 Task: Page Layout_MP4 22 Oct 2023 (3)
Action: Mouse moved to (168, 98)
Screenshot: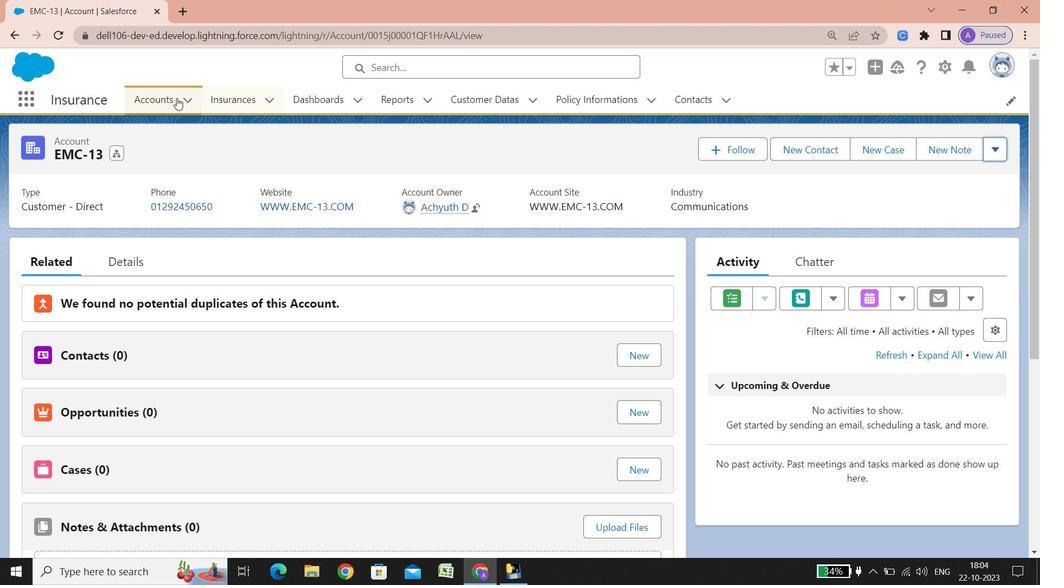 
Action: Mouse pressed left at (168, 98)
Screenshot: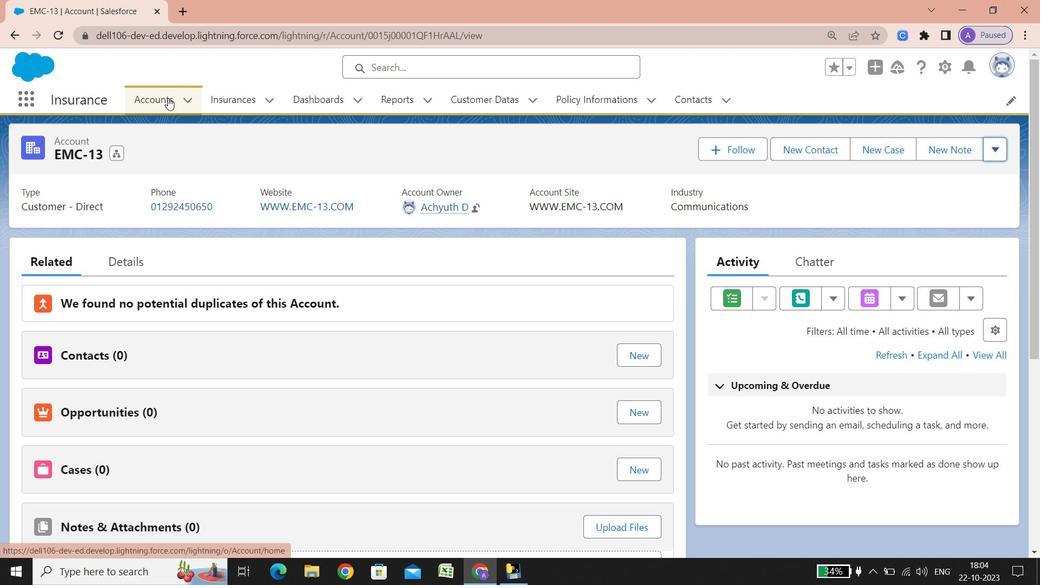 
Action: Mouse moved to (932, 150)
Screenshot: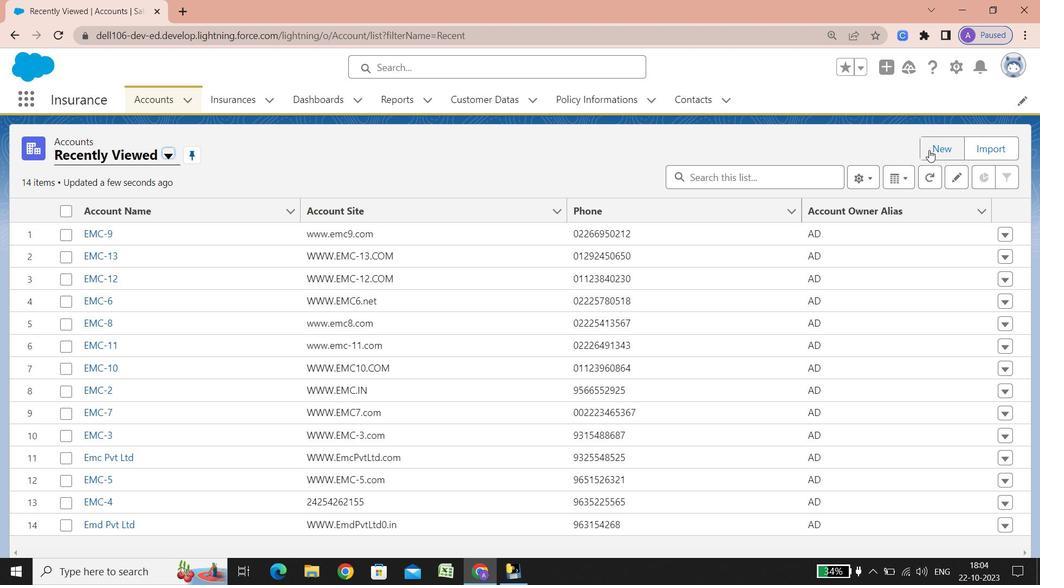 
Action: Mouse pressed left at (932, 150)
Screenshot: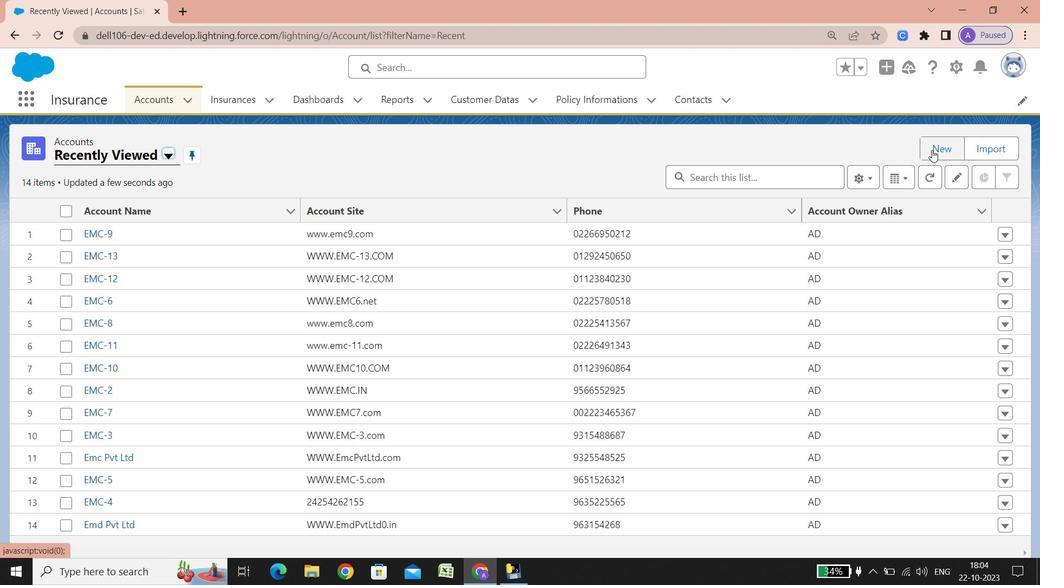 
Action: Mouse moved to (572, 219)
Screenshot: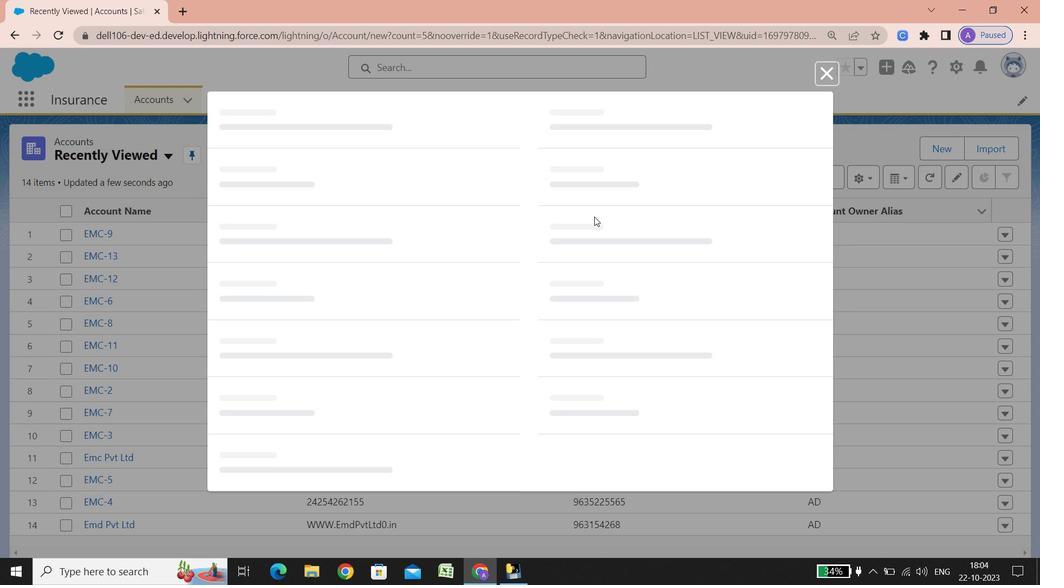 
Action: Key pressed <Key.shift><Key.caps_lock>
Screenshot: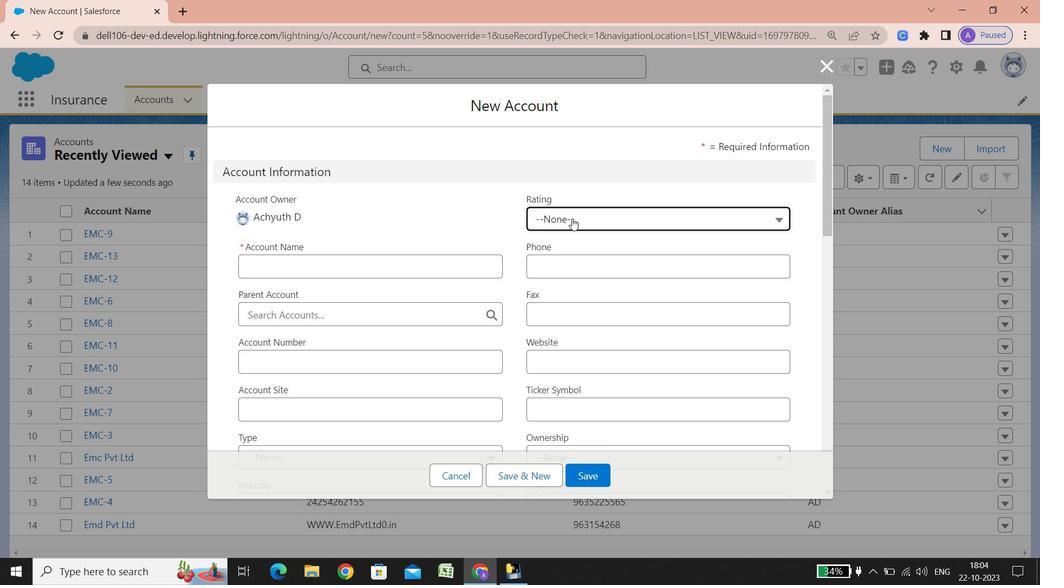 
Action: Mouse moved to (279, 259)
Screenshot: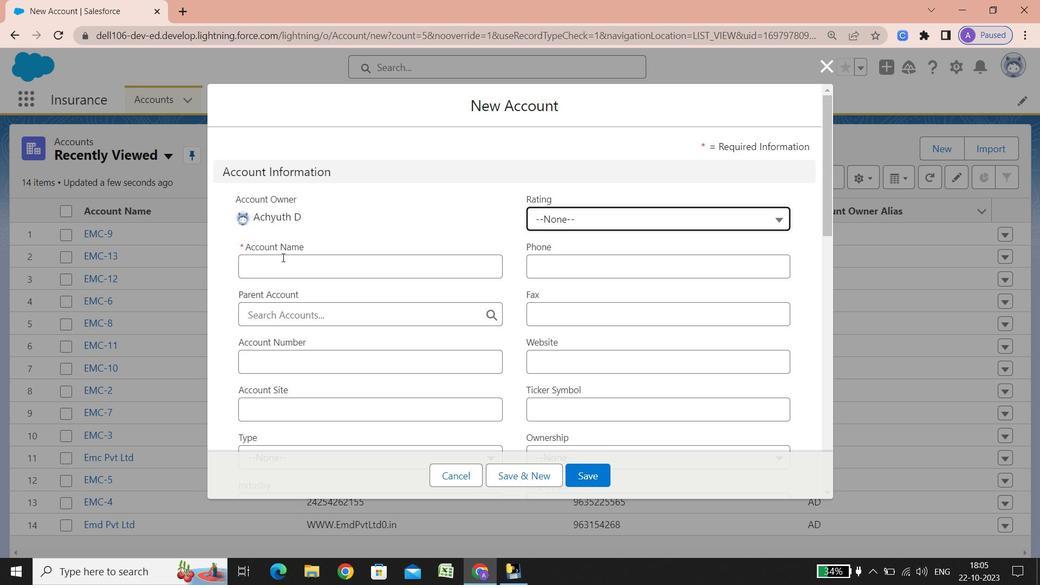 
Action: Mouse pressed left at (279, 259)
Screenshot: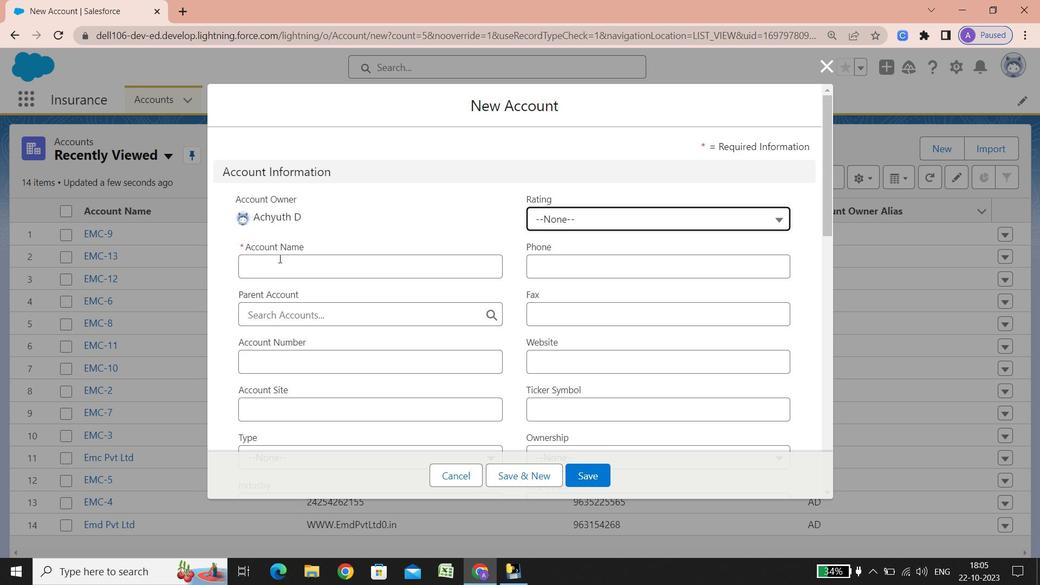 
Action: Key pressed EMC-14
Screenshot: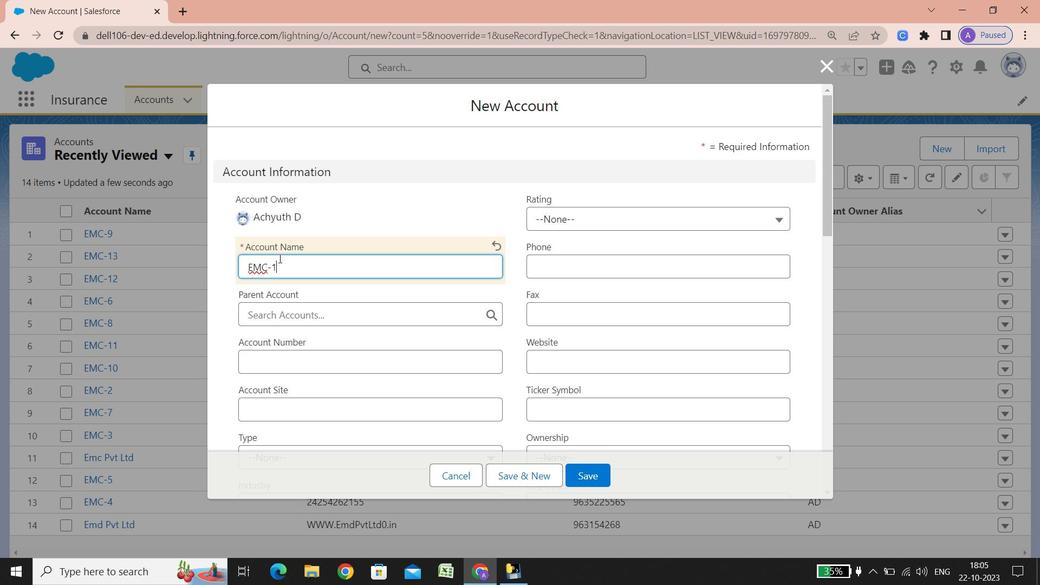 
Action: Mouse moved to (268, 359)
Screenshot: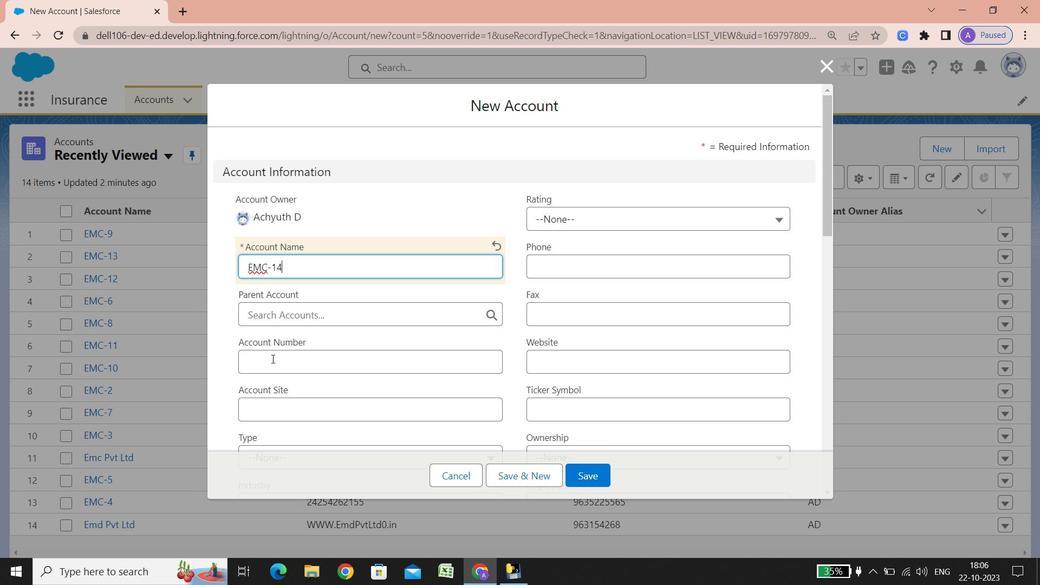 
Action: Mouse pressed left at (268, 359)
Screenshot: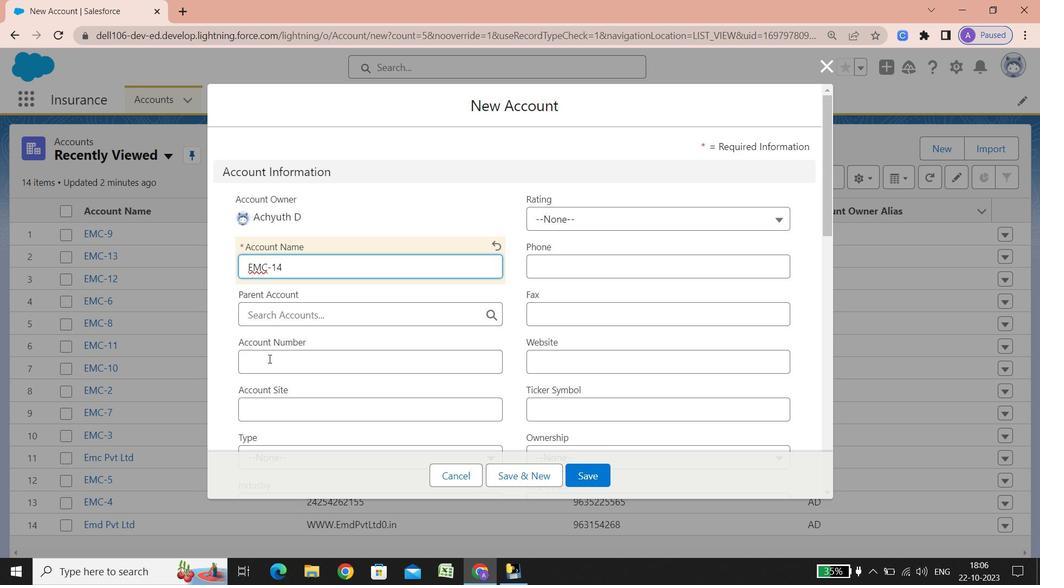 
Action: Key pressed 55895959598995
Screenshot: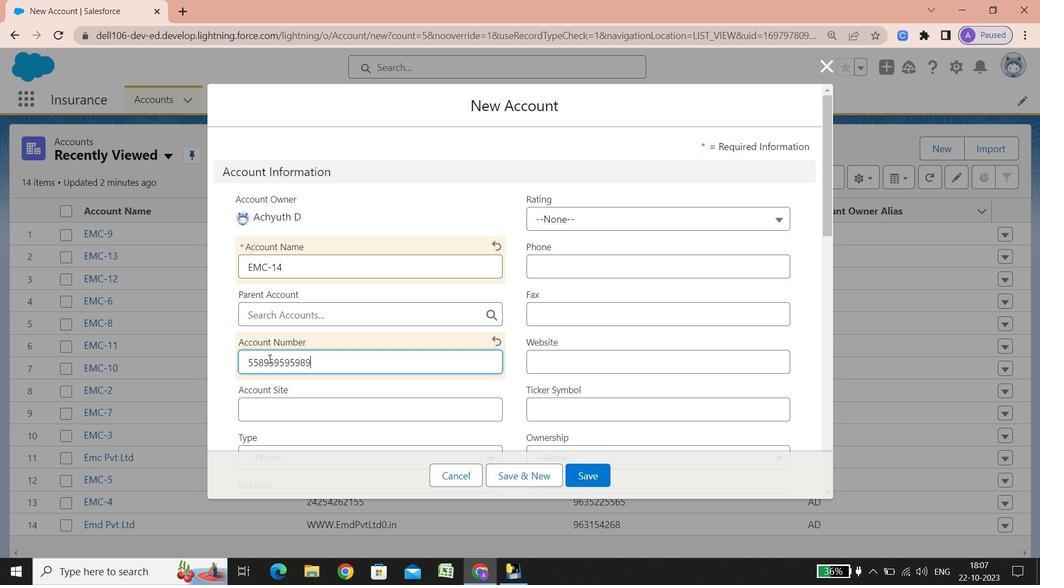 
Action: Mouse moved to (268, 363)
Screenshot: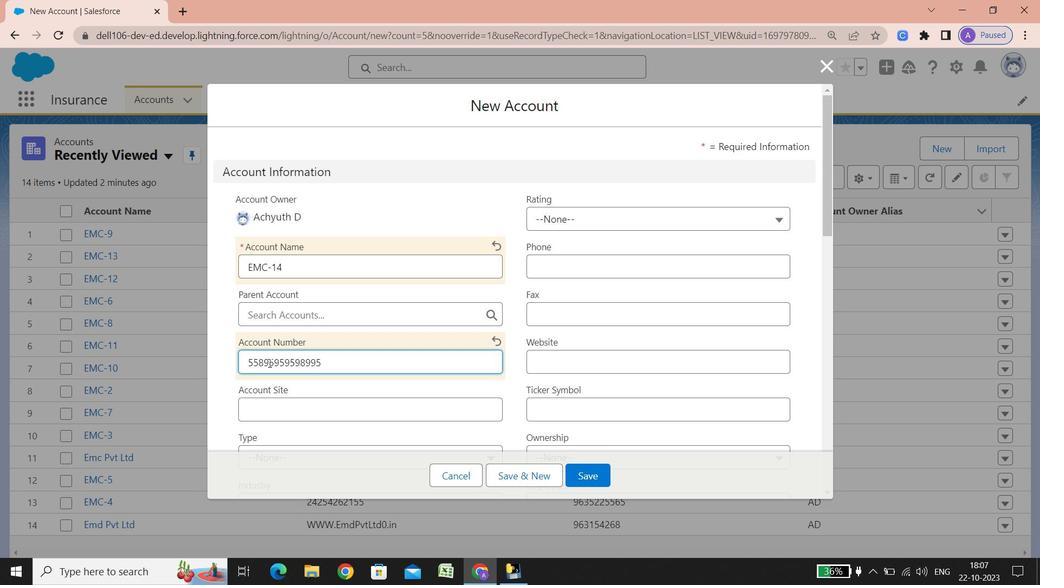 
Action: Key pressed <Key.backspace><Key.backspace><Key.backspace>
Screenshot: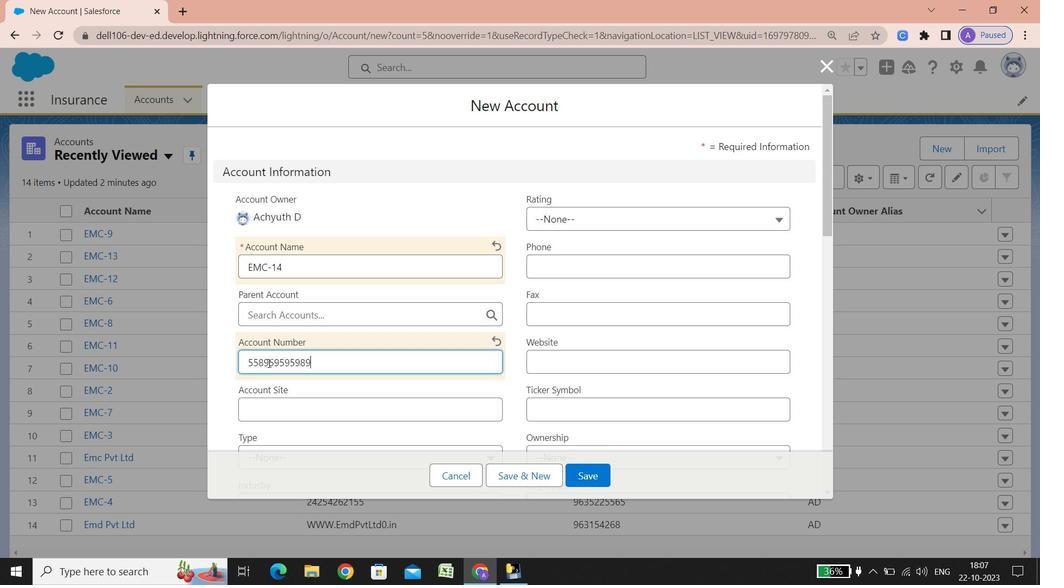 
Action: Mouse moved to (261, 410)
Screenshot: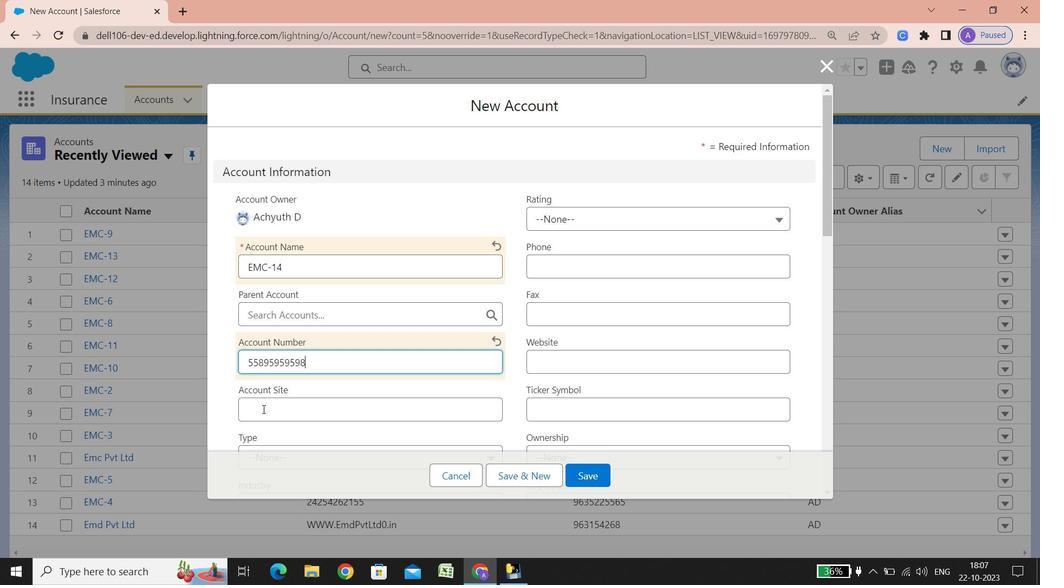 
Action: Mouse pressed left at (261, 410)
Screenshot: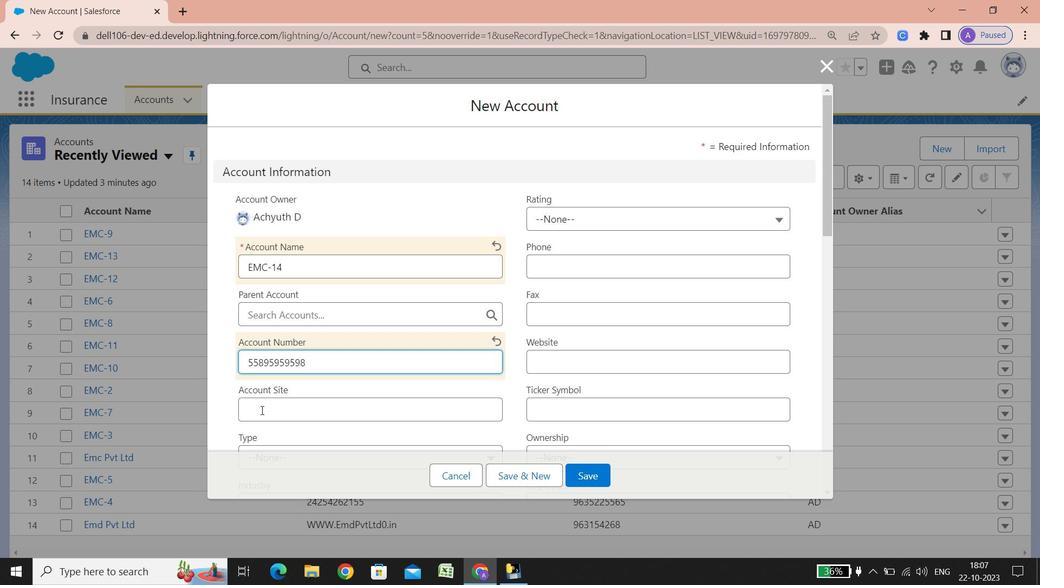 
Action: Key pressed WWW.EMC-14.COM
Screenshot: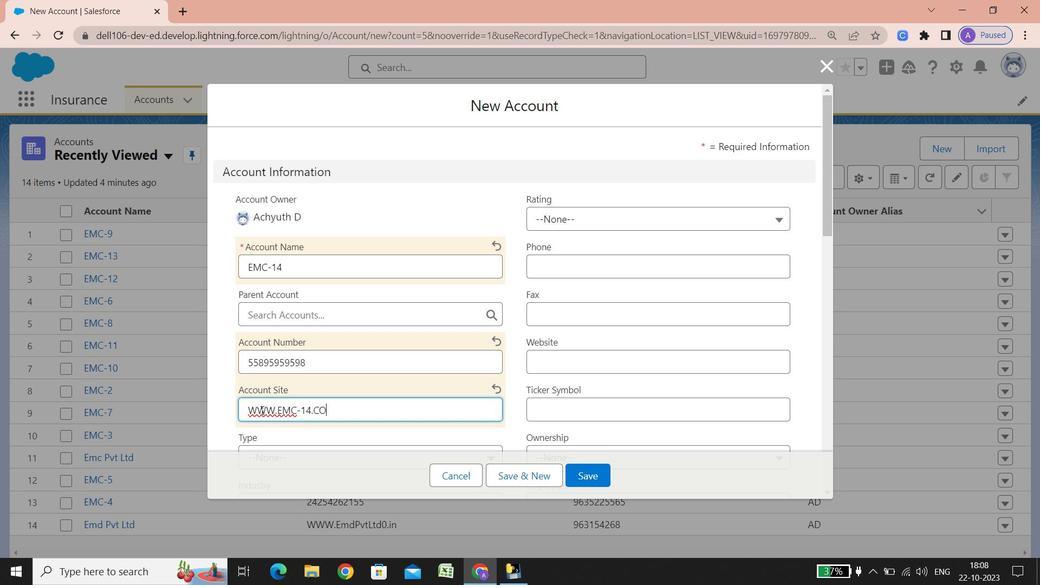 
Action: Mouse scrolled (261, 410) with delta (0, 0)
Screenshot: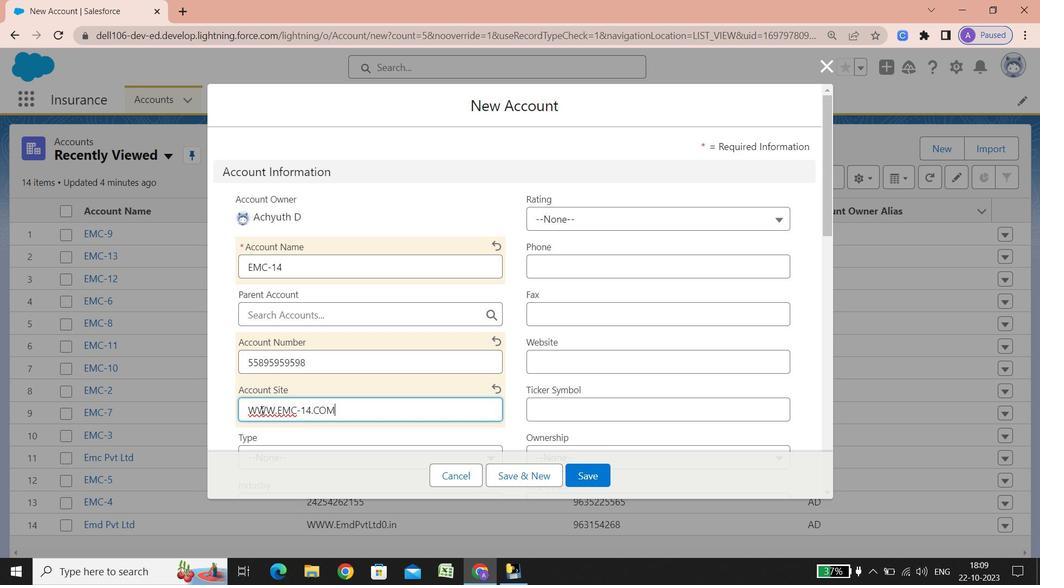 
Action: Mouse scrolled (261, 410) with delta (0, 0)
Screenshot: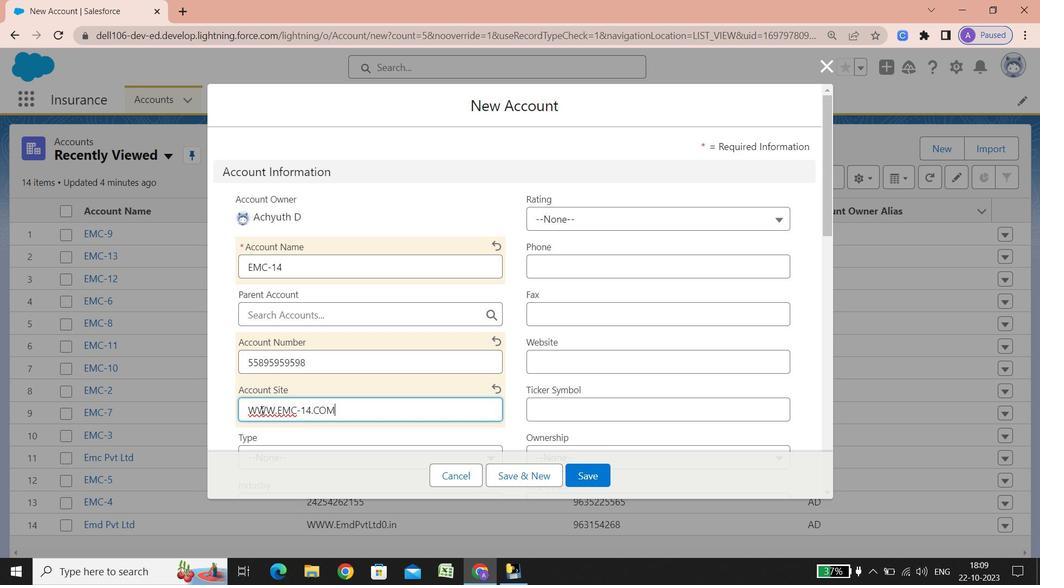 
Action: Mouse scrolled (261, 410) with delta (0, 0)
Screenshot: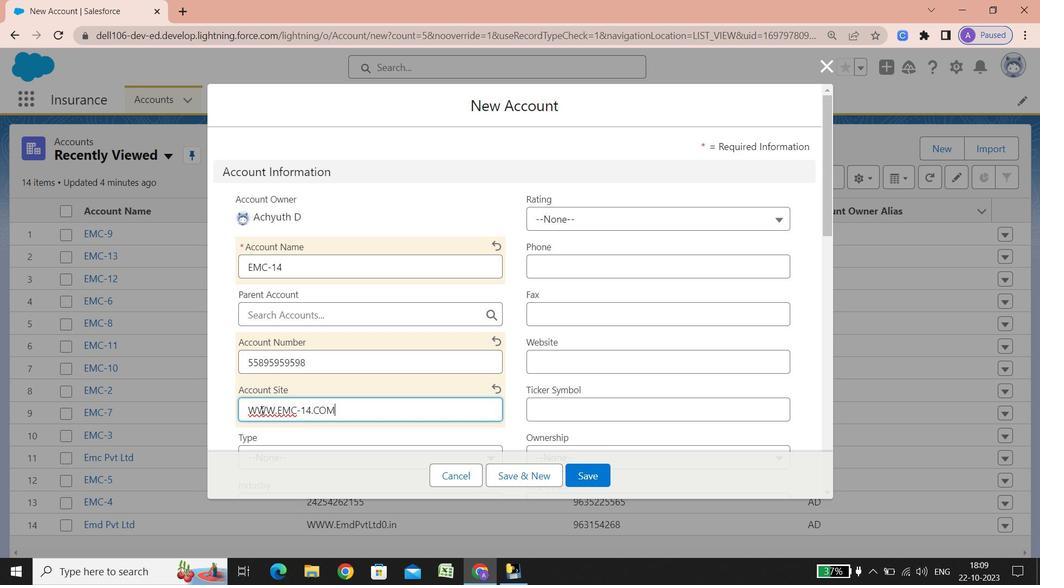 
Action: Mouse scrolled (261, 410) with delta (0, 0)
Screenshot: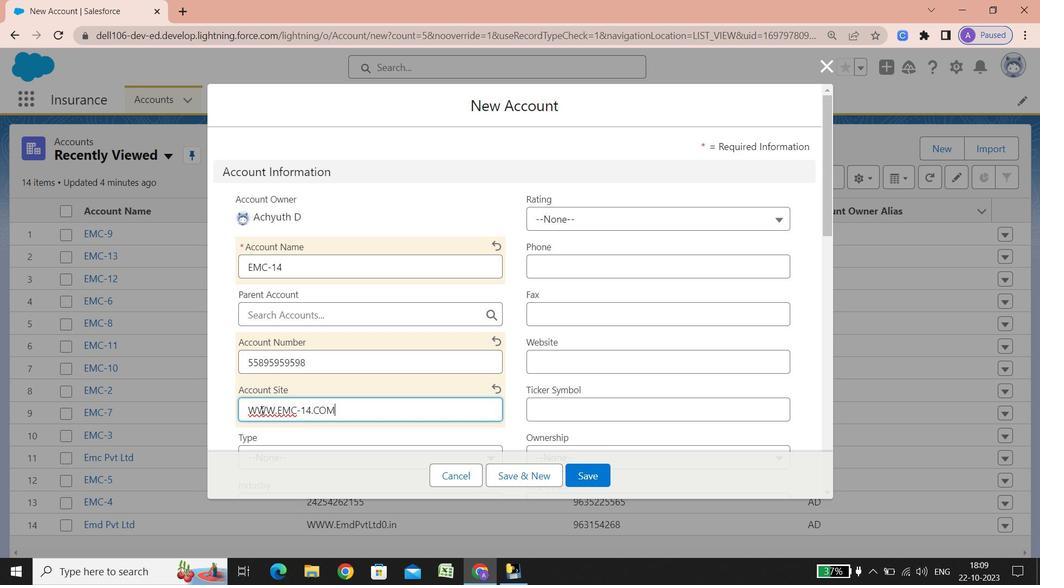 
Action: Mouse scrolled (261, 410) with delta (0, 0)
Screenshot: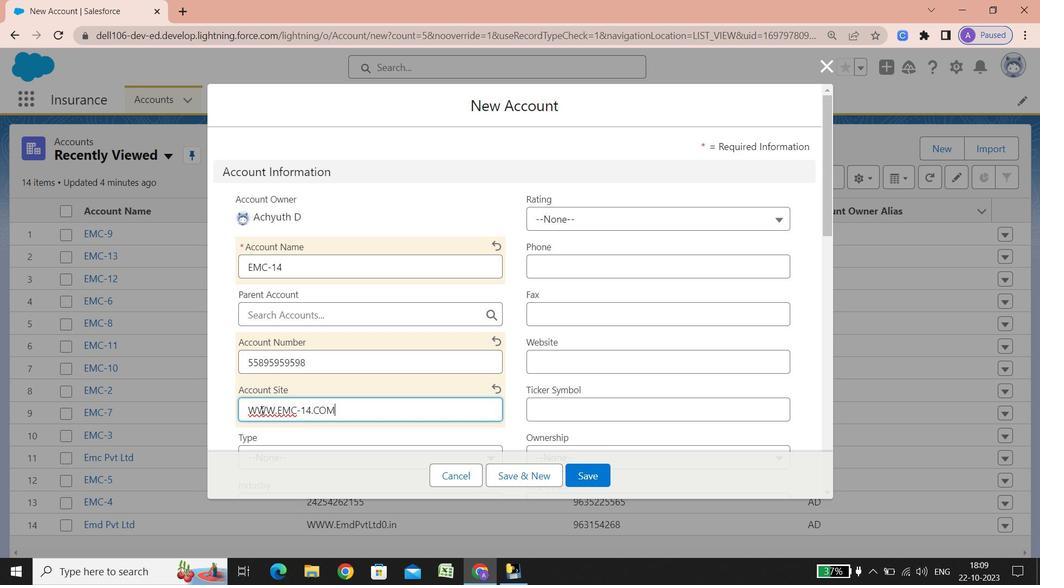 
Action: Mouse scrolled (261, 410) with delta (0, 0)
Screenshot: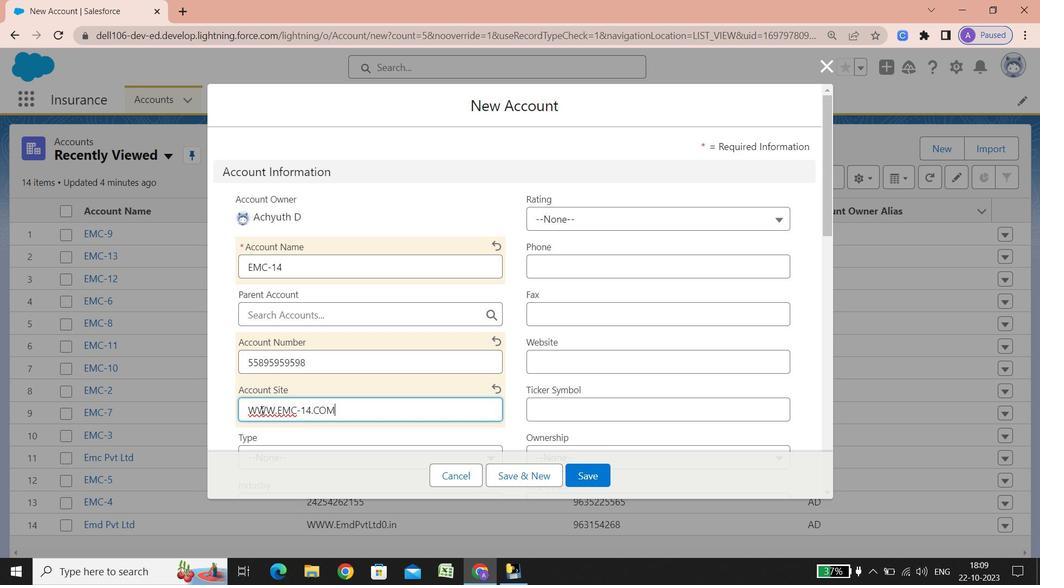
Action: Mouse scrolled (261, 410) with delta (0, 0)
Screenshot: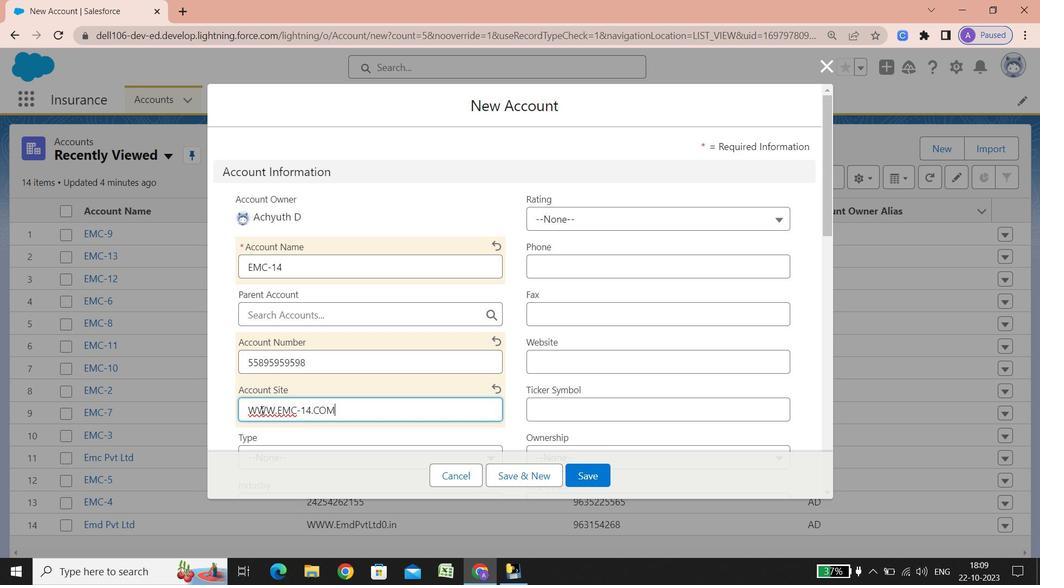 
Action: Mouse scrolled (261, 410) with delta (0, 0)
Screenshot: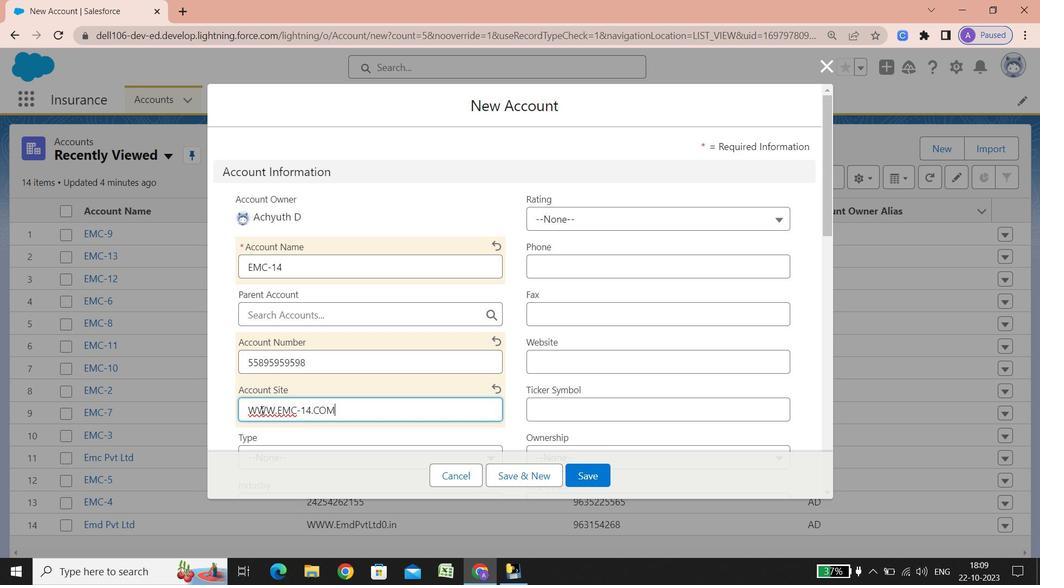
Action: Mouse scrolled (261, 410) with delta (0, 0)
Screenshot: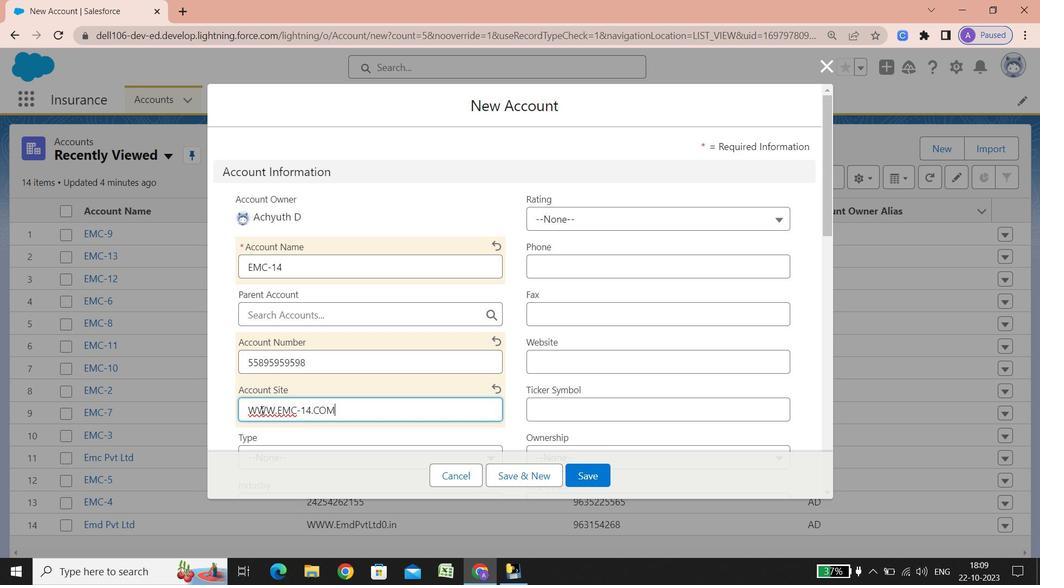 
Action: Mouse scrolled (261, 410) with delta (0, 0)
Screenshot: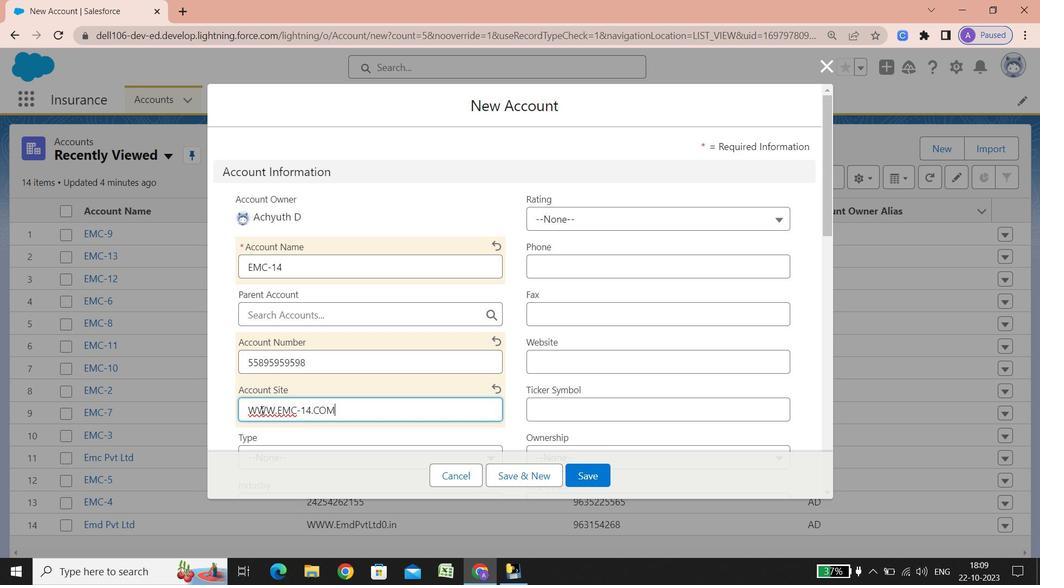 
Action: Mouse scrolled (261, 410) with delta (0, 0)
Screenshot: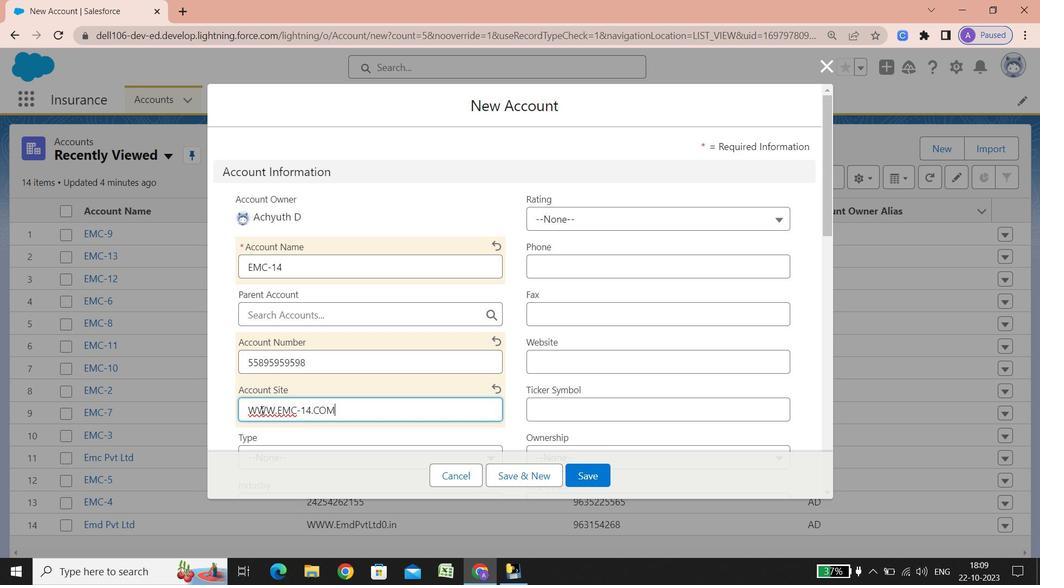 
Action: Mouse scrolled (261, 410) with delta (0, 0)
Screenshot: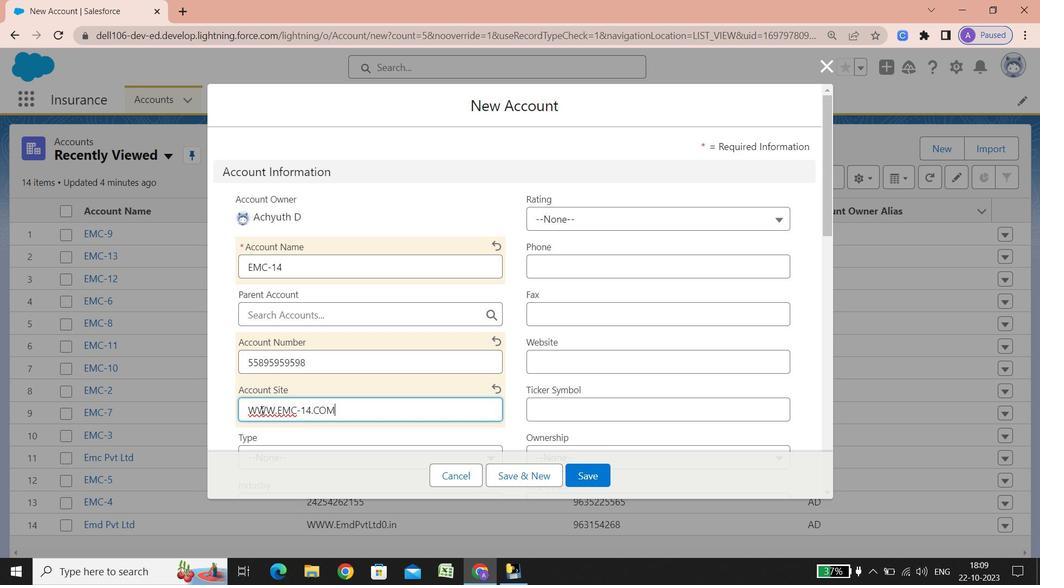 
Action: Mouse scrolled (261, 410) with delta (0, 0)
Screenshot: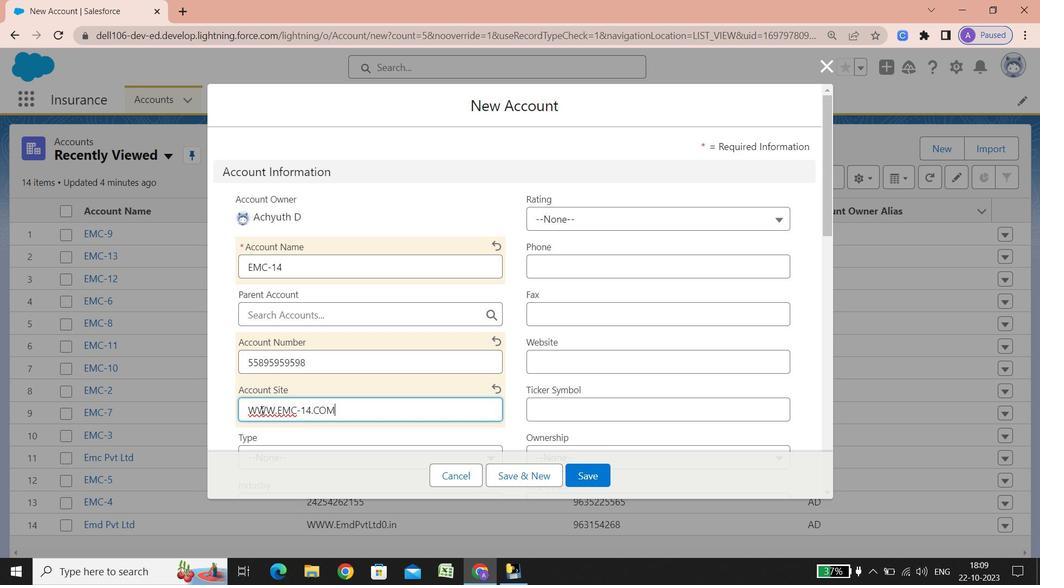 
Action: Mouse scrolled (261, 410) with delta (0, 0)
Screenshot: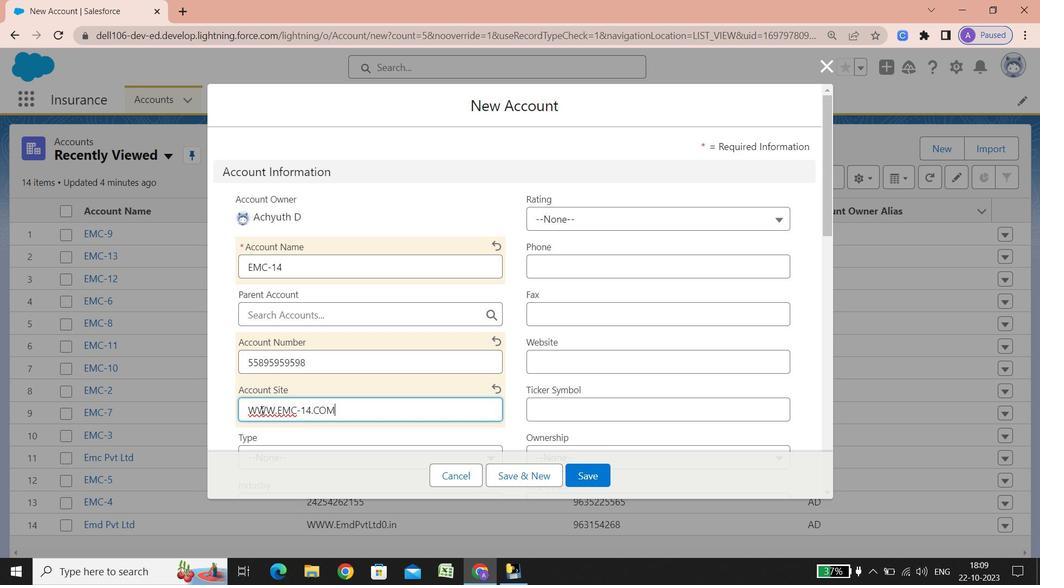 
Action: Mouse scrolled (261, 410) with delta (0, 0)
Screenshot: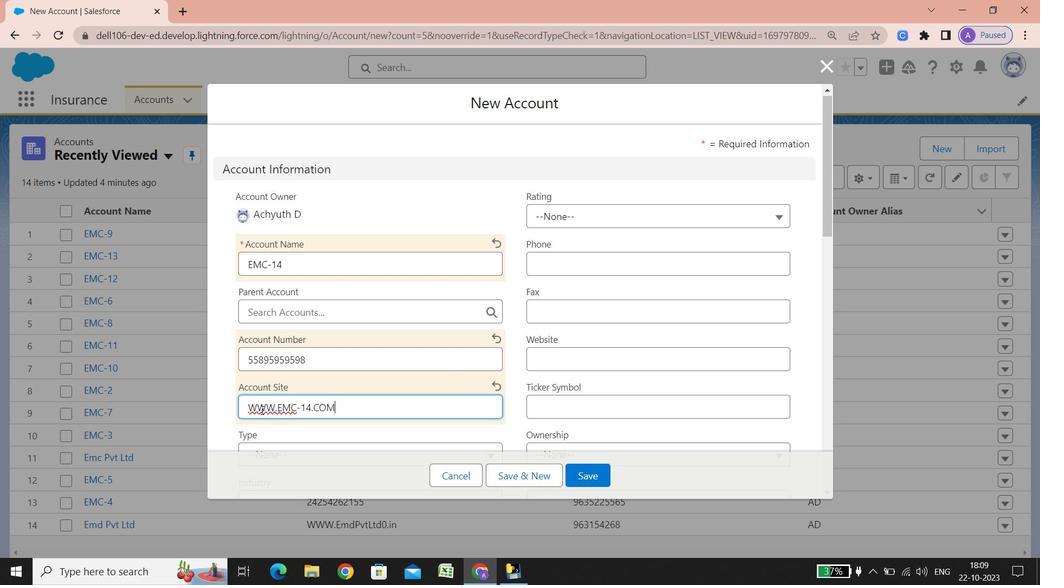 
Action: Mouse scrolled (261, 410) with delta (0, 0)
Screenshot: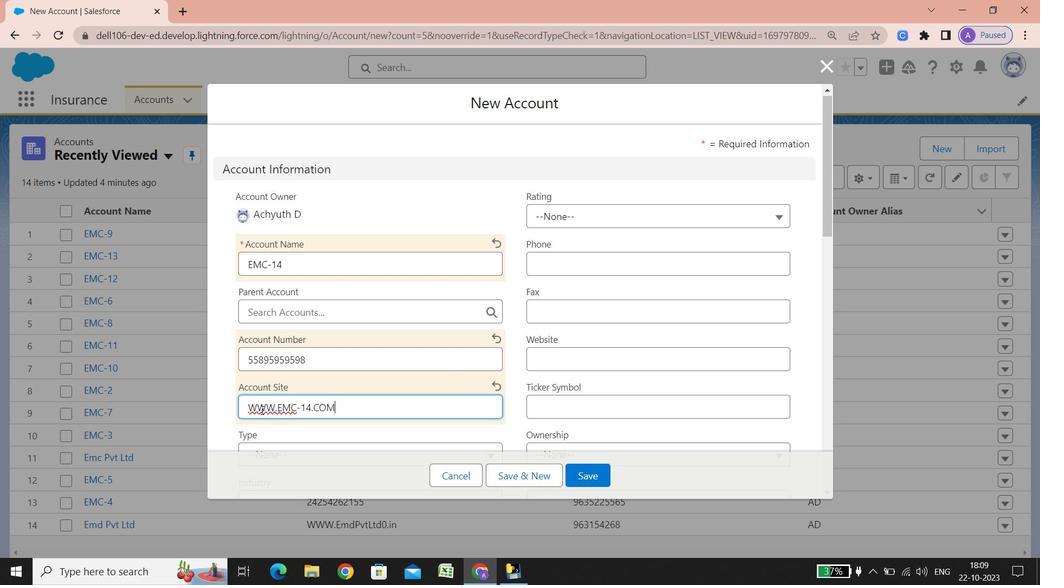 
Action: Mouse scrolled (261, 410) with delta (0, 0)
Screenshot: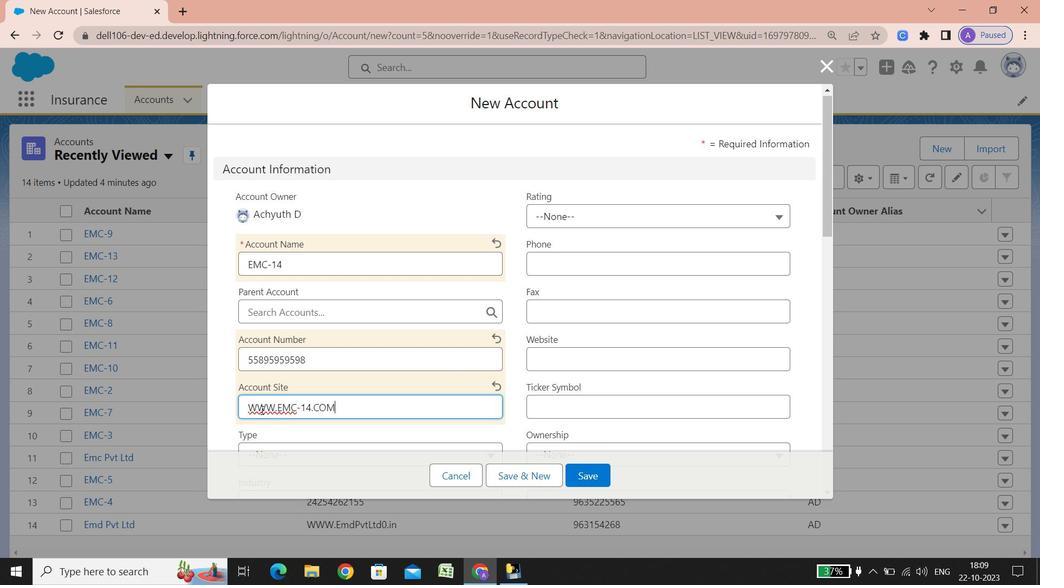 
Action: Mouse scrolled (261, 410) with delta (0, 0)
Screenshot: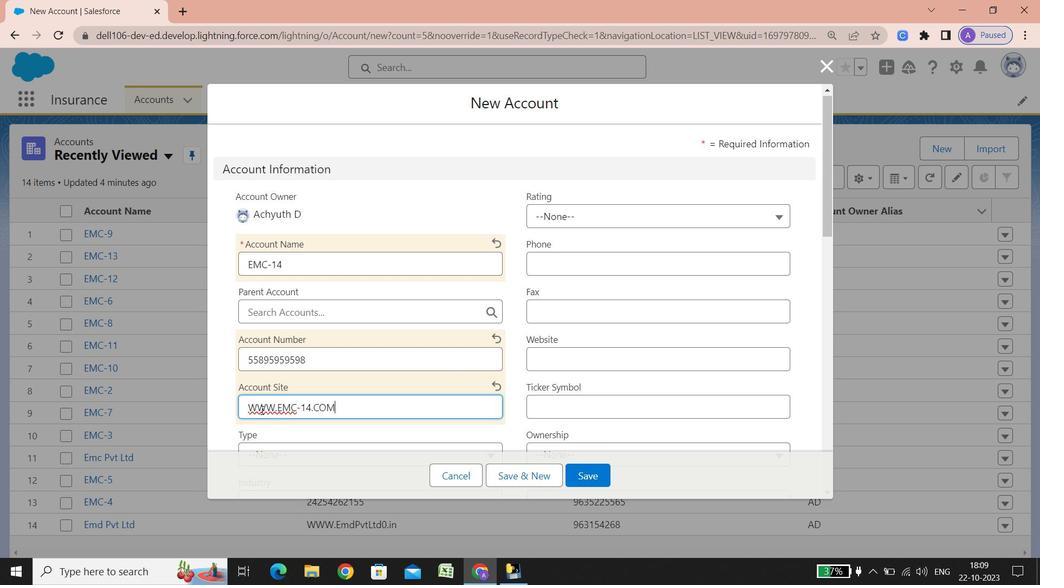 
Action: Mouse scrolled (261, 410) with delta (0, 0)
Screenshot: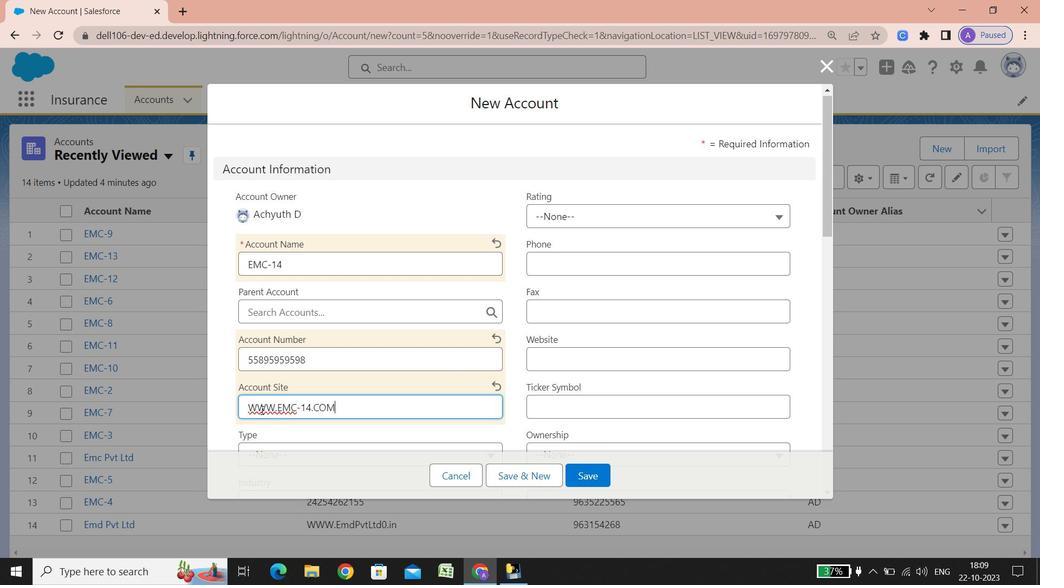 
Action: Mouse scrolled (261, 410) with delta (0, 0)
Screenshot: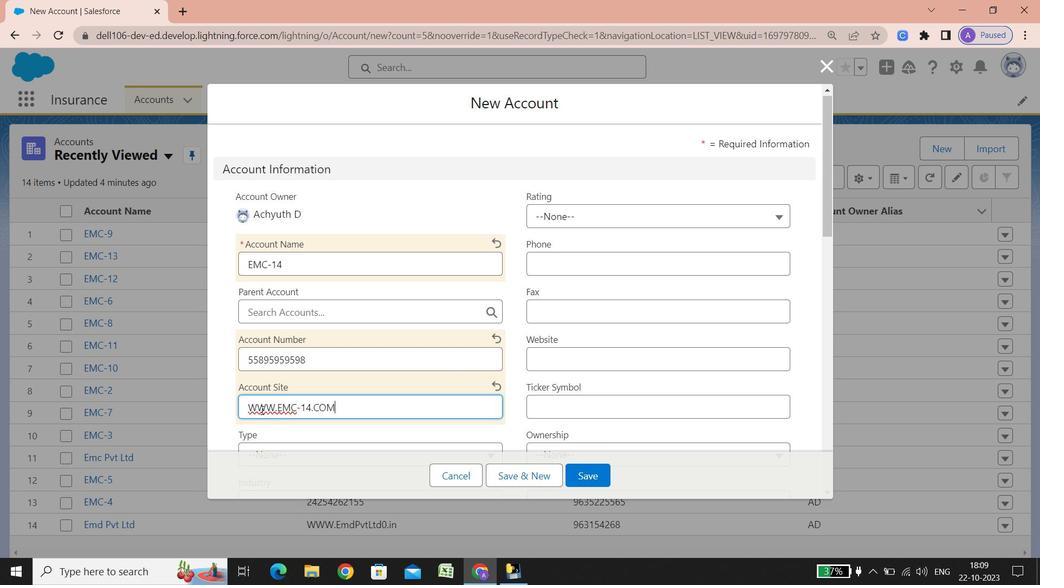 
Action: Mouse scrolled (261, 410) with delta (0, 0)
Screenshot: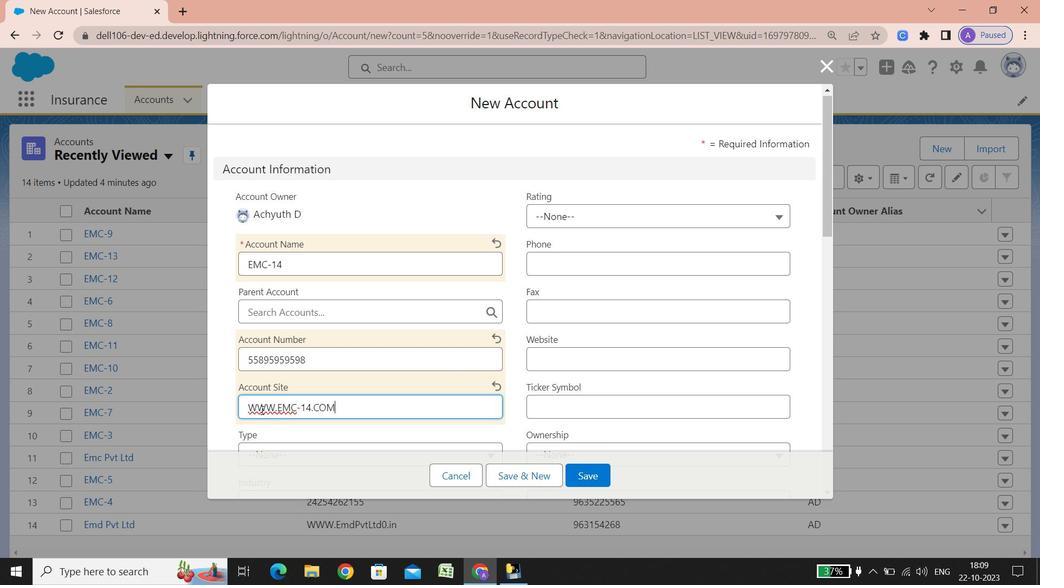 
Action: Mouse scrolled (261, 410) with delta (0, 0)
Screenshot: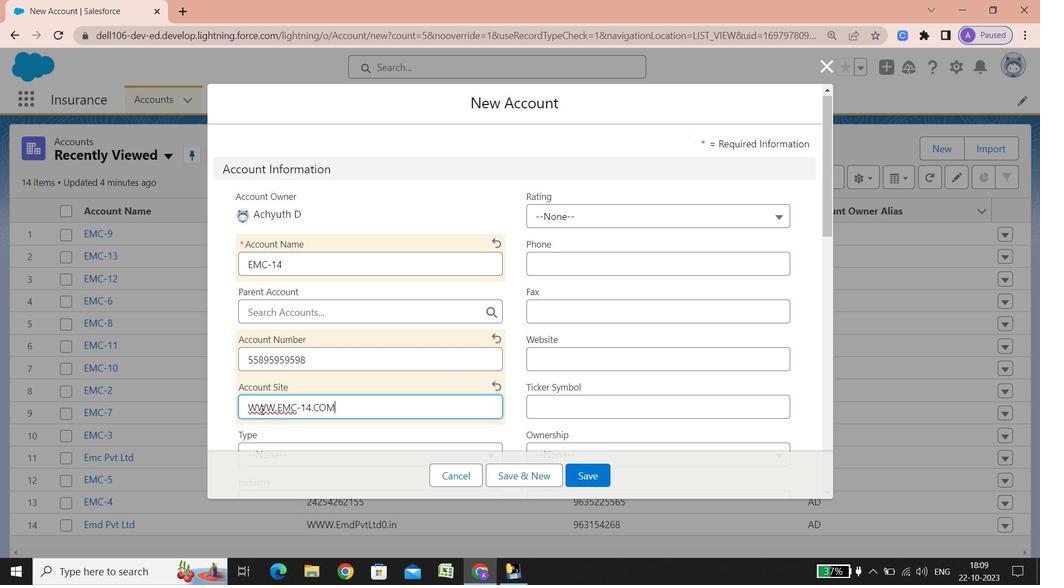 
Action: Mouse scrolled (261, 410) with delta (0, 0)
Screenshot: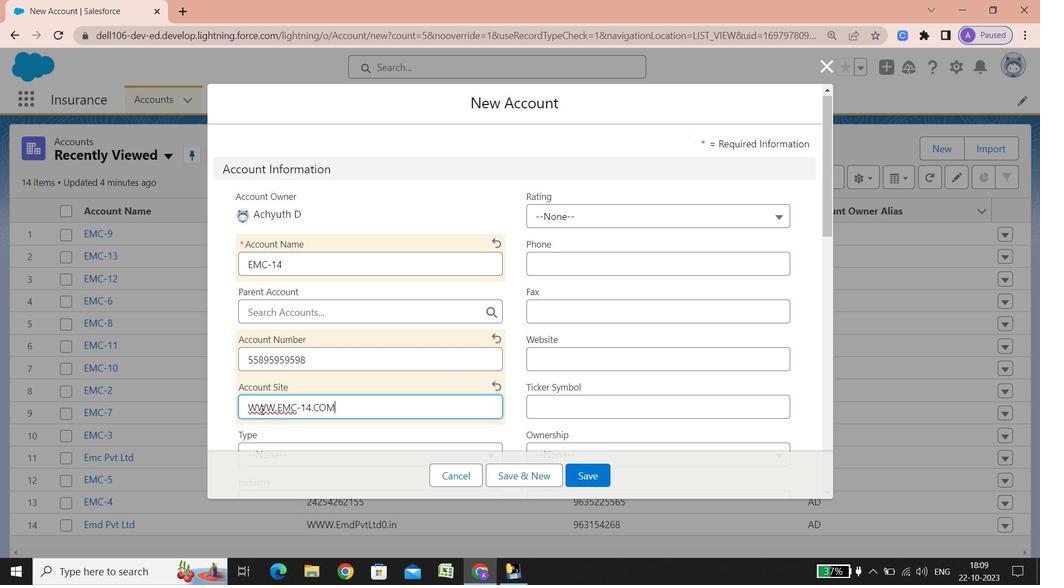 
Action: Mouse scrolled (261, 410) with delta (0, 0)
Screenshot: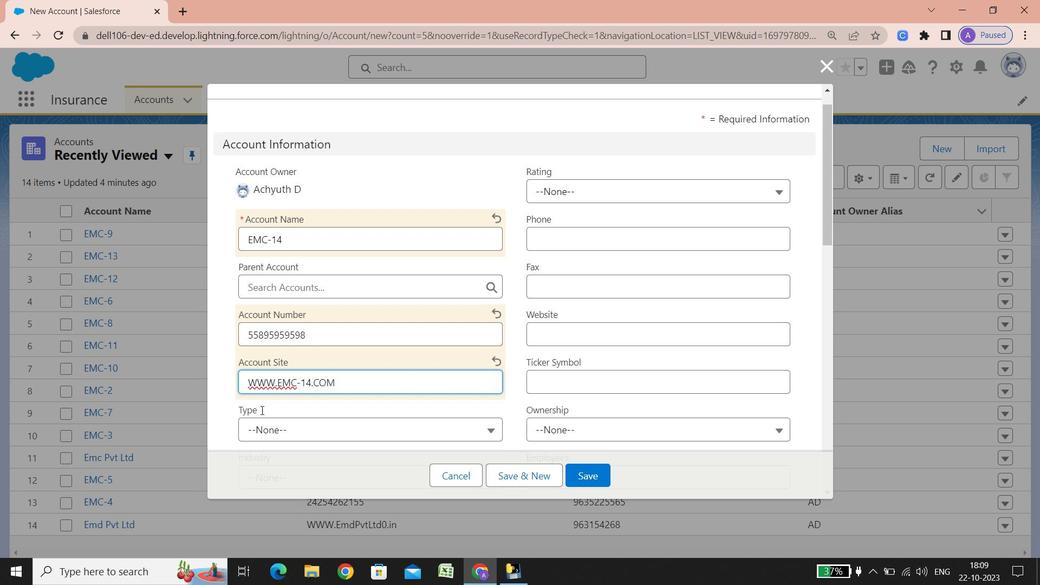 
Action: Mouse scrolled (261, 410) with delta (0, 0)
Screenshot: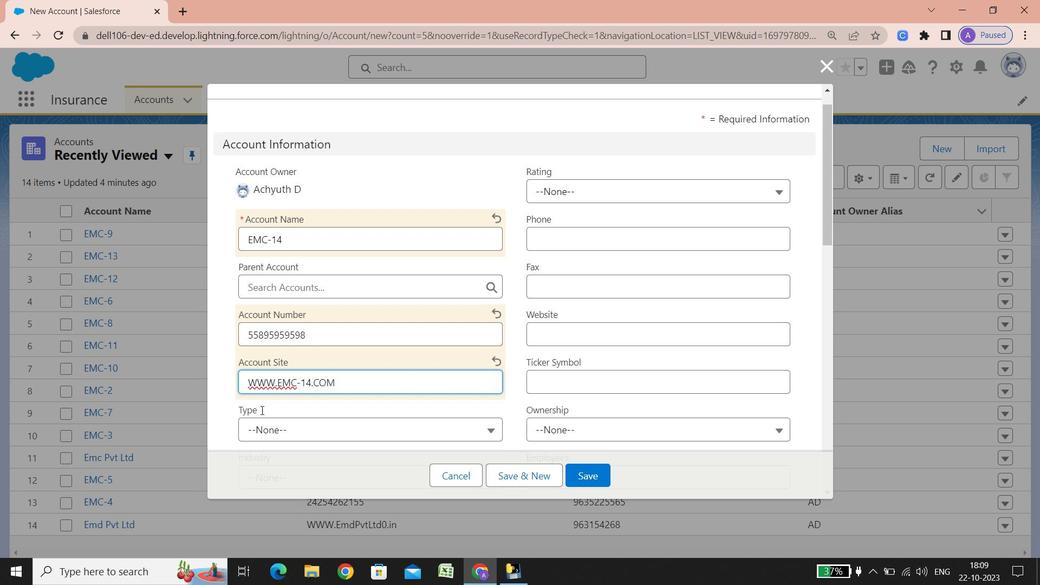 
Action: Mouse scrolled (261, 410) with delta (0, 0)
Screenshot: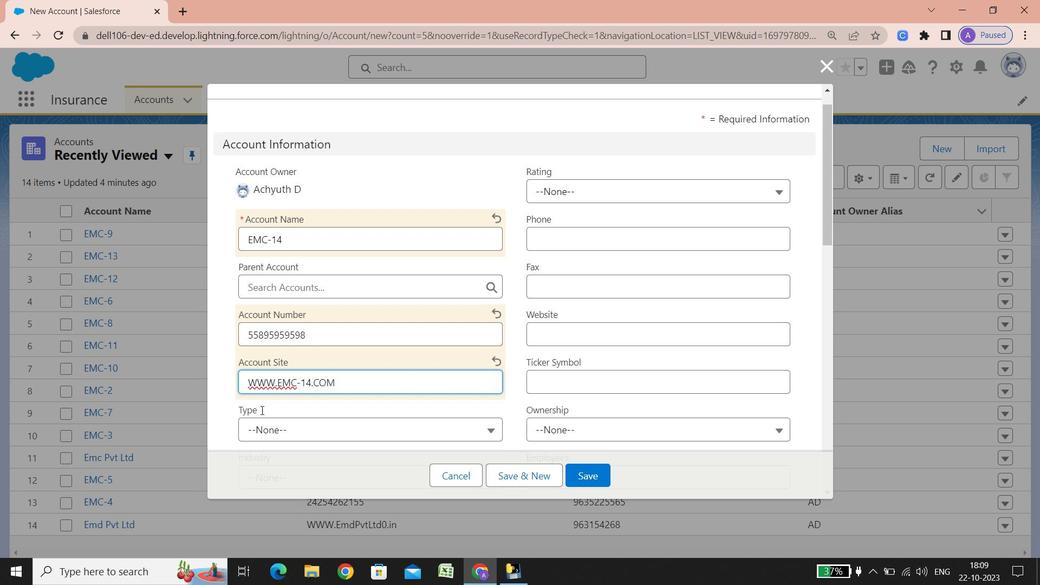 
Action: Mouse scrolled (261, 410) with delta (0, 0)
Screenshot: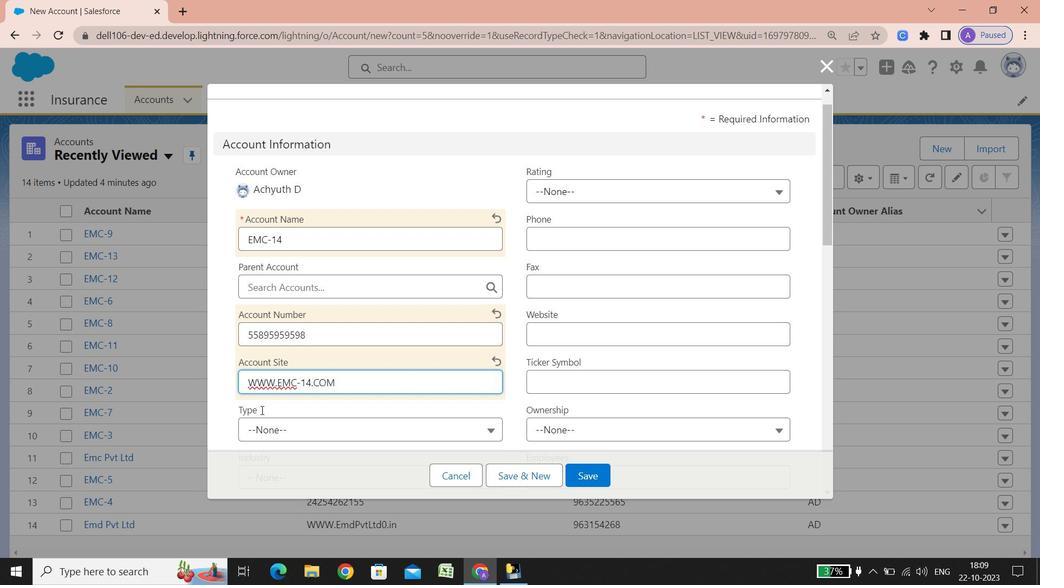 
Action: Mouse scrolled (261, 410) with delta (0, 0)
Screenshot: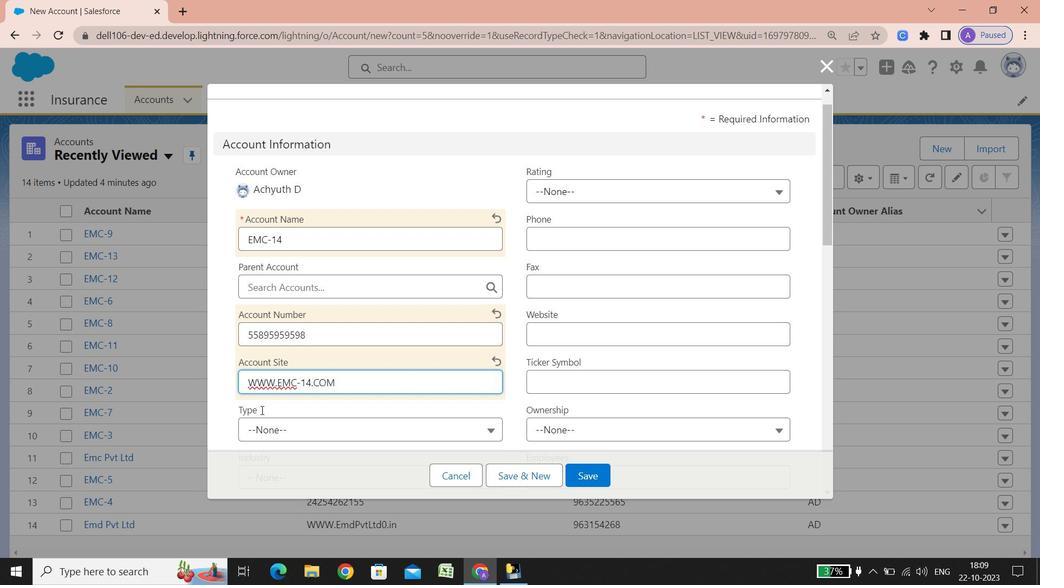 
Action: Mouse scrolled (261, 410) with delta (0, 0)
Screenshot: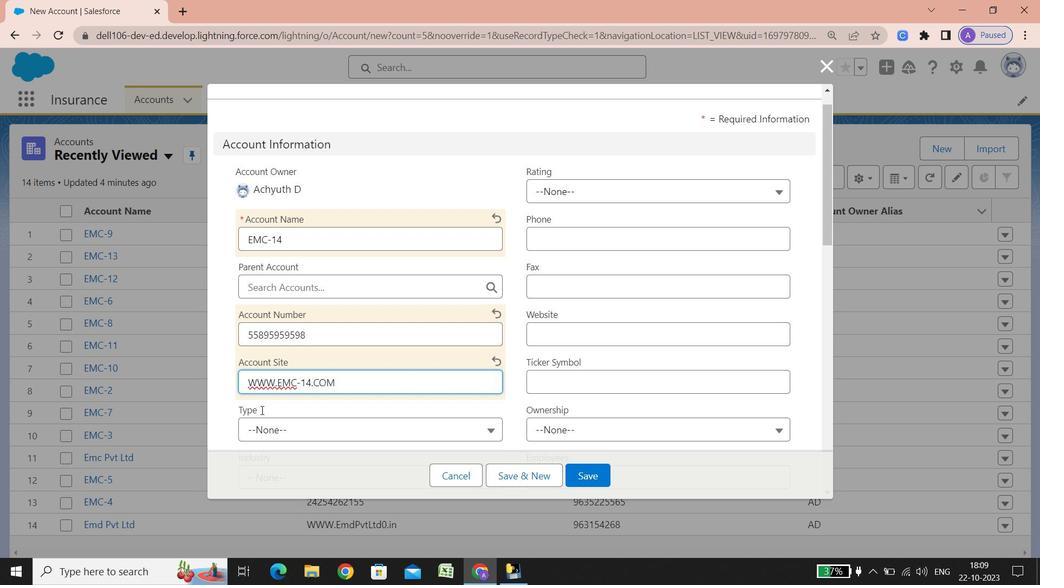 
Action: Mouse scrolled (261, 410) with delta (0, 0)
Screenshot: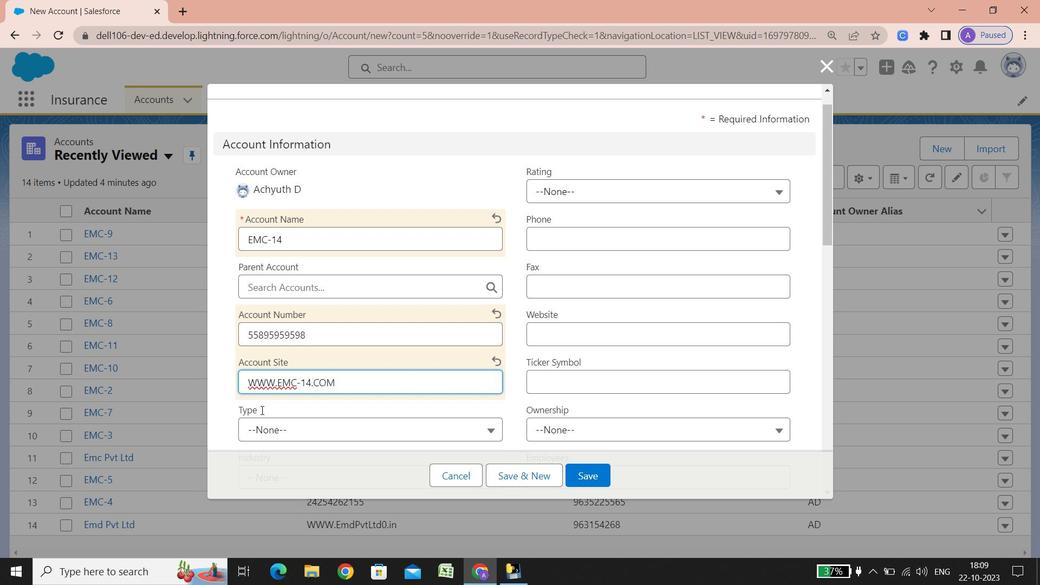 
Action: Mouse scrolled (261, 410) with delta (0, 0)
Screenshot: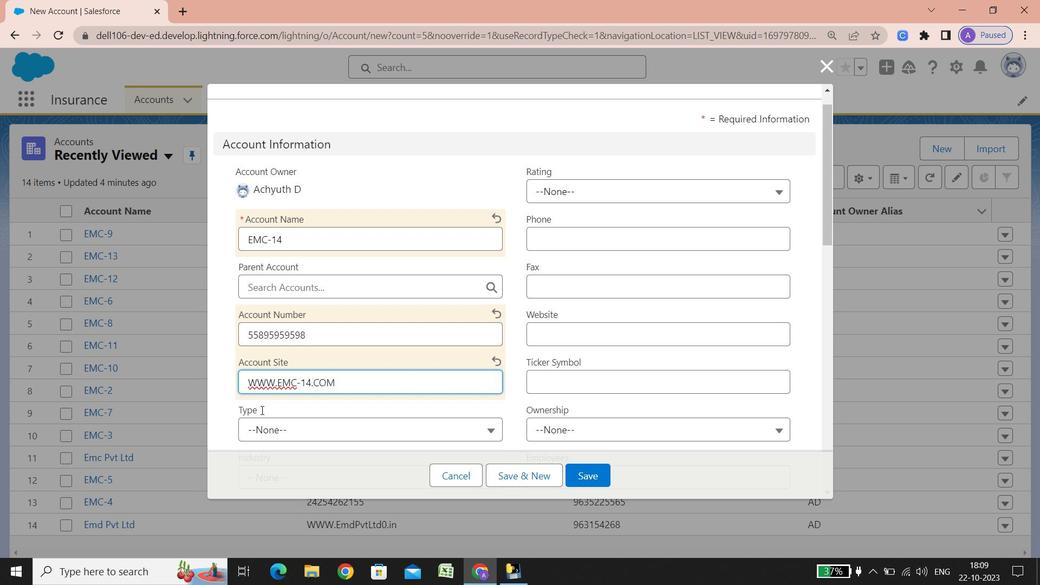 
Action: Mouse scrolled (261, 410) with delta (0, 0)
Screenshot: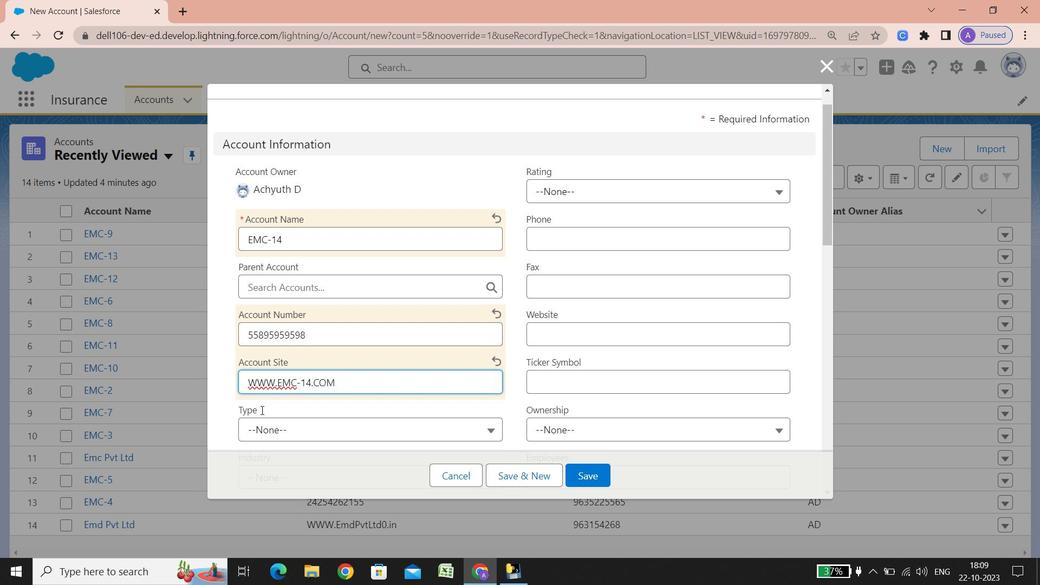 
Action: Mouse scrolled (261, 410) with delta (0, 0)
Screenshot: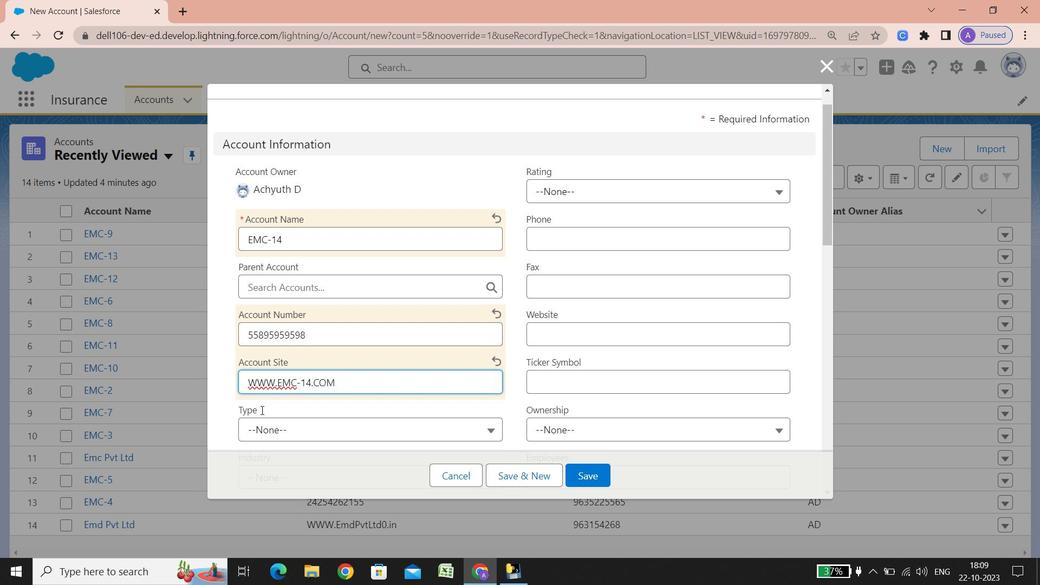
Action: Mouse scrolled (261, 410) with delta (0, 0)
Screenshot: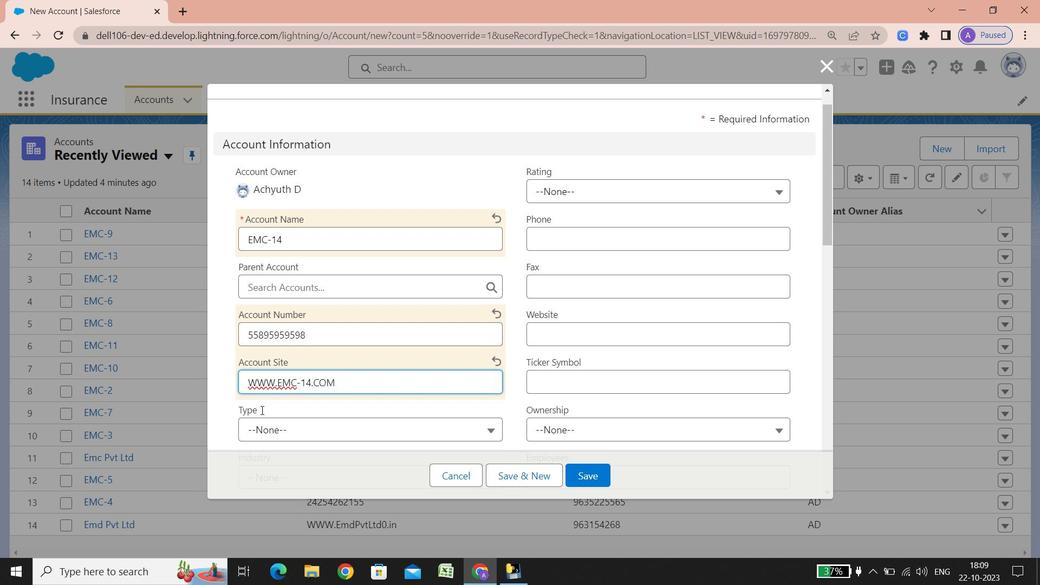 
Action: Mouse scrolled (261, 410) with delta (0, 0)
Screenshot: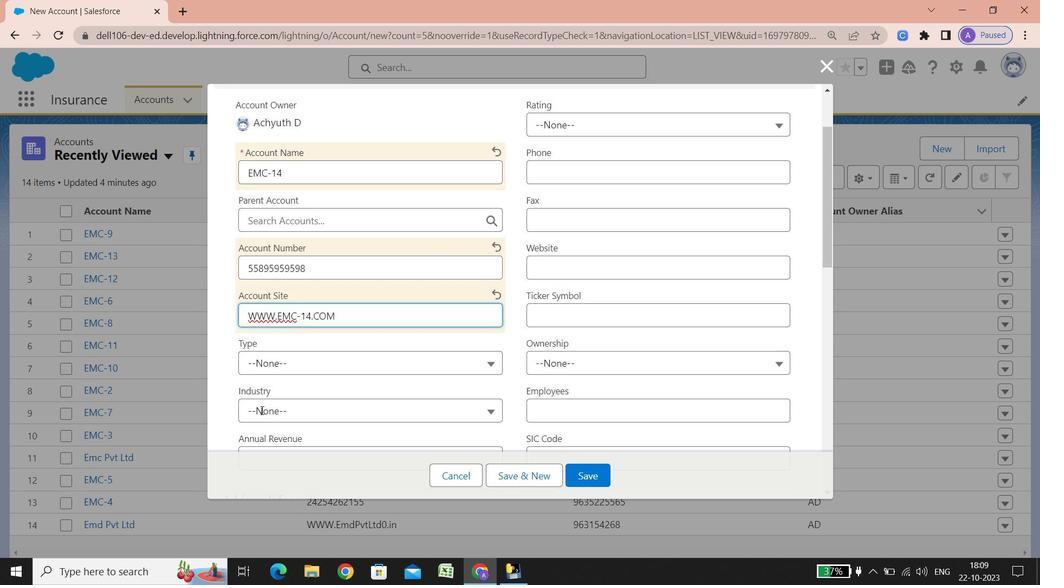 
Action: Mouse scrolled (261, 410) with delta (0, 0)
Screenshot: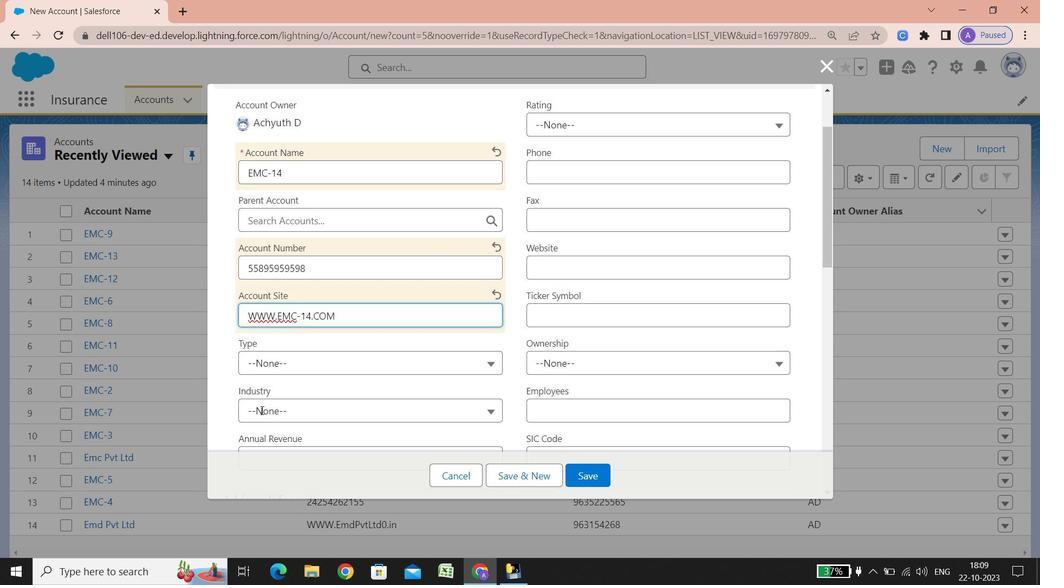 
Action: Mouse scrolled (261, 410) with delta (0, 0)
Screenshot: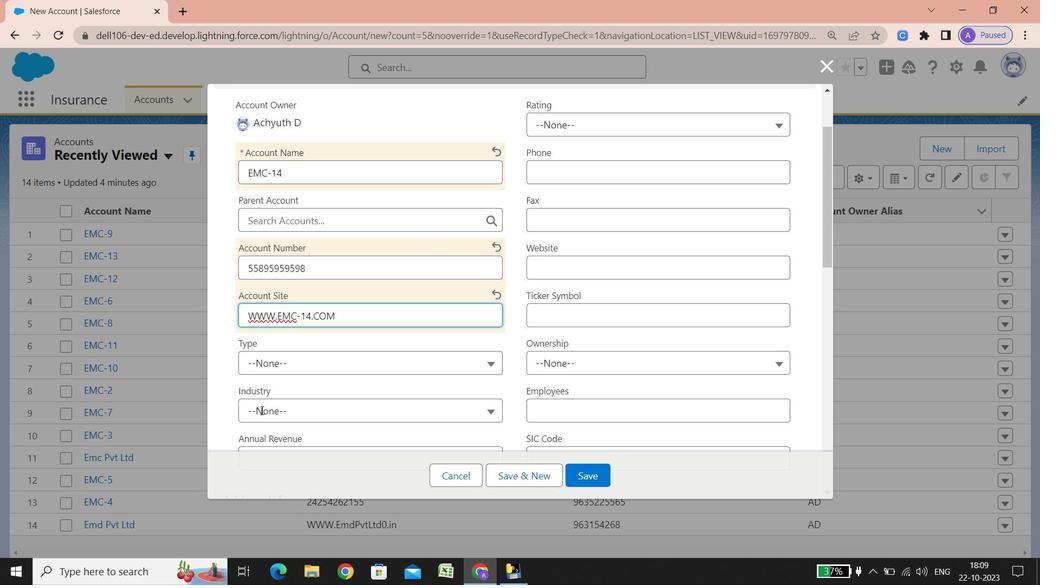 
Action: Mouse scrolled (261, 410) with delta (0, 0)
Screenshot: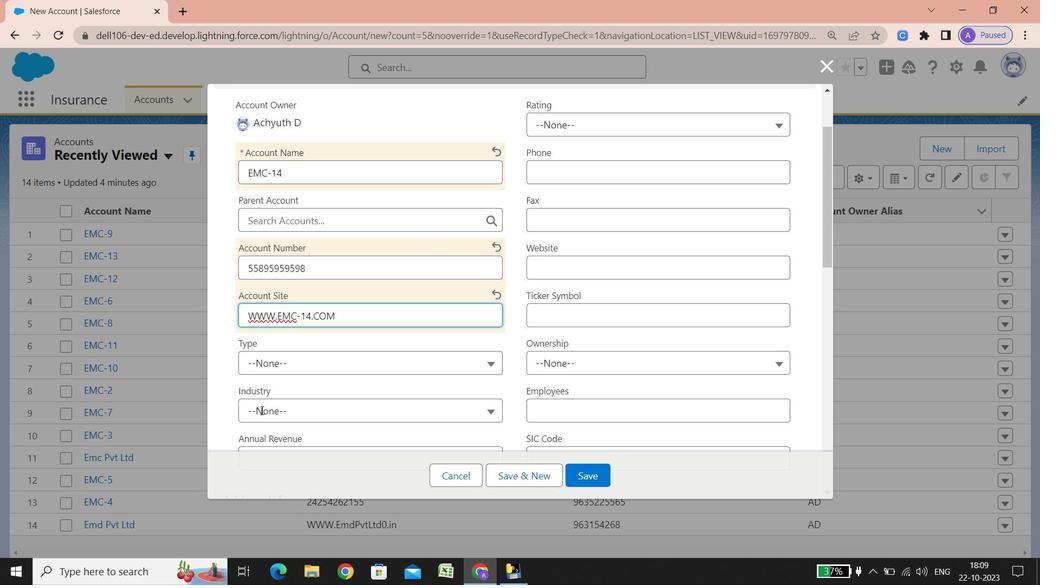 
Action: Mouse scrolled (261, 410) with delta (0, 0)
Screenshot: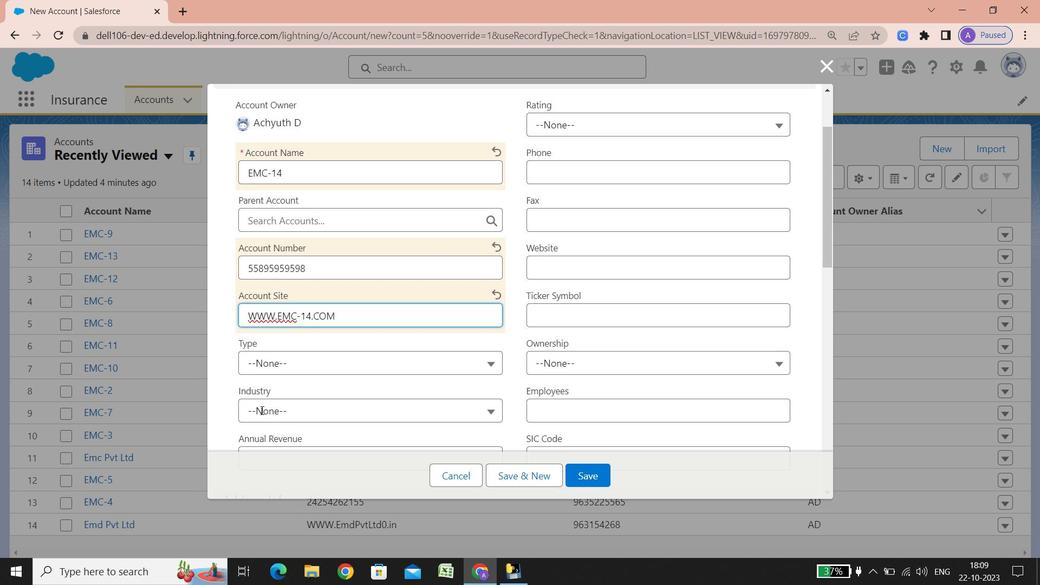 
Action: Mouse scrolled (261, 410) with delta (0, 0)
Screenshot: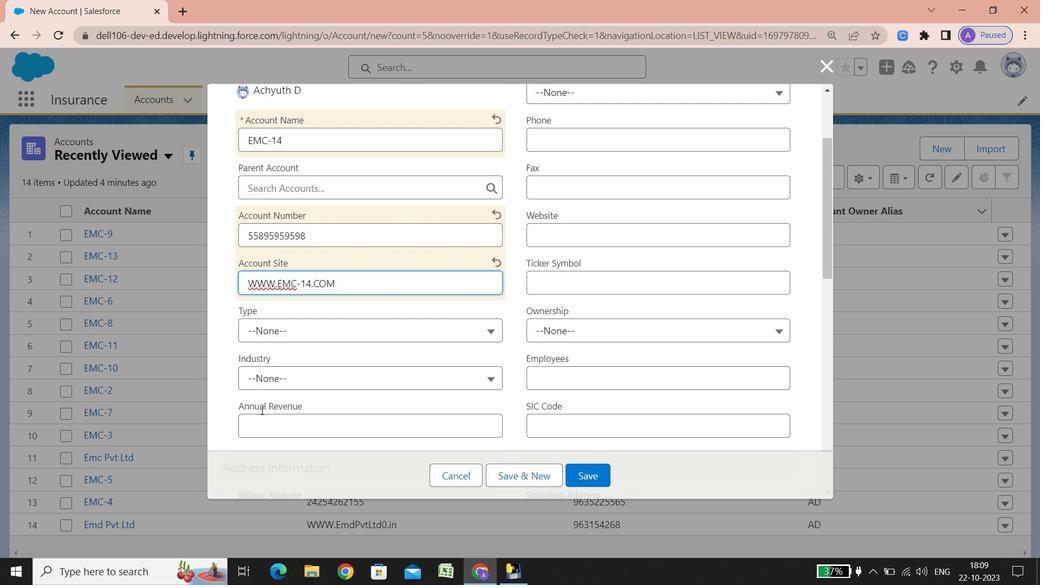 
Action: Mouse moved to (319, 325)
Screenshot: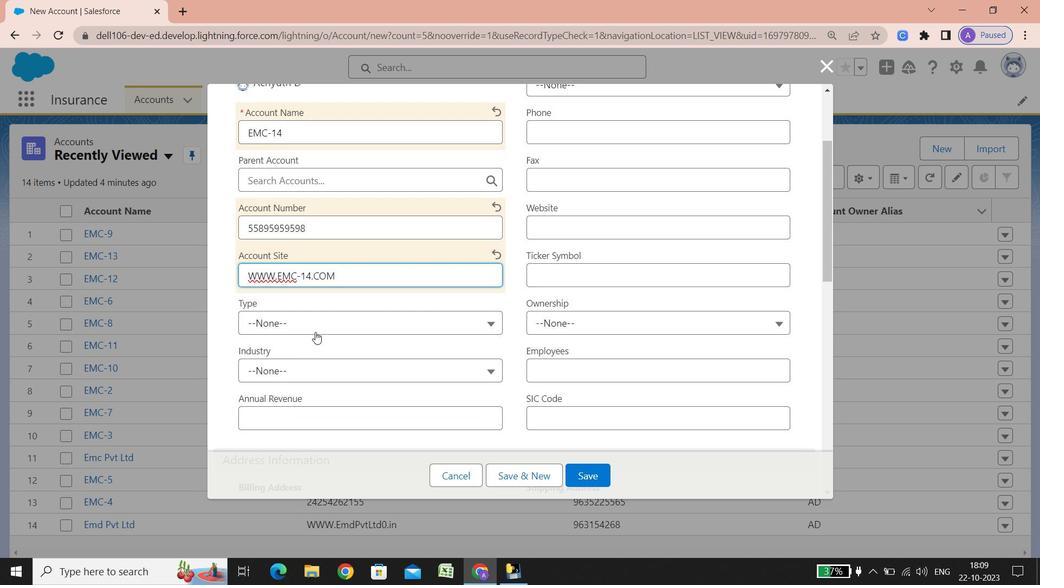 
Action: Mouse pressed left at (319, 325)
Screenshot: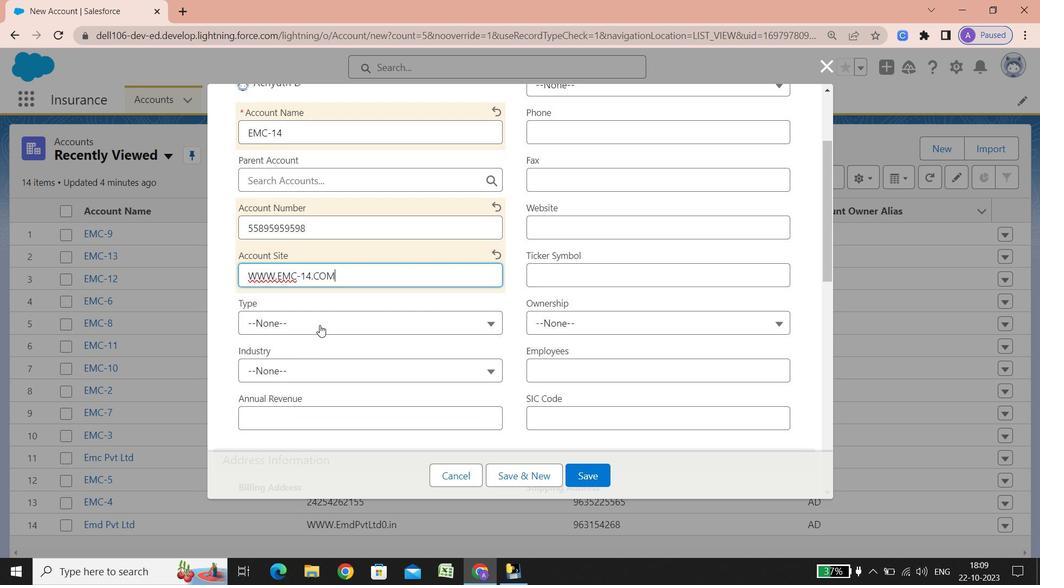 
Action: Mouse moved to (317, 374)
Screenshot: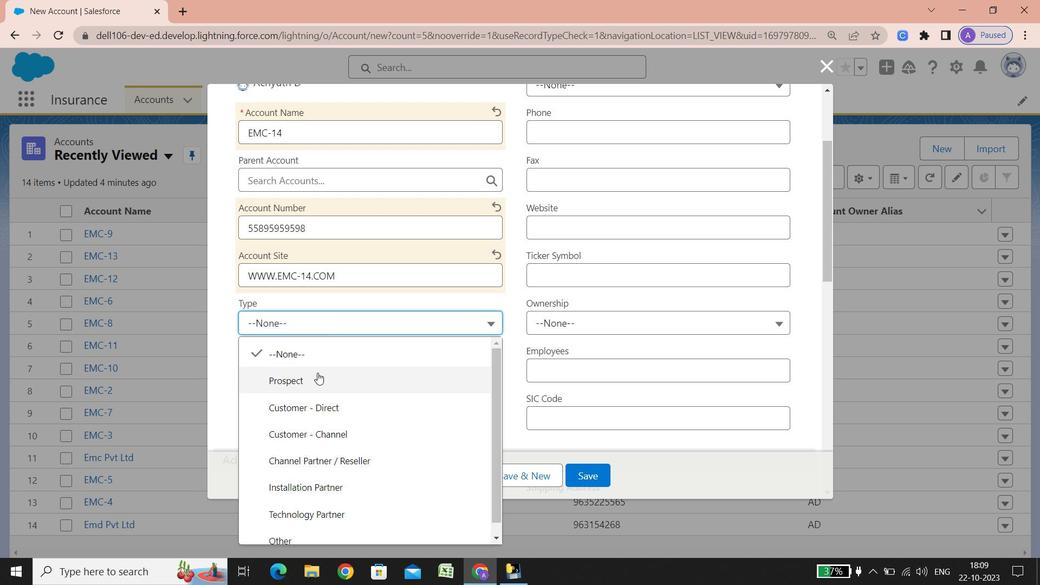 
Action: Mouse pressed left at (317, 374)
Screenshot: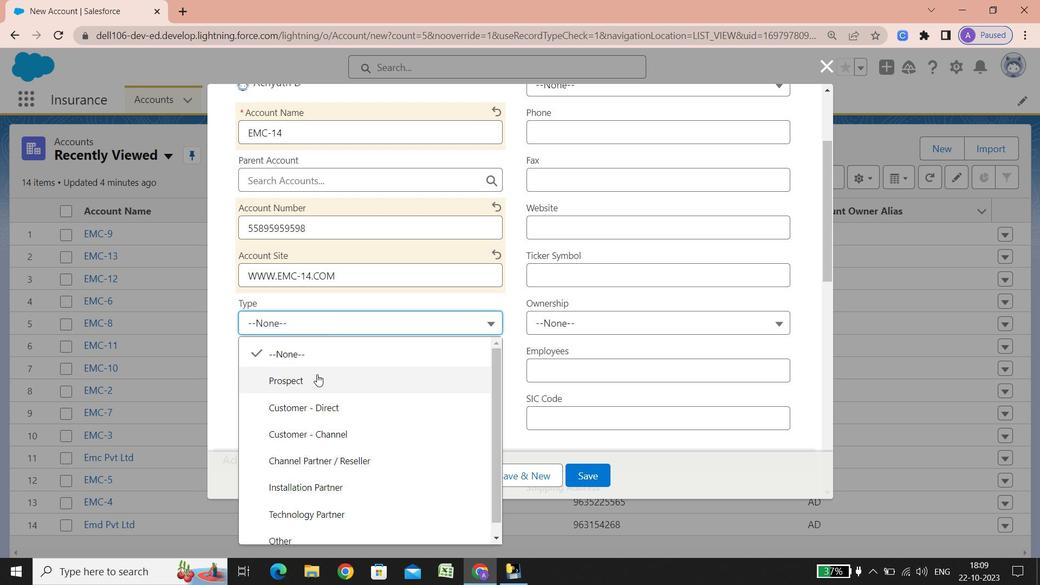 
Action: Mouse moved to (328, 370)
Screenshot: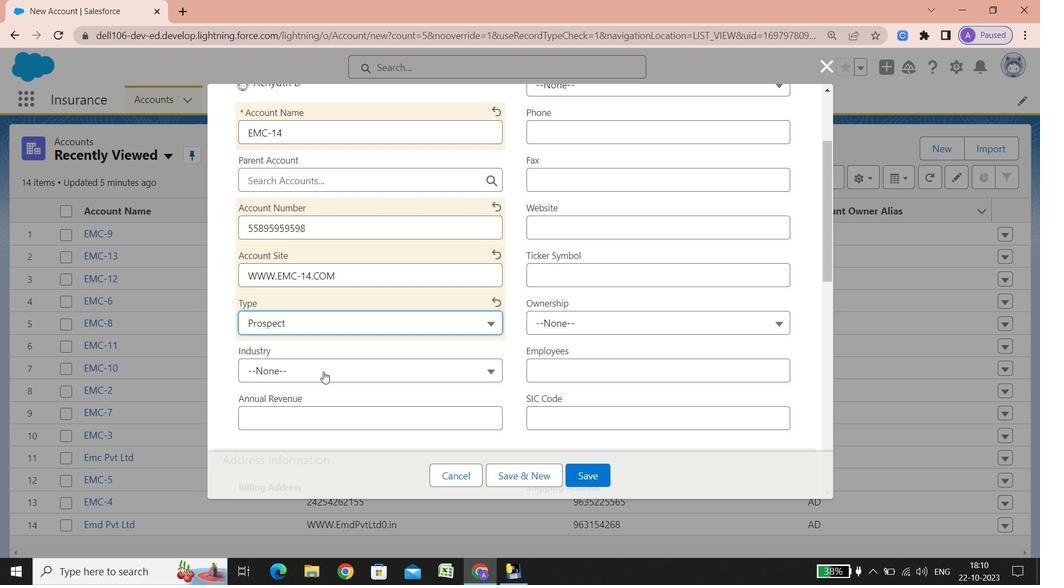 
Action: Mouse pressed left at (328, 370)
Screenshot: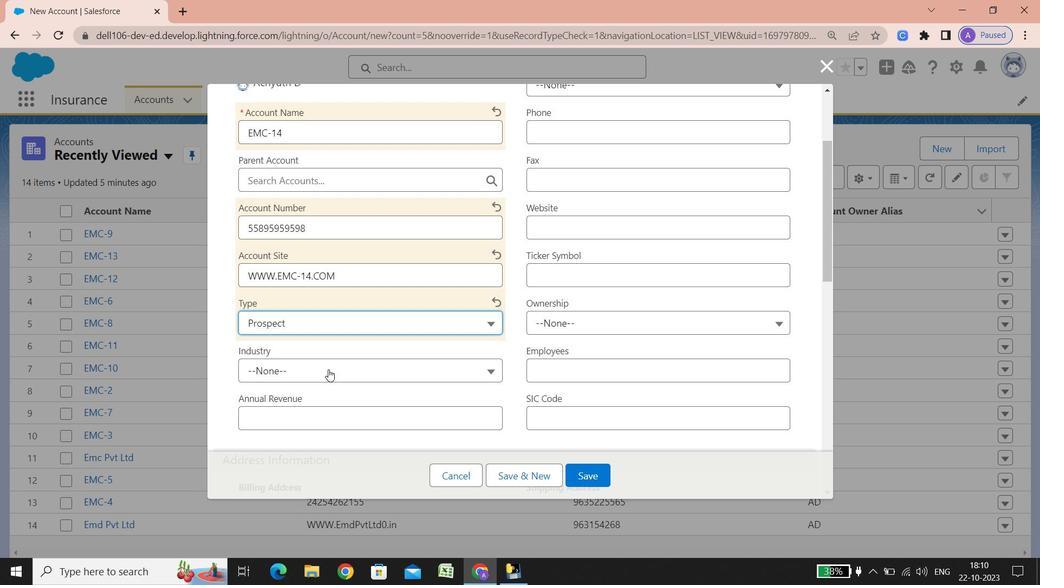 
Action: Mouse moved to (295, 213)
Screenshot: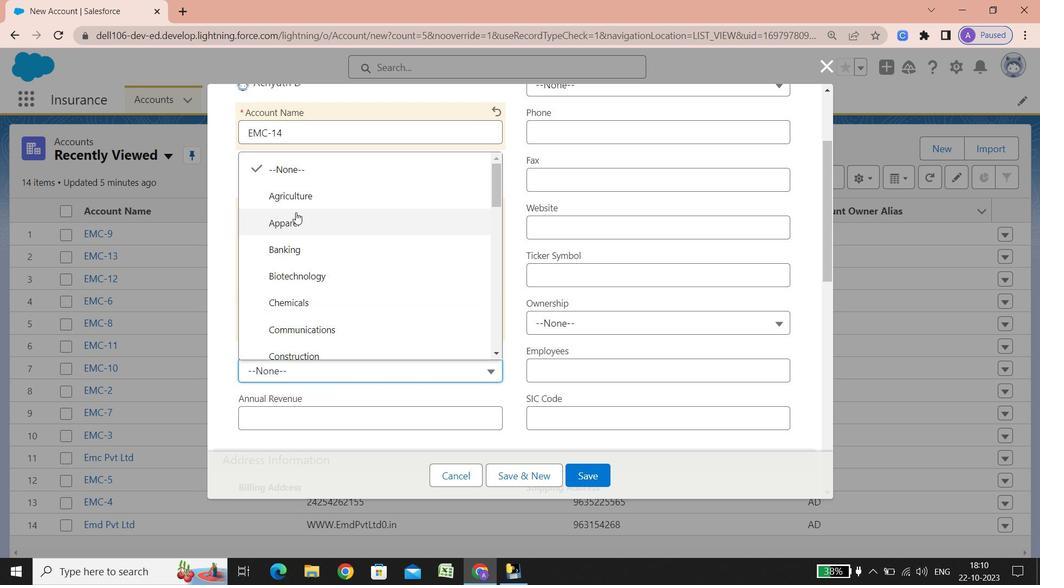 
Action: Mouse pressed left at (295, 213)
Screenshot: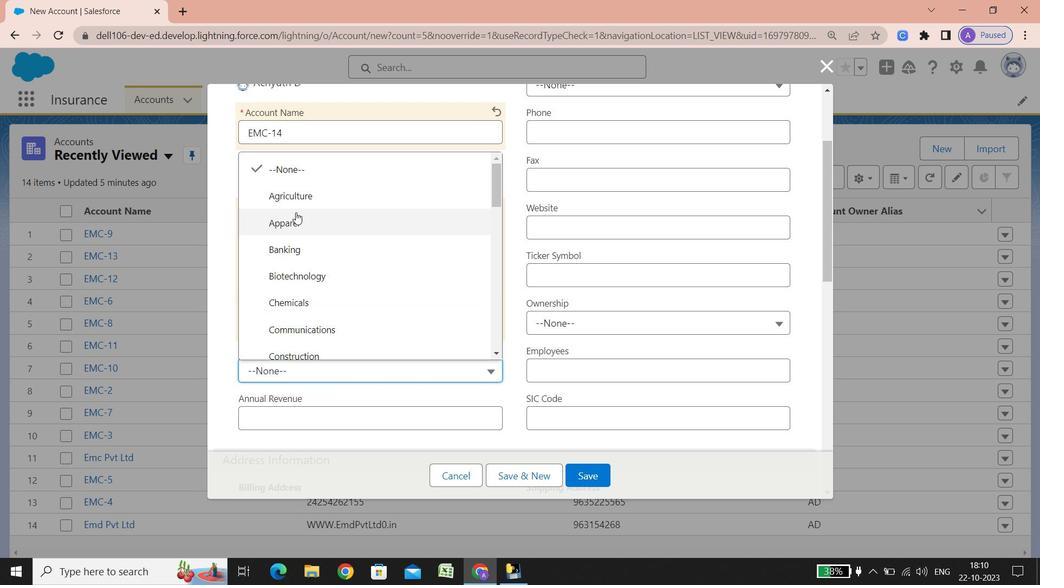 
Action: Mouse moved to (304, 415)
Screenshot: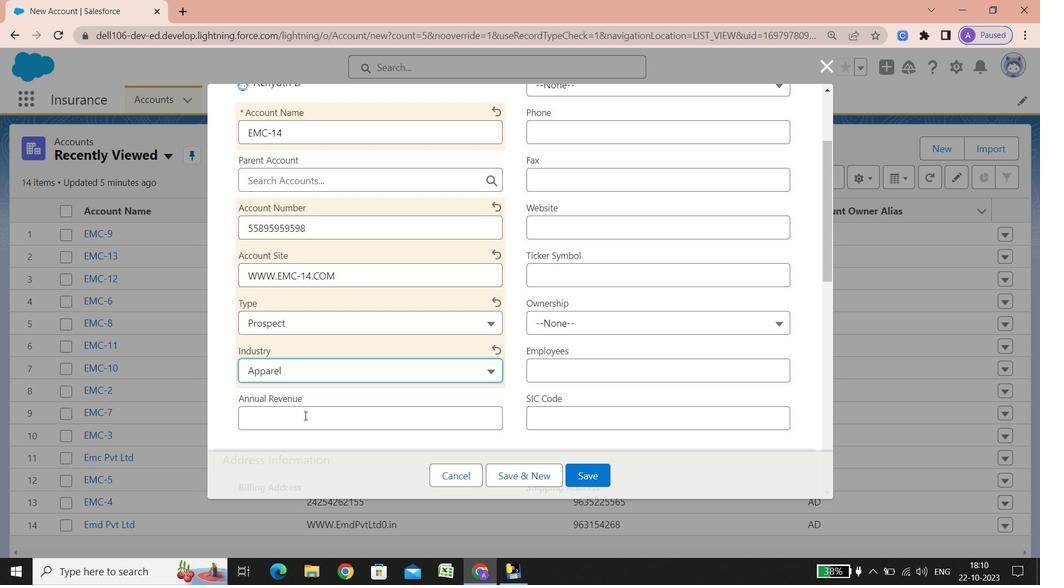 
Action: Mouse pressed left at (304, 415)
Screenshot: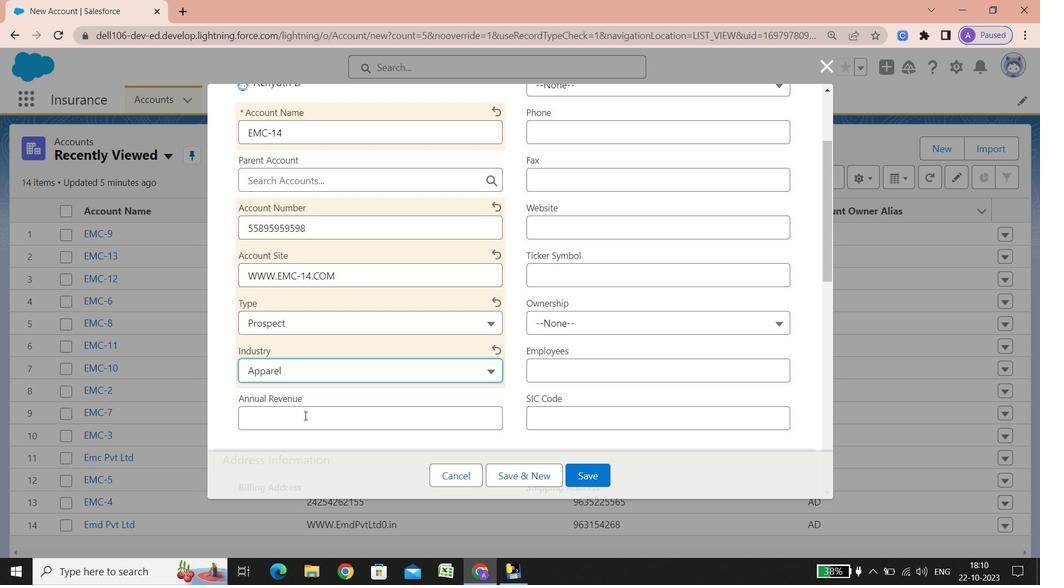 
Action: Key pressed 678526
Screenshot: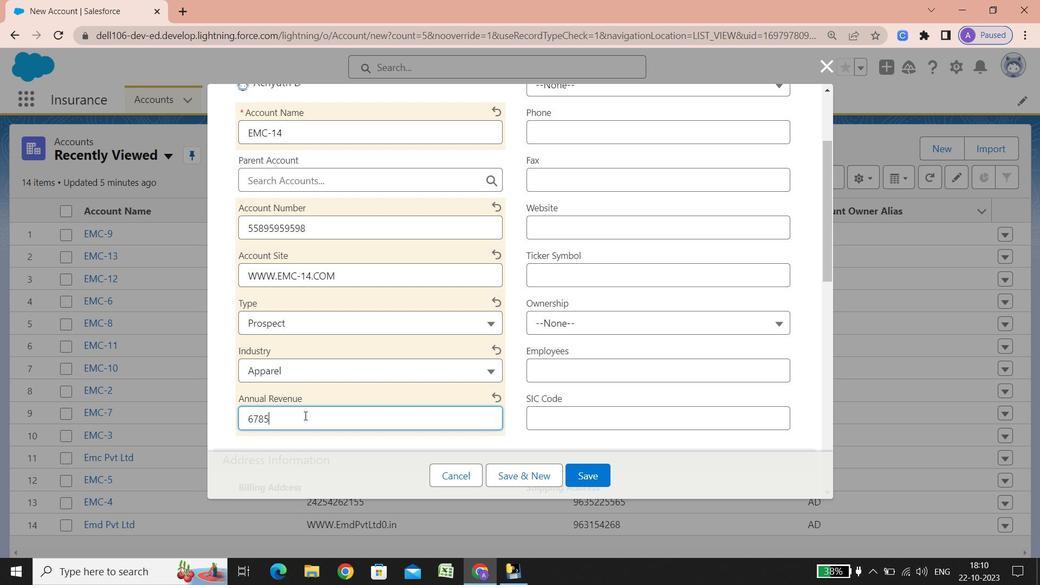 
Action: Mouse scrolled (304, 415) with delta (0, 0)
Screenshot: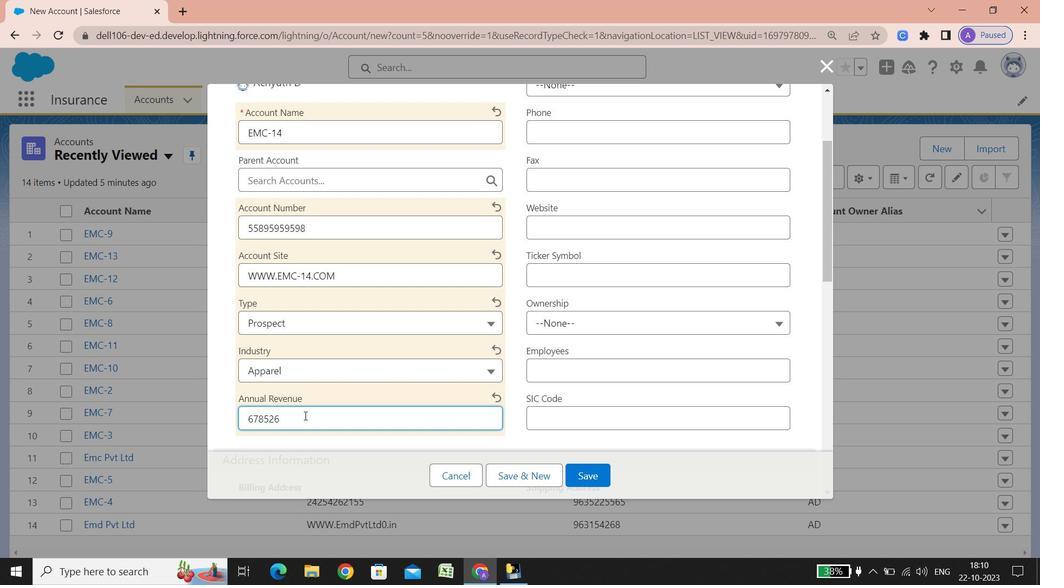 
Action: Mouse scrolled (304, 415) with delta (0, 0)
Screenshot: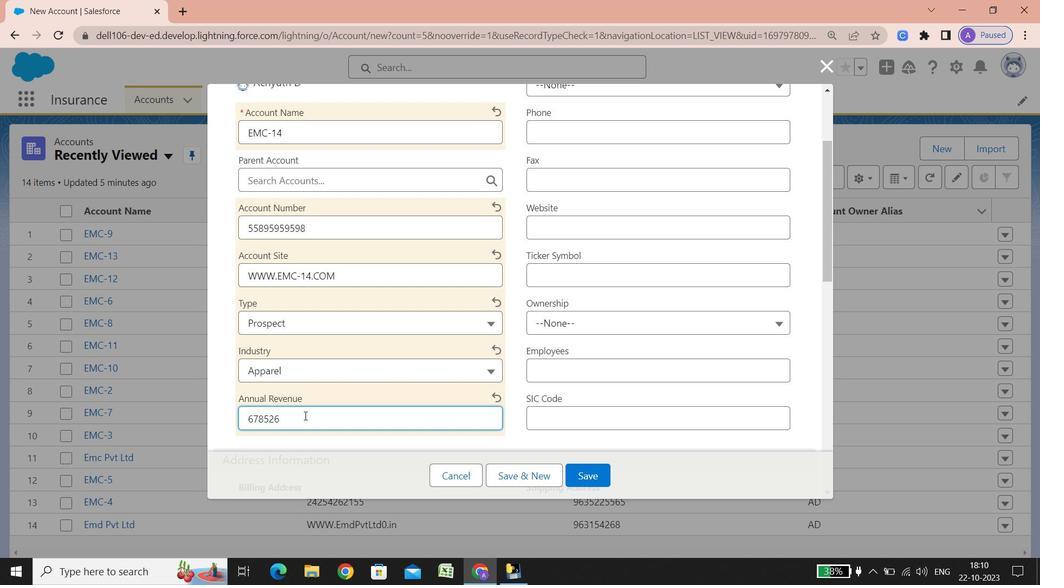
Action: Mouse scrolled (304, 415) with delta (0, 0)
Screenshot: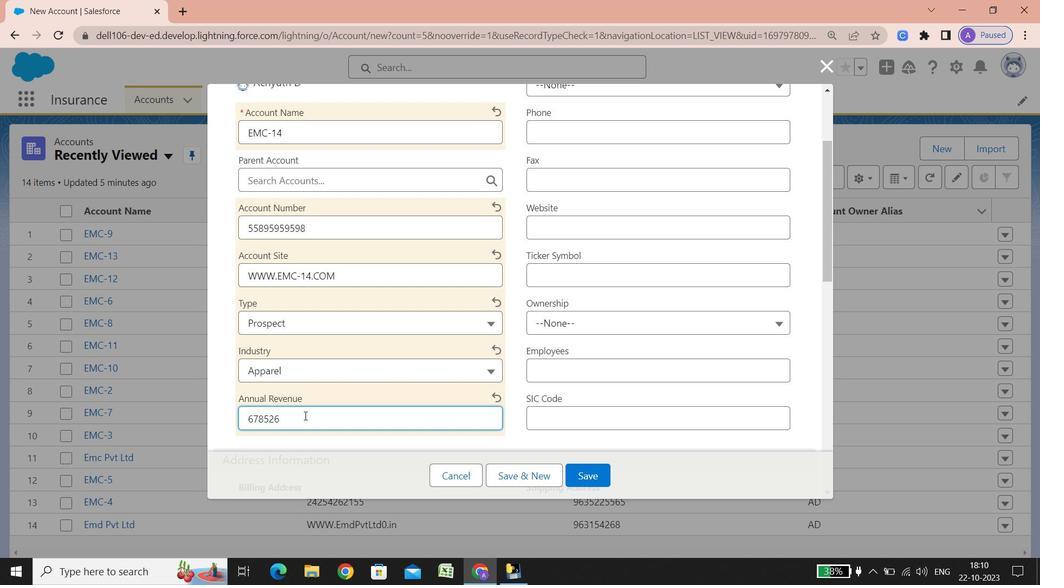
Action: Mouse scrolled (304, 415) with delta (0, 0)
Screenshot: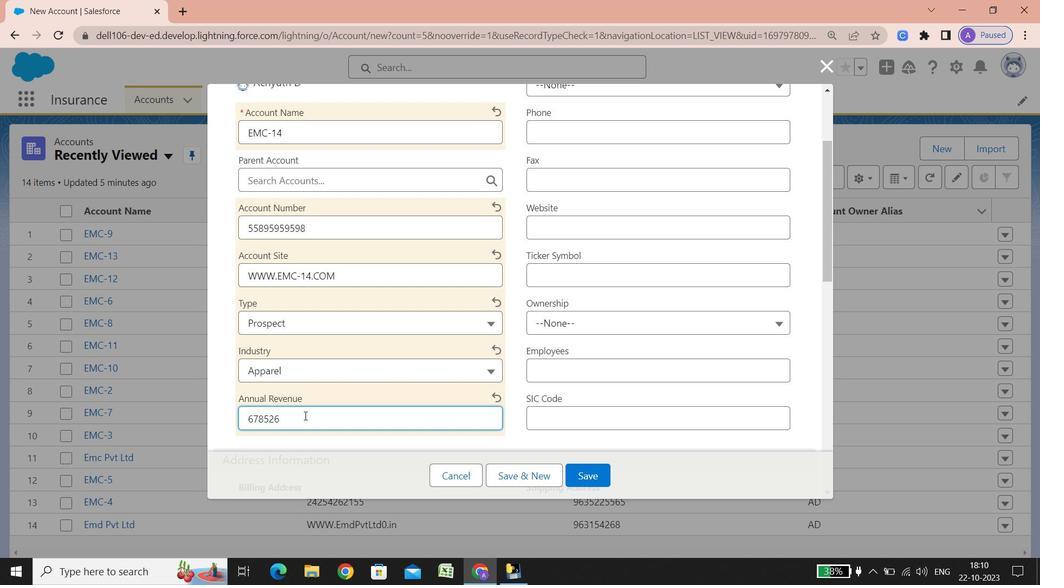 
Action: Mouse scrolled (304, 415) with delta (0, 0)
Screenshot: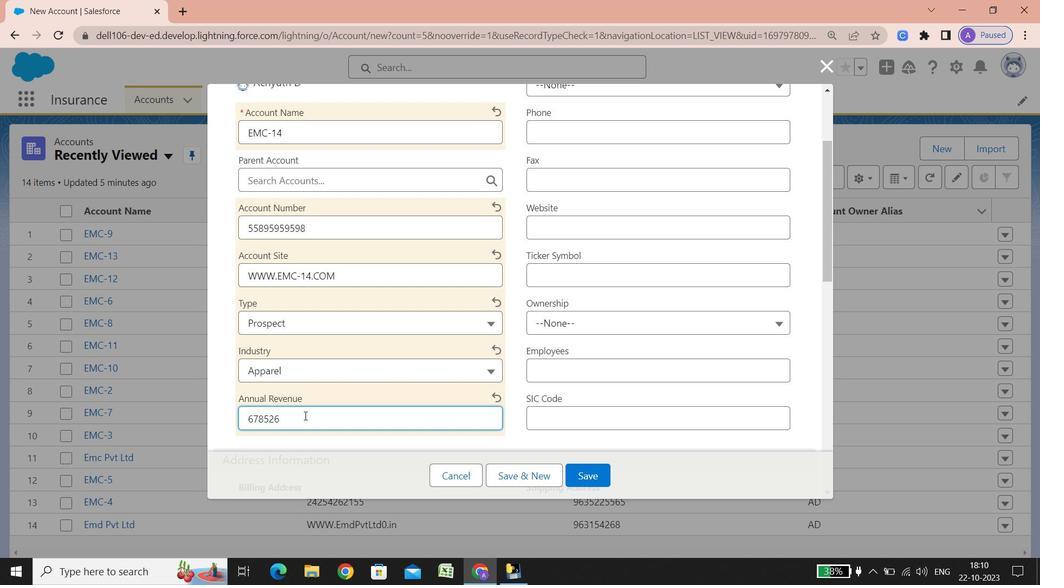 
Action: Mouse scrolled (304, 415) with delta (0, 0)
Screenshot: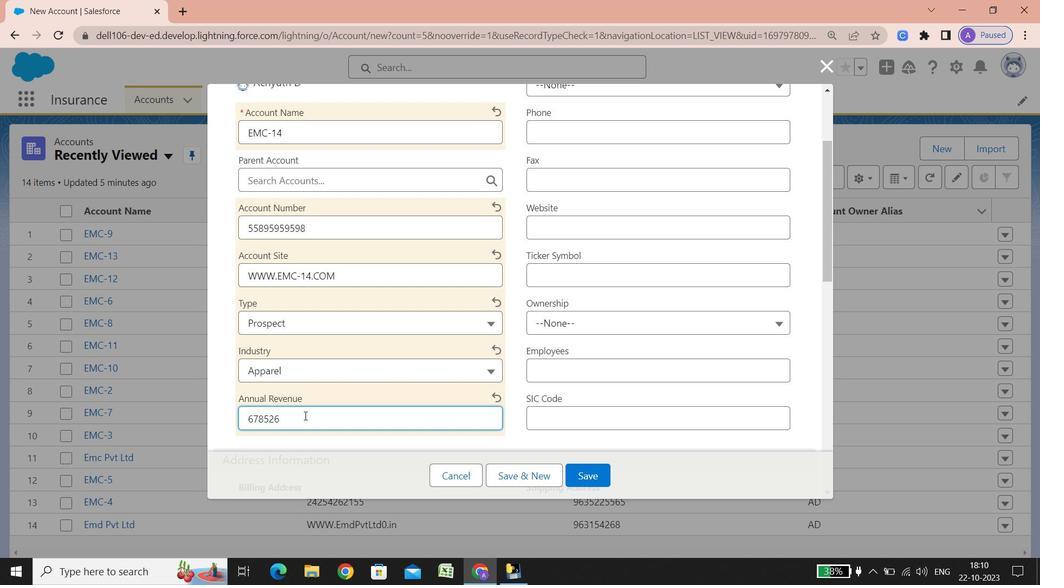 
Action: Mouse scrolled (304, 415) with delta (0, 0)
Screenshot: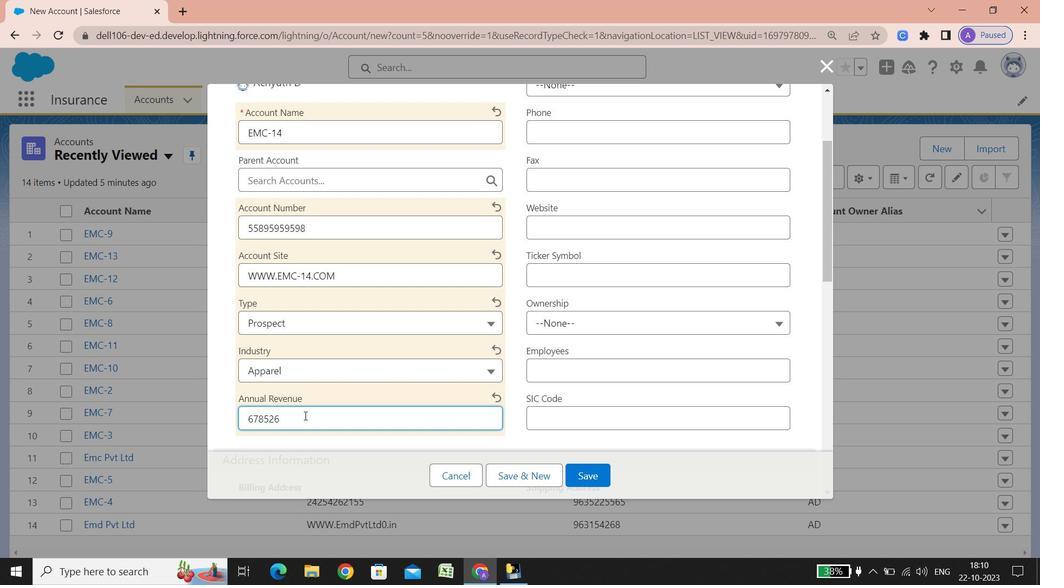 
Action: Mouse scrolled (304, 415) with delta (0, 0)
Screenshot: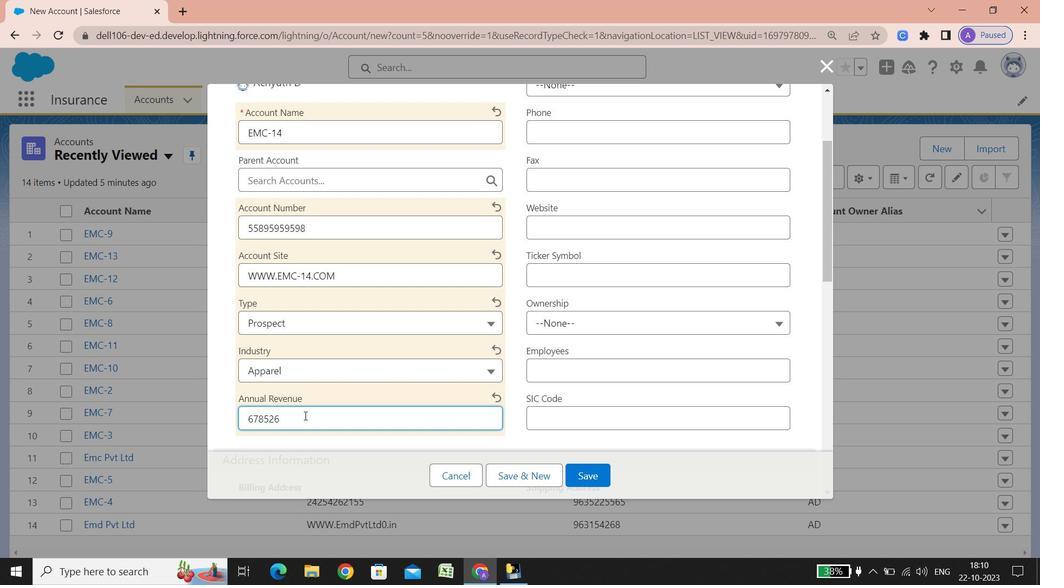 
Action: Mouse scrolled (304, 415) with delta (0, 0)
Screenshot: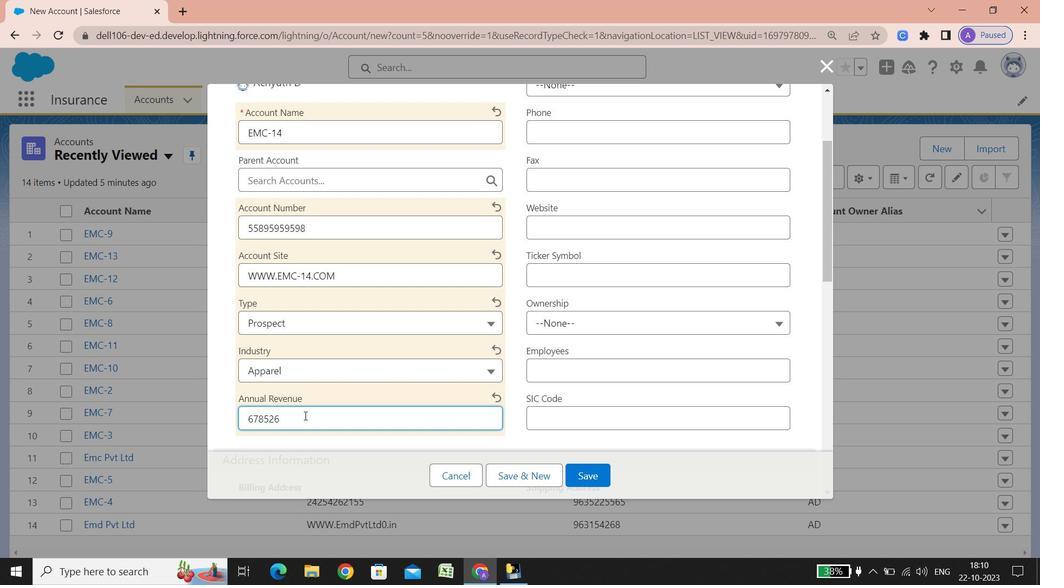 
Action: Mouse scrolled (304, 415) with delta (0, 0)
Screenshot: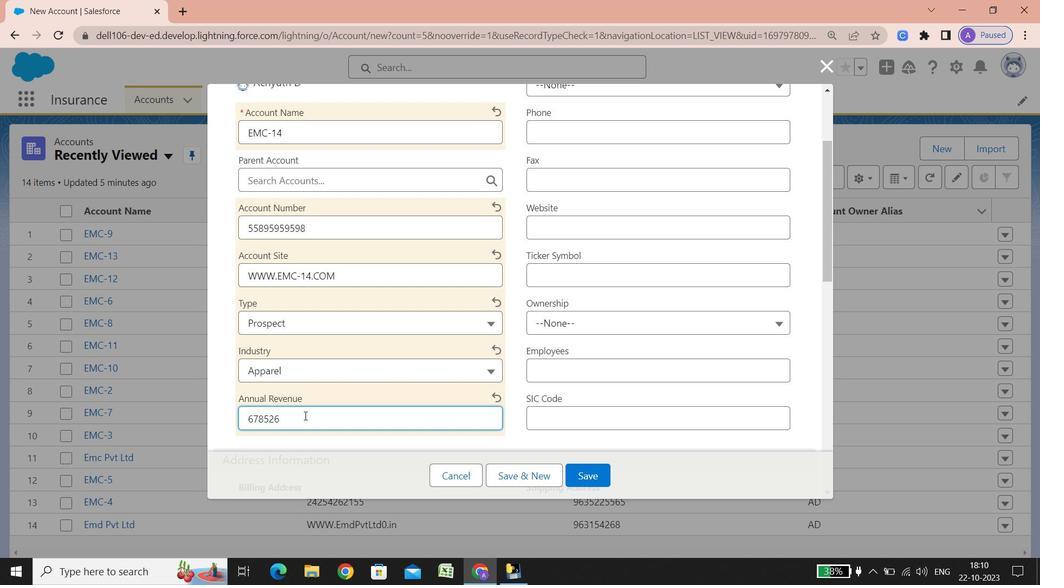 
Action: Mouse scrolled (304, 415) with delta (0, 0)
Screenshot: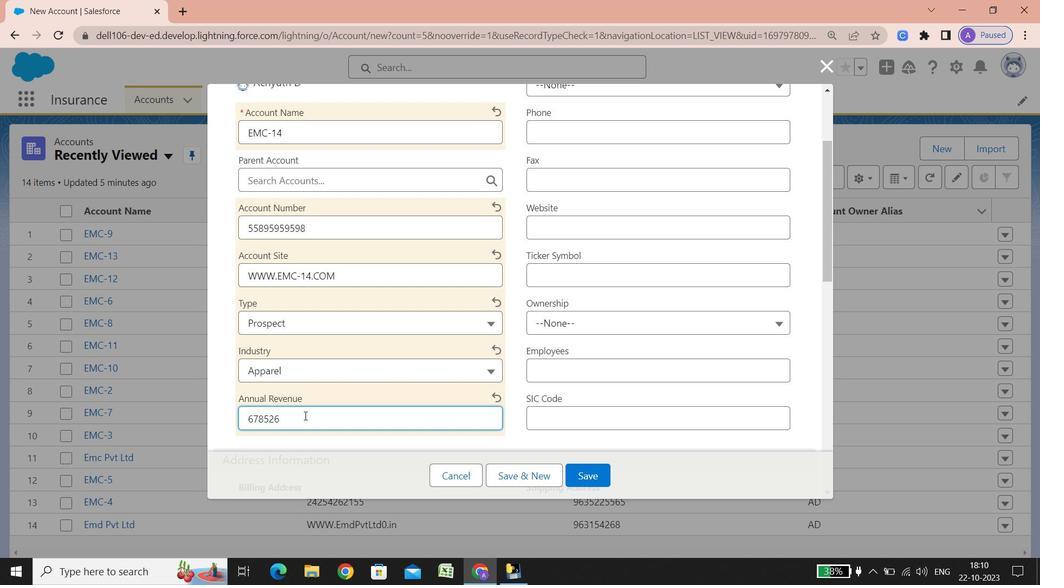 
Action: Mouse scrolled (304, 415) with delta (0, 0)
Screenshot: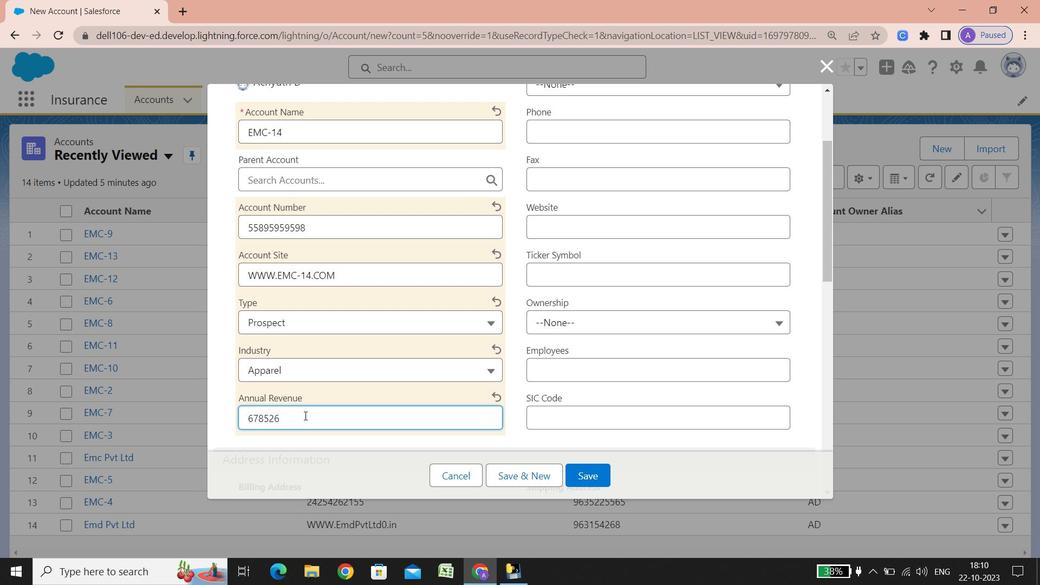 
Action: Mouse scrolled (304, 415) with delta (0, 0)
Screenshot: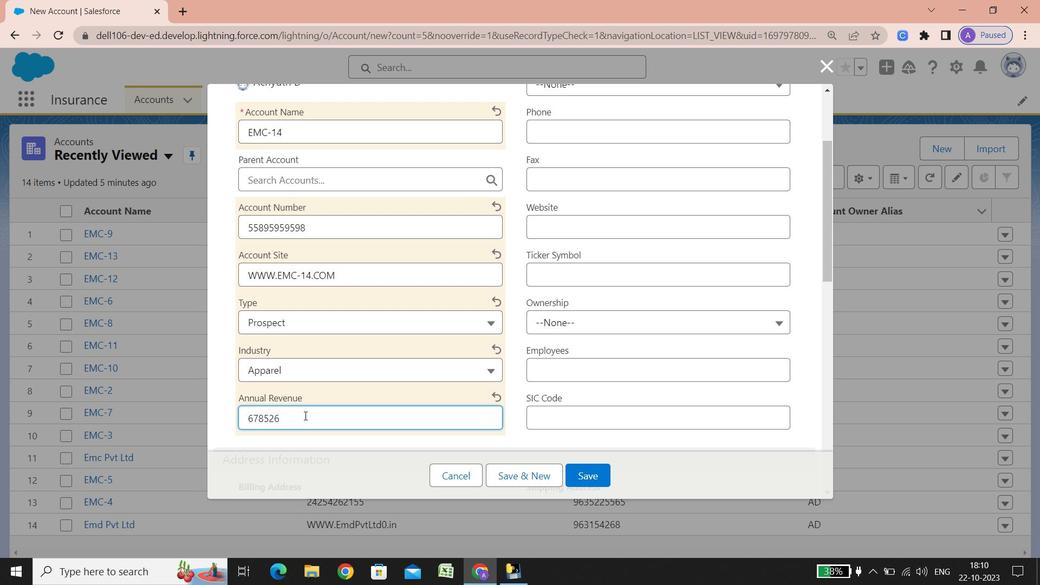 
Action: Mouse scrolled (304, 415) with delta (0, 0)
Screenshot: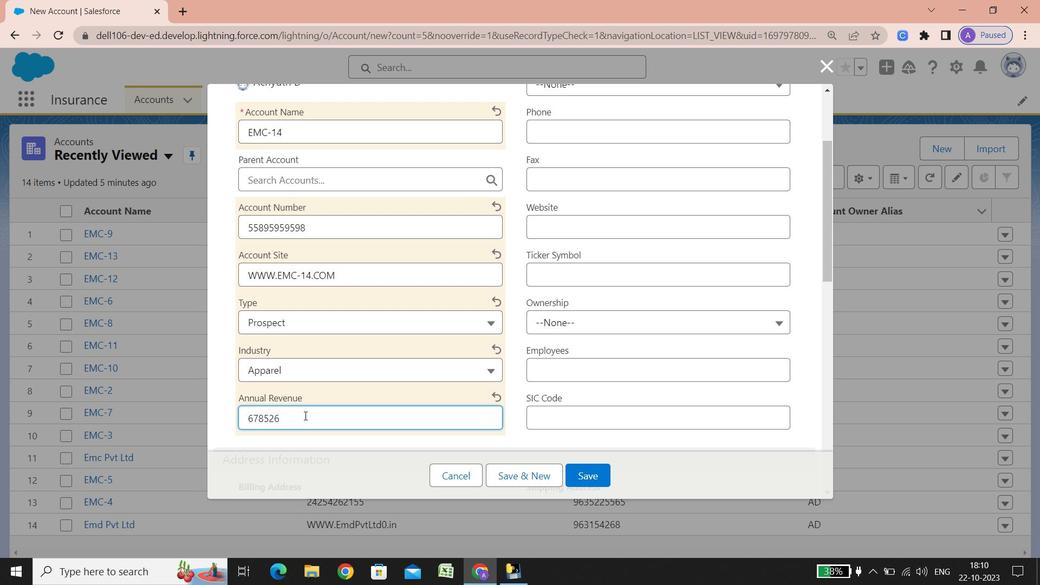 
Action: Mouse scrolled (304, 415) with delta (0, 0)
Screenshot: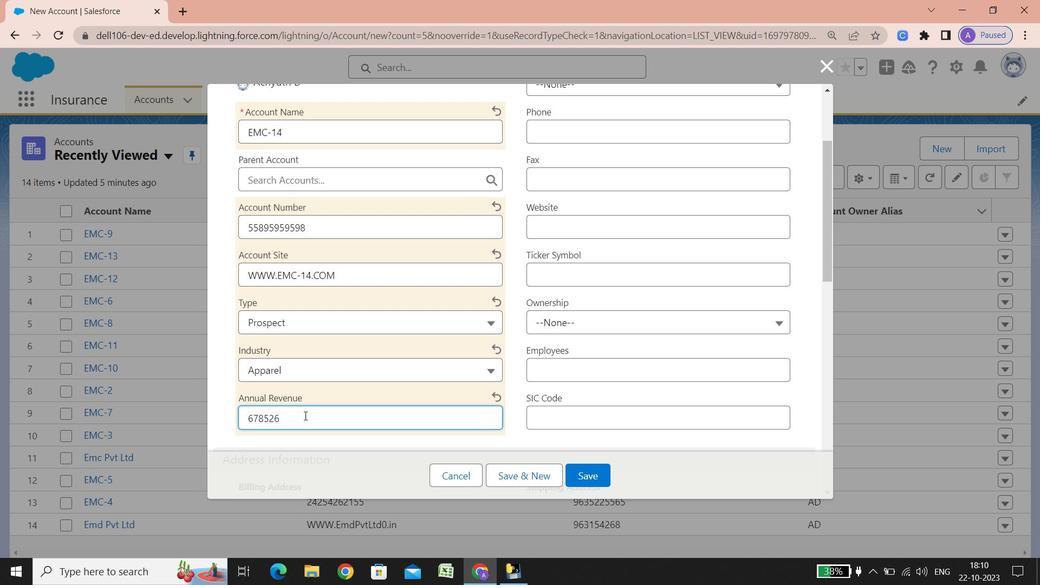 
Action: Mouse scrolled (304, 415) with delta (0, 0)
Screenshot: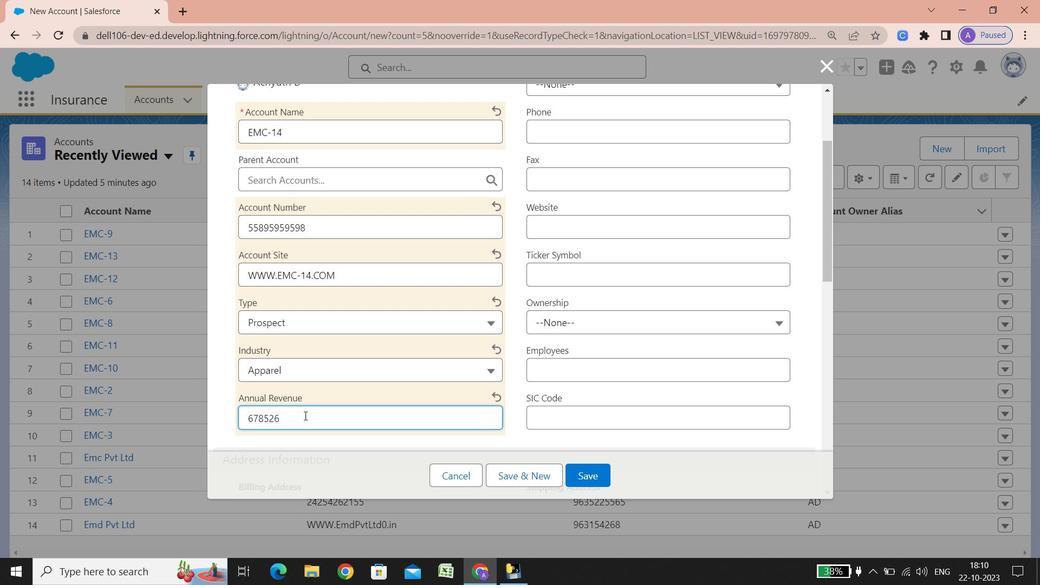 
Action: Mouse scrolled (304, 415) with delta (0, 0)
Screenshot: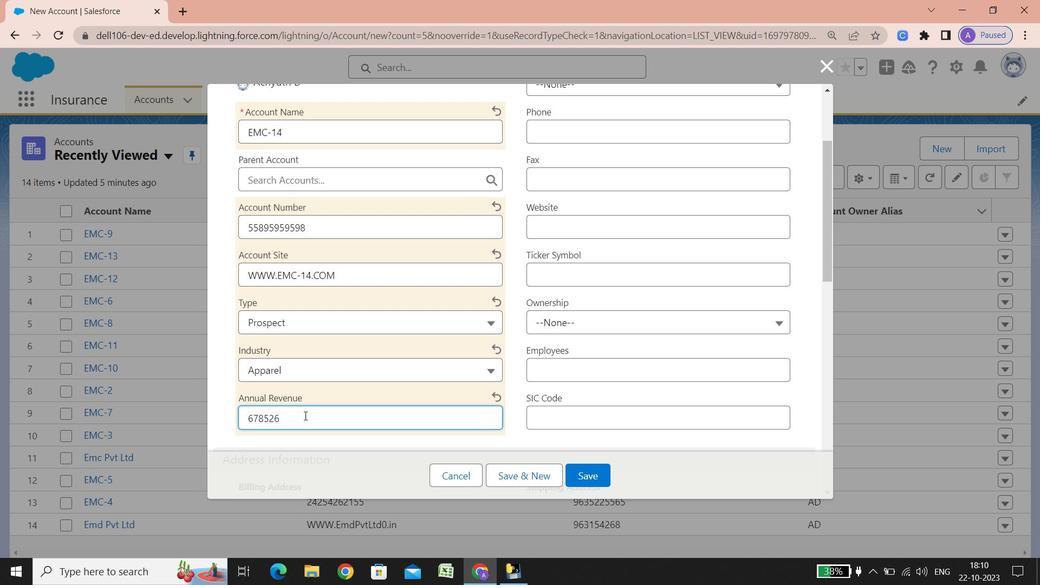 
Action: Mouse scrolled (304, 415) with delta (0, 0)
Screenshot: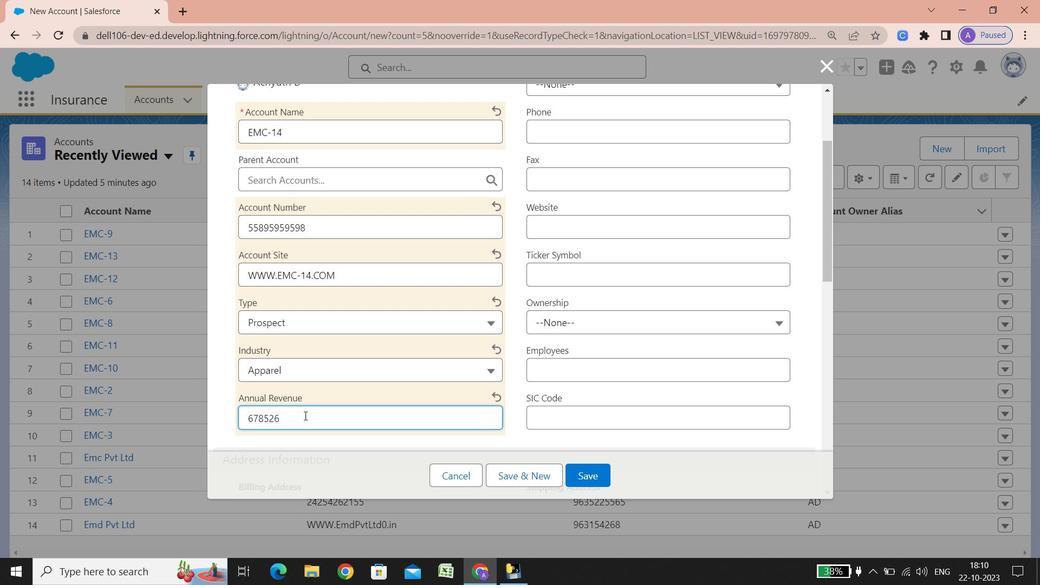 
Action: Mouse scrolled (304, 415) with delta (0, 0)
Screenshot: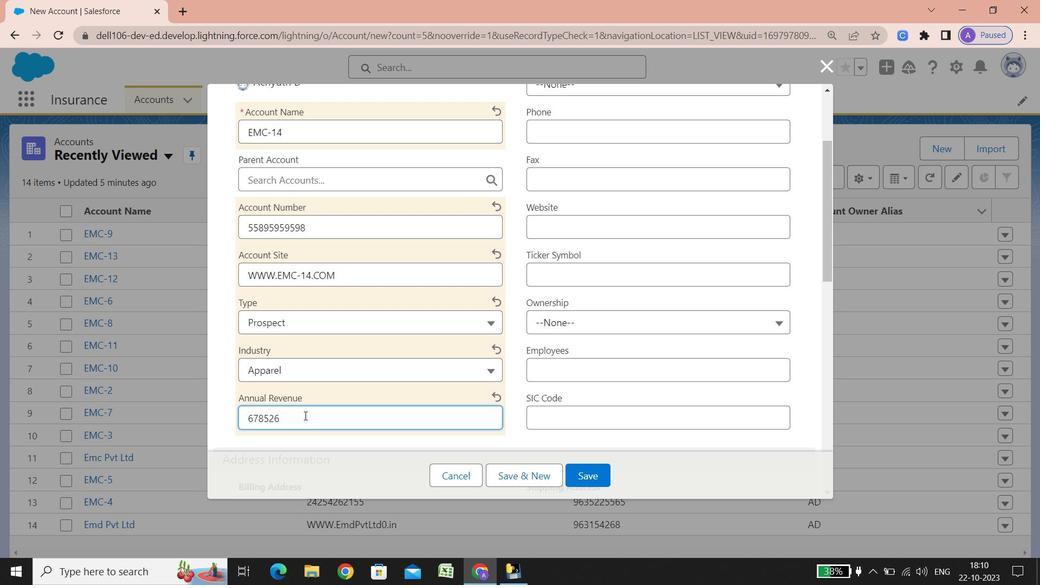 
Action: Mouse scrolled (304, 415) with delta (0, 0)
Screenshot: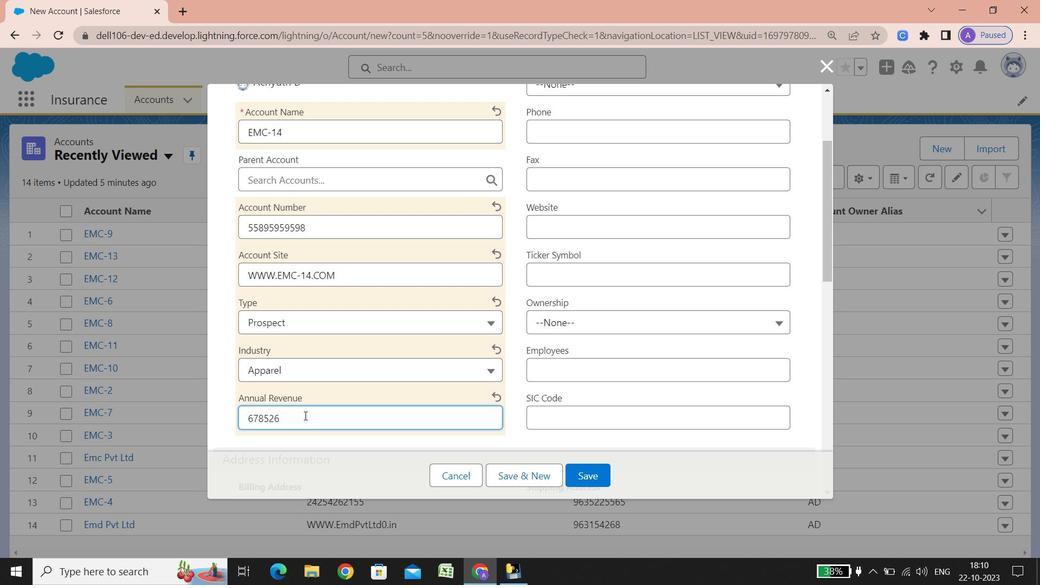 
Action: Mouse scrolled (304, 415) with delta (0, 0)
Screenshot: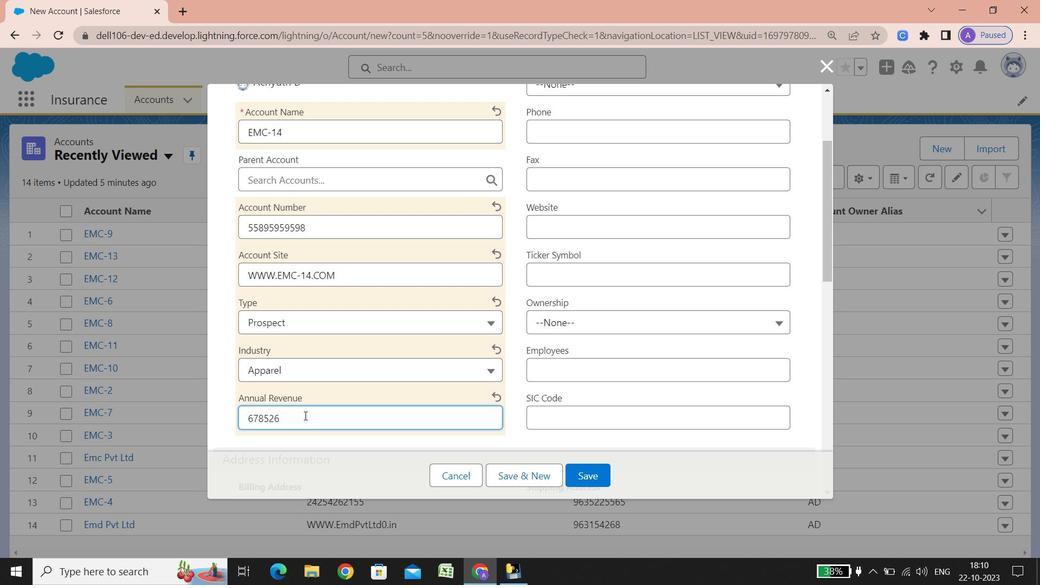 
Action: Mouse scrolled (304, 415) with delta (0, 0)
Screenshot: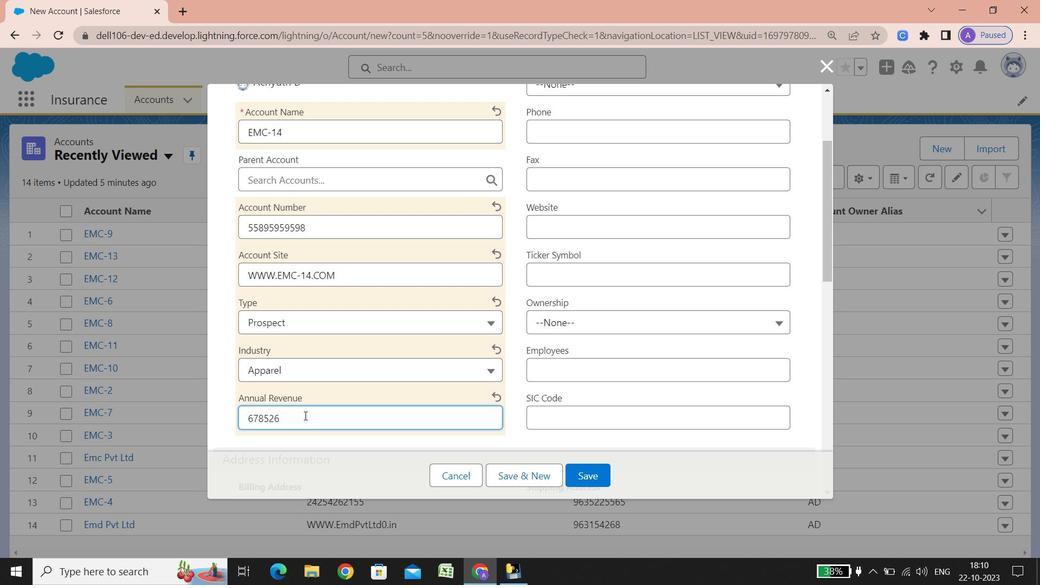 
Action: Mouse scrolled (304, 415) with delta (0, 0)
Screenshot: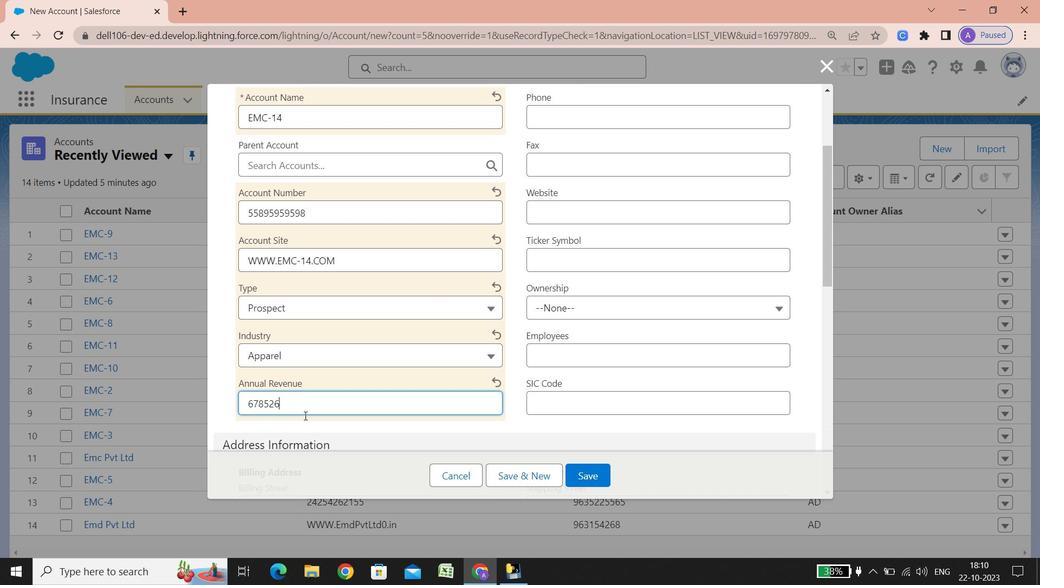 
Action: Mouse scrolled (304, 415) with delta (0, 0)
Screenshot: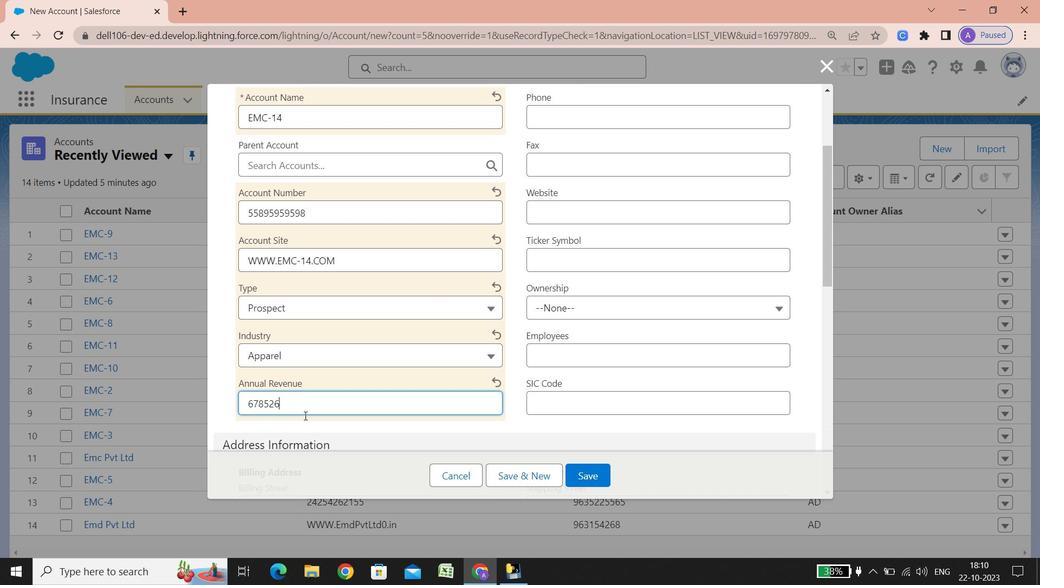 
Action: Mouse scrolled (304, 415) with delta (0, 0)
Screenshot: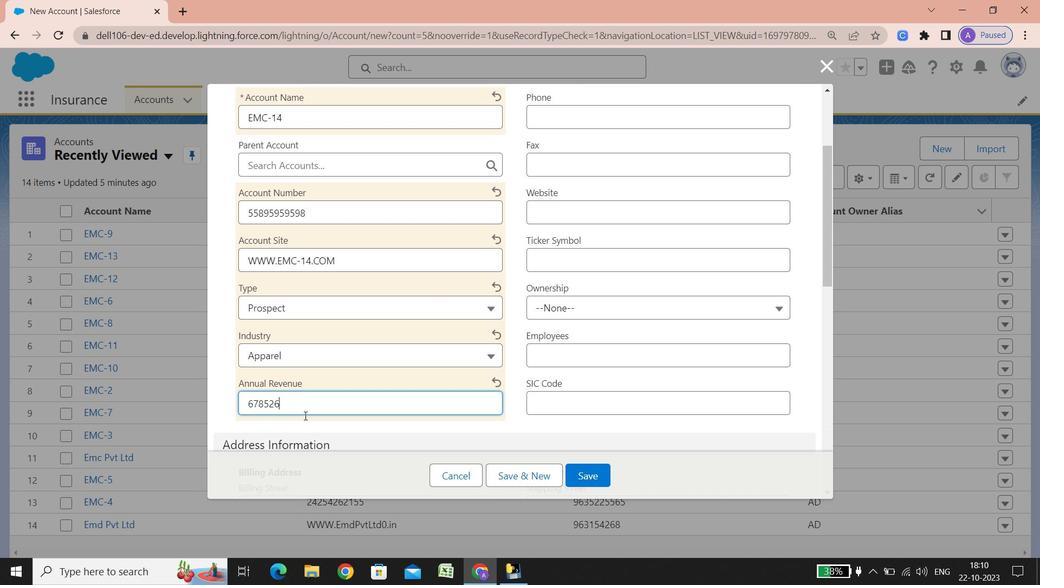 
Action: Mouse scrolled (304, 415) with delta (0, 0)
Screenshot: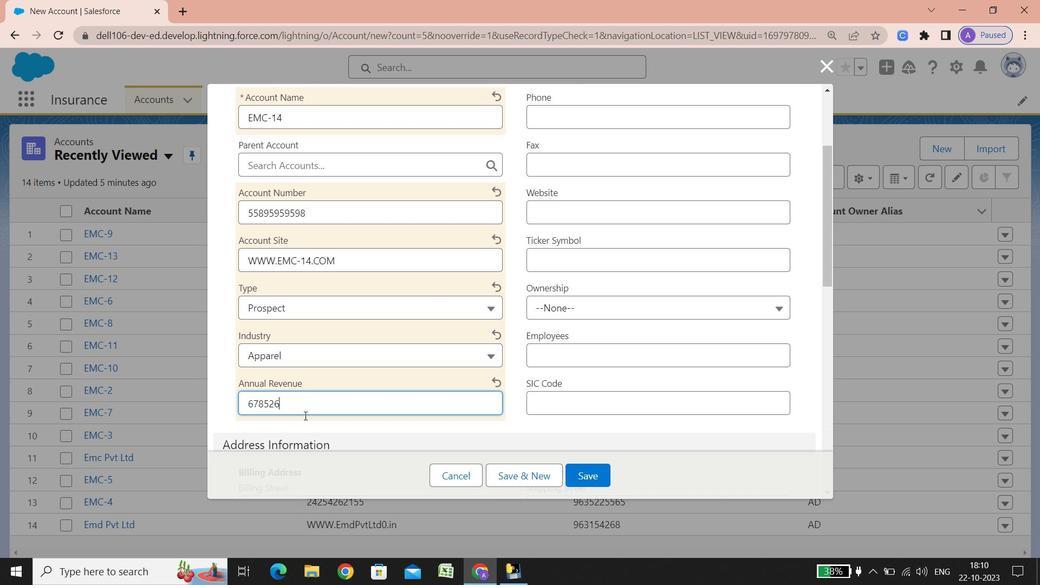 
Action: Mouse scrolled (304, 415) with delta (0, 0)
Screenshot: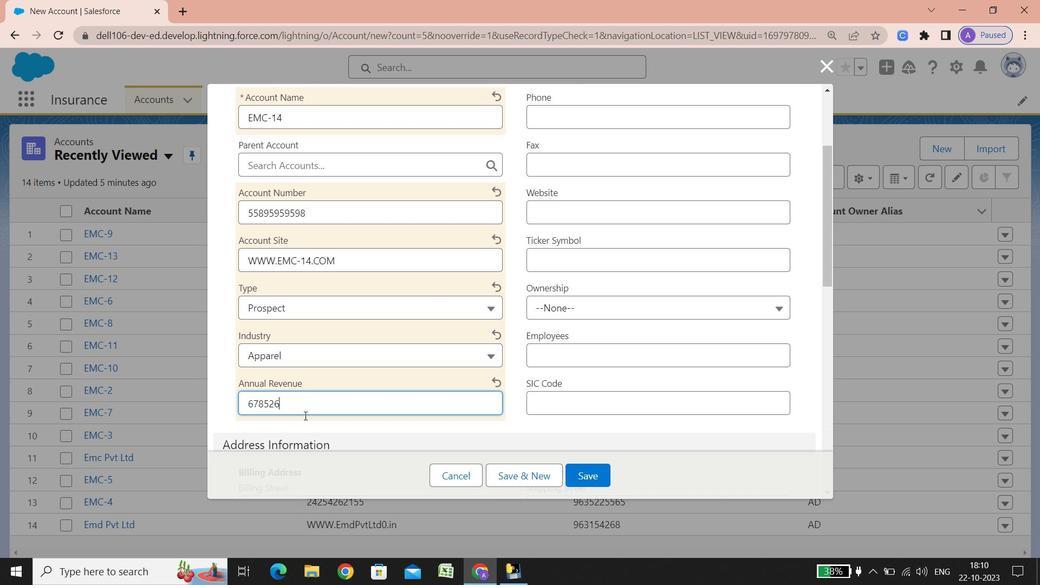 
Action: Mouse scrolled (304, 415) with delta (0, 0)
Screenshot: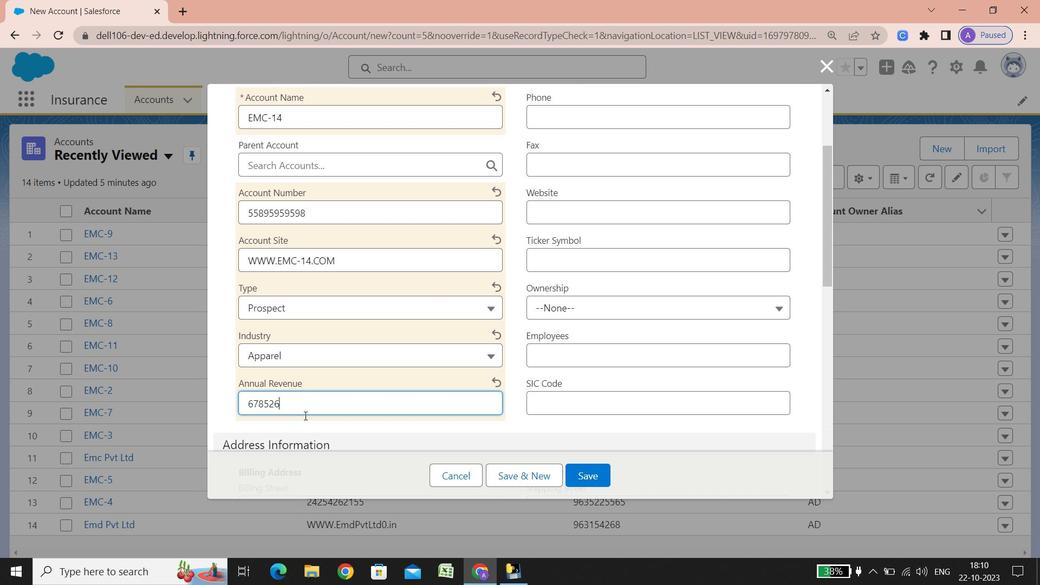 
Action: Mouse scrolled (304, 415) with delta (0, 0)
Screenshot: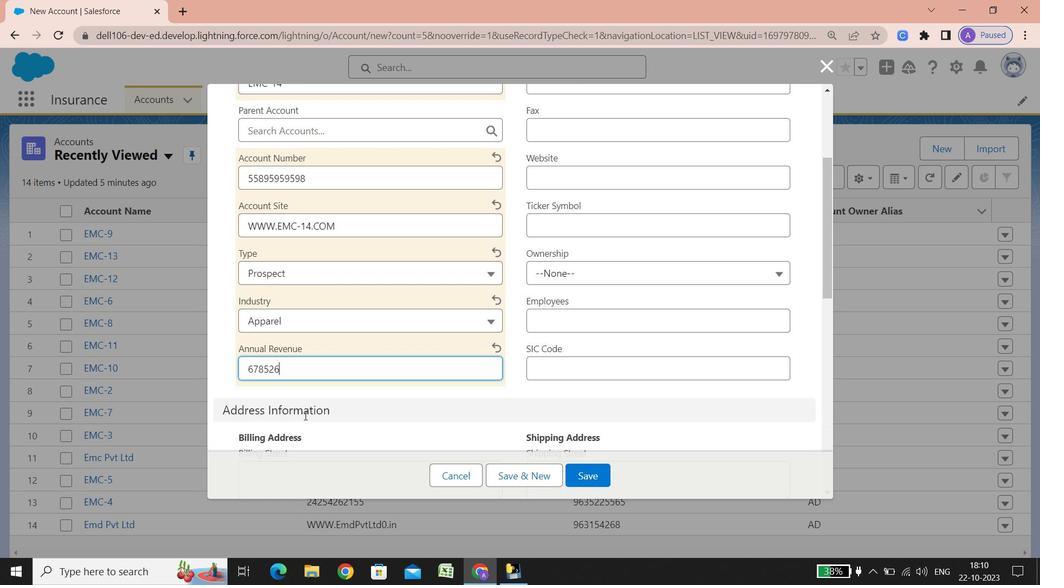 
Action: Mouse moved to (661, 143)
Screenshot: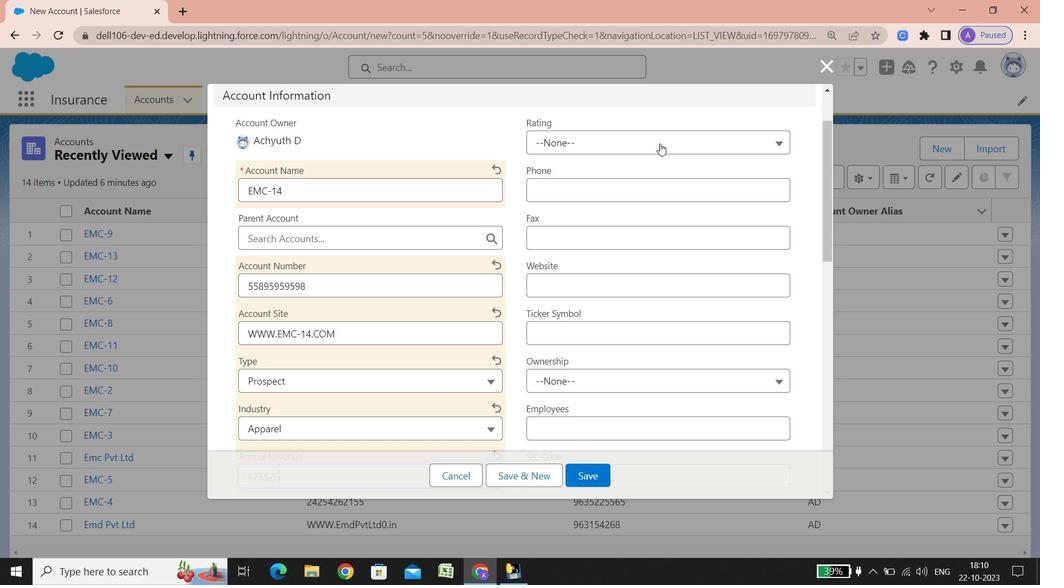 
Action: Mouse pressed left at (661, 143)
Screenshot: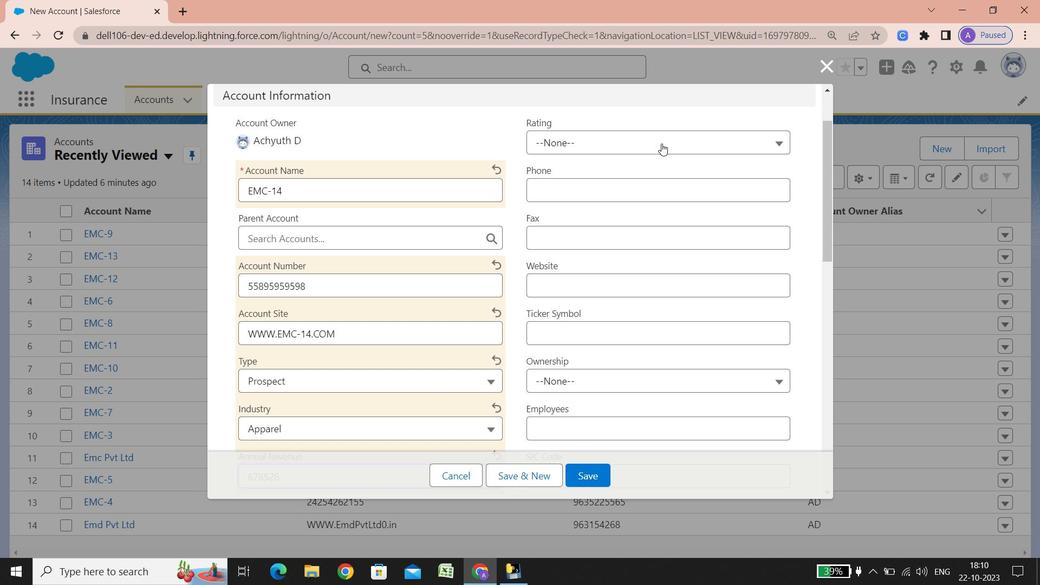 
Action: Mouse moved to (639, 202)
Screenshot: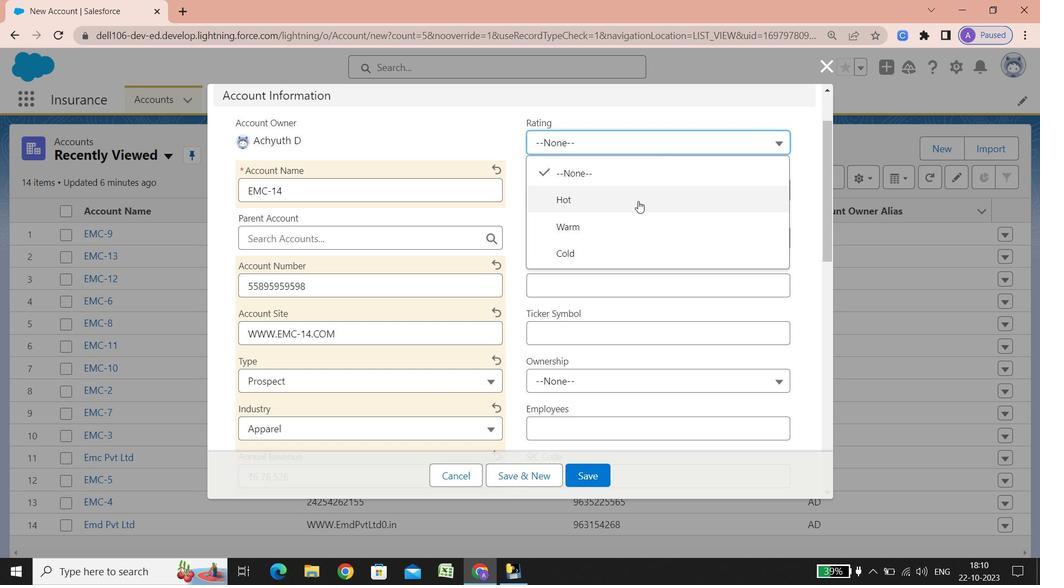 
Action: Mouse pressed left at (639, 202)
Screenshot: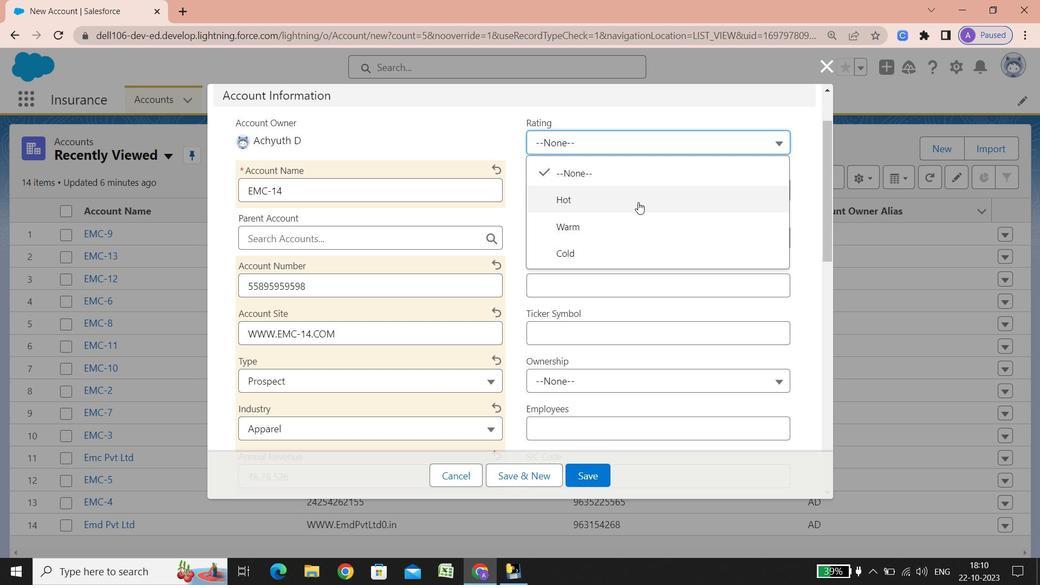 
Action: Mouse moved to (584, 196)
Screenshot: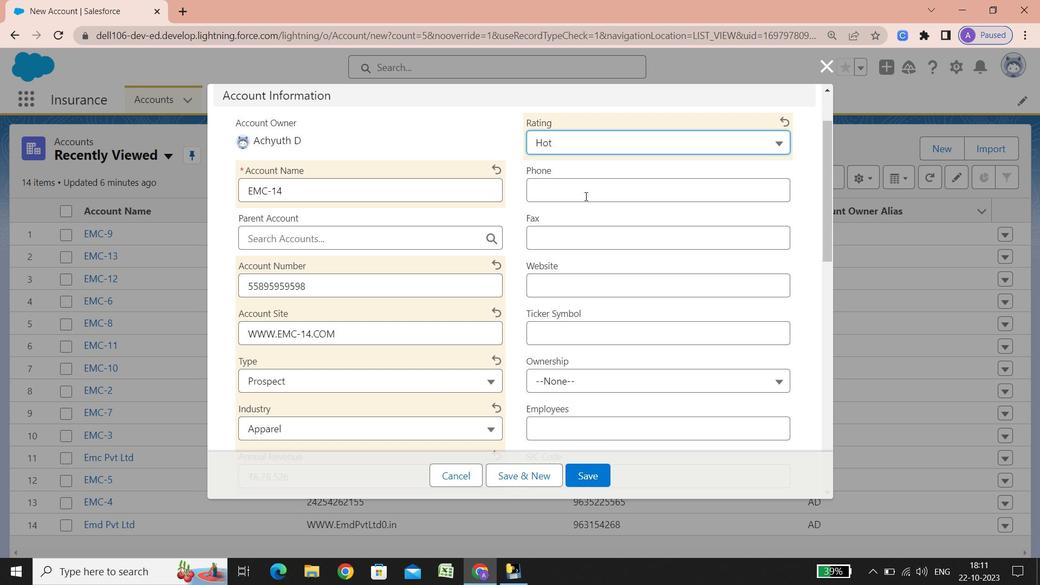 
Action: Mouse pressed left at (584, 196)
Screenshot: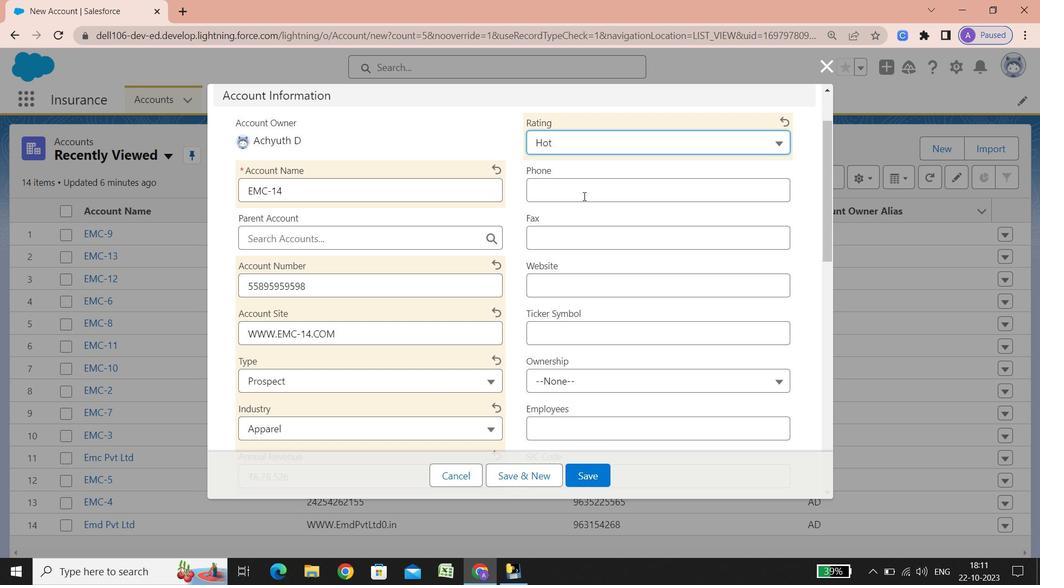 
Action: Key pressed 02222063035
Screenshot: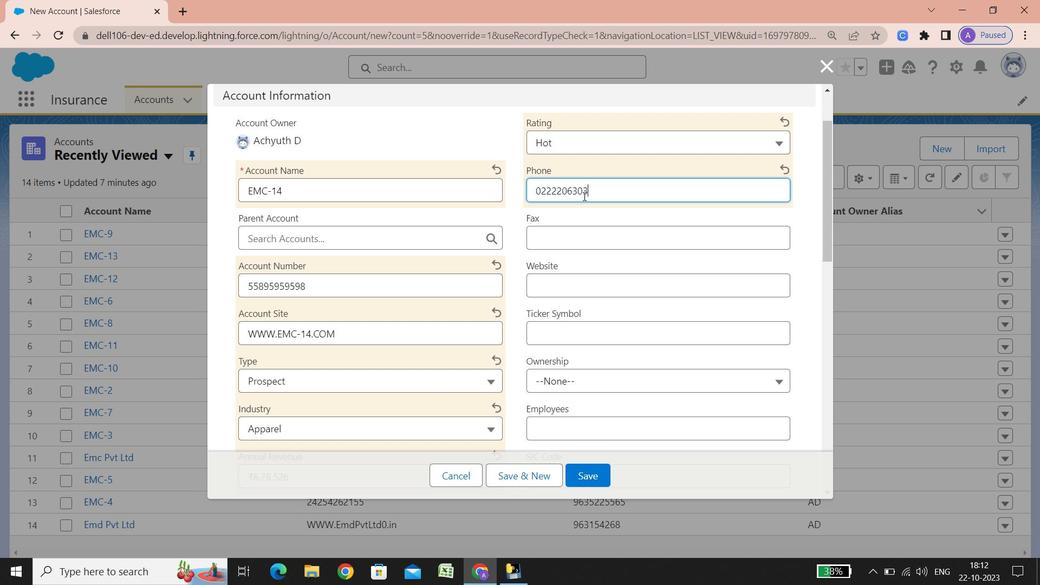 
Action: Mouse moved to (557, 240)
Screenshot: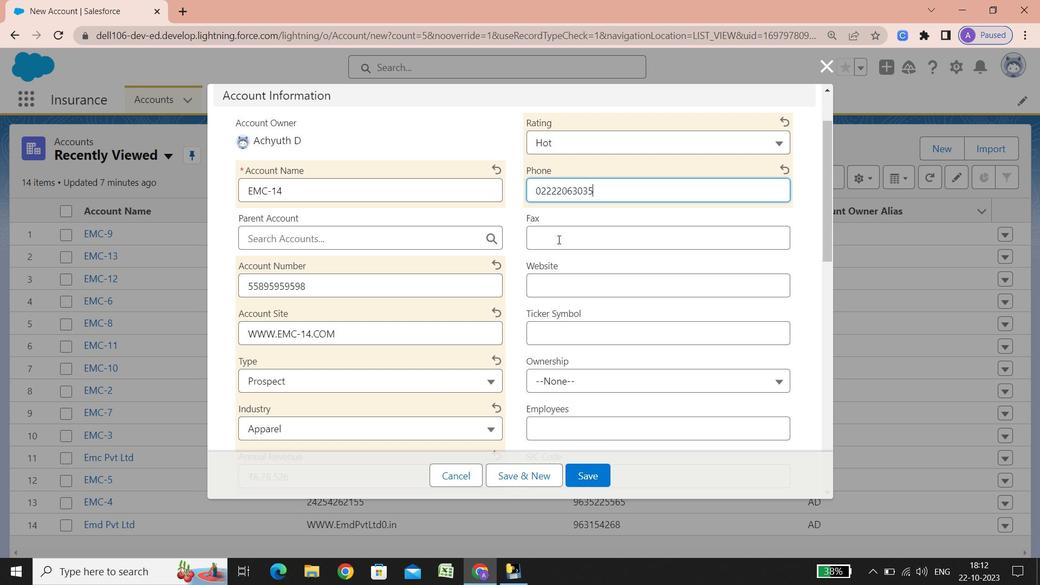 
Action: Mouse pressed left at (557, 240)
Screenshot: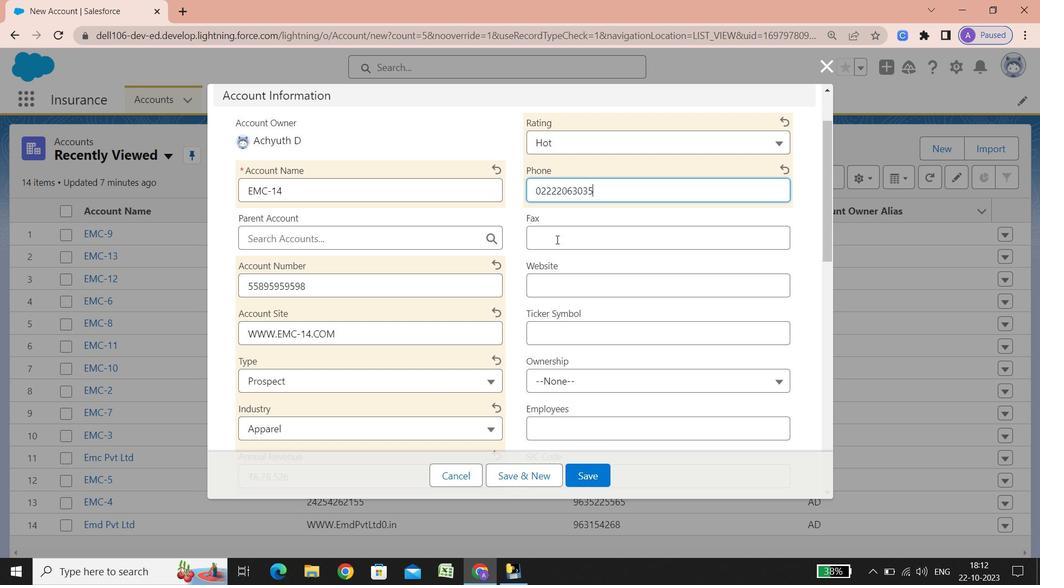 
Action: Key pressed 8166516546510156
Screenshot: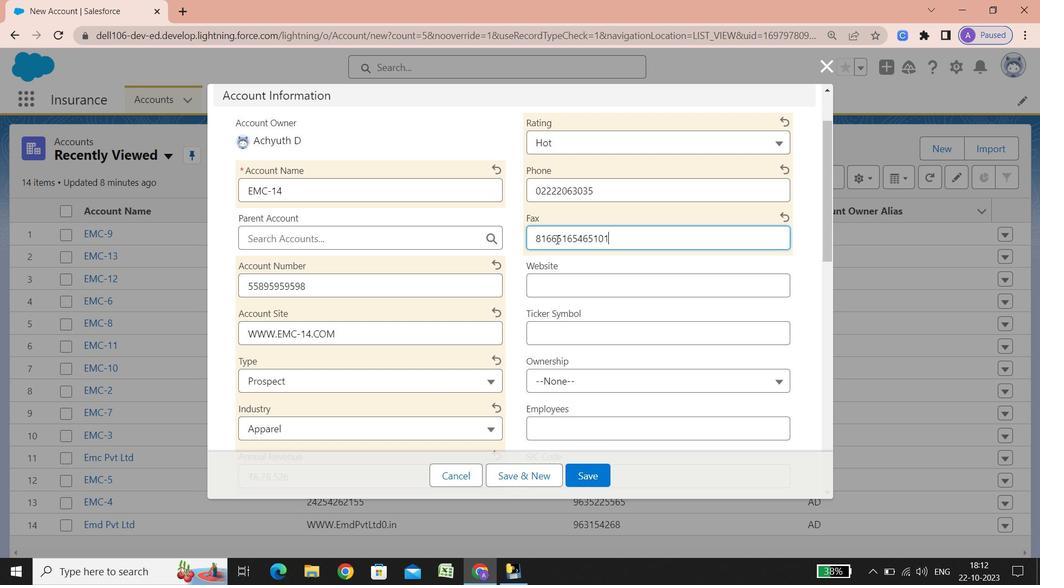 
Action: Mouse moved to (556, 291)
Screenshot: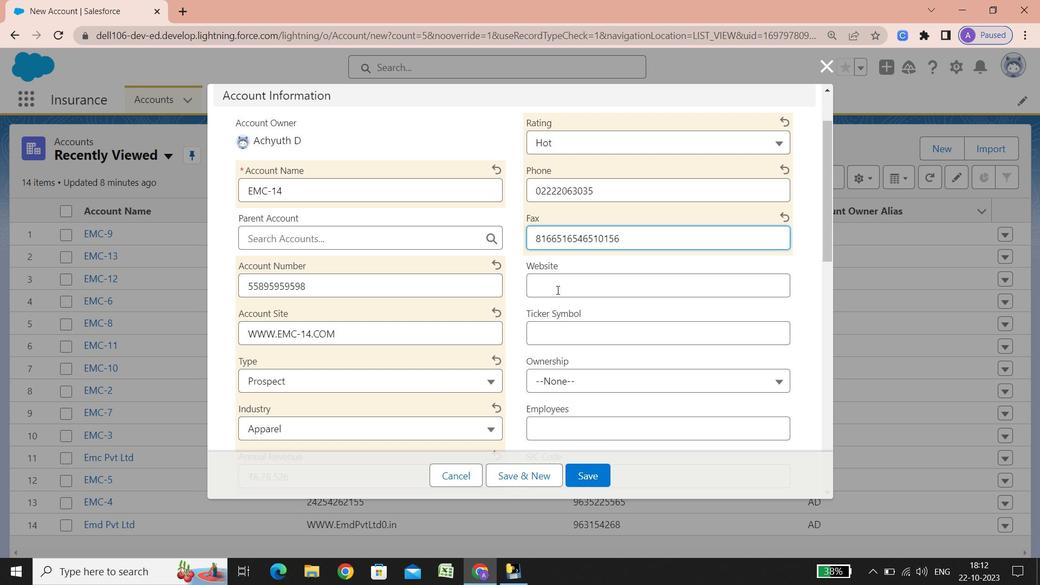 
Action: Mouse pressed left at (556, 291)
Screenshot: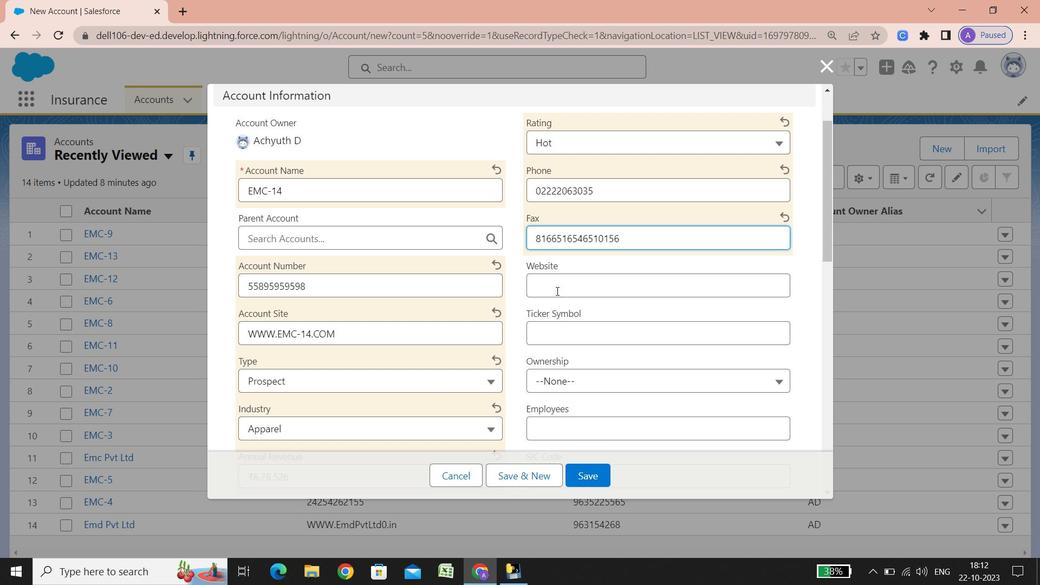 
Action: Key pressed WWW.EMC
Screenshot: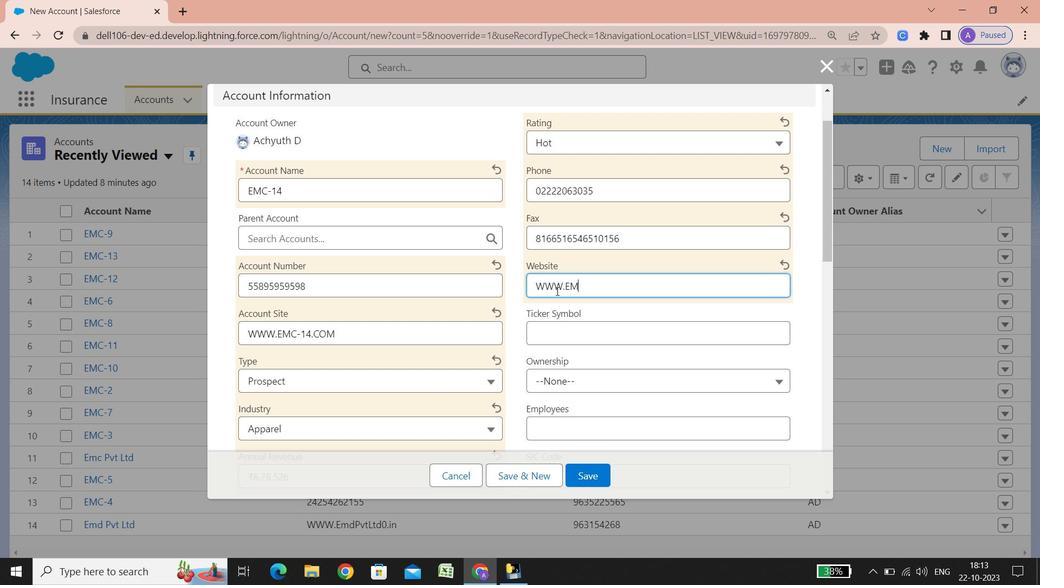 
Action: Mouse moved to (207, 288)
Screenshot: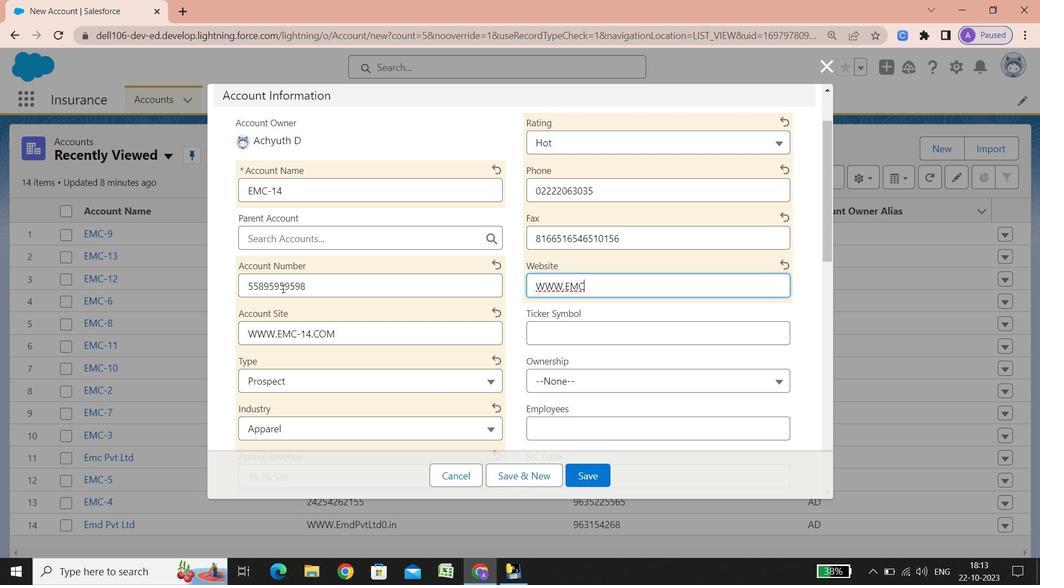 
Action: Key pressed -14.COM
Screenshot: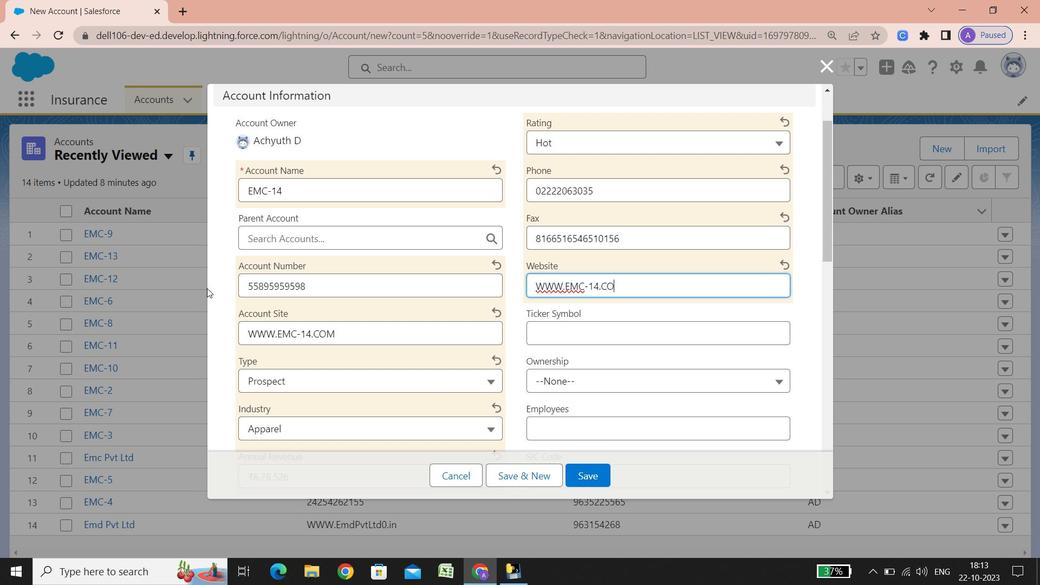 
Action: Mouse moved to (566, 338)
Screenshot: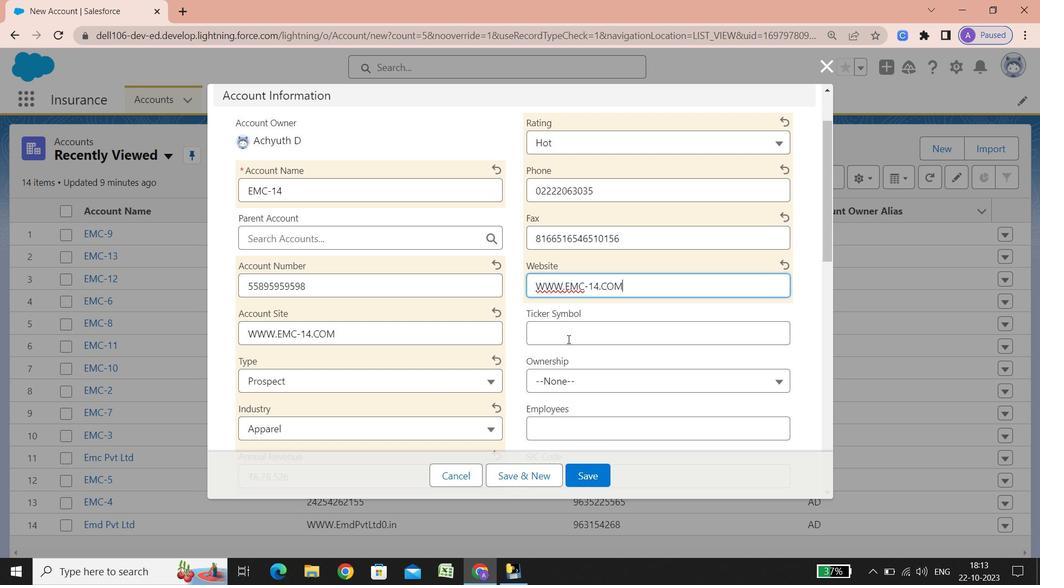 
Action: Mouse pressed left at (566, 338)
Screenshot: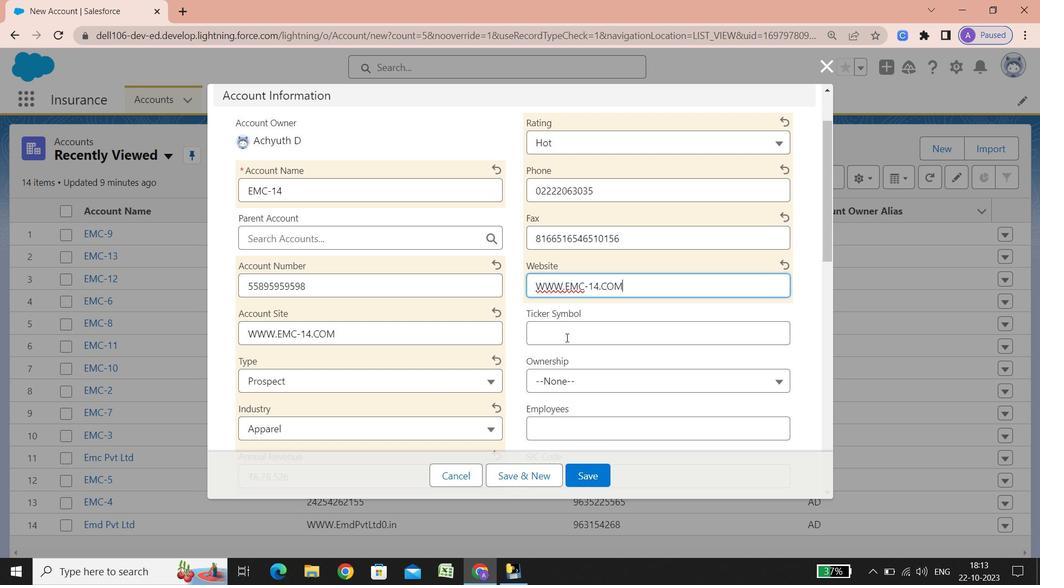 
Action: Key pressed EMC<Key.caps_lock>
Screenshot: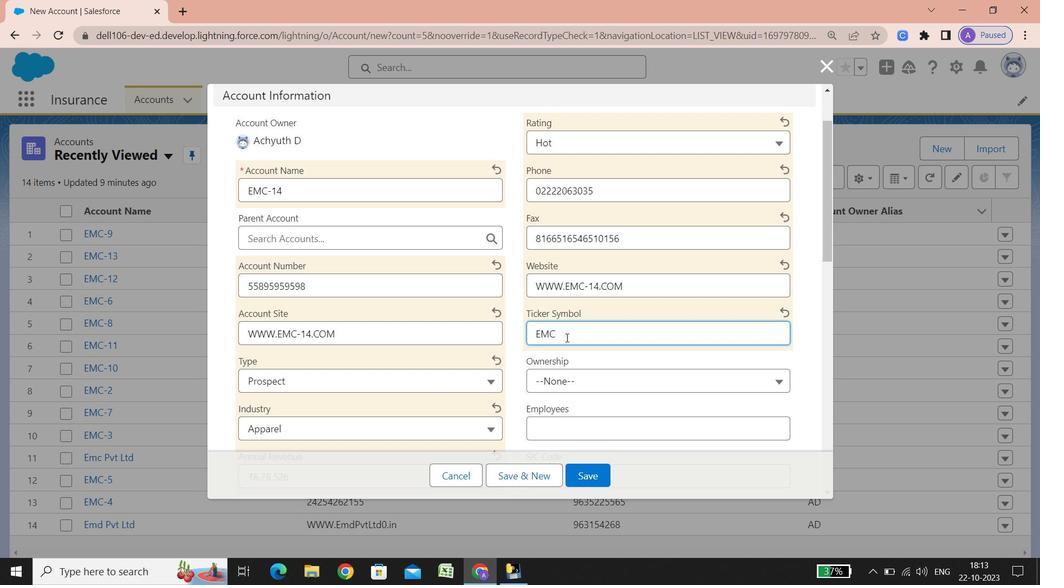 
Action: Mouse moved to (576, 378)
Screenshot: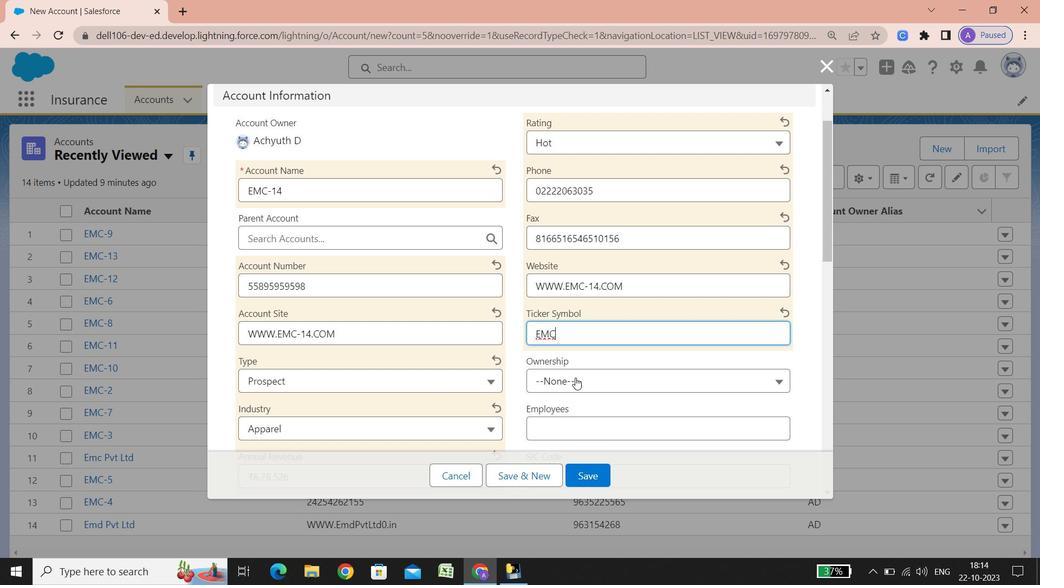 
Action: Mouse pressed left at (576, 378)
Screenshot: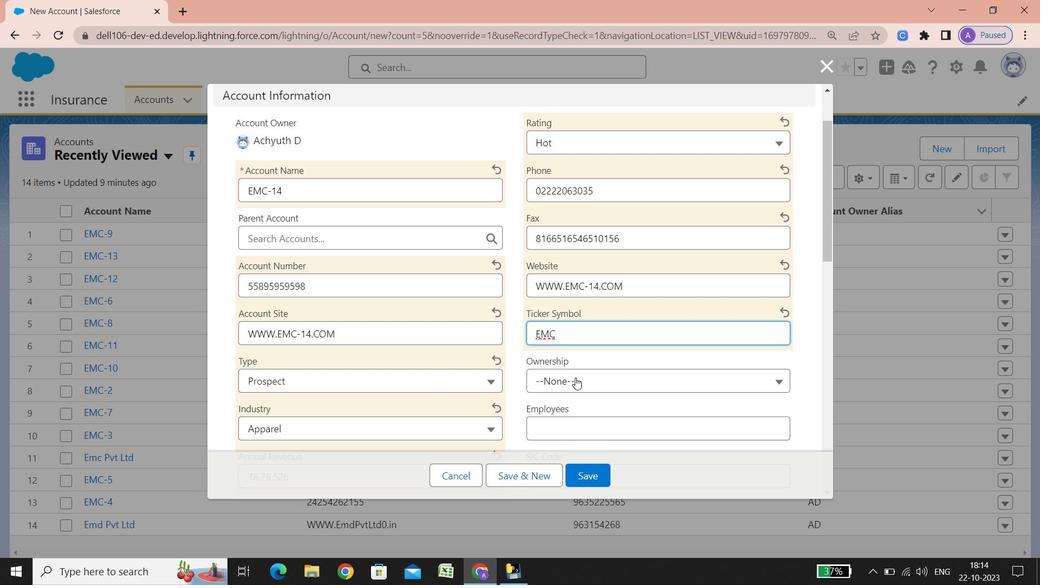 
Action: Mouse moved to (590, 431)
Screenshot: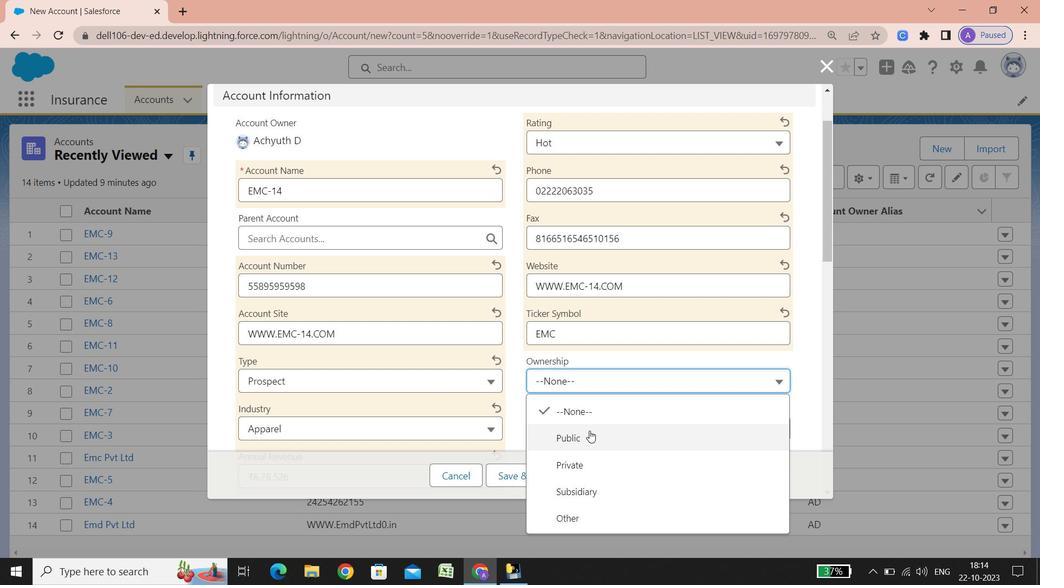 
Action: Mouse pressed left at (590, 431)
Screenshot: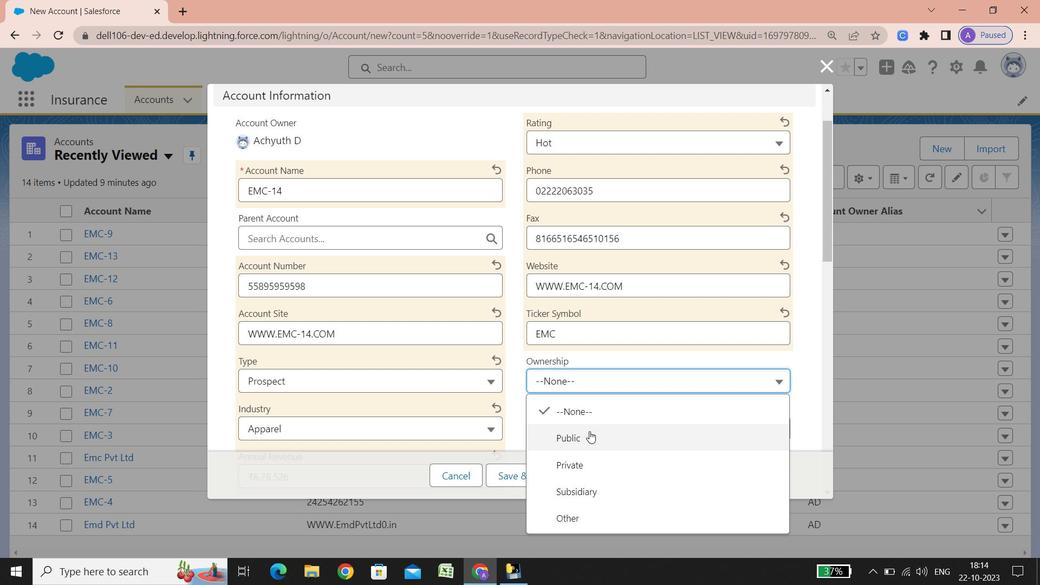 
Action: Mouse moved to (561, 427)
Screenshot: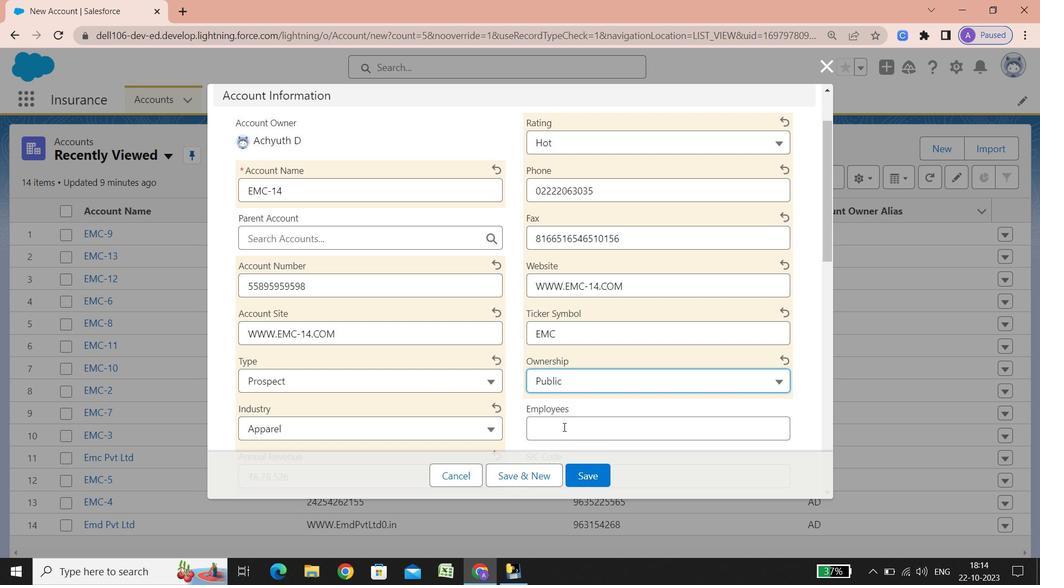 
Action: Mouse pressed left at (561, 427)
Screenshot: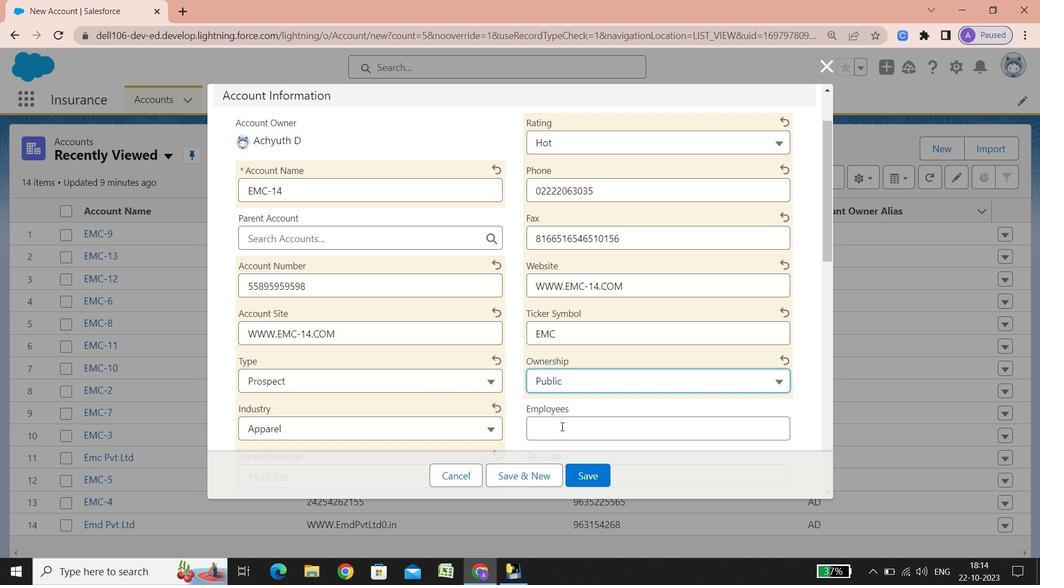 
Action: Key pressed 88<Key.backspace>05
Screenshot: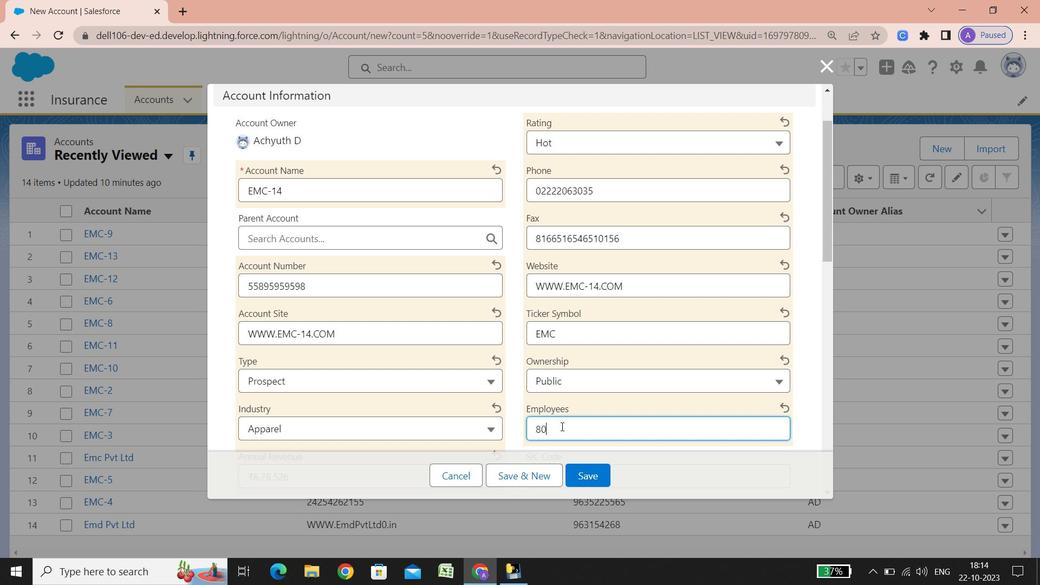 
Action: Mouse scrolled (561, 426) with delta (0, 0)
Screenshot: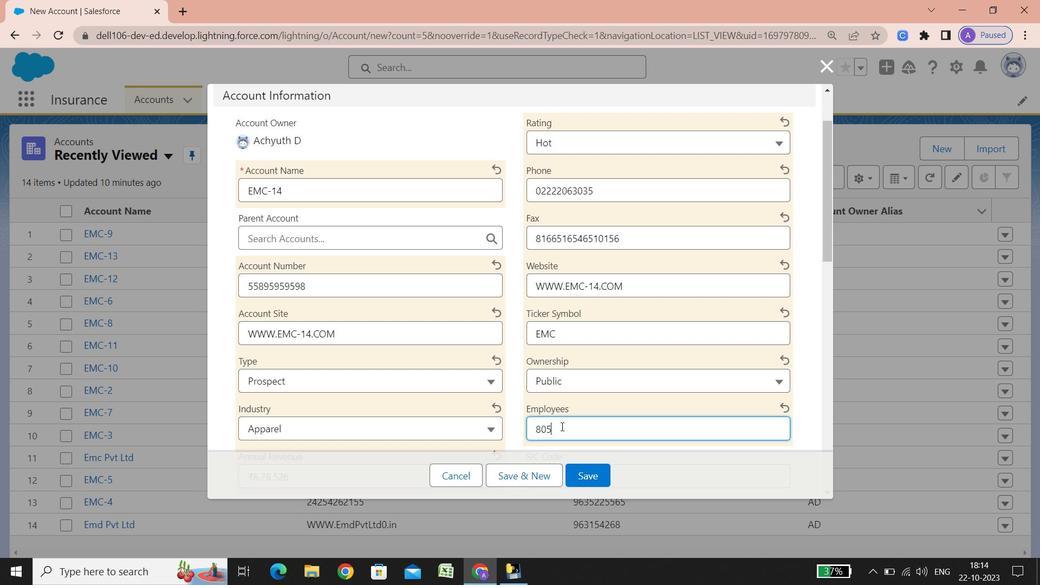 
Action: Mouse scrolled (561, 426) with delta (0, 0)
Screenshot: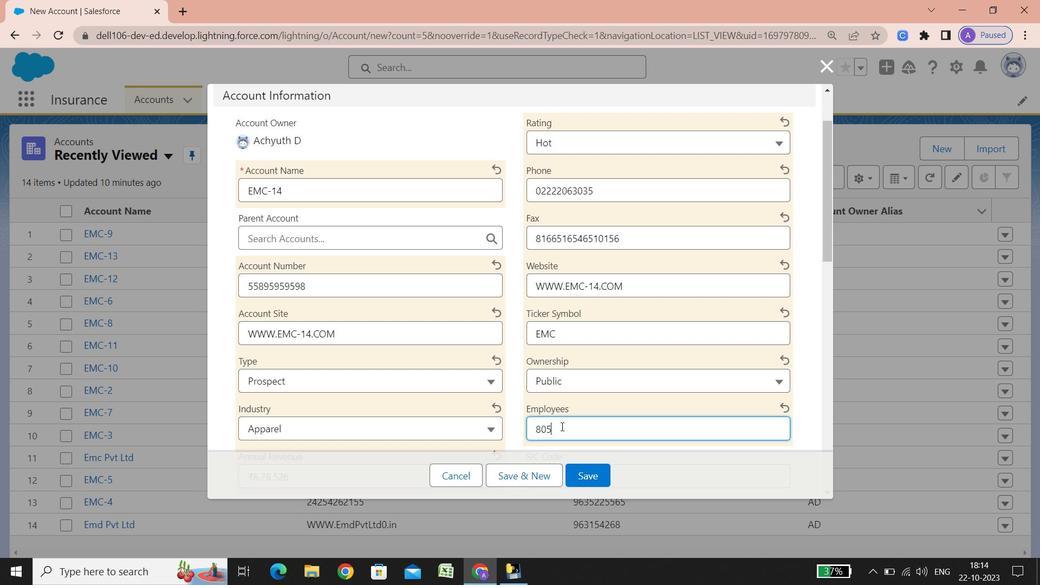 
Action: Mouse scrolled (561, 426) with delta (0, 0)
Screenshot: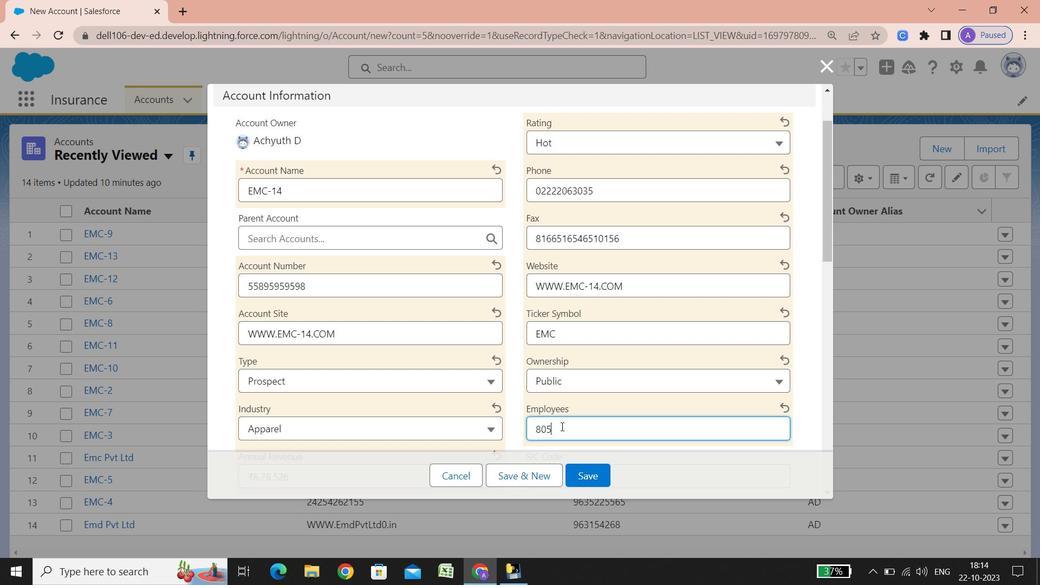 
Action: Mouse scrolled (561, 426) with delta (0, 0)
Screenshot: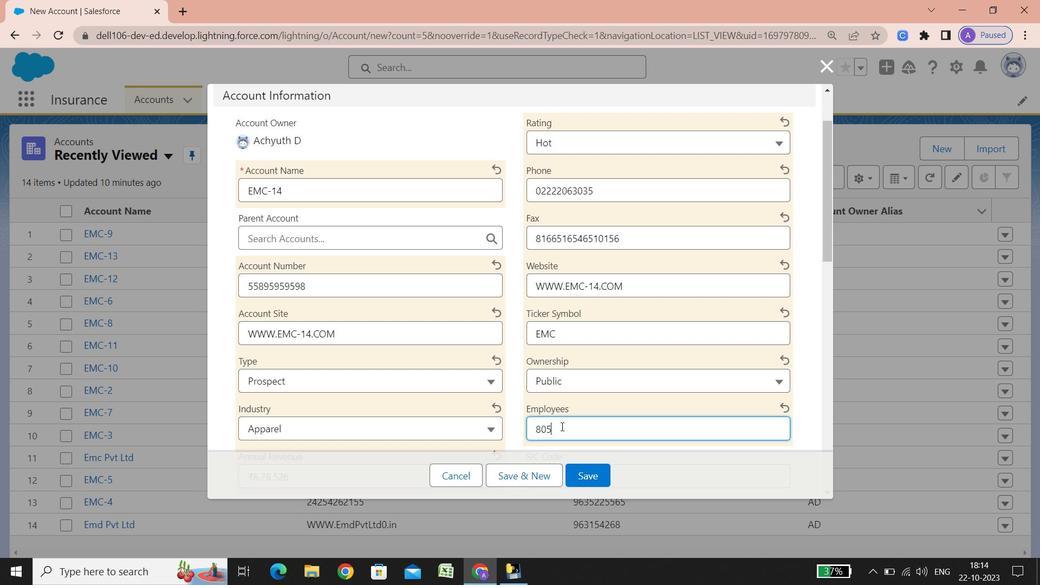 
Action: Mouse scrolled (561, 426) with delta (0, 0)
Screenshot: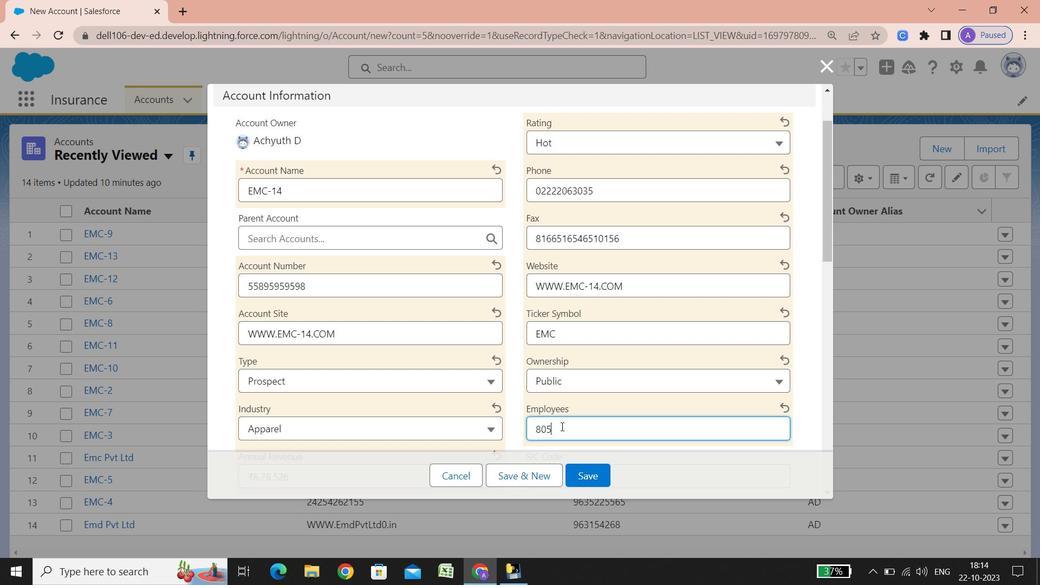 
Action: Mouse scrolled (561, 426) with delta (0, 0)
Screenshot: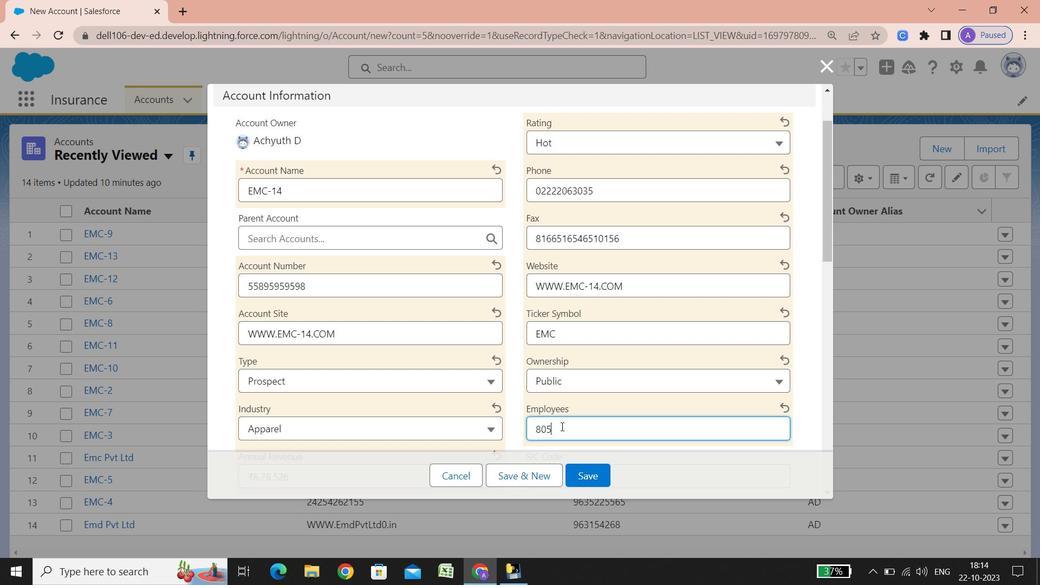 
Action: Mouse scrolled (561, 426) with delta (0, 0)
Screenshot: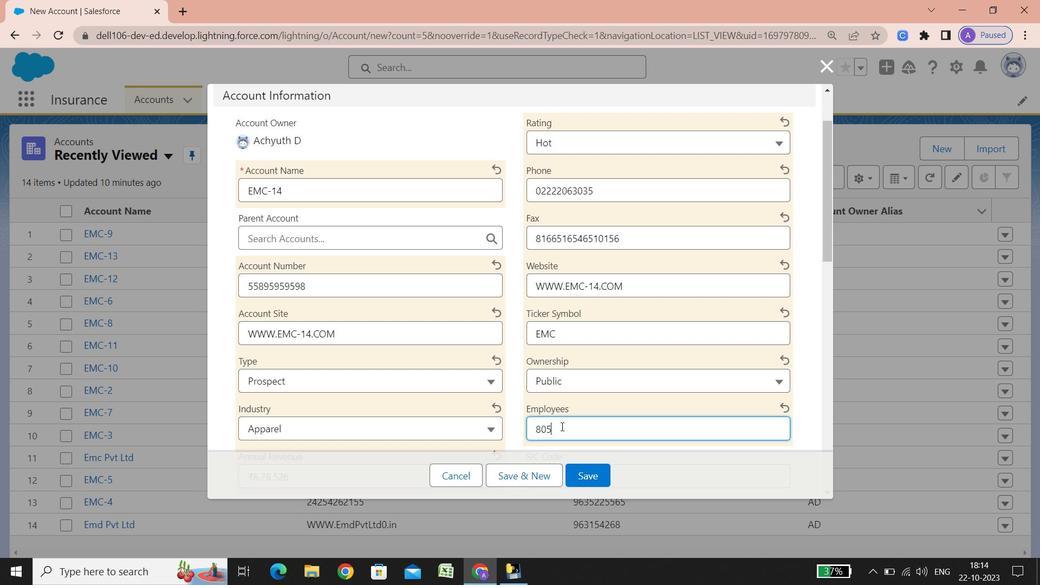 
Action: Mouse scrolled (561, 426) with delta (0, 0)
Screenshot: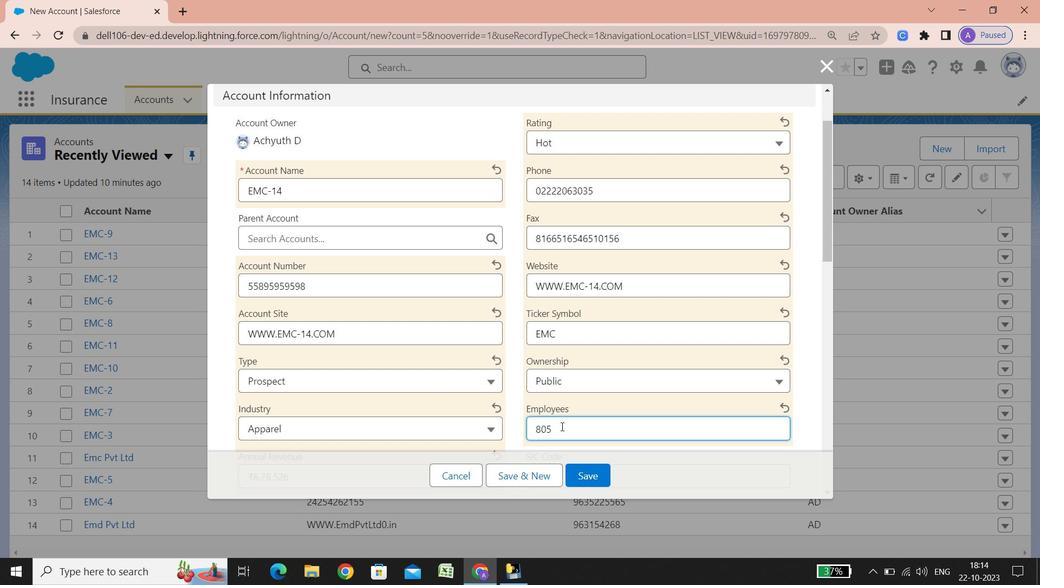 
Action: Mouse scrolled (561, 426) with delta (0, 0)
Screenshot: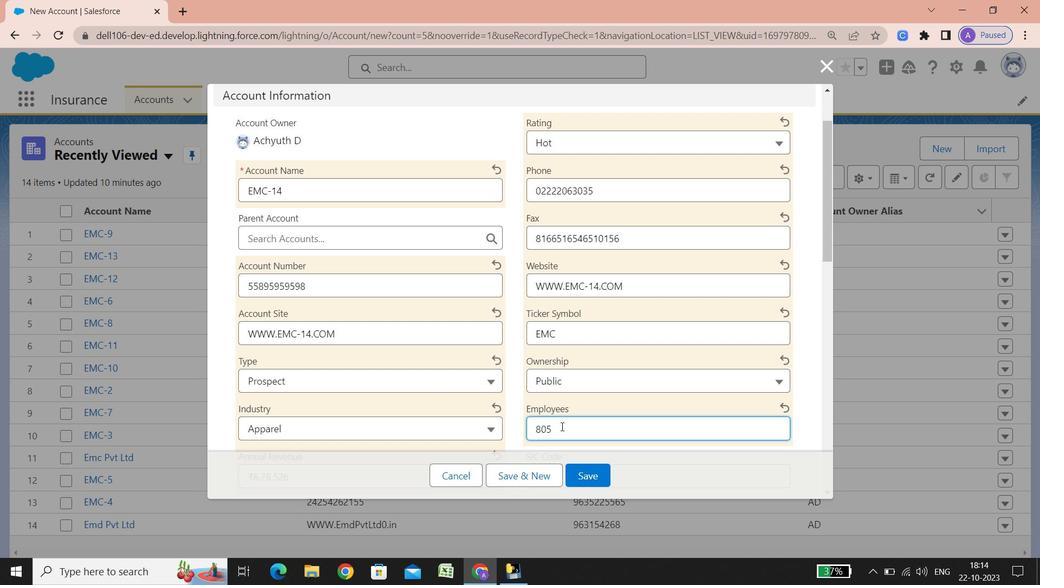 
Action: Mouse scrolled (561, 426) with delta (0, 0)
Screenshot: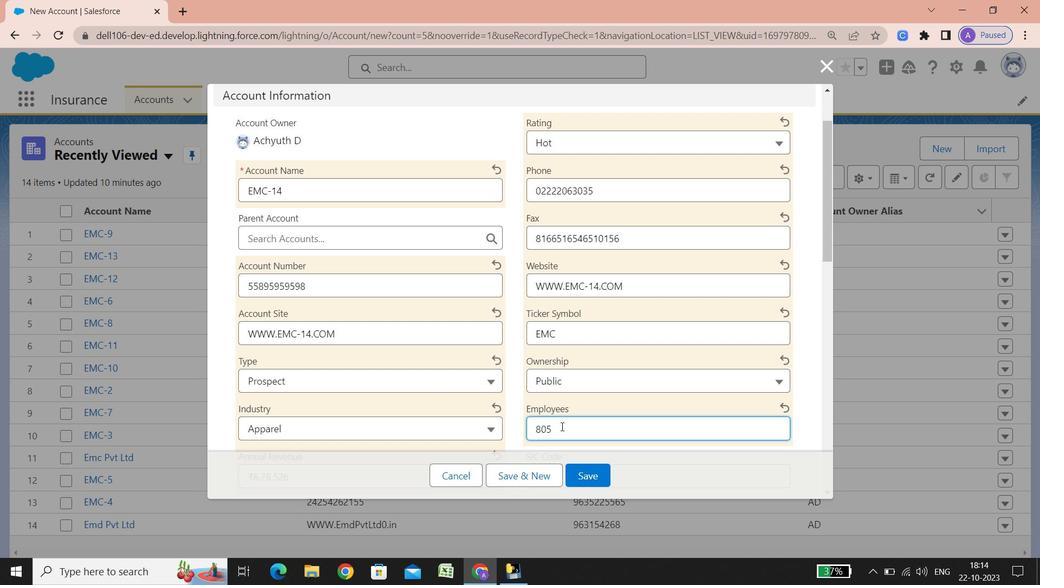 
Action: Mouse scrolled (561, 426) with delta (0, 0)
Screenshot: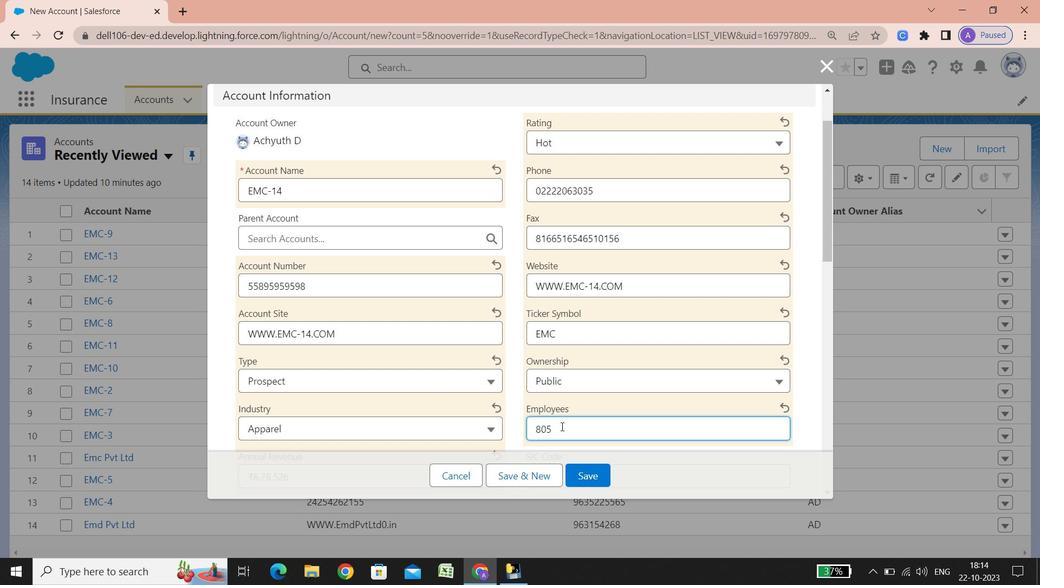 
Action: Mouse scrolled (561, 426) with delta (0, 0)
Screenshot: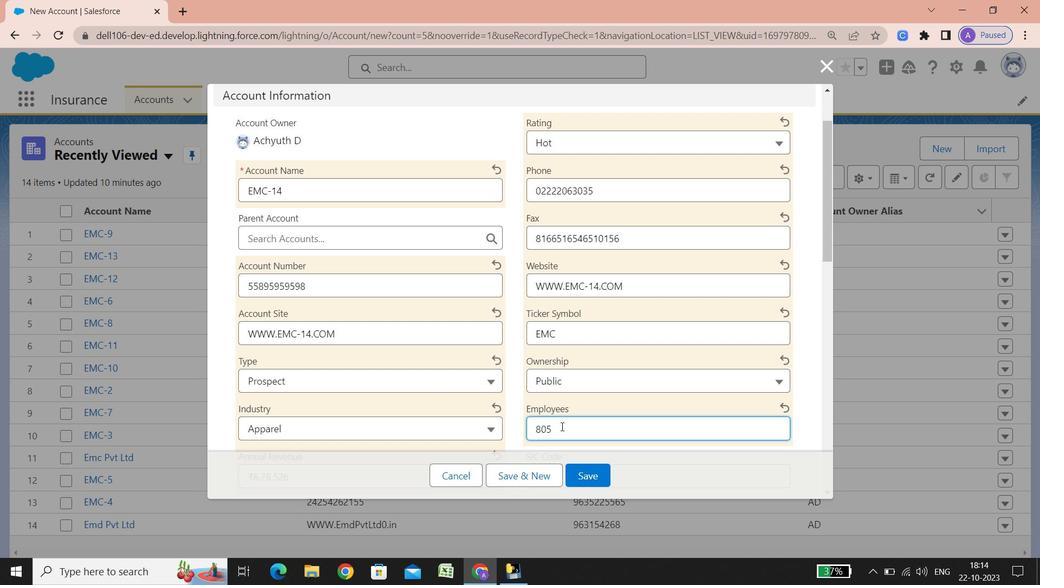 
Action: Mouse scrolled (561, 426) with delta (0, 0)
Screenshot: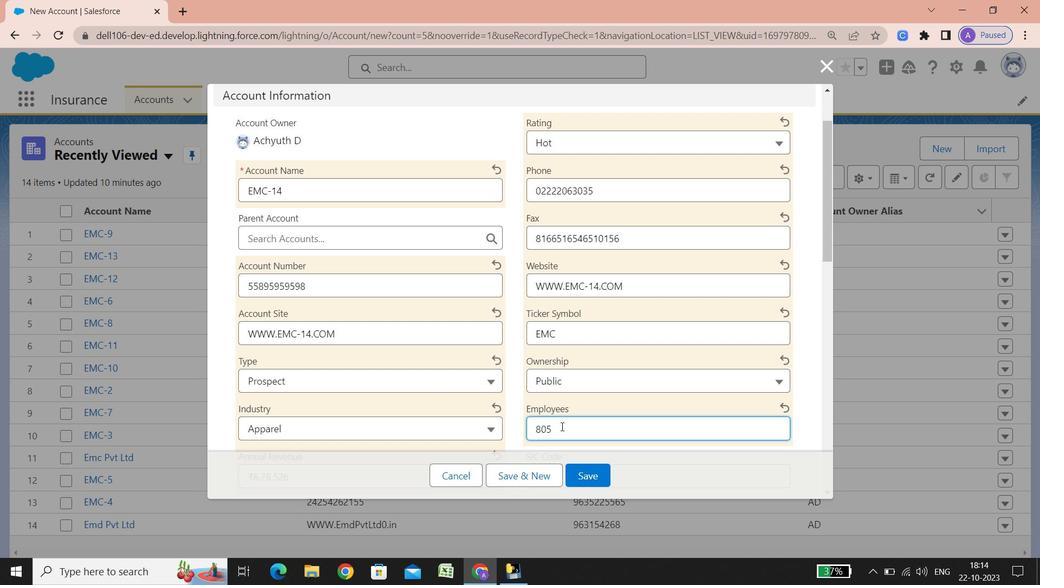 
Action: Mouse scrolled (561, 426) with delta (0, 0)
Screenshot: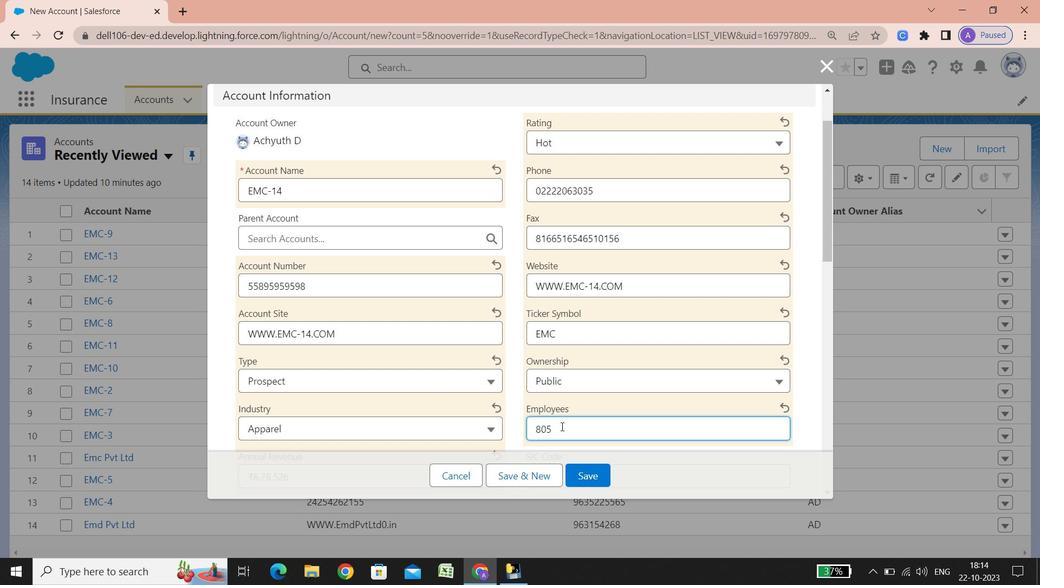 
Action: Mouse scrolled (561, 426) with delta (0, 0)
Screenshot: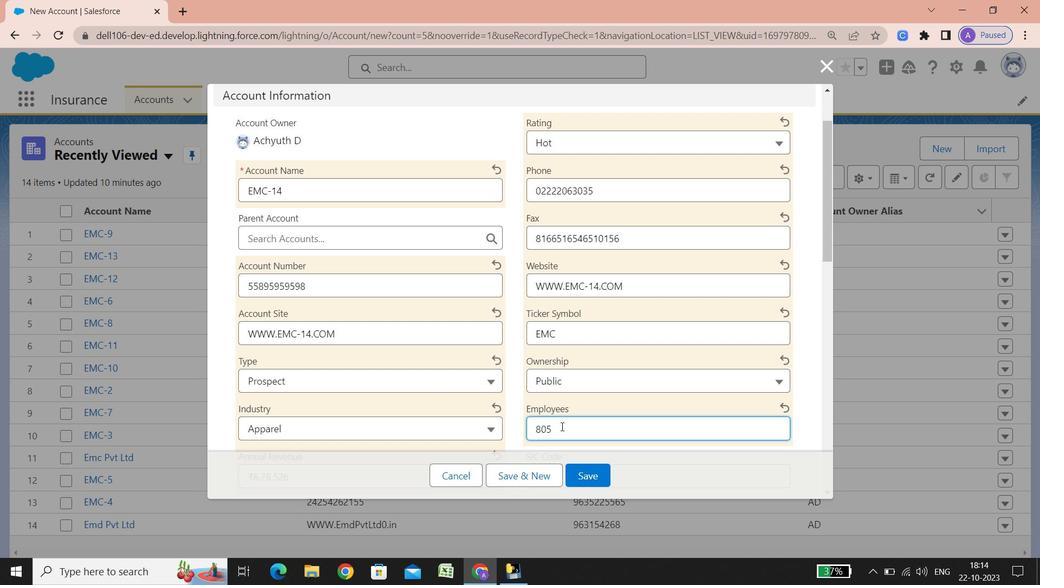 
Action: Mouse scrolled (561, 426) with delta (0, 0)
Screenshot: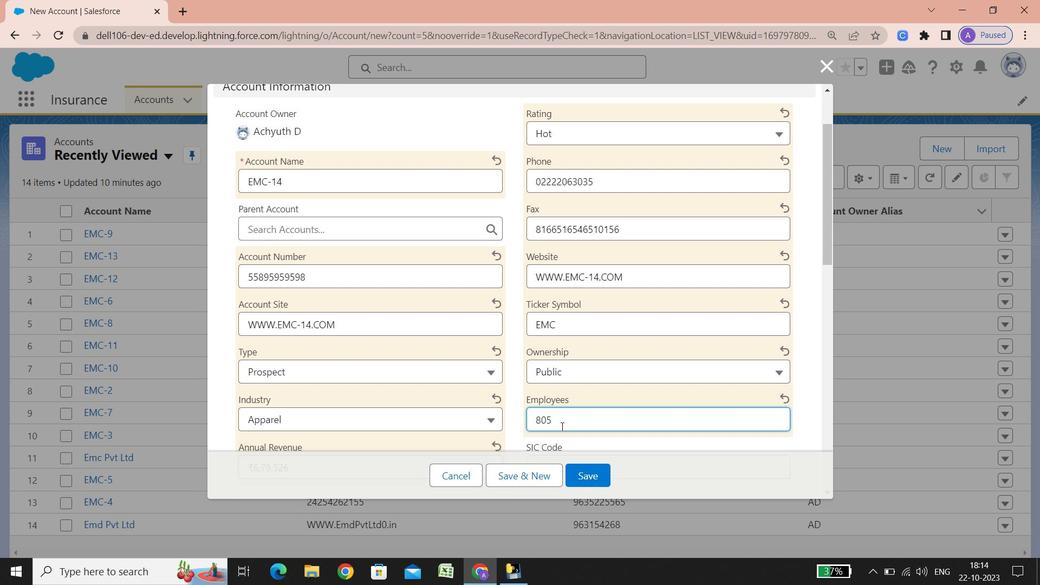 
Action: Mouse scrolled (561, 426) with delta (0, 0)
Screenshot: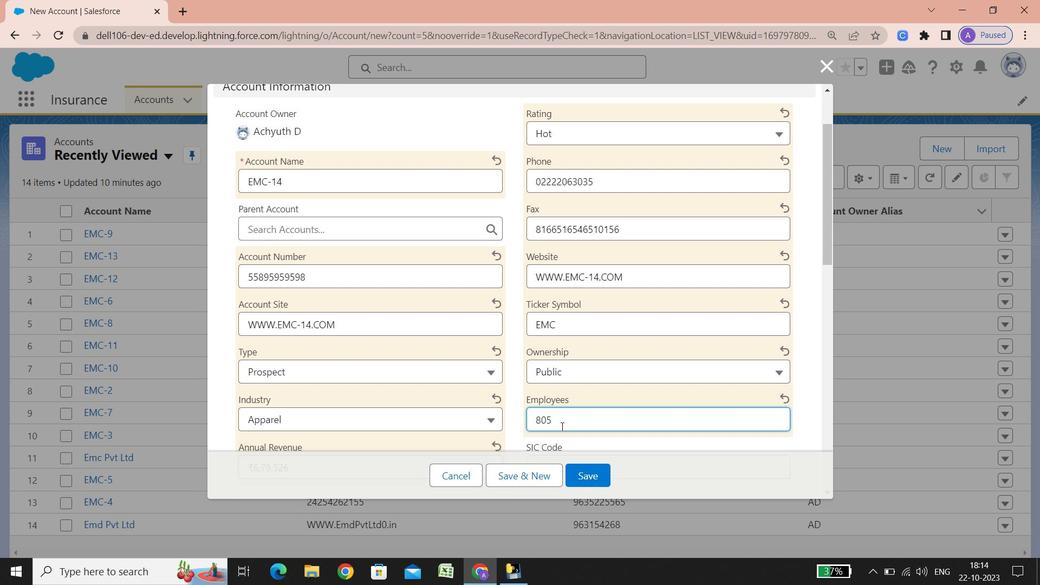 
Action: Mouse scrolled (561, 426) with delta (0, 0)
Screenshot: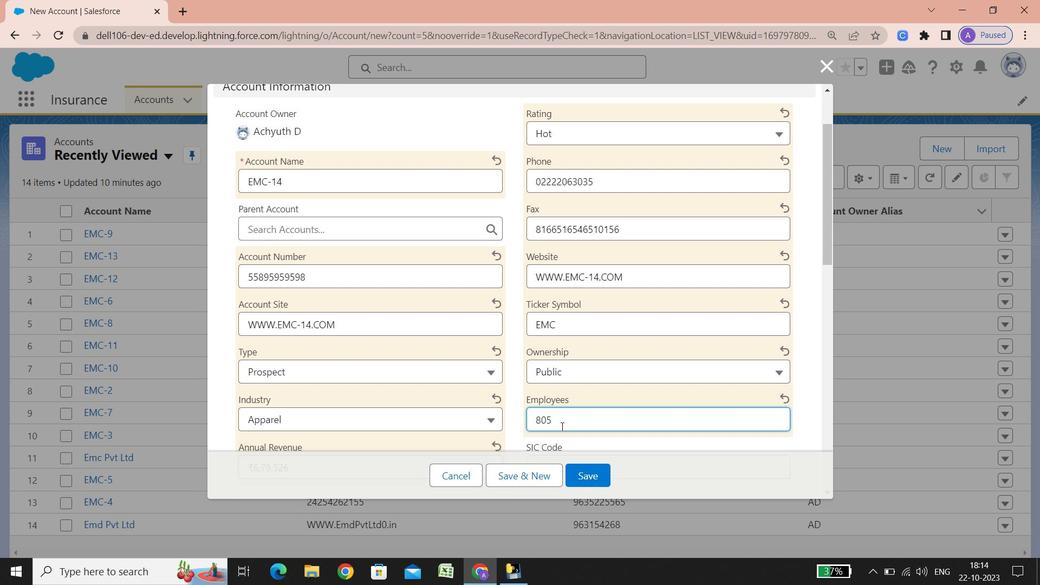 
Action: Mouse scrolled (561, 426) with delta (0, 0)
Screenshot: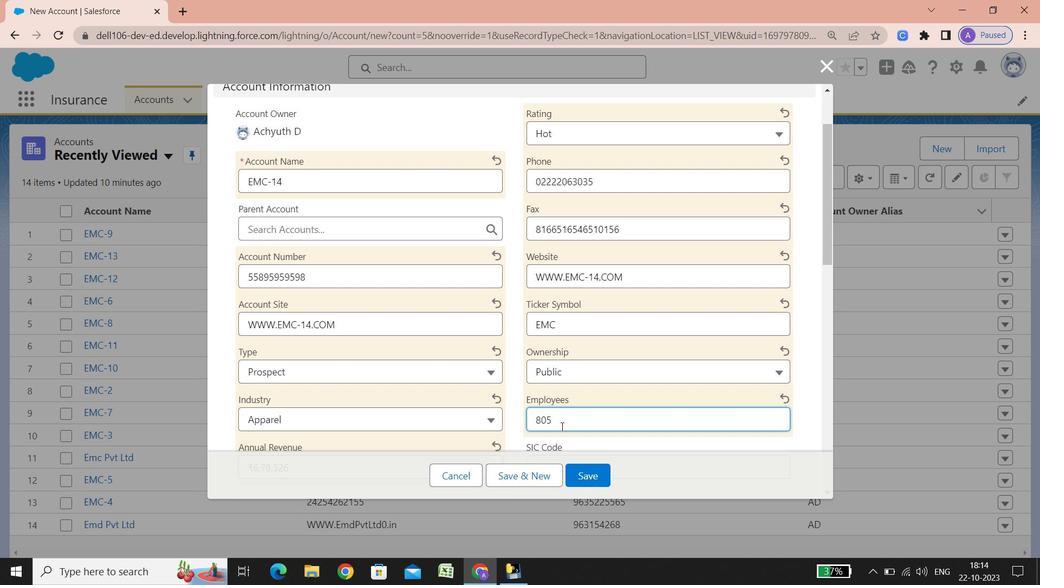 
Action: Mouse scrolled (561, 426) with delta (0, 0)
Screenshot: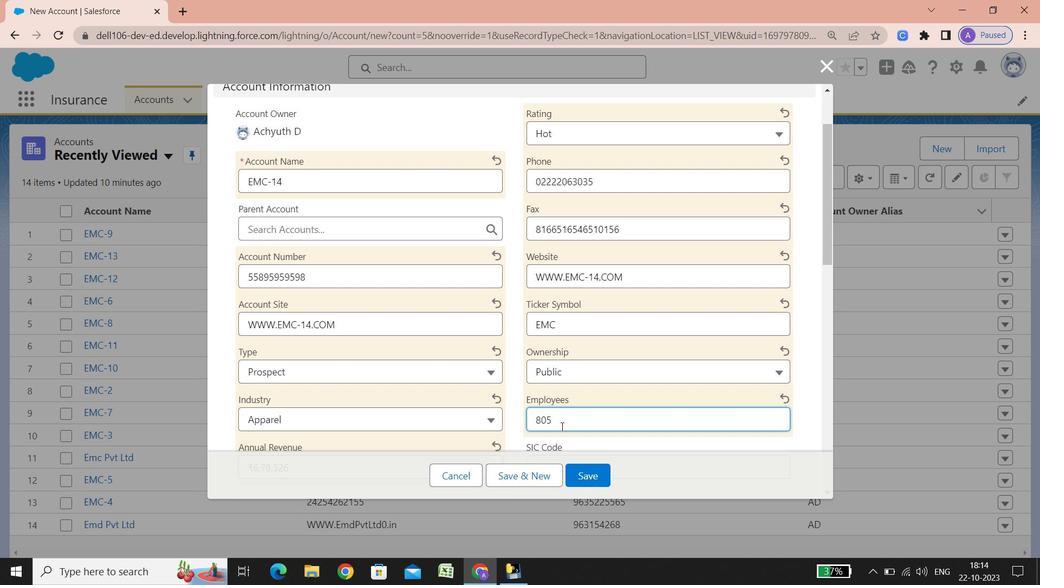 
Action: Mouse scrolled (561, 426) with delta (0, 0)
Screenshot: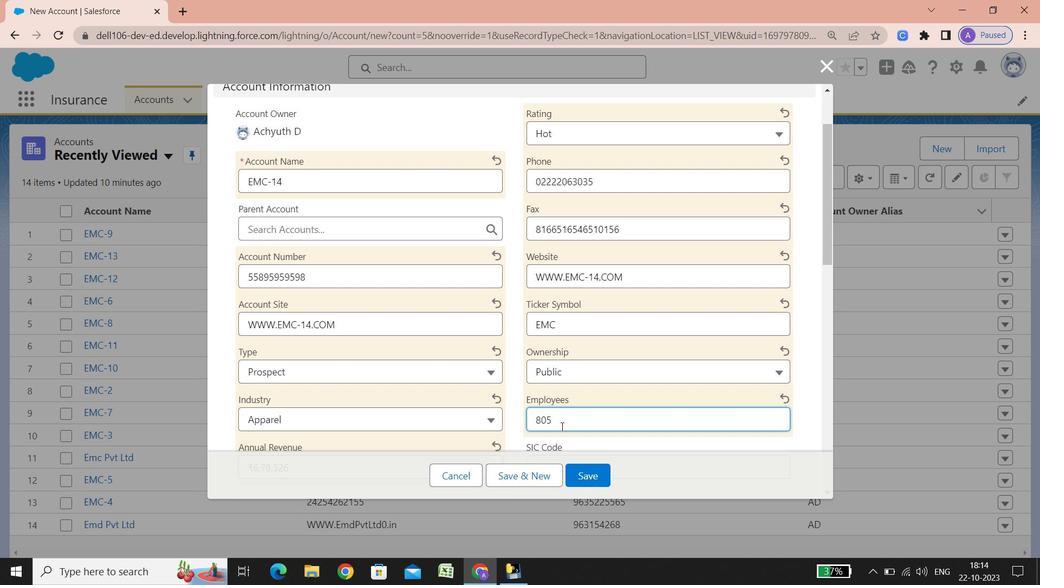 
Action: Mouse scrolled (561, 426) with delta (0, 0)
Screenshot: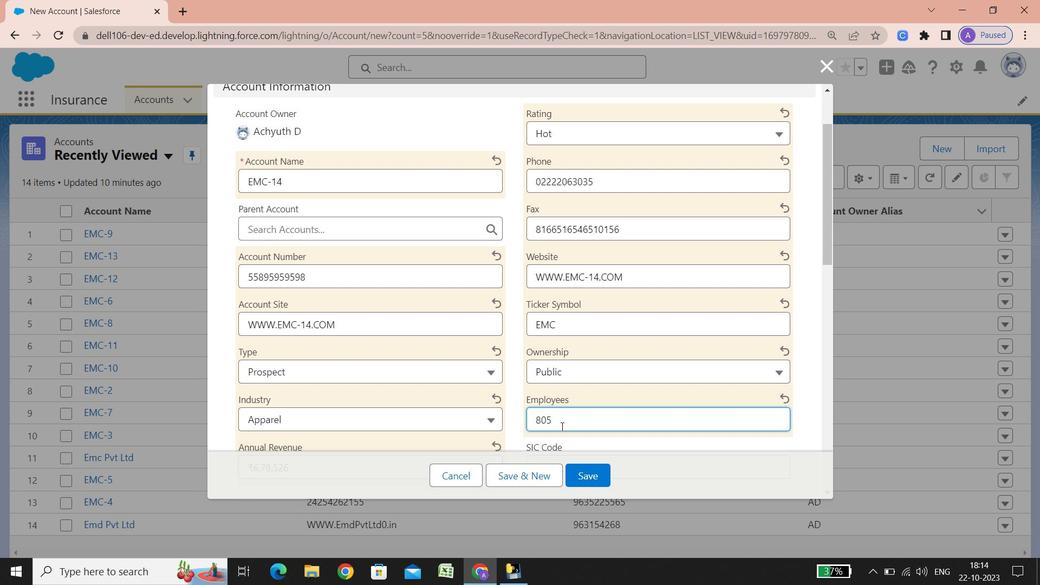 
Action: Mouse scrolled (561, 426) with delta (0, 0)
Screenshot: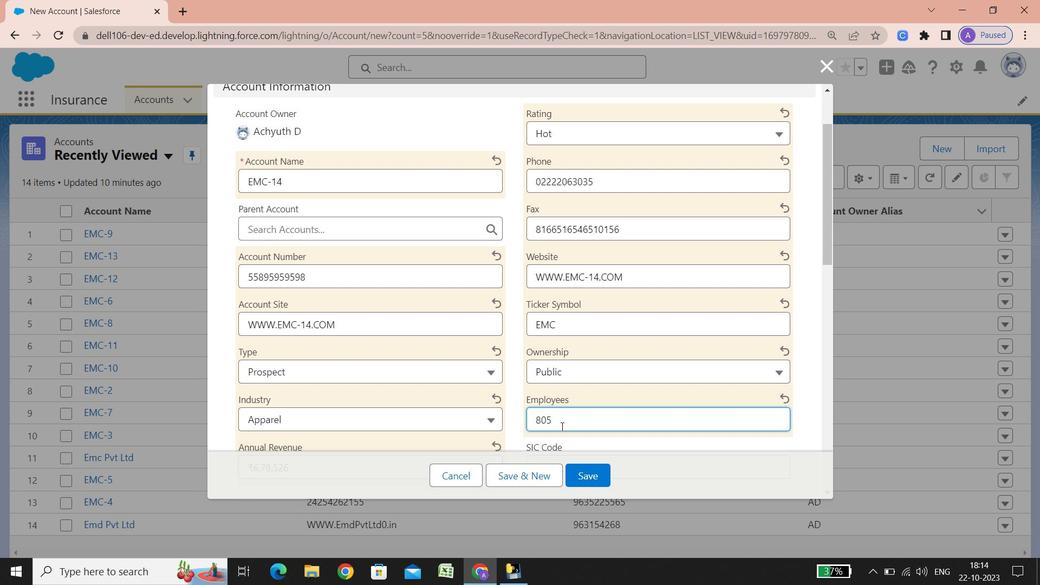 
Action: Mouse scrolled (561, 426) with delta (0, 0)
Screenshot: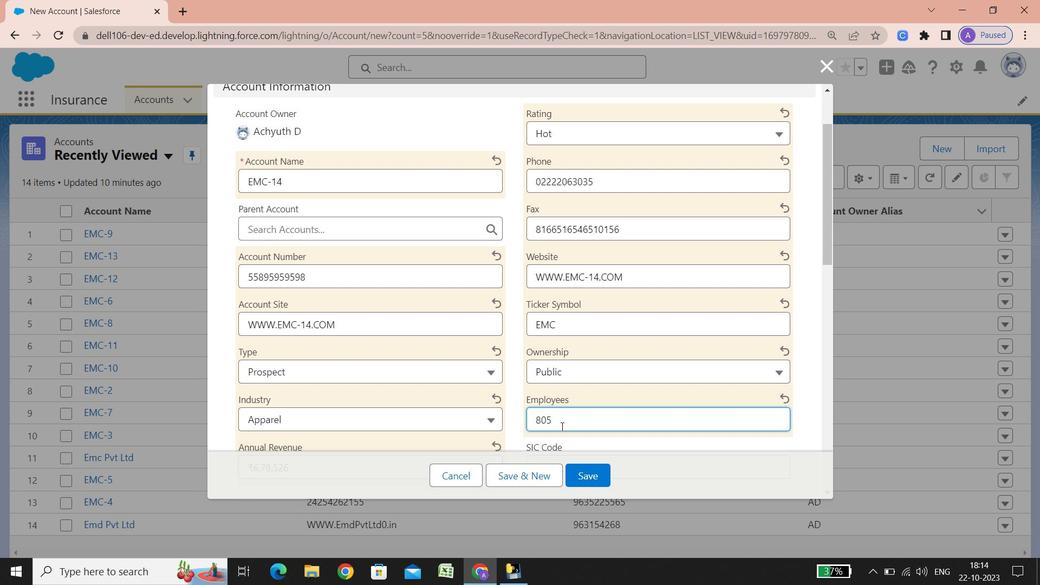 
Action: Mouse scrolled (561, 426) with delta (0, 0)
Screenshot: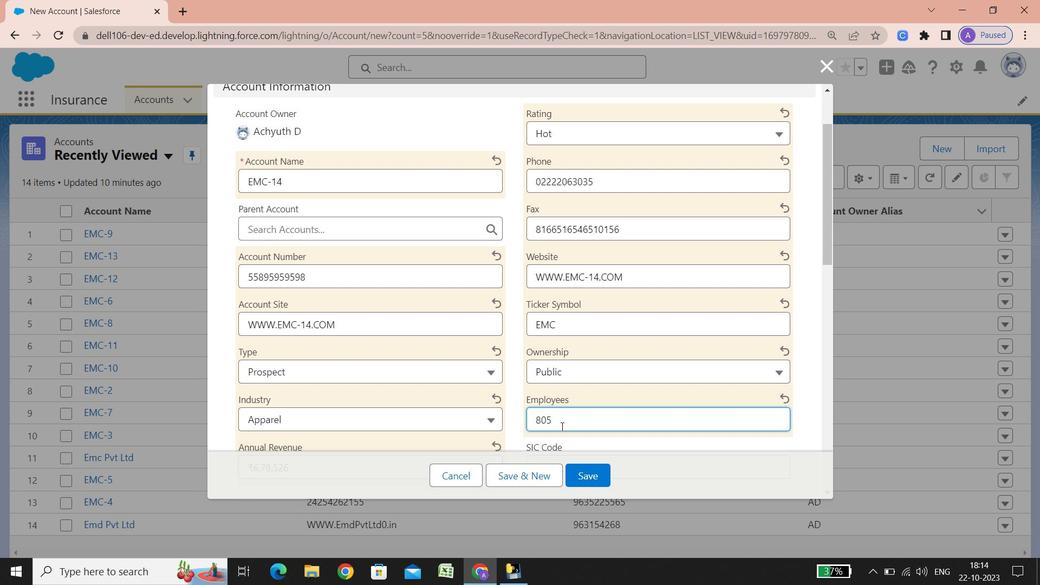 
Action: Mouse scrolled (561, 426) with delta (0, 0)
Screenshot: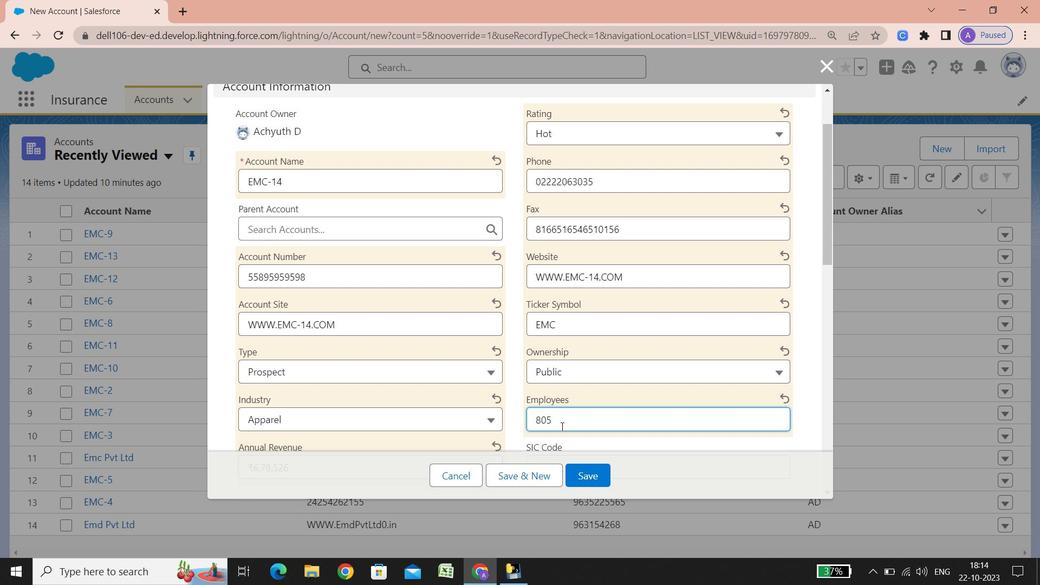 
Action: Mouse scrolled (561, 426) with delta (0, 0)
Screenshot: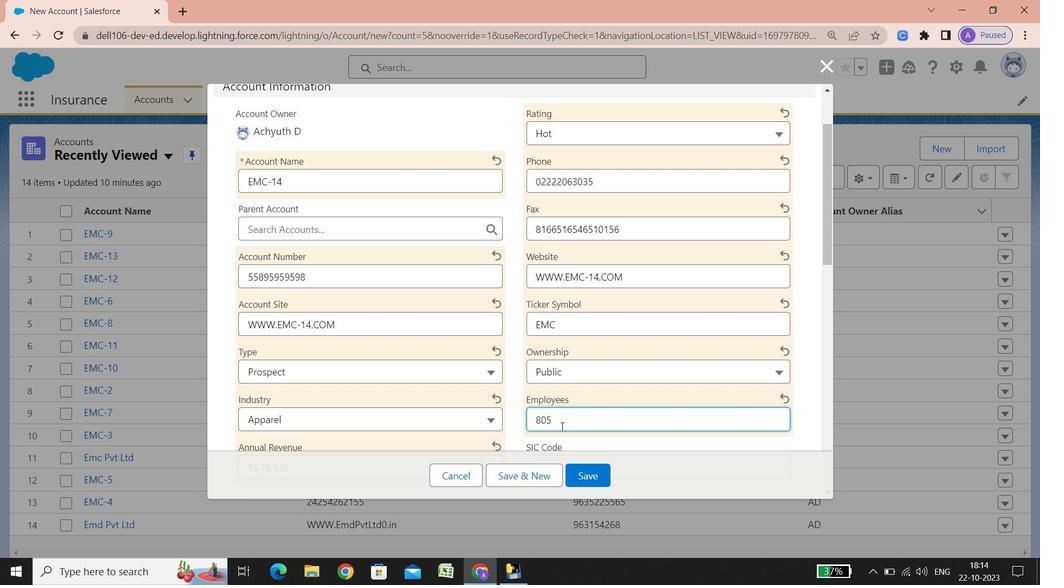 
Action: Mouse scrolled (561, 426) with delta (0, 0)
Screenshot: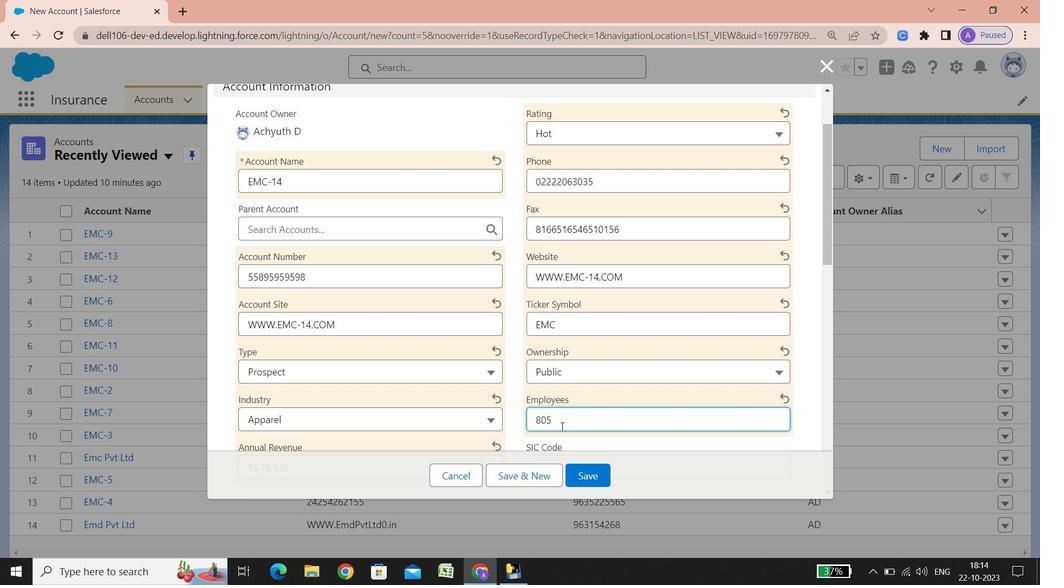 
Action: Mouse scrolled (561, 426) with delta (0, 0)
Screenshot: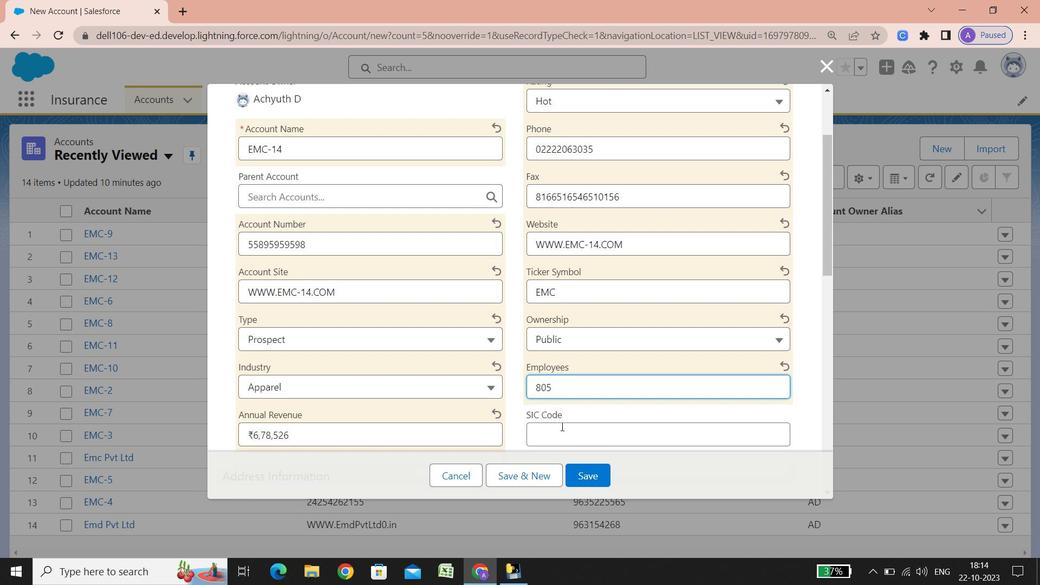 
Action: Mouse scrolled (561, 426) with delta (0, 0)
Screenshot: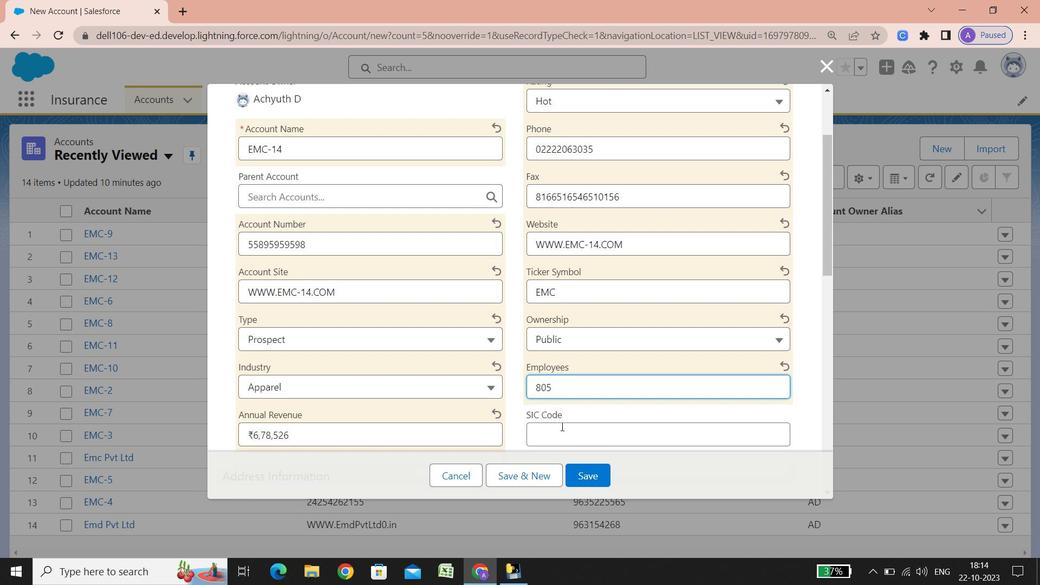 
Action: Mouse scrolled (561, 426) with delta (0, 0)
Screenshot: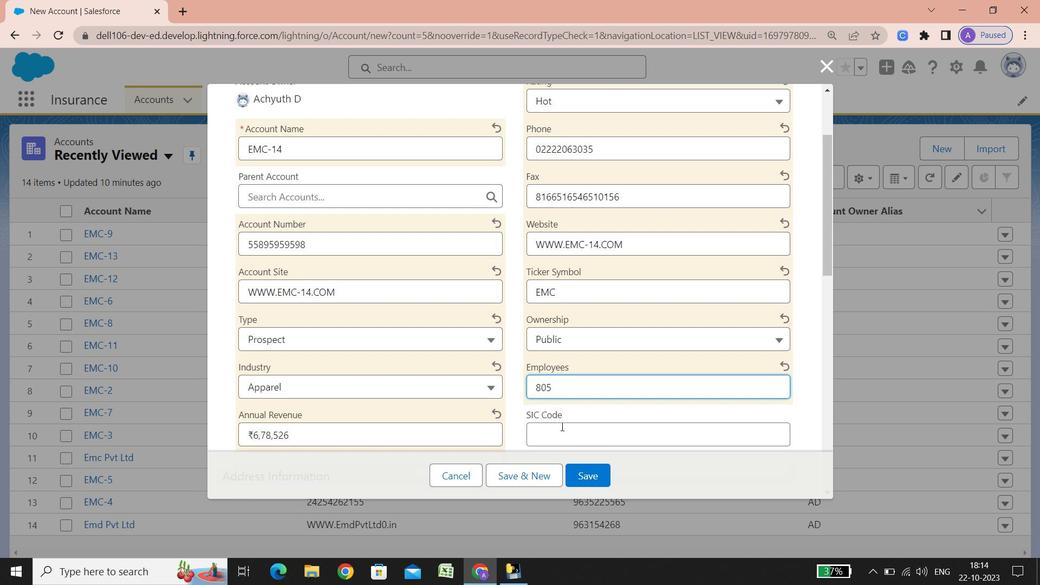
Action: Mouse scrolled (561, 426) with delta (0, 0)
Screenshot: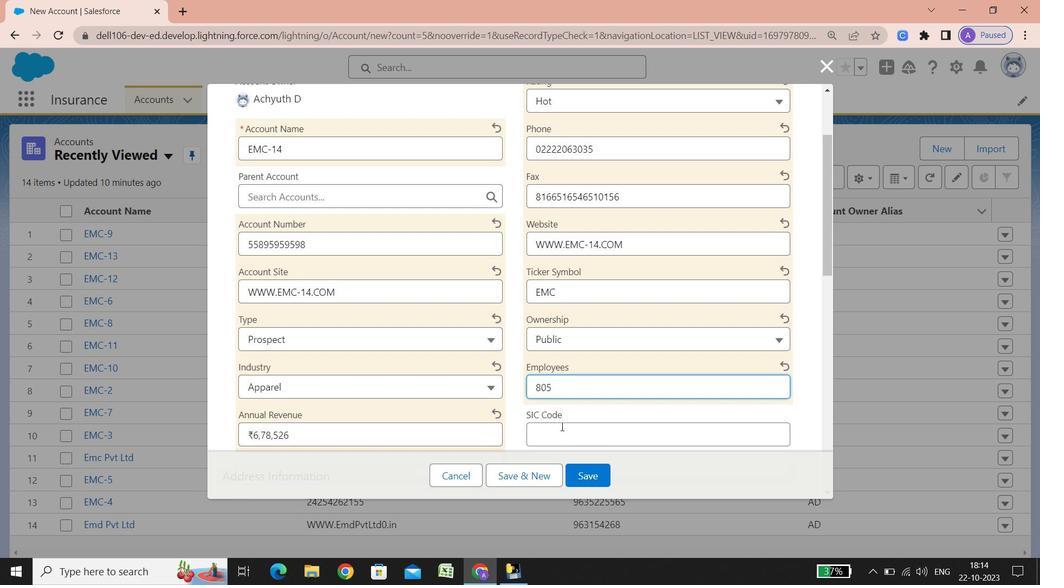 
Action: Mouse scrolled (561, 426) with delta (0, 0)
Screenshot: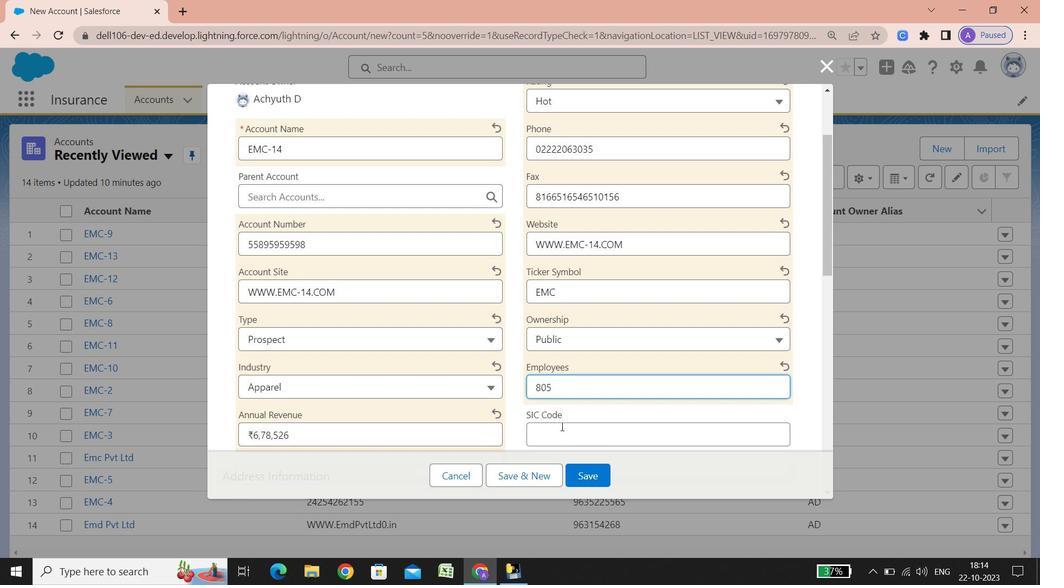 
Action: Mouse scrolled (561, 426) with delta (0, 0)
Screenshot: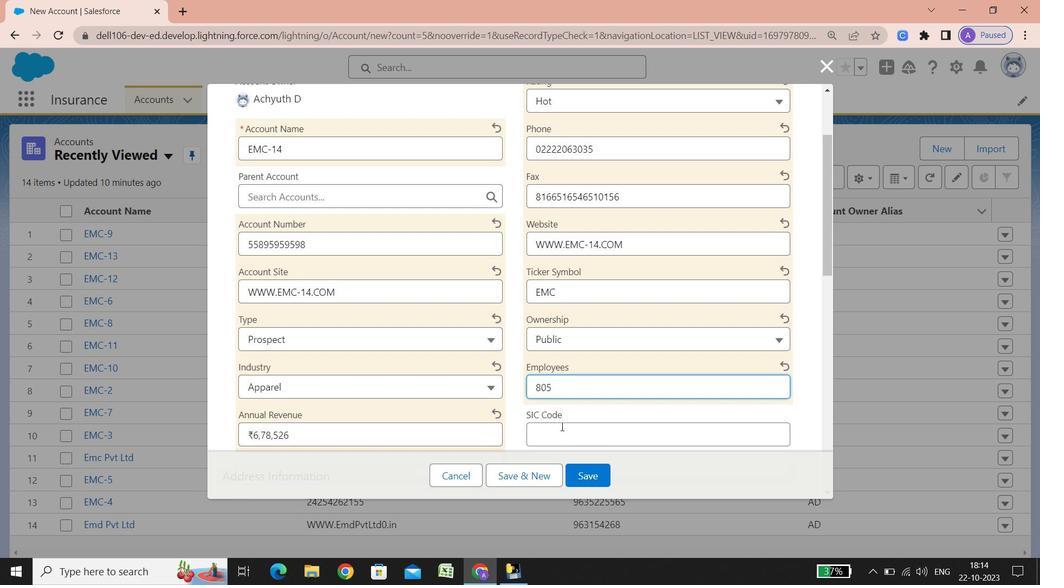 
Action: Mouse scrolled (561, 426) with delta (0, 0)
Screenshot: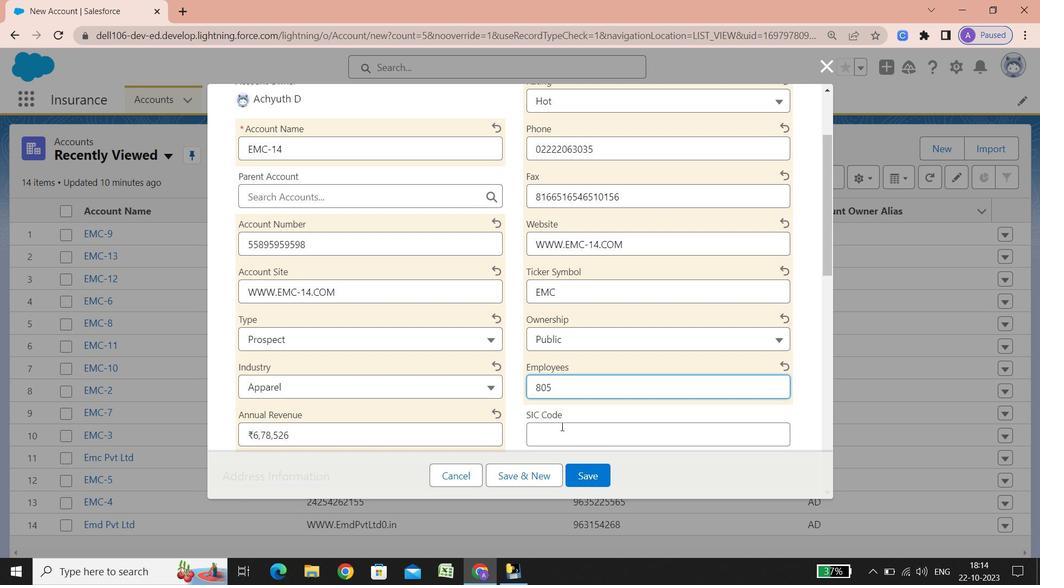 
Action: Mouse scrolled (561, 426) with delta (0, 0)
Screenshot: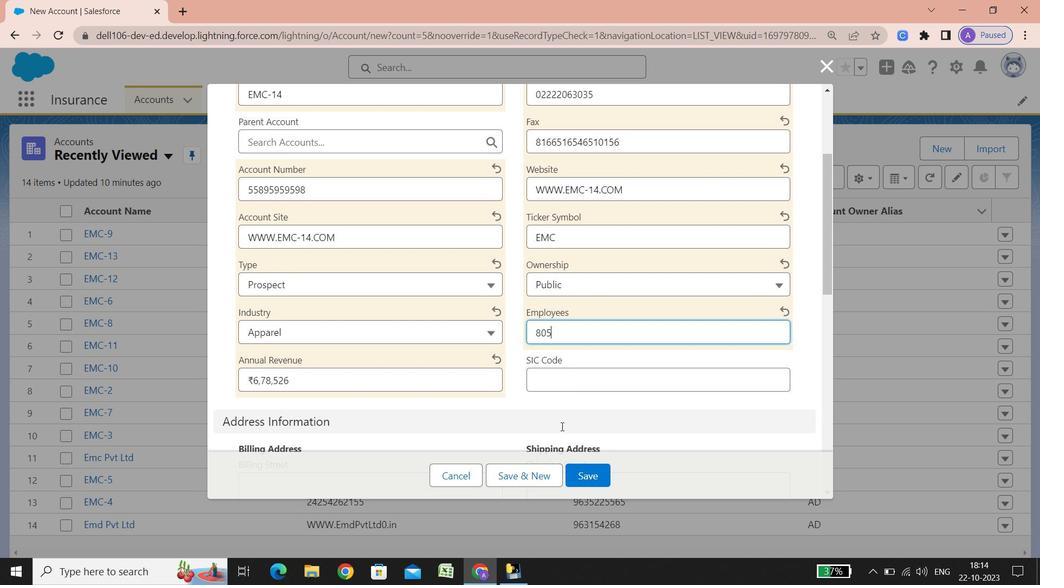 
Action: Mouse scrolled (561, 426) with delta (0, 0)
Screenshot: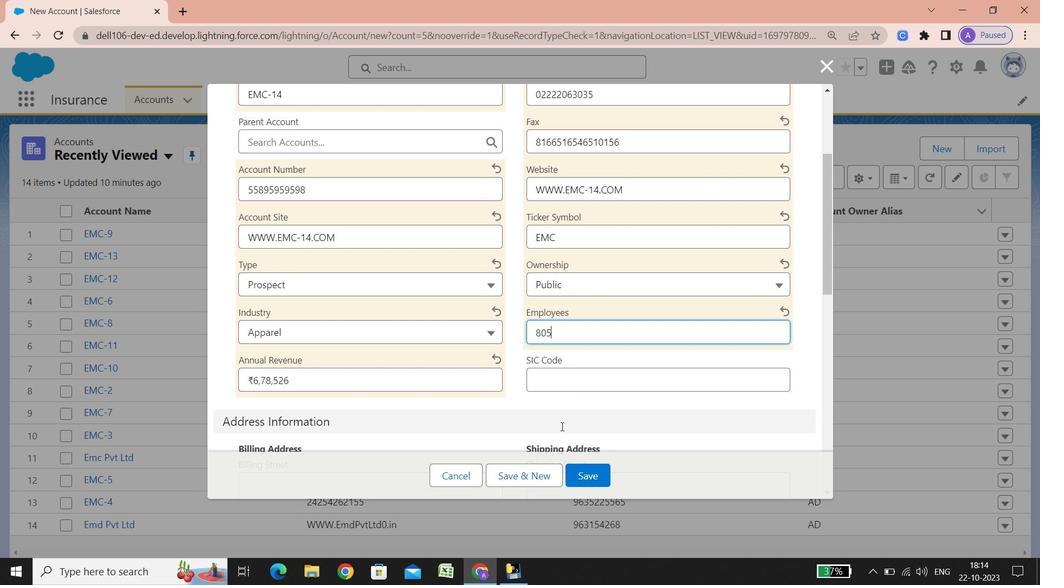 
Action: Mouse scrolled (561, 426) with delta (0, 0)
Screenshot: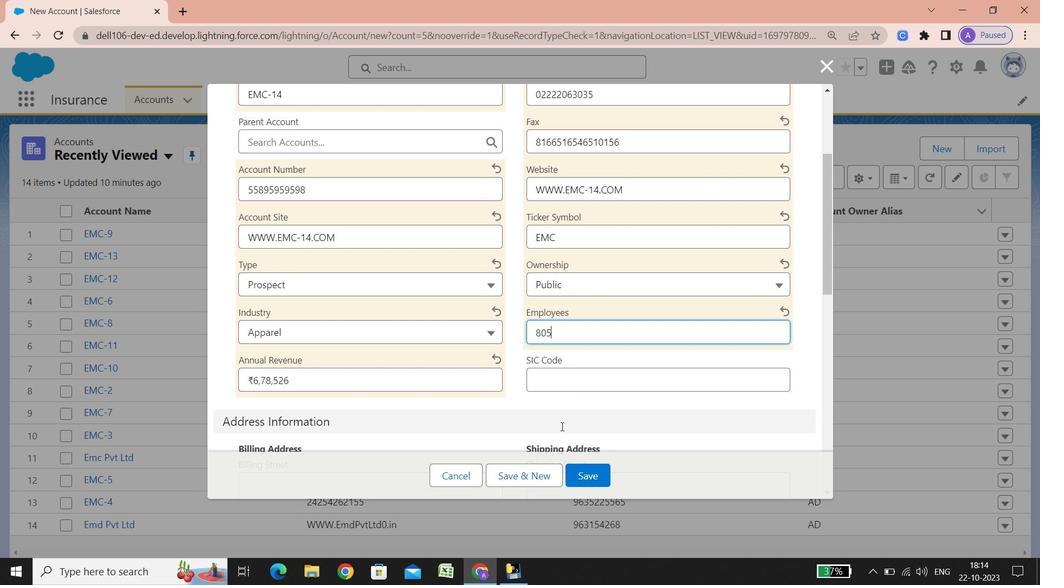 
Action: Mouse scrolled (561, 426) with delta (0, 0)
Screenshot: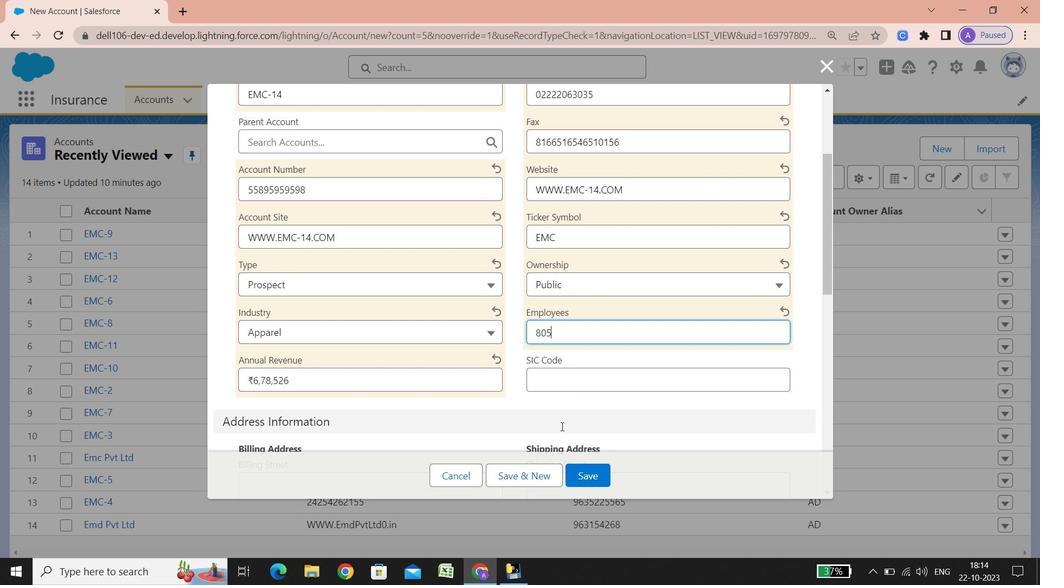 
Action: Mouse scrolled (561, 426) with delta (0, 0)
Screenshot: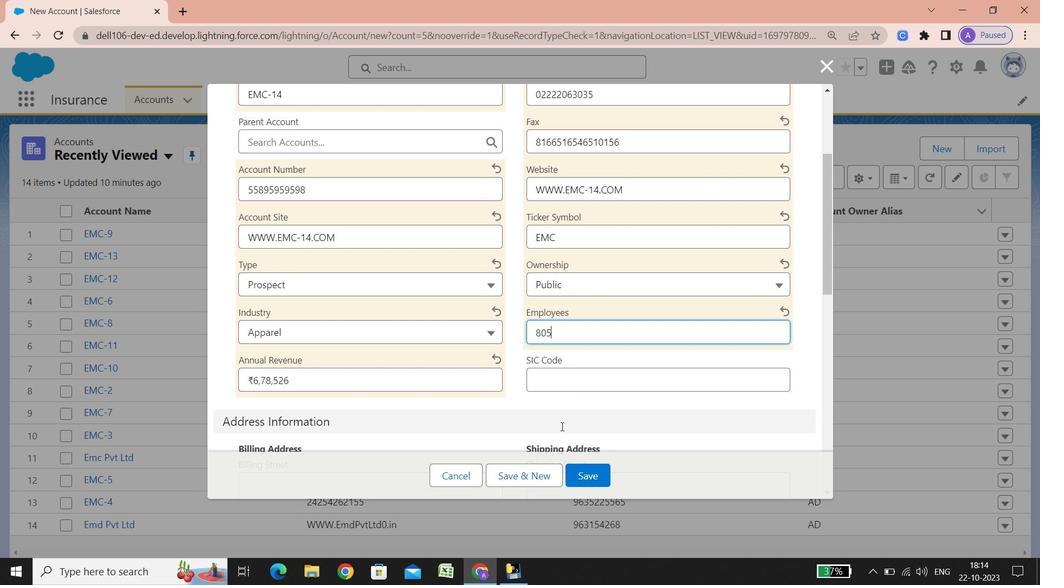 
Action: Mouse moved to (549, 373)
Screenshot: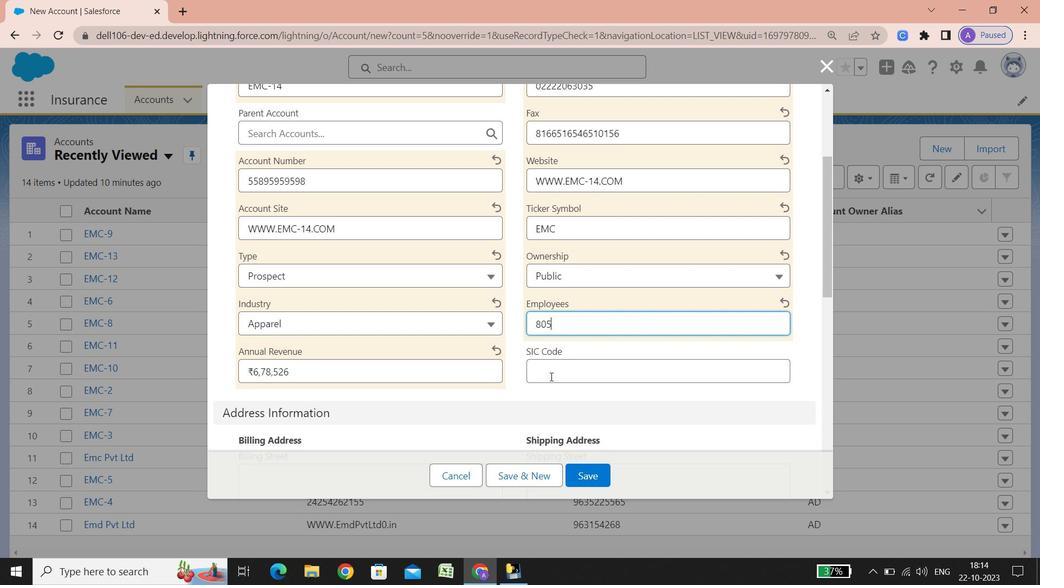 
Action: Mouse pressed left at (549, 373)
Screenshot: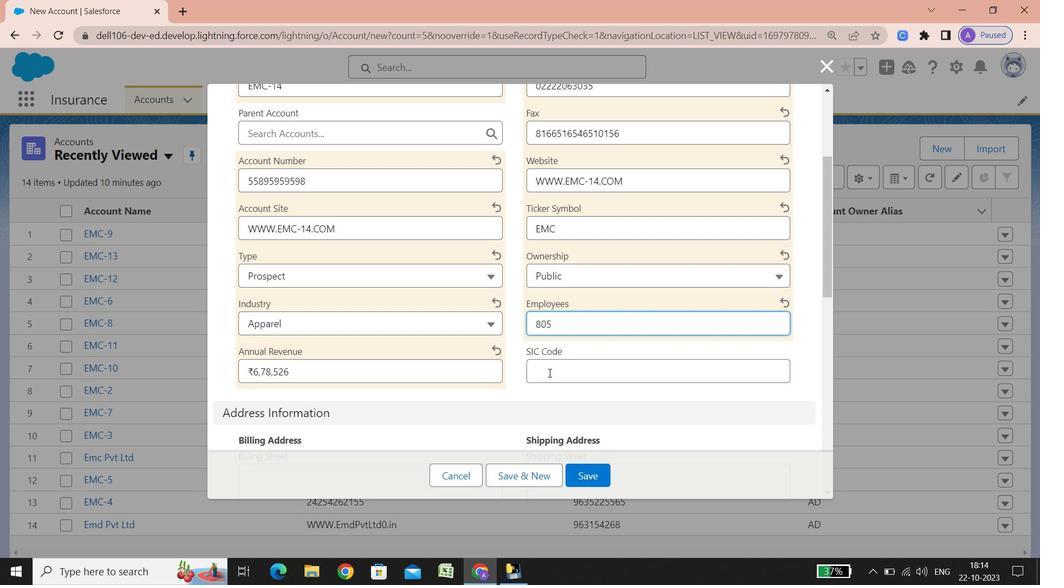 
Action: Key pressed 98021526595<Key.backspace><Key.backspace>
Screenshot: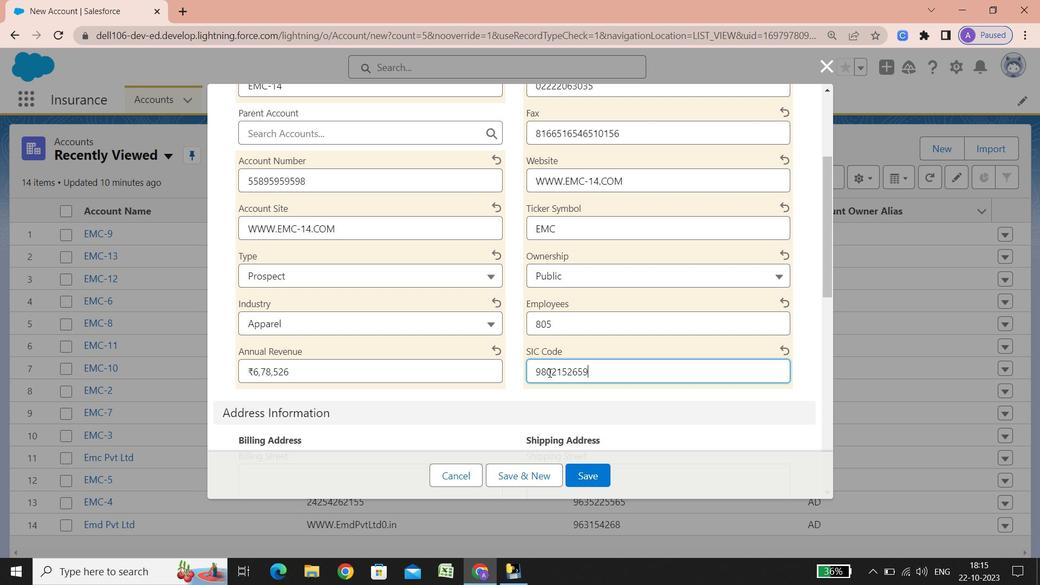 
Action: Mouse scrolled (549, 372) with delta (0, 0)
Screenshot: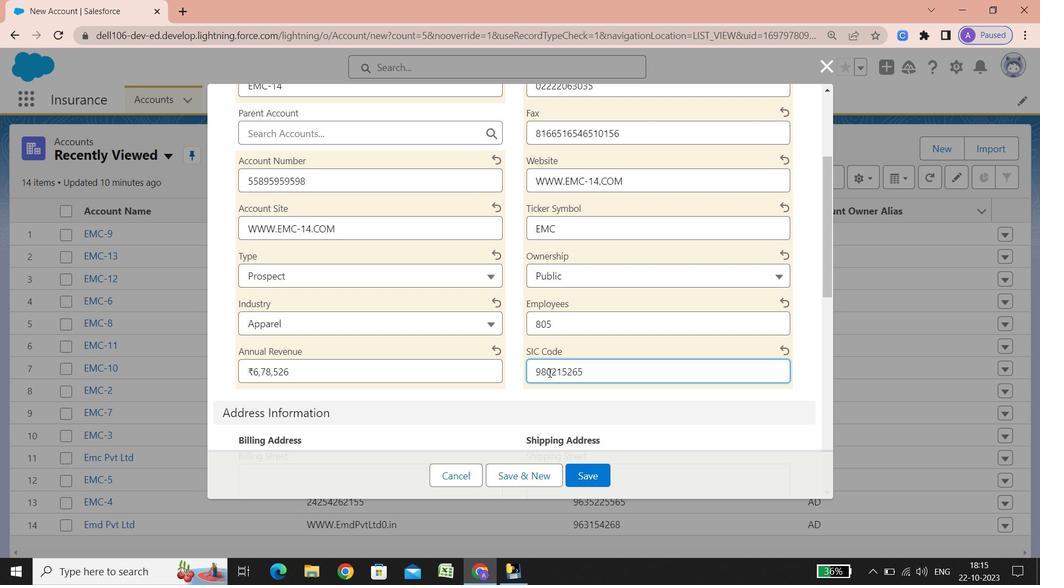 
Action: Mouse scrolled (549, 372) with delta (0, 0)
Screenshot: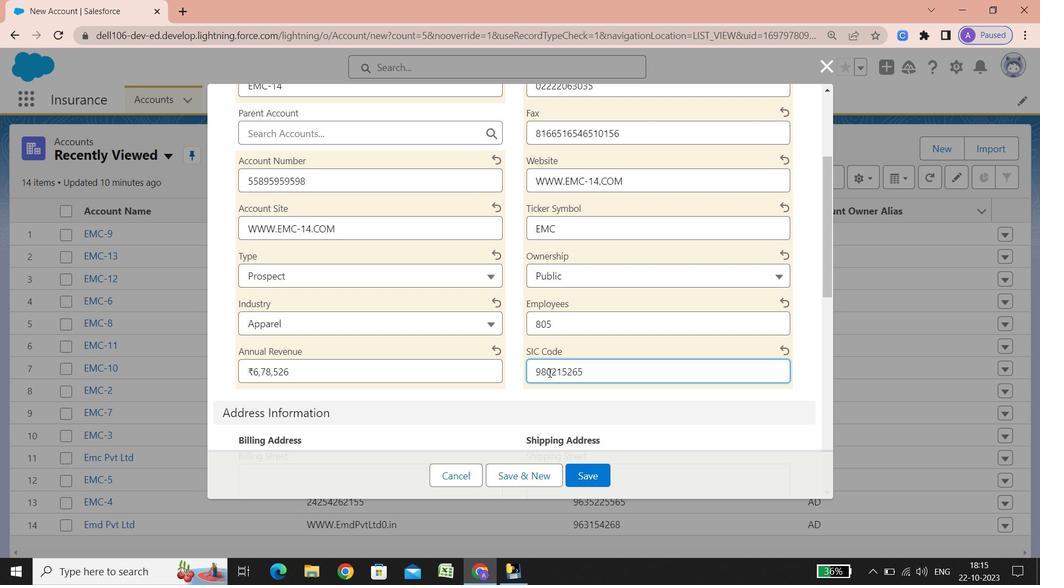 
Action: Mouse scrolled (549, 372) with delta (0, 0)
Screenshot: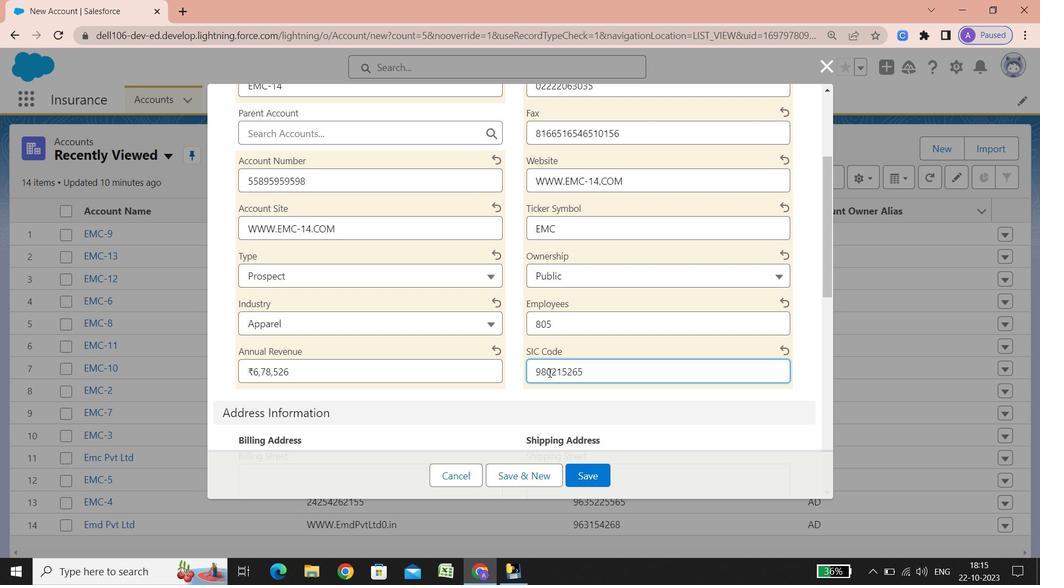 
Action: Mouse scrolled (549, 372) with delta (0, 0)
Screenshot: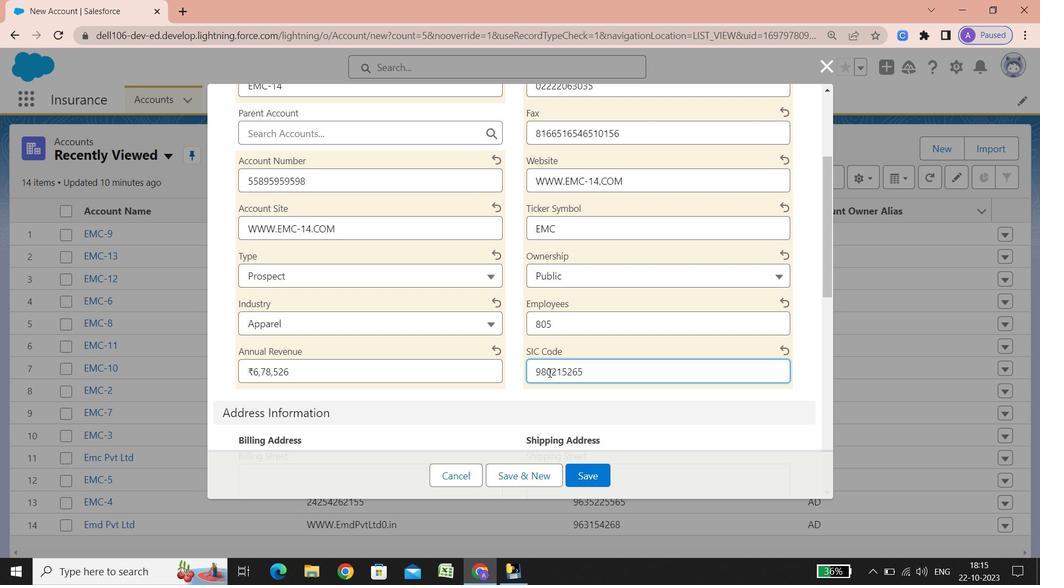 
Action: Mouse scrolled (549, 372) with delta (0, 0)
Screenshot: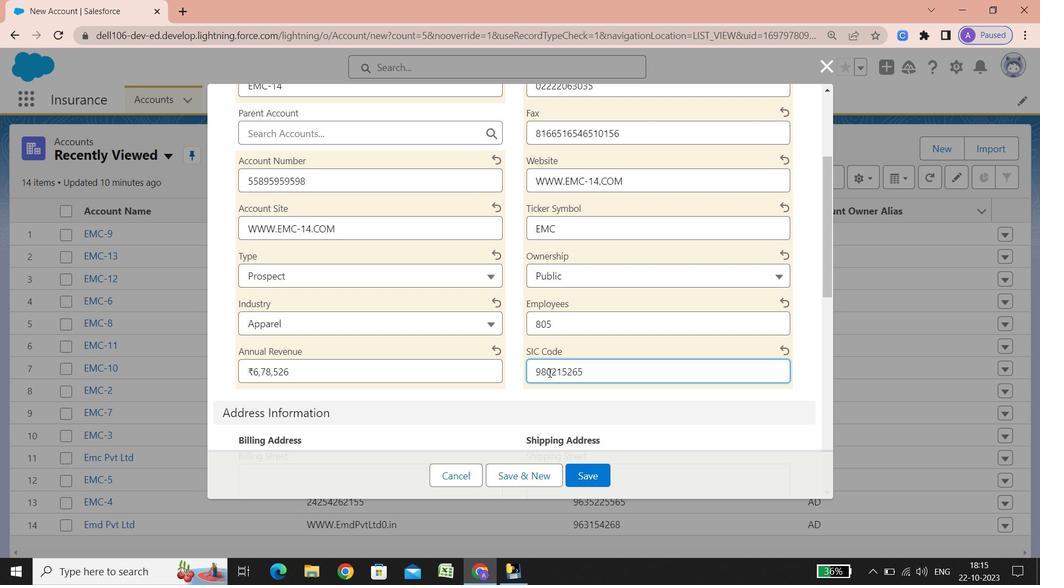 
Action: Mouse scrolled (549, 372) with delta (0, 0)
Screenshot: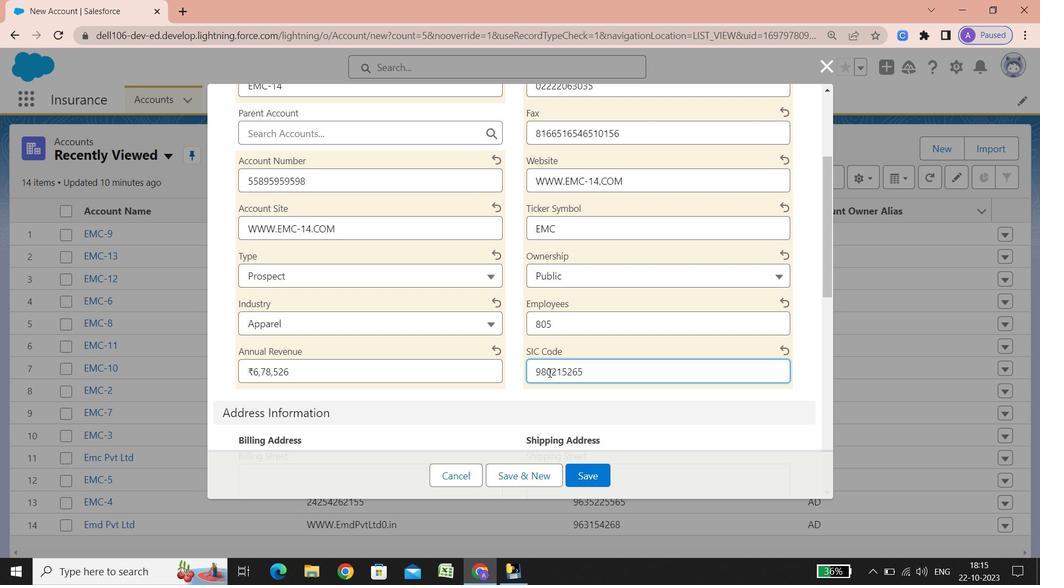 
Action: Mouse scrolled (549, 372) with delta (0, 0)
Screenshot: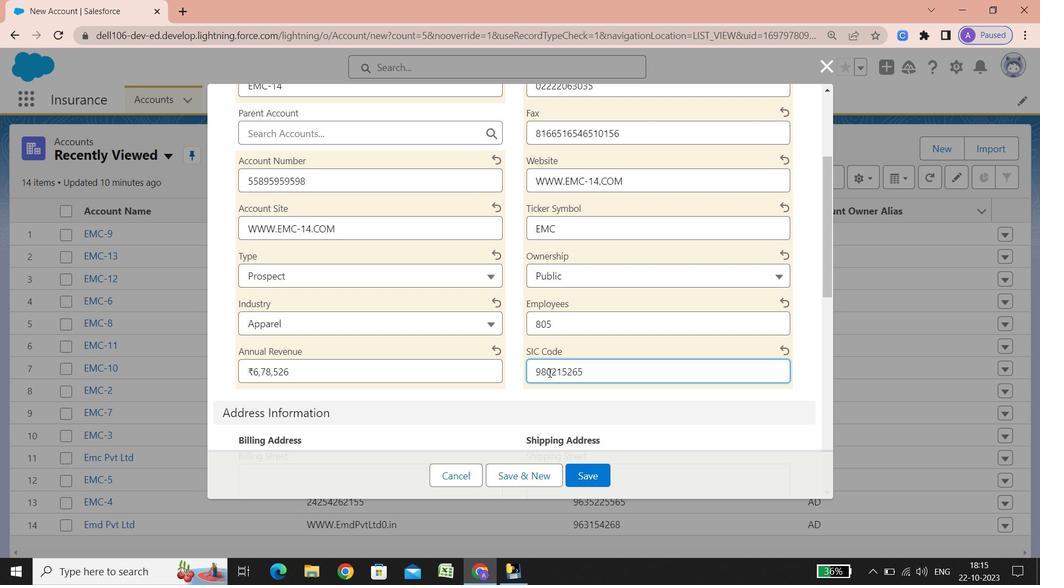 
Action: Mouse scrolled (549, 372) with delta (0, 0)
Screenshot: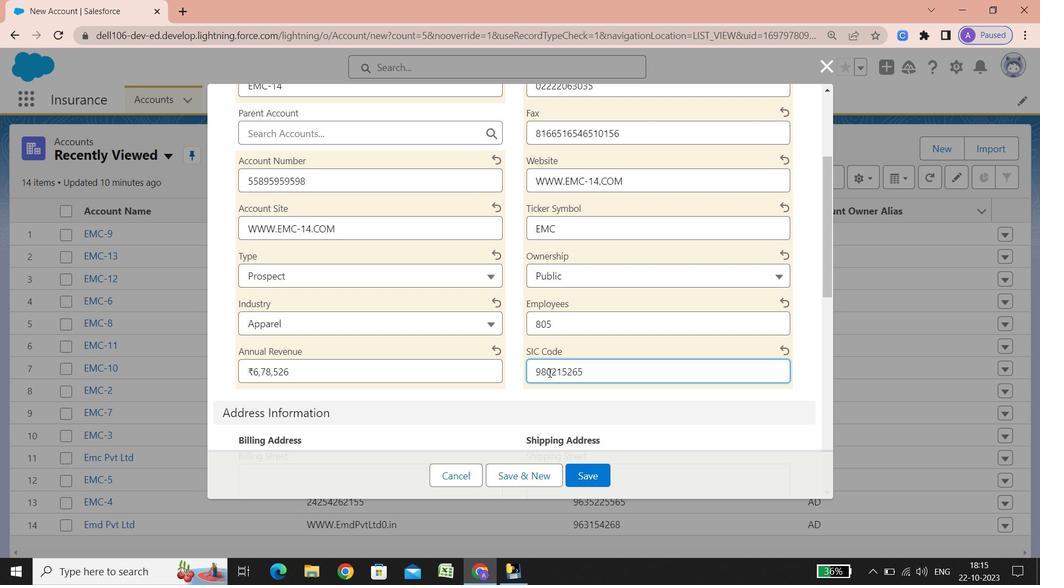 
Action: Mouse scrolled (549, 372) with delta (0, 0)
Screenshot: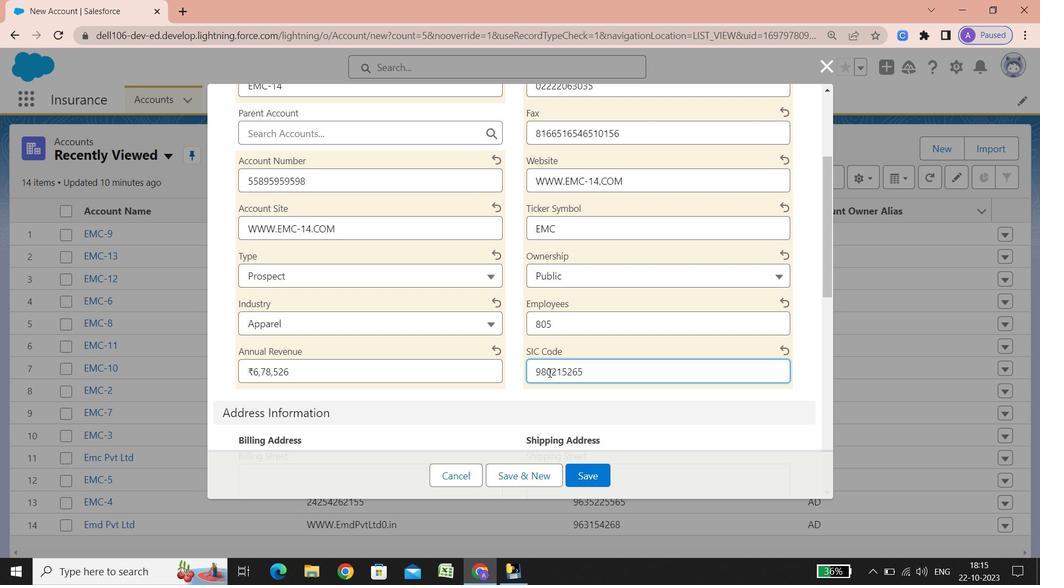 
Action: Mouse scrolled (549, 372) with delta (0, 0)
Screenshot: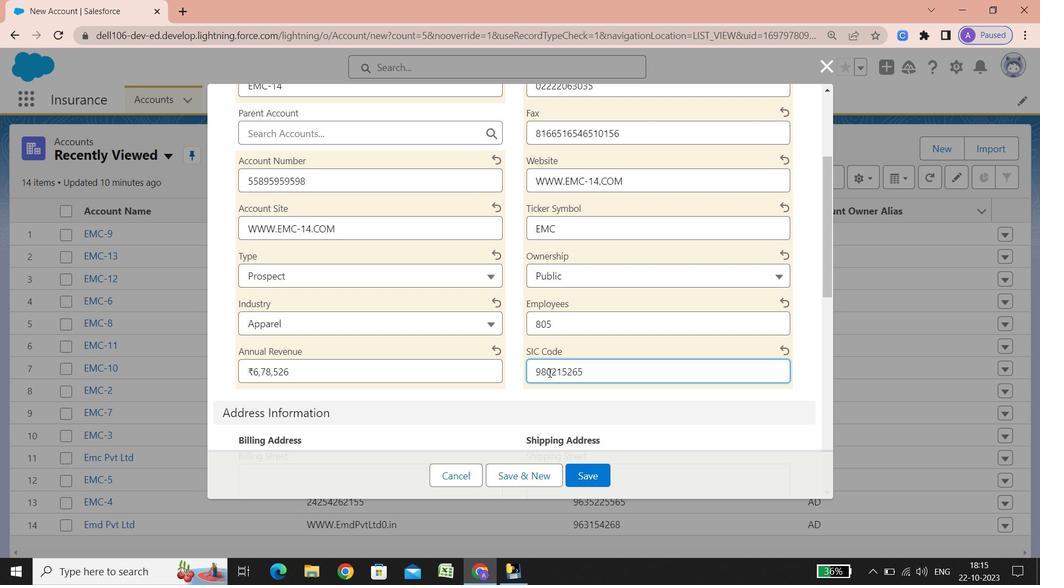 
Action: Mouse scrolled (549, 372) with delta (0, 0)
Screenshot: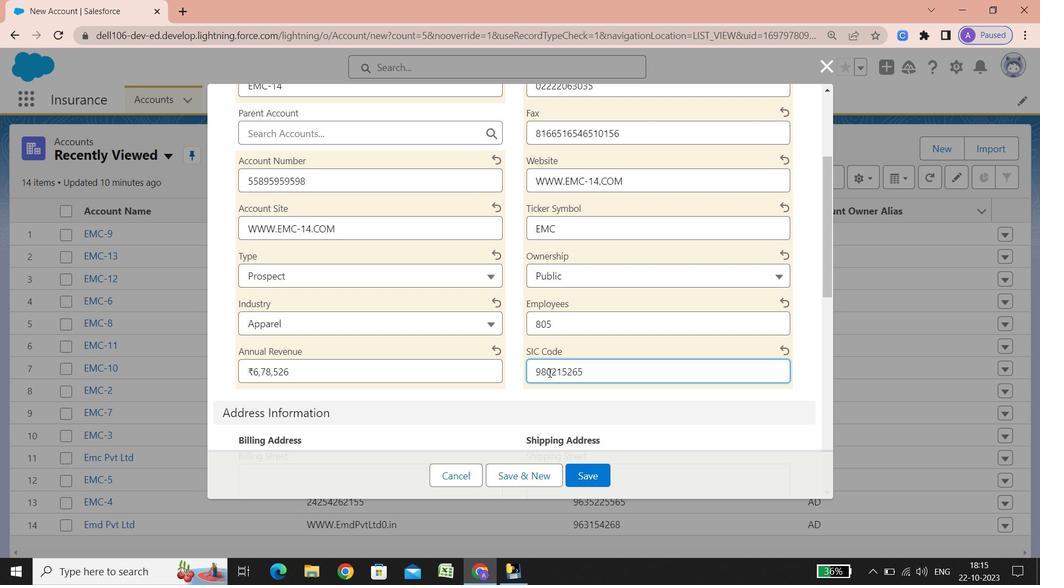 
Action: Mouse scrolled (549, 372) with delta (0, 0)
Screenshot: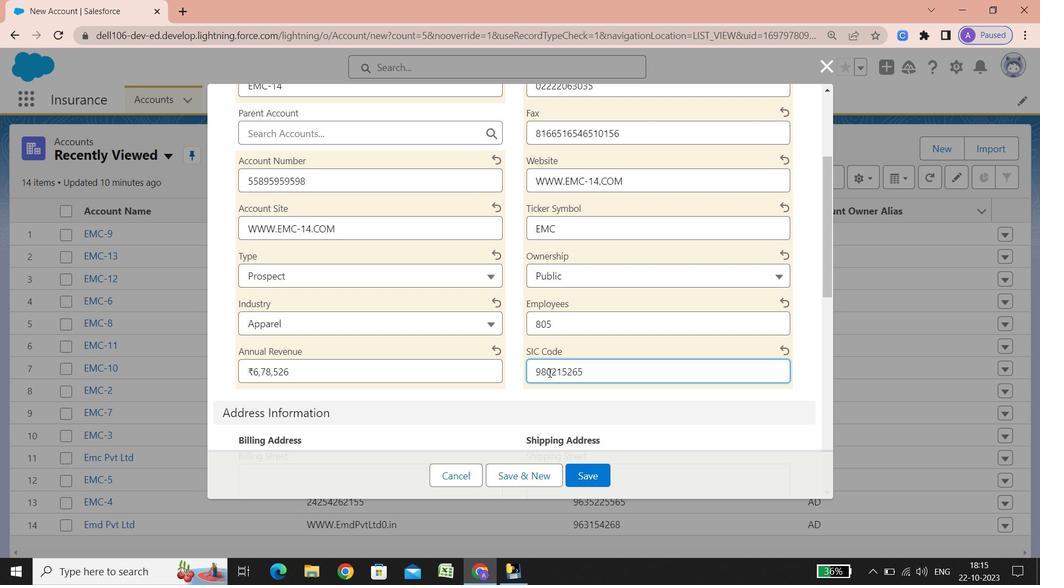 
Action: Mouse scrolled (549, 372) with delta (0, 0)
Screenshot: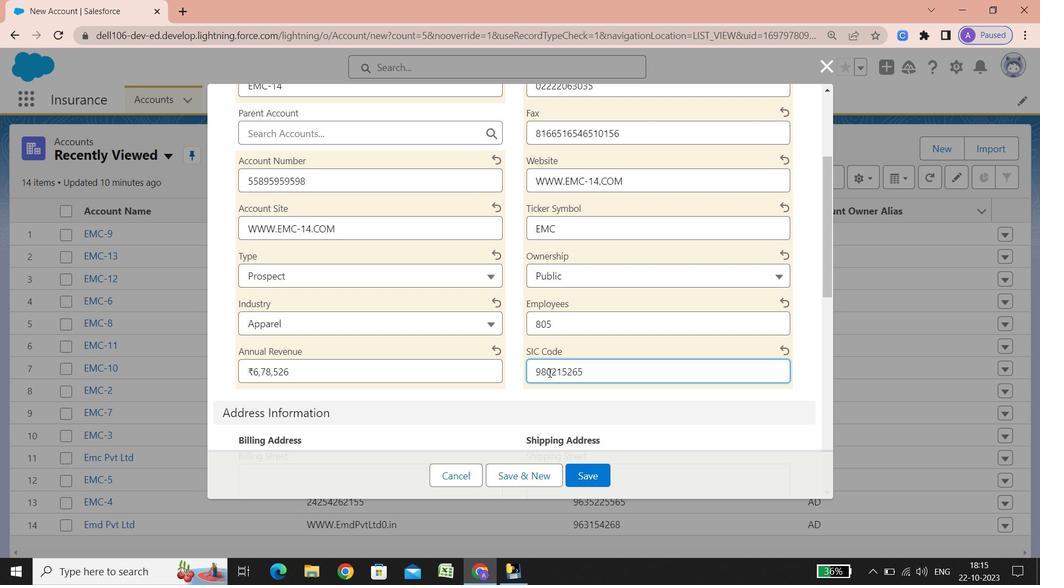 
Action: Mouse scrolled (549, 372) with delta (0, 0)
Screenshot: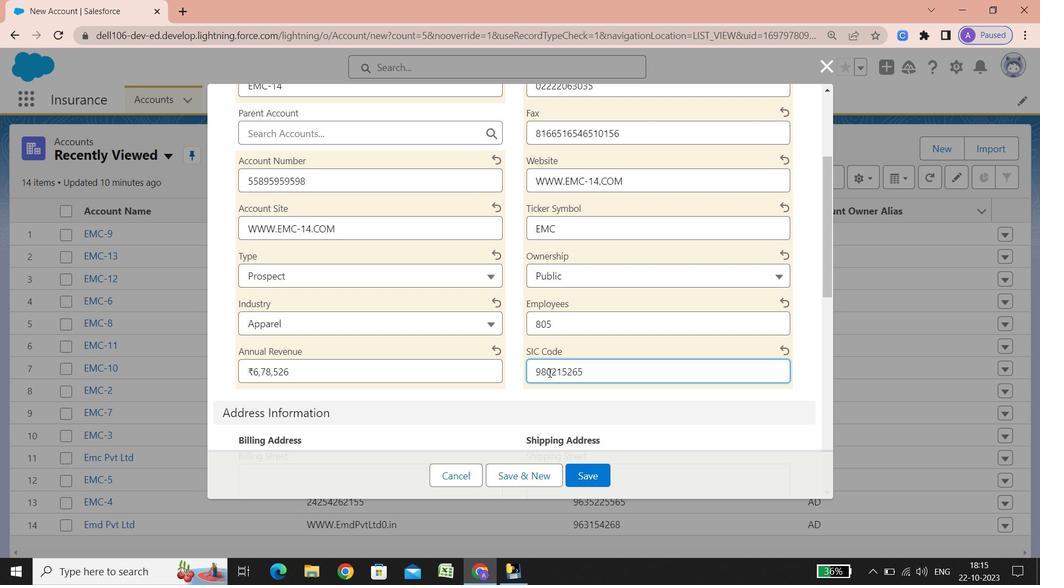 
Action: Mouse scrolled (549, 372) with delta (0, 0)
Screenshot: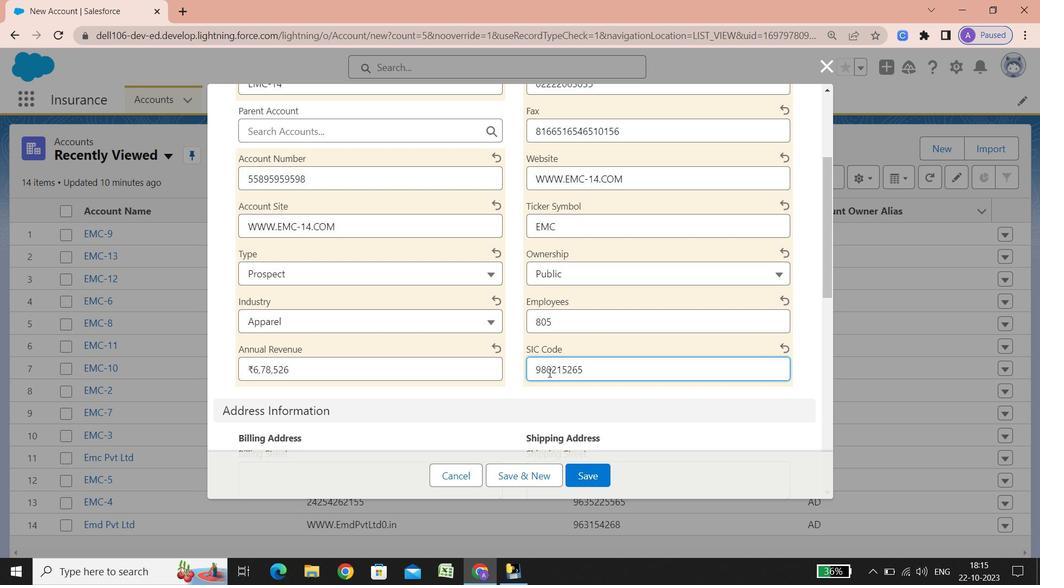 
Action: Mouse scrolled (549, 372) with delta (0, 0)
Screenshot: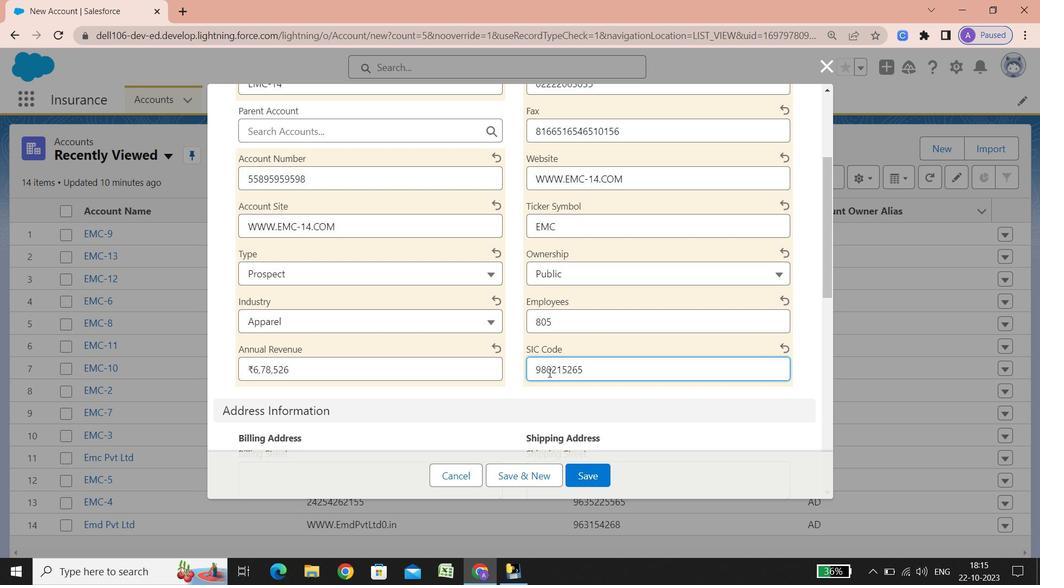
Action: Mouse scrolled (549, 372) with delta (0, 0)
Screenshot: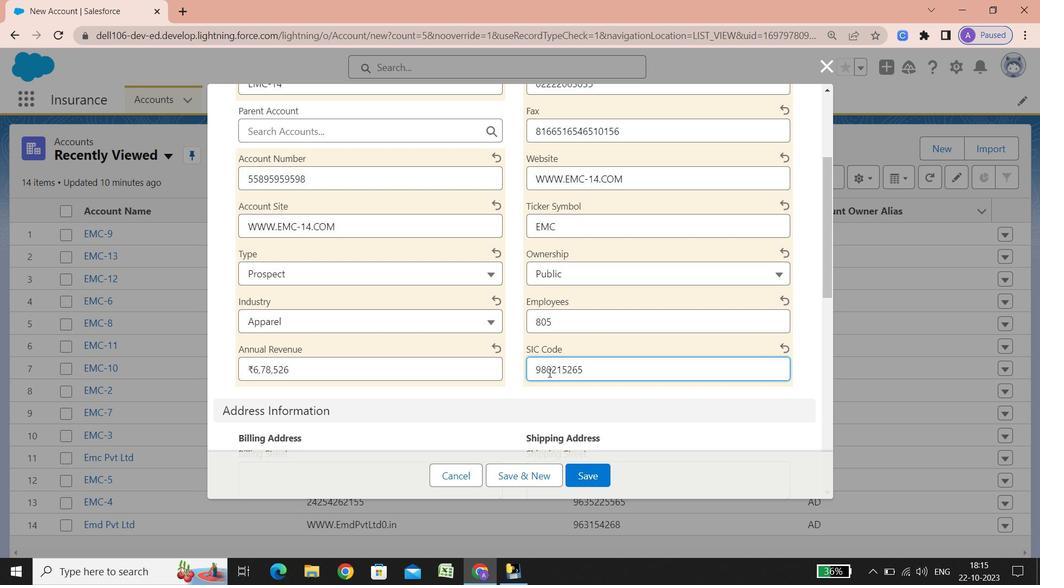 
Action: Mouse scrolled (549, 372) with delta (0, 0)
Screenshot: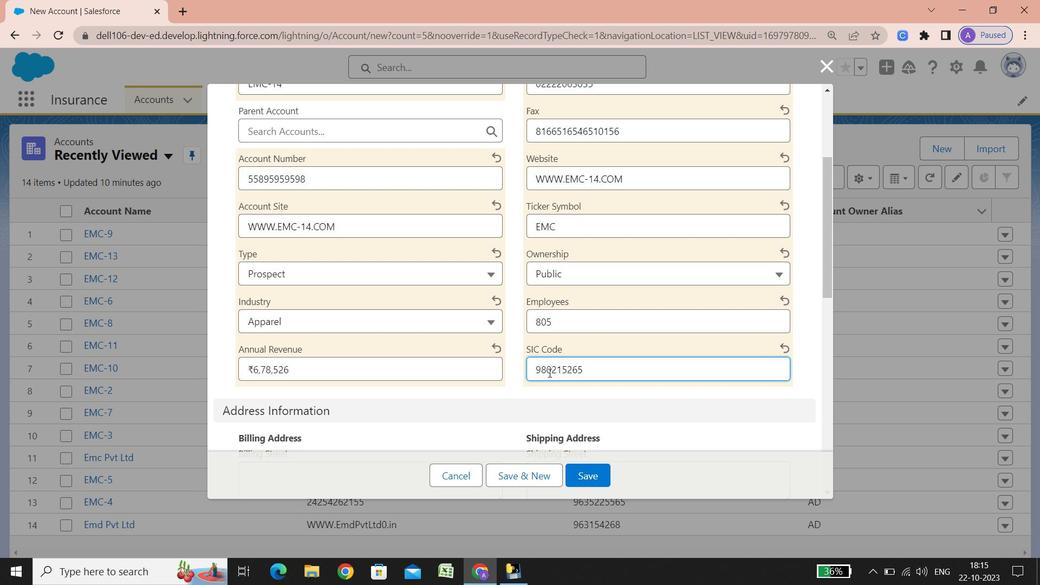 
Action: Mouse scrolled (549, 372) with delta (0, 0)
Screenshot: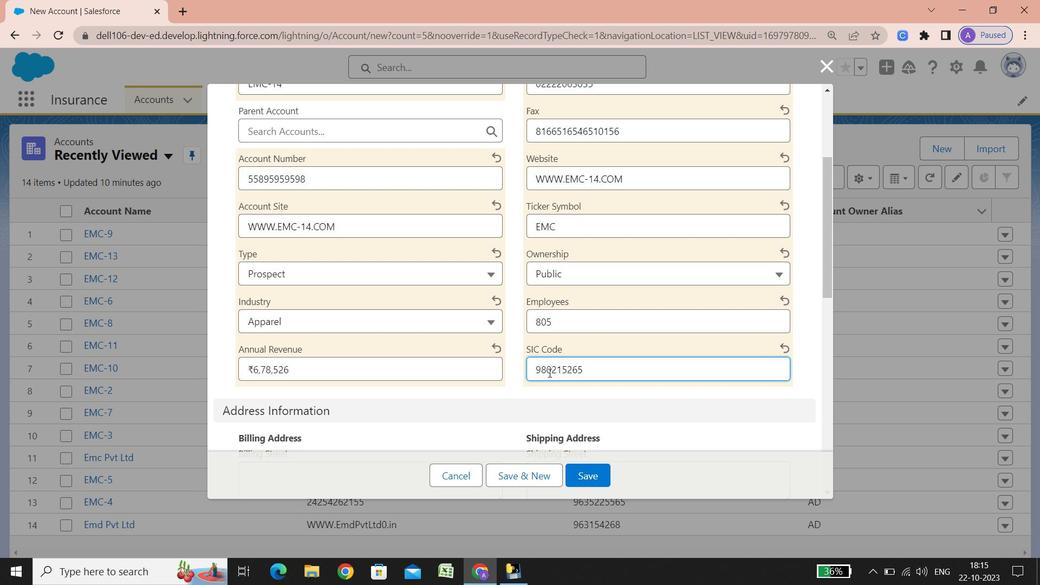
Action: Mouse scrolled (549, 372) with delta (0, 0)
Screenshot: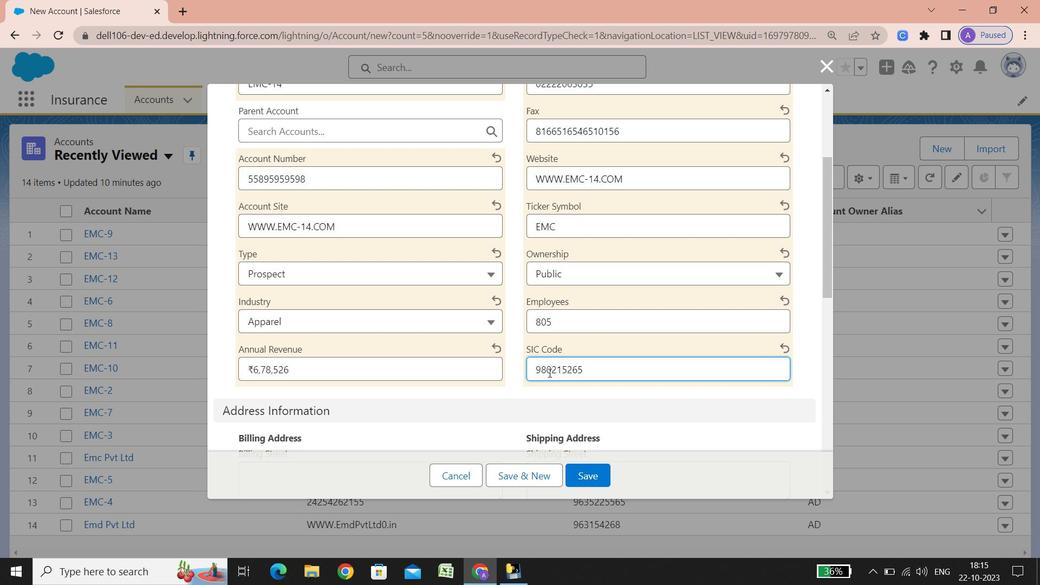 
Action: Mouse scrolled (549, 372) with delta (0, 0)
Screenshot: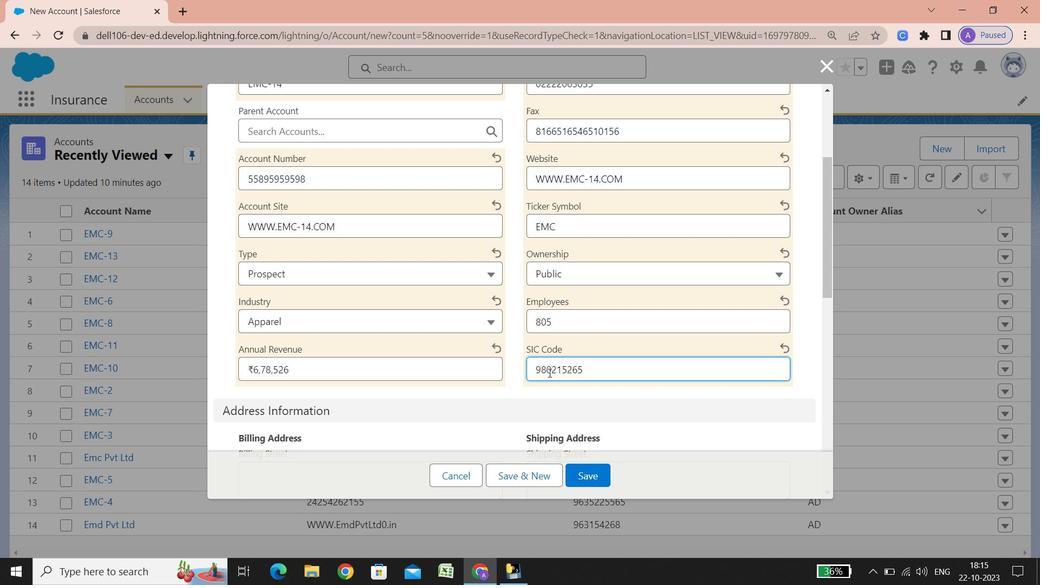 
Action: Mouse scrolled (549, 372) with delta (0, 0)
Screenshot: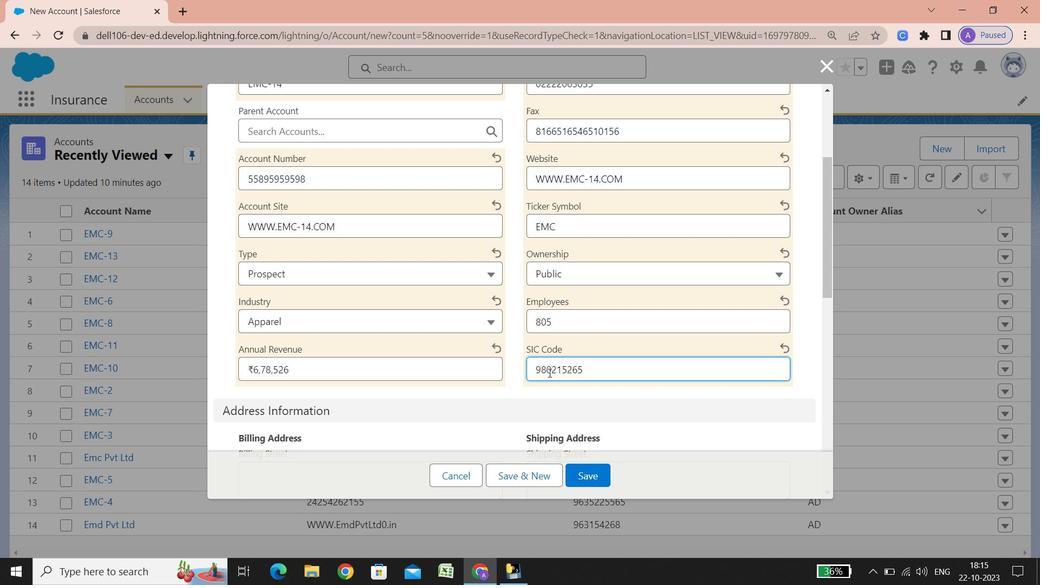 
Action: Mouse scrolled (549, 372) with delta (0, 0)
Screenshot: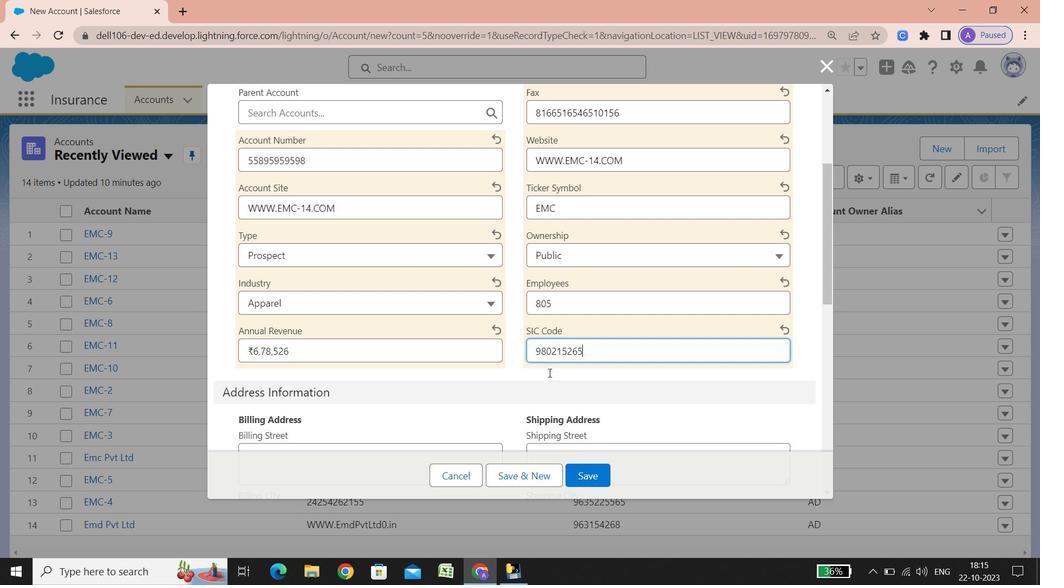 
Action: Mouse scrolled (549, 372) with delta (0, 0)
Screenshot: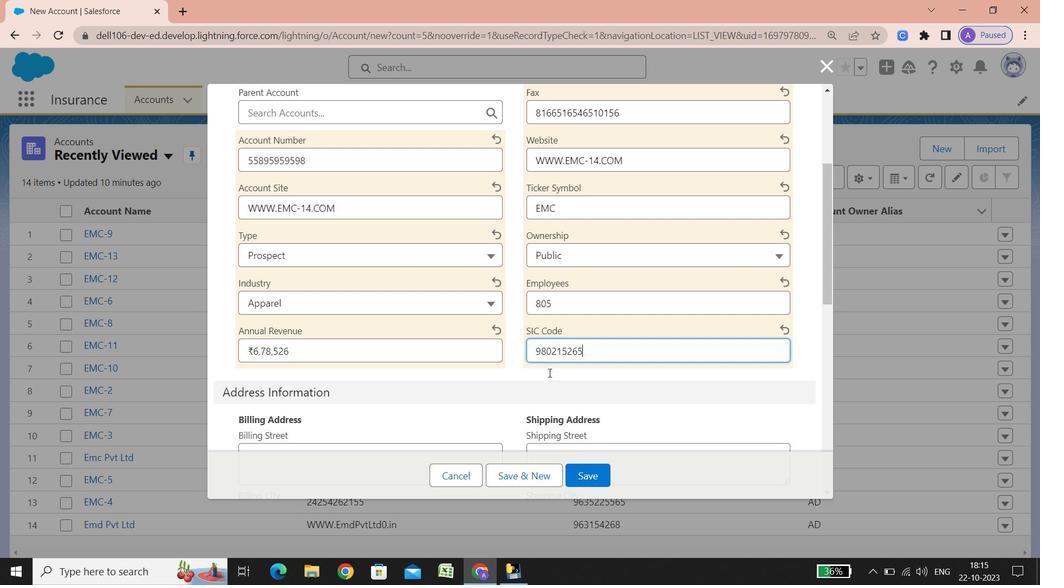 
Action: Mouse scrolled (549, 372) with delta (0, 0)
Screenshot: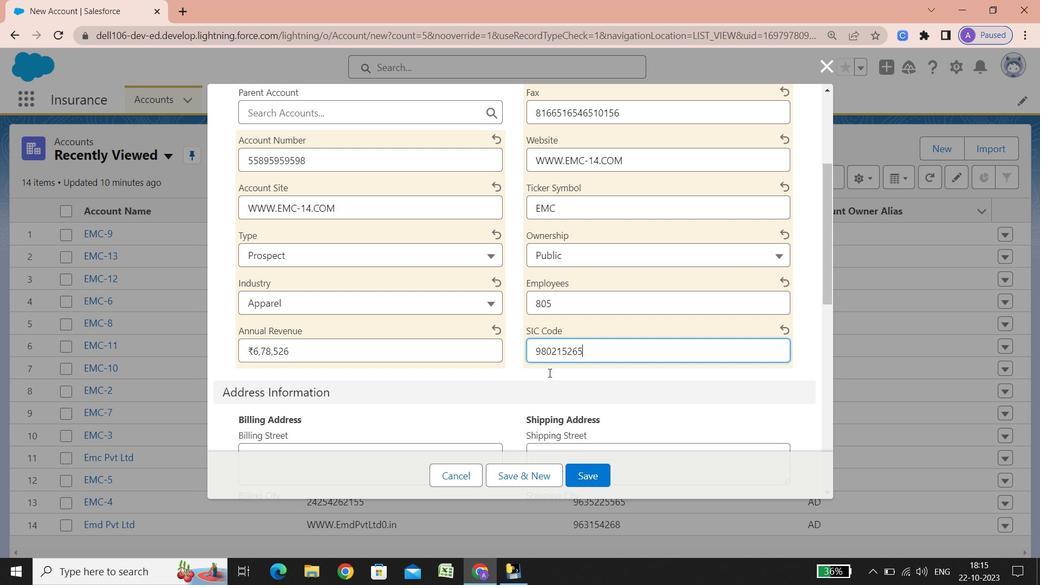 
Action: Mouse scrolled (549, 372) with delta (0, 0)
Screenshot: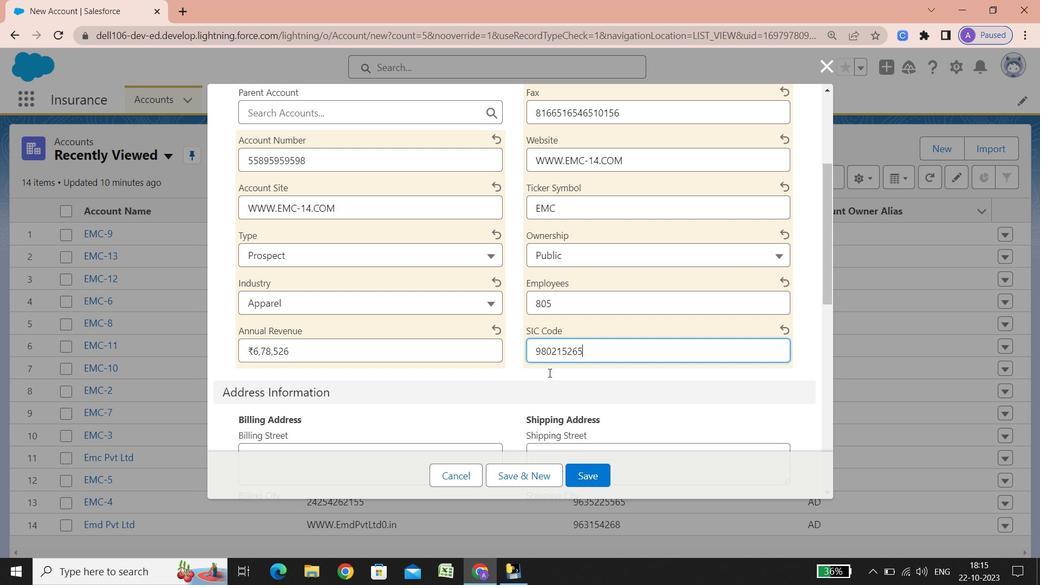 
Action: Mouse scrolled (549, 372) with delta (0, 0)
Screenshot: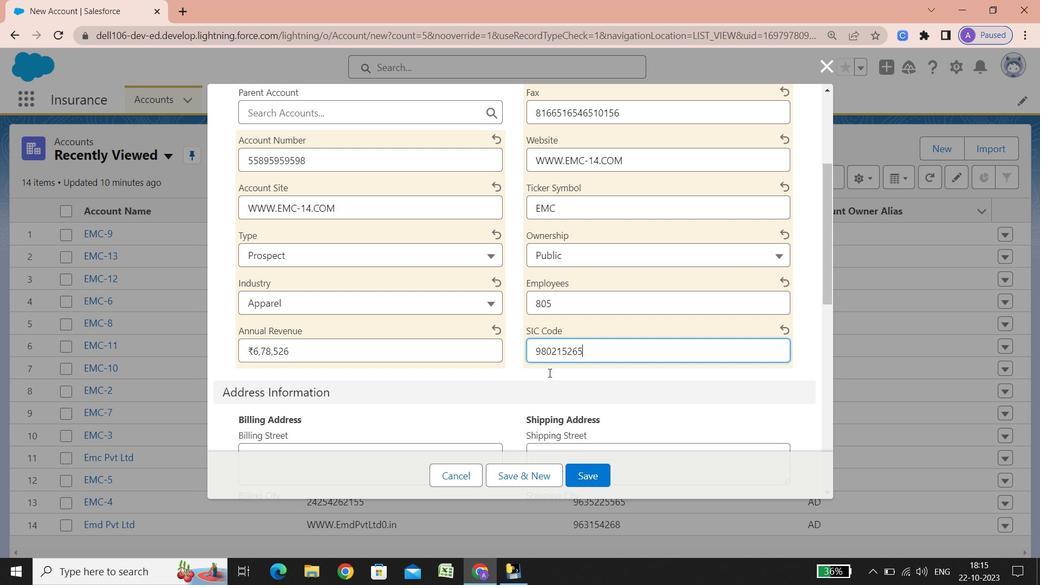 
Action: Mouse scrolled (549, 372) with delta (0, 0)
Screenshot: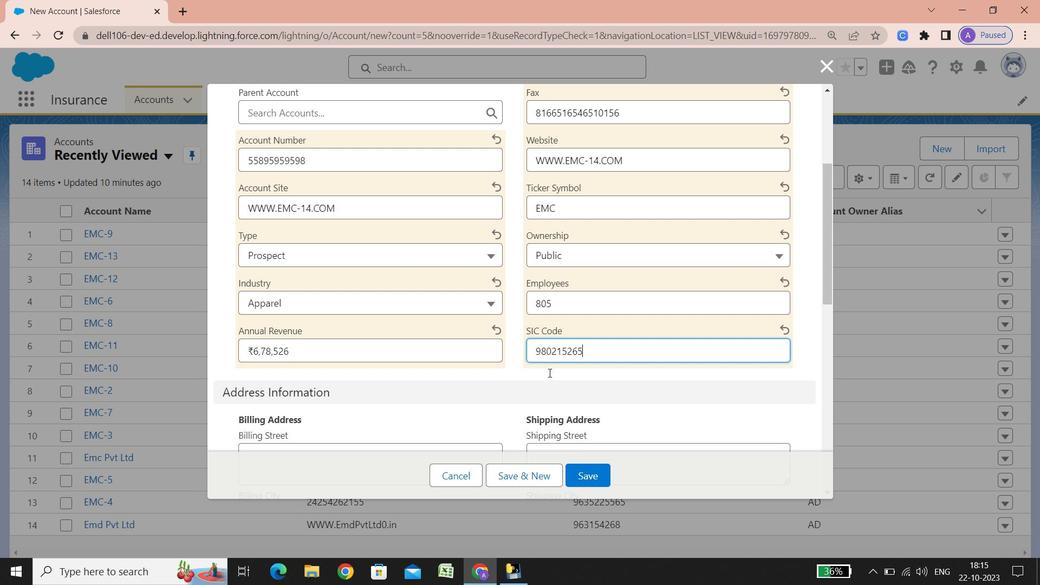 
Action: Mouse scrolled (549, 372) with delta (0, 0)
Screenshot: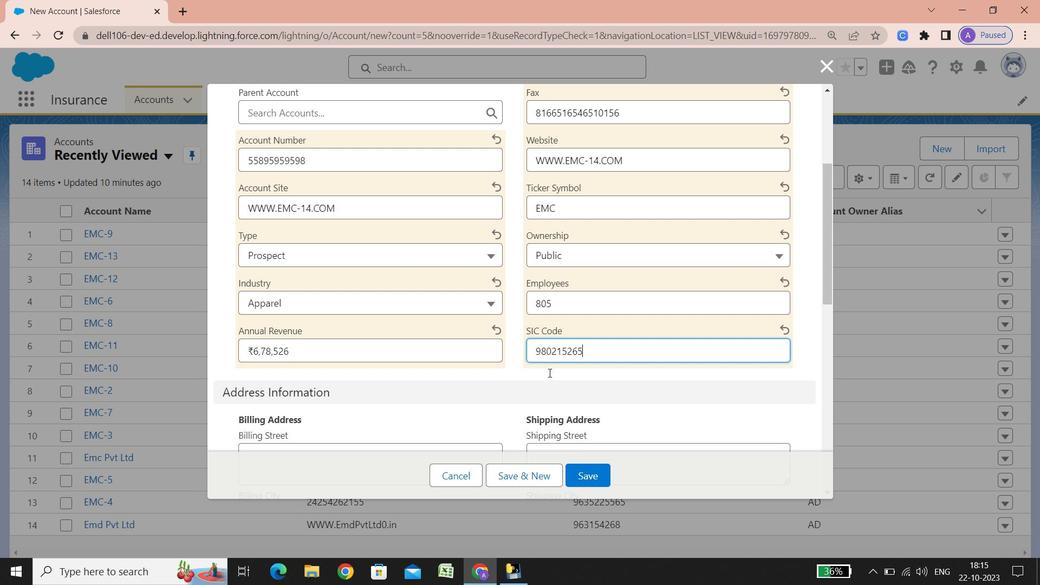 
Action: Mouse scrolled (549, 372) with delta (0, 0)
Screenshot: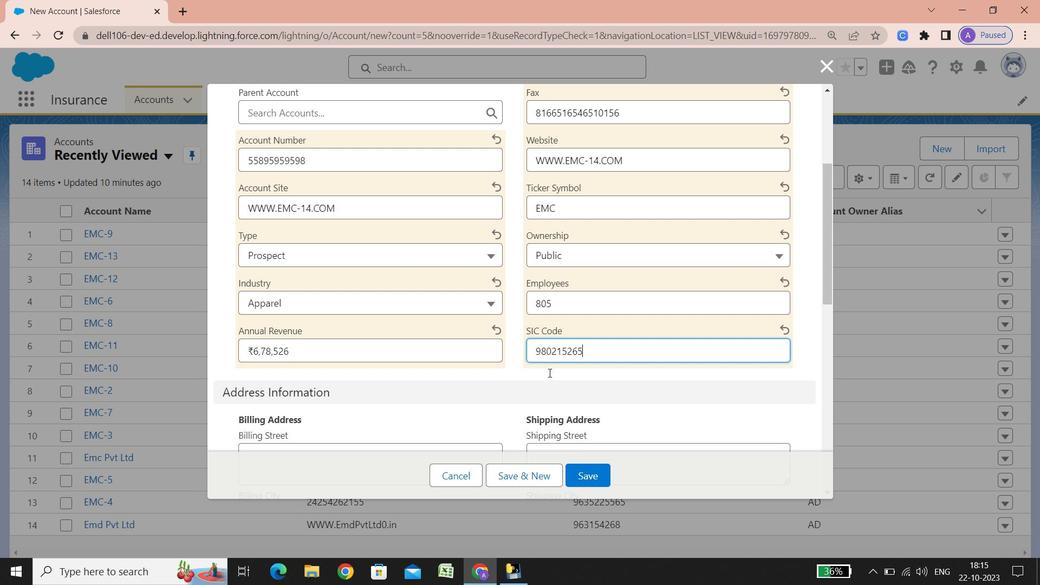 
Action: Mouse scrolled (549, 372) with delta (0, 0)
Screenshot: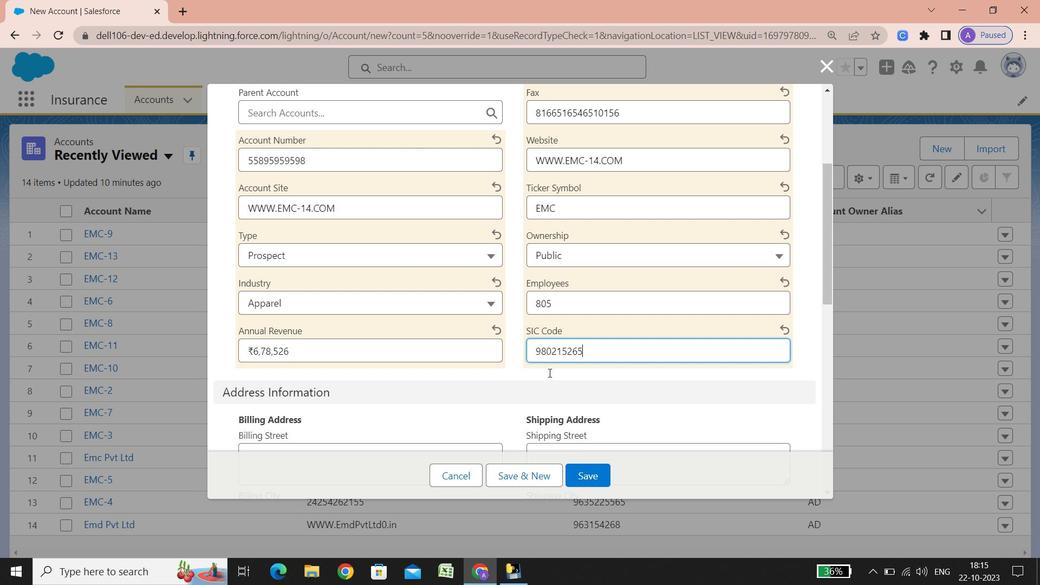 
Action: Mouse scrolled (549, 372) with delta (0, 0)
Screenshot: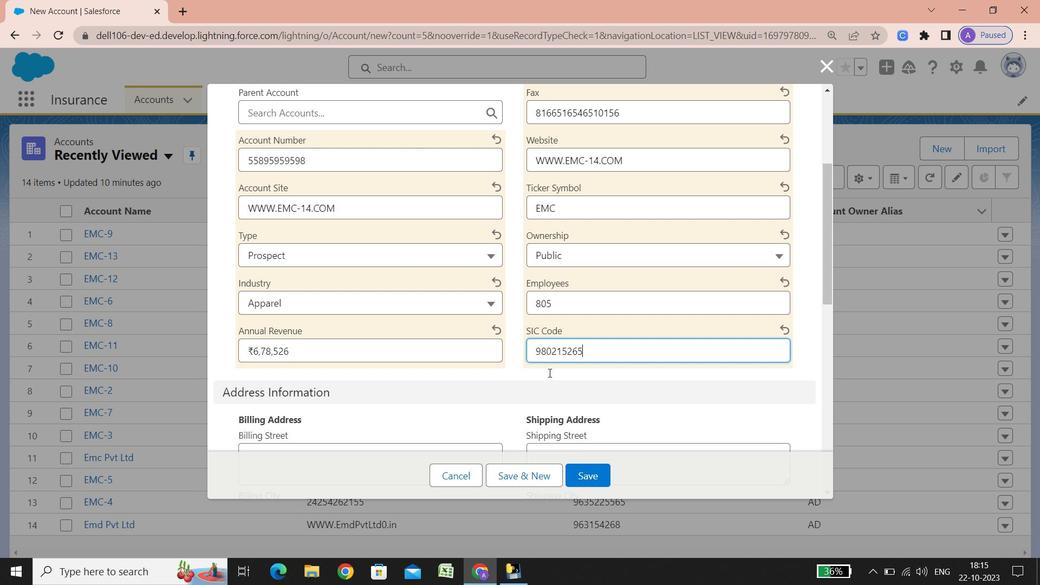 
Action: Mouse scrolled (549, 372) with delta (0, 0)
Screenshot: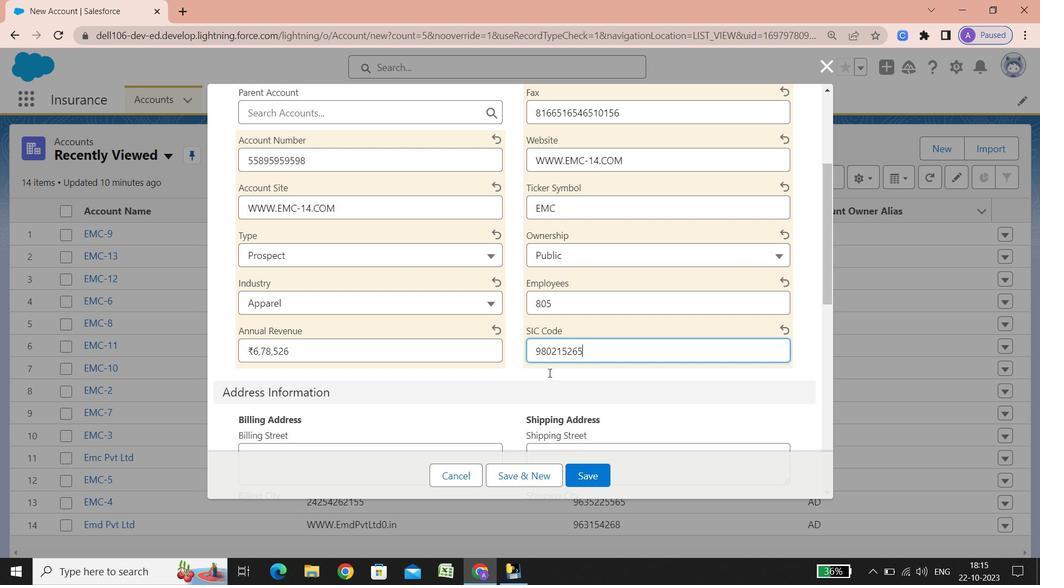 
Action: Mouse scrolled (549, 372) with delta (0, 0)
Screenshot: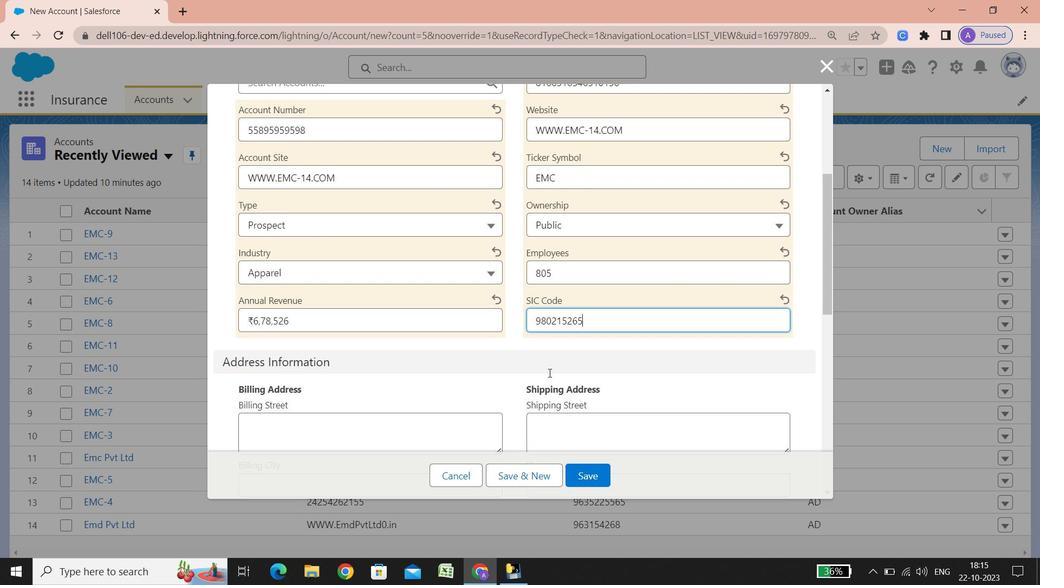 
Action: Mouse scrolled (549, 372) with delta (0, 0)
Screenshot: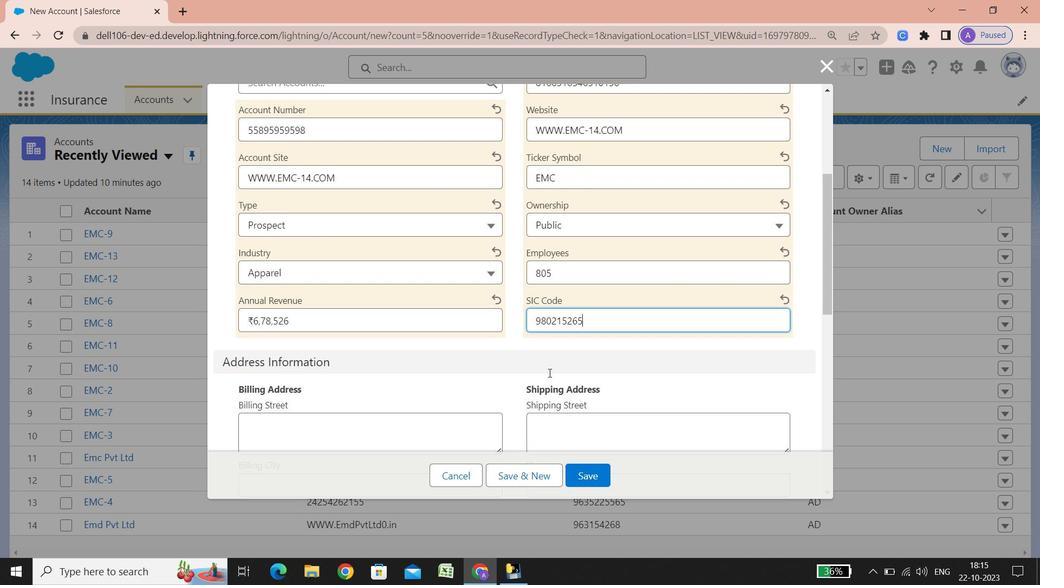 
Action: Mouse scrolled (549, 372) with delta (0, 0)
Screenshot: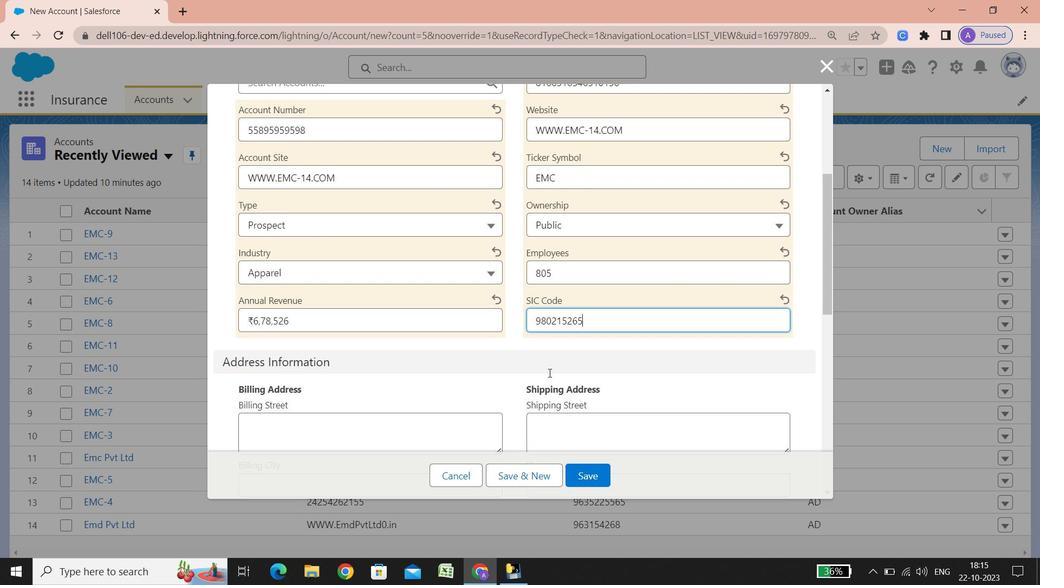 
Action: Mouse scrolled (549, 372) with delta (0, 0)
Screenshot: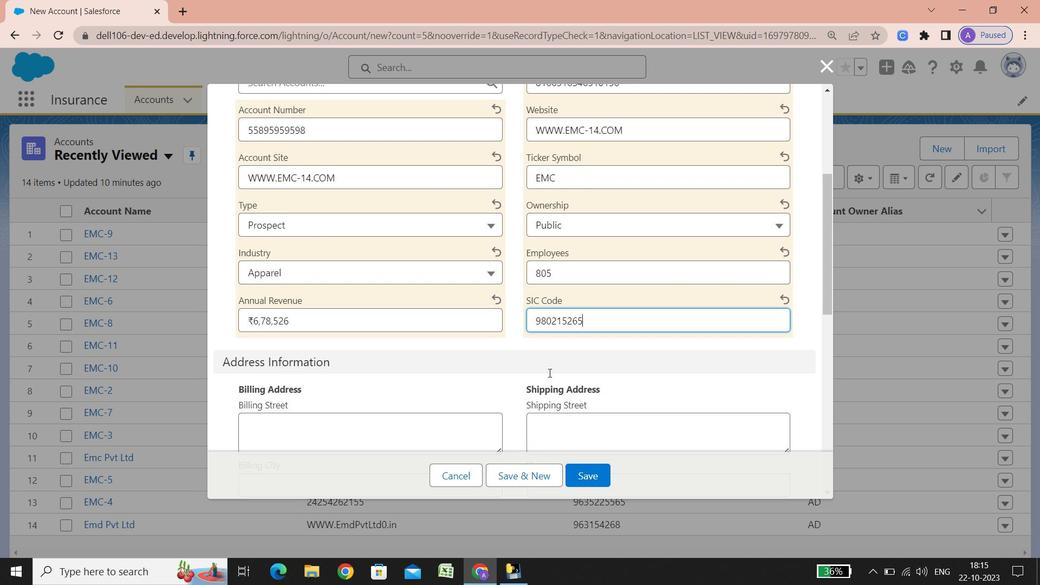 
Action: Mouse scrolled (549, 372) with delta (0, 0)
Screenshot: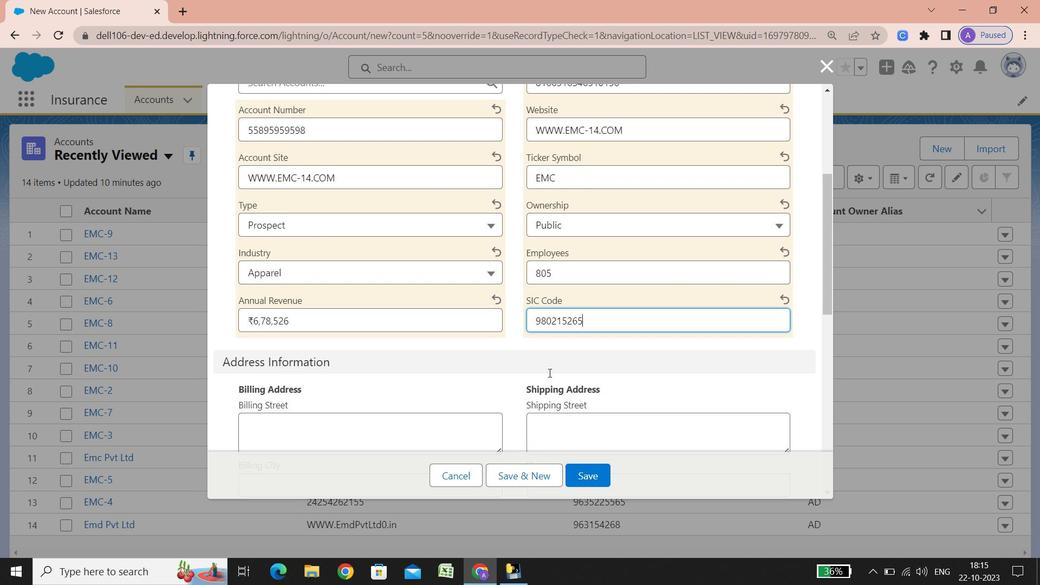 
Action: Mouse scrolled (549, 372) with delta (0, 0)
Screenshot: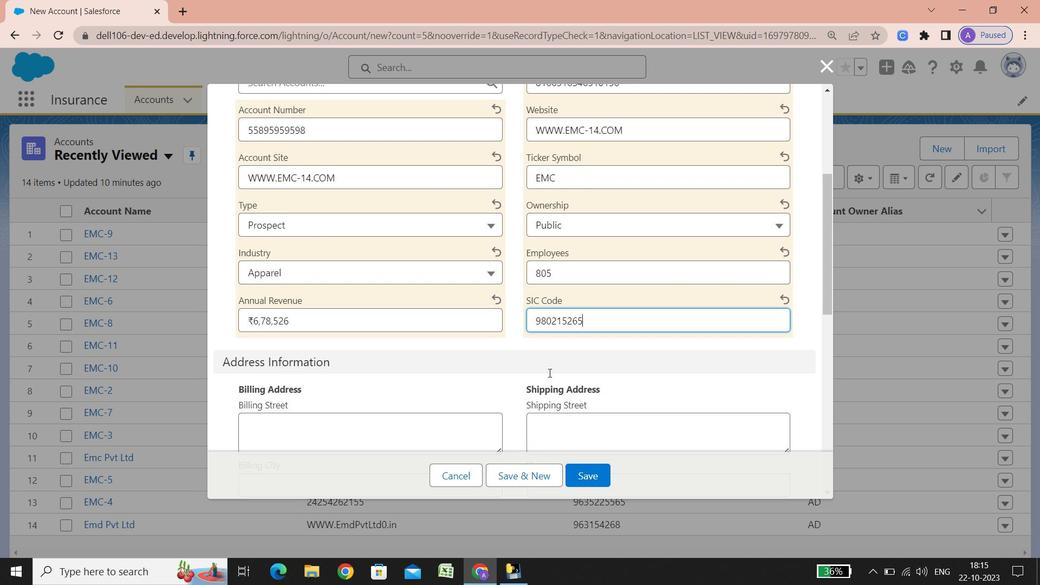 
Action: Mouse scrolled (549, 372) with delta (0, 0)
Screenshot: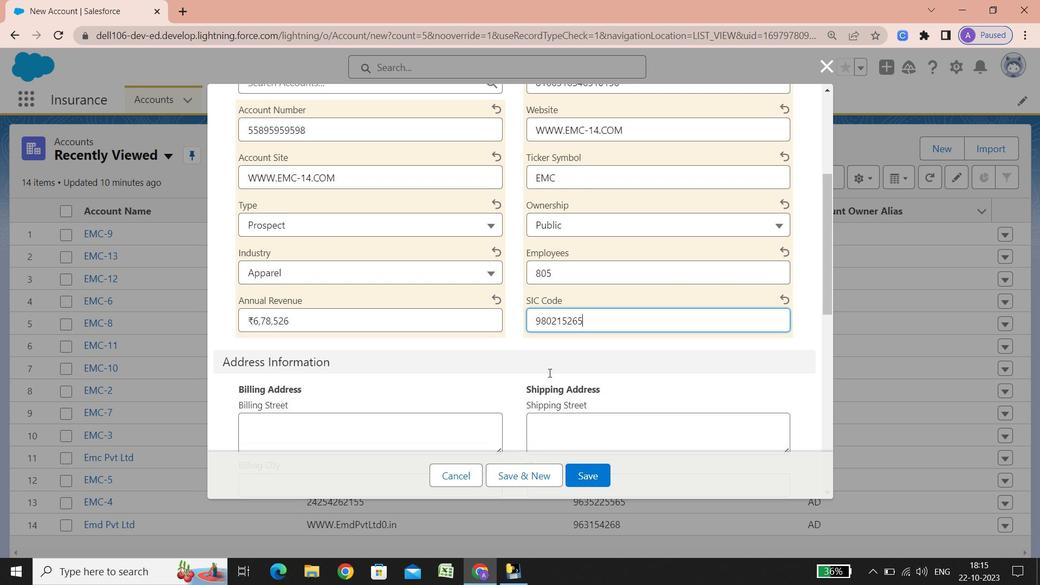 
Action: Mouse scrolled (549, 372) with delta (0, 0)
Screenshot: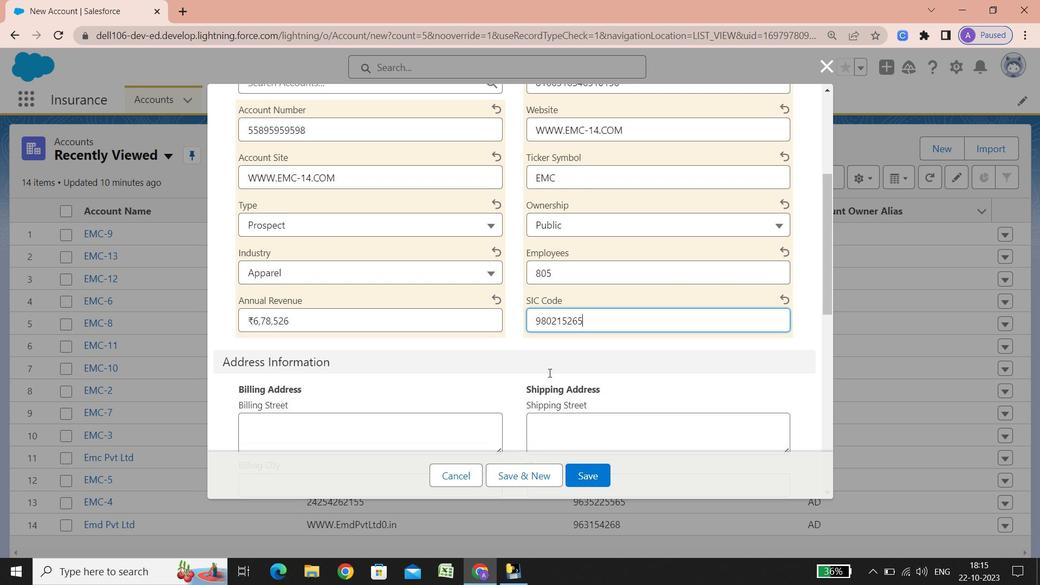 
Action: Mouse scrolled (549, 372) with delta (0, 0)
Screenshot: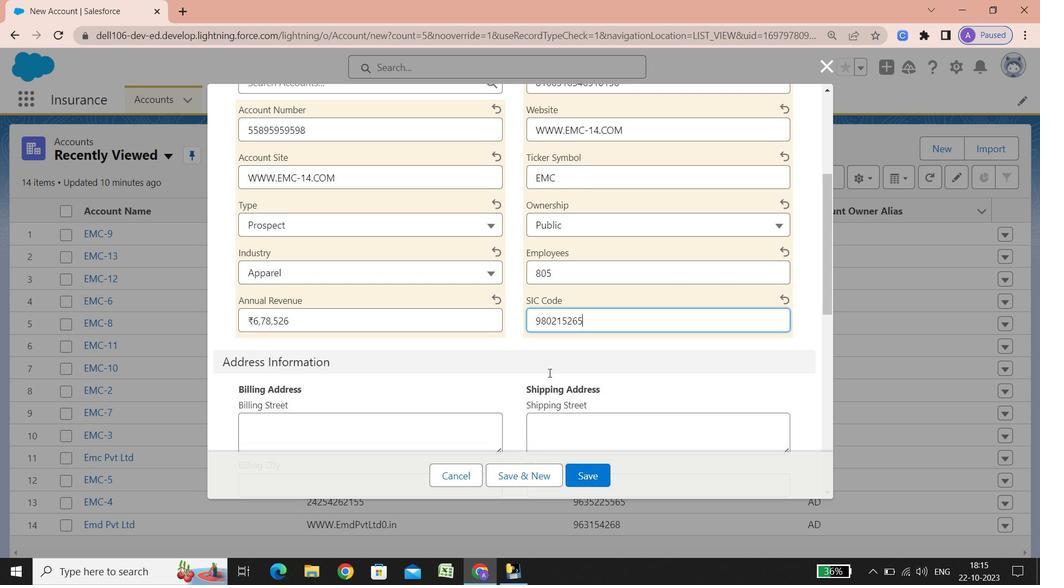 
Action: Mouse scrolled (549, 372) with delta (0, 0)
Screenshot: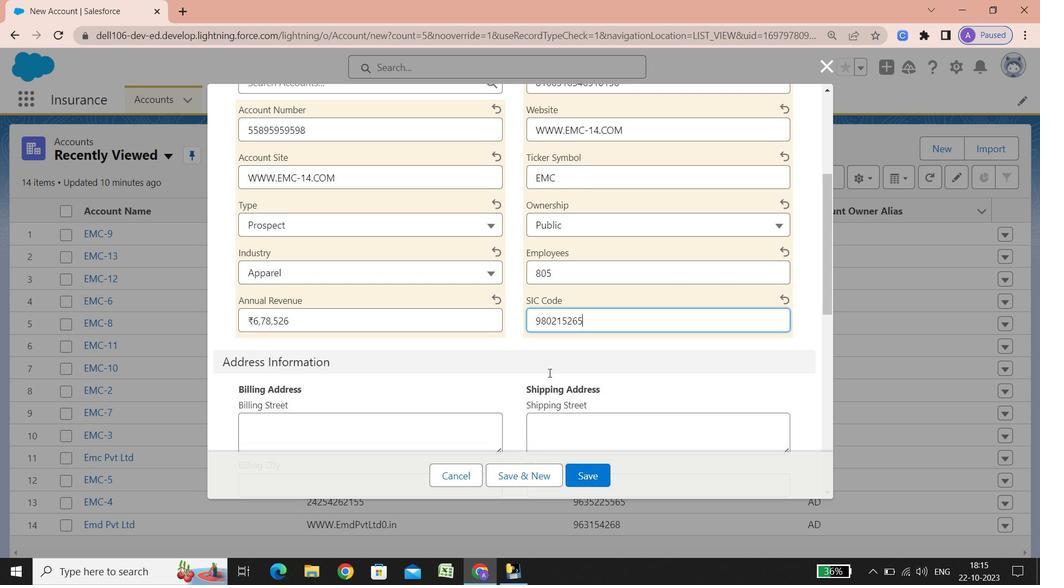
Action: Mouse scrolled (549, 372) with delta (0, 0)
Screenshot: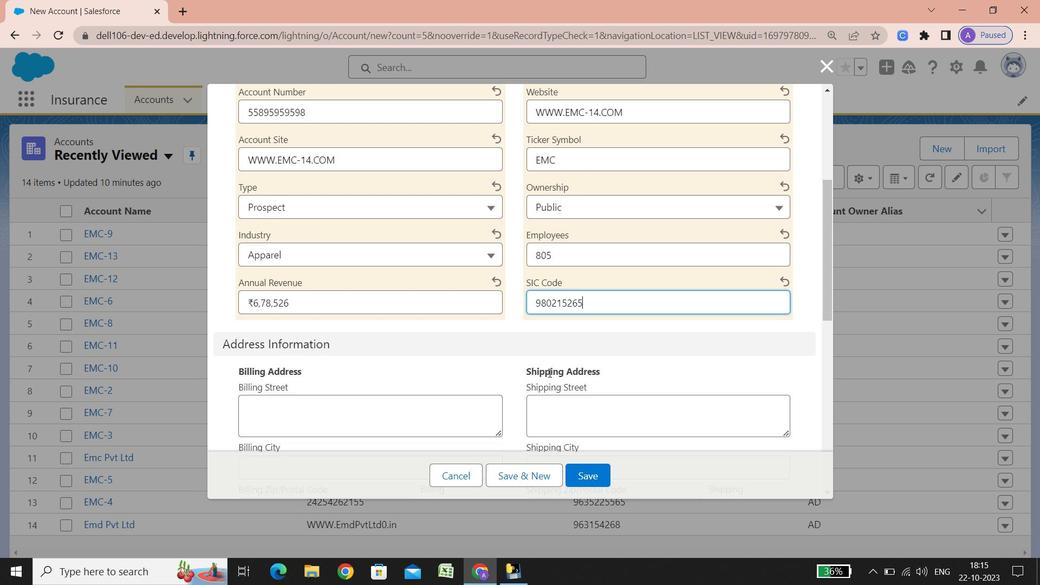 
Action: Mouse scrolled (549, 372) with delta (0, 0)
Screenshot: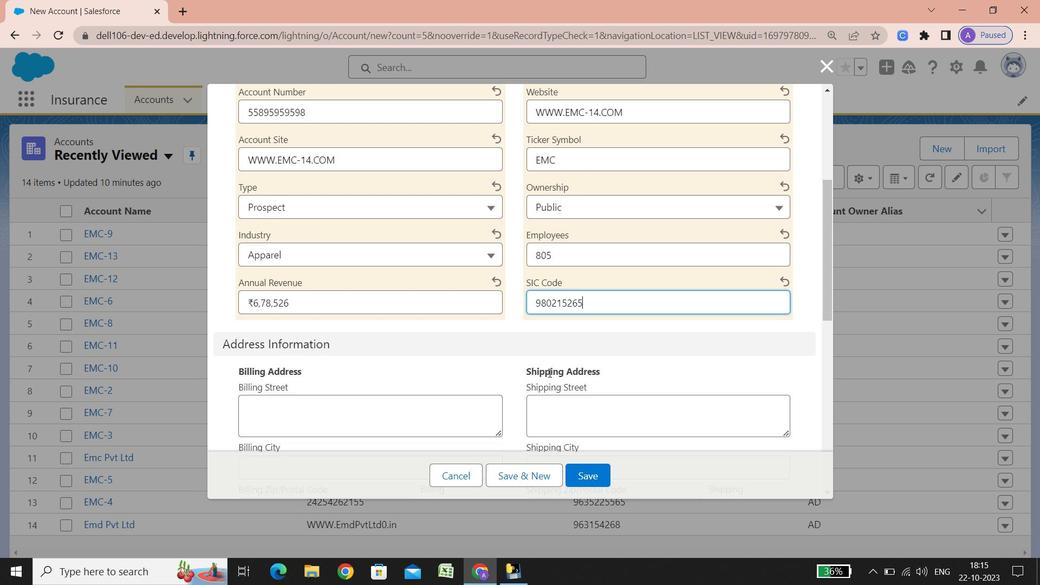 
Action: Mouse scrolled (549, 372) with delta (0, 0)
Screenshot: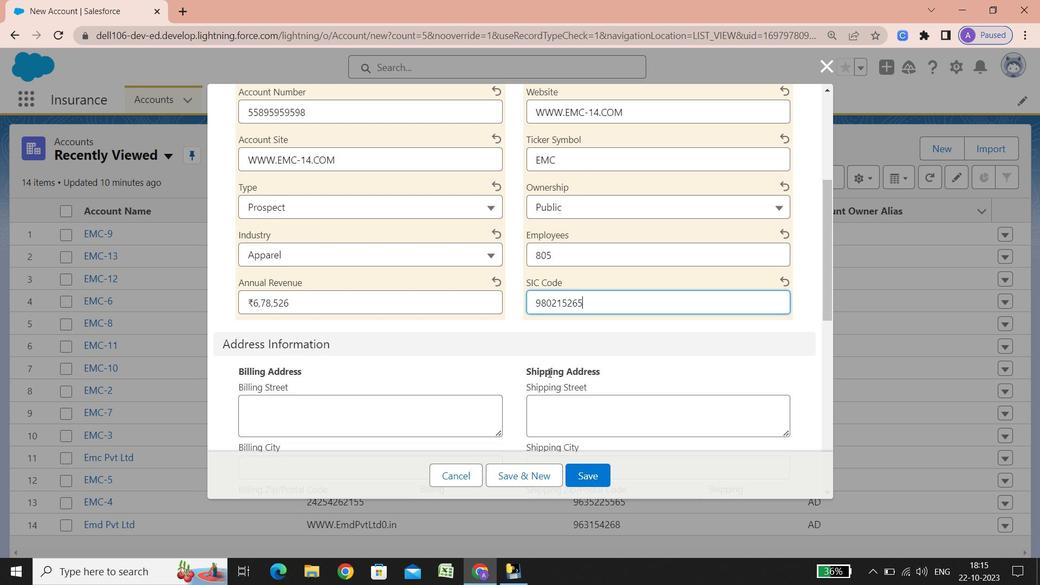 
Action: Mouse scrolled (549, 372) with delta (0, 0)
Screenshot: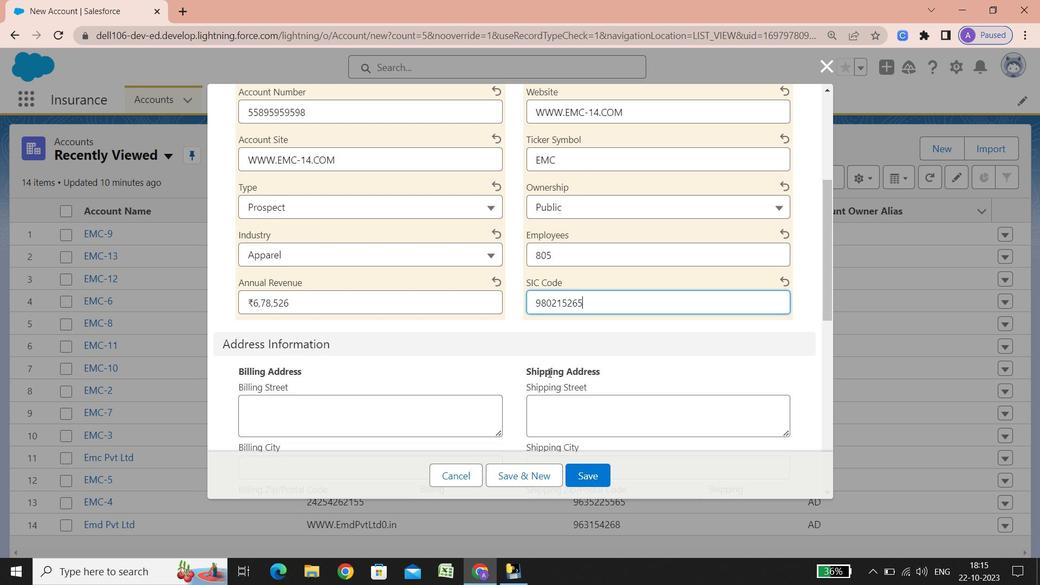 
Action: Mouse scrolled (549, 372) with delta (0, 0)
Screenshot: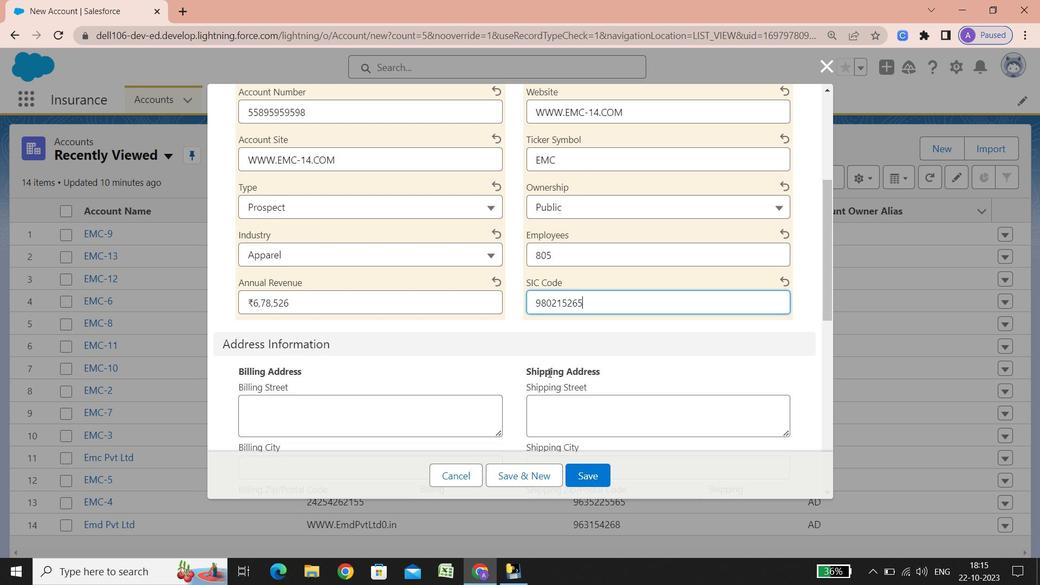 
Action: Mouse scrolled (549, 372) with delta (0, 0)
Screenshot: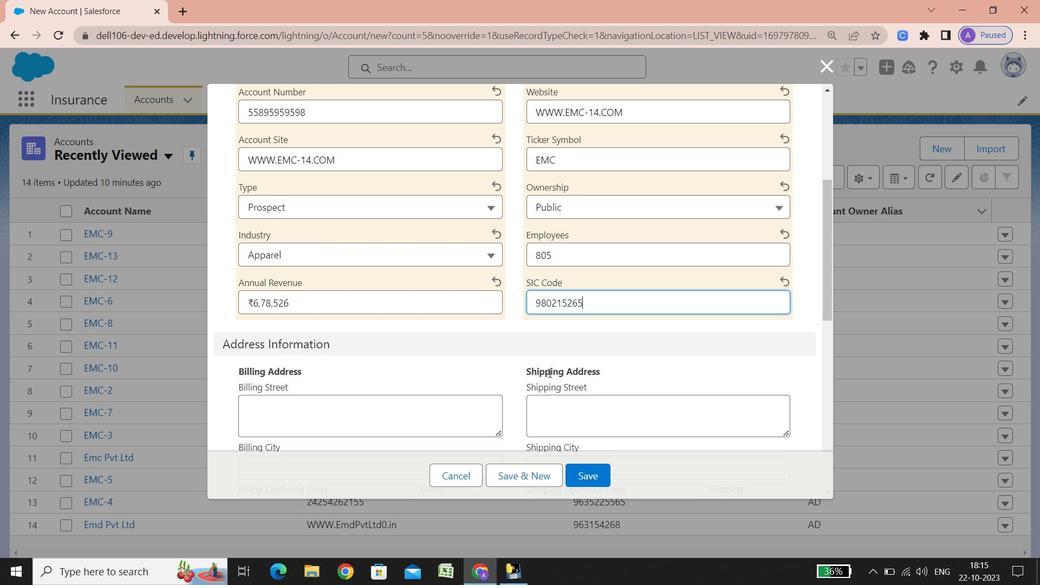 
Action: Mouse scrolled (549, 372) with delta (0, 0)
Screenshot: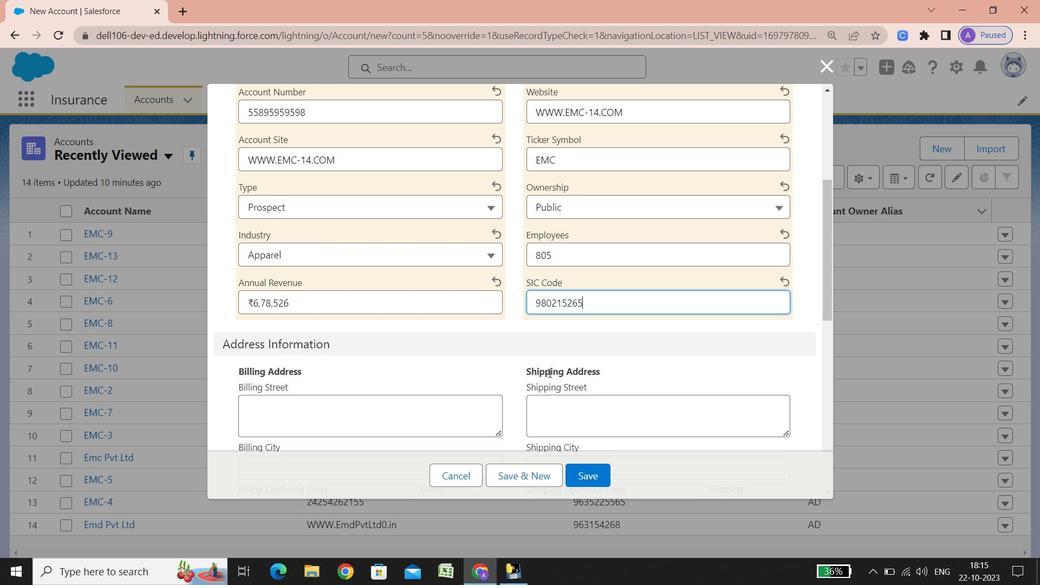
Action: Mouse scrolled (549, 372) with delta (0, 0)
Screenshot: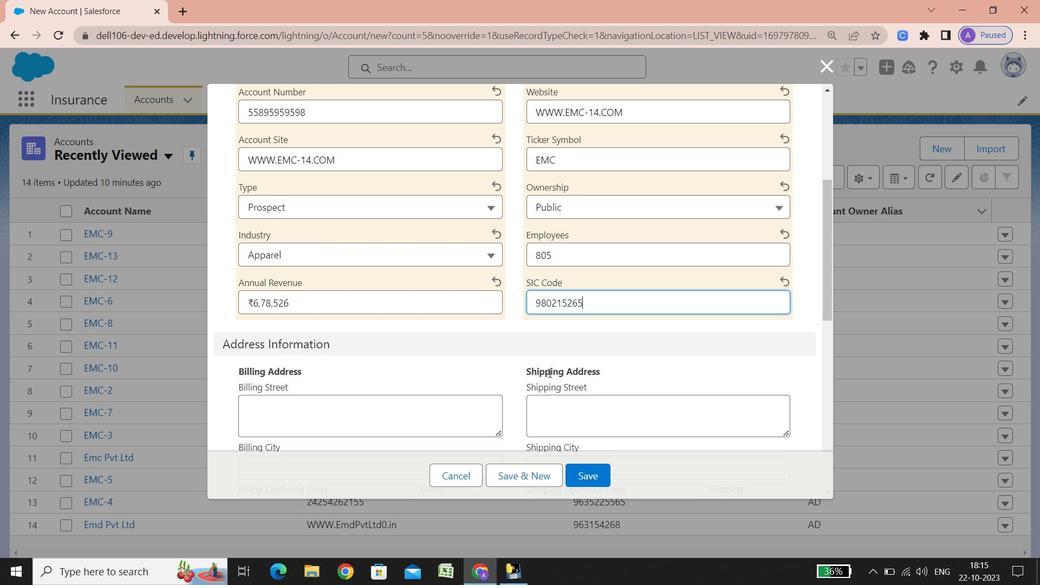 
Action: Mouse scrolled (549, 372) with delta (0, 0)
Screenshot: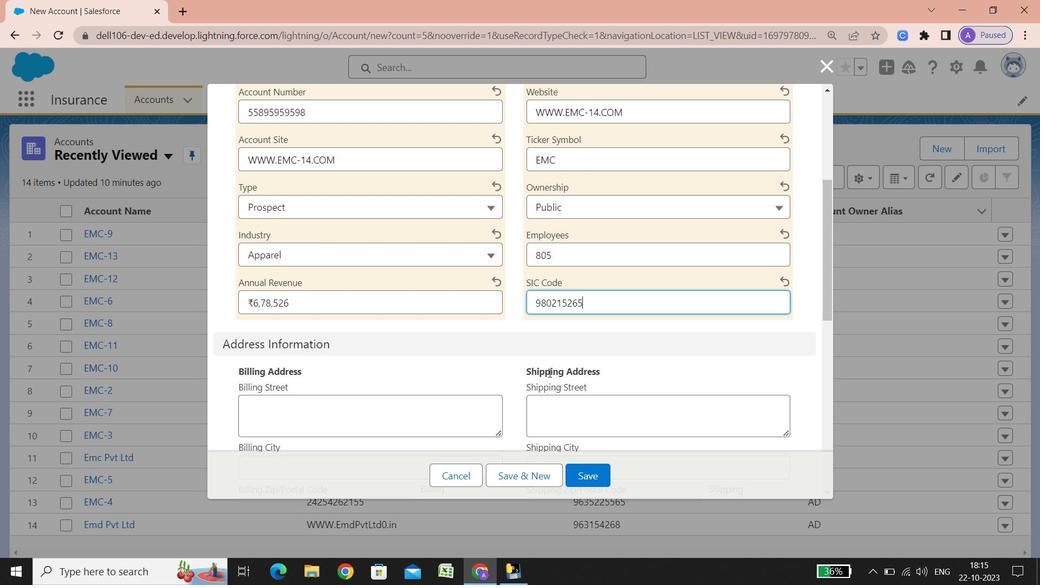 
Action: Mouse scrolled (549, 372) with delta (0, 0)
Screenshot: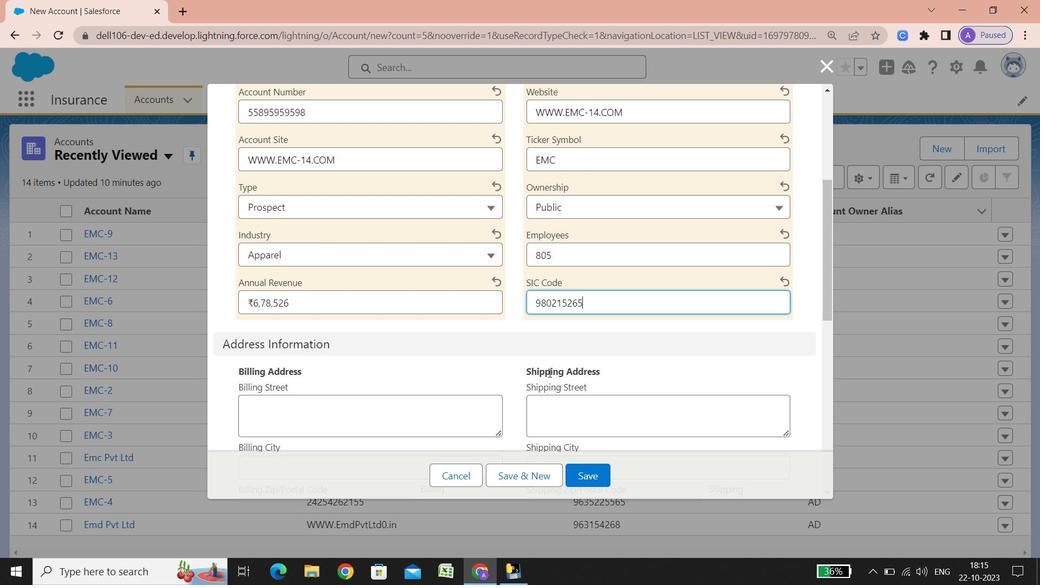 
Action: Mouse scrolled (549, 372) with delta (0, 0)
Screenshot: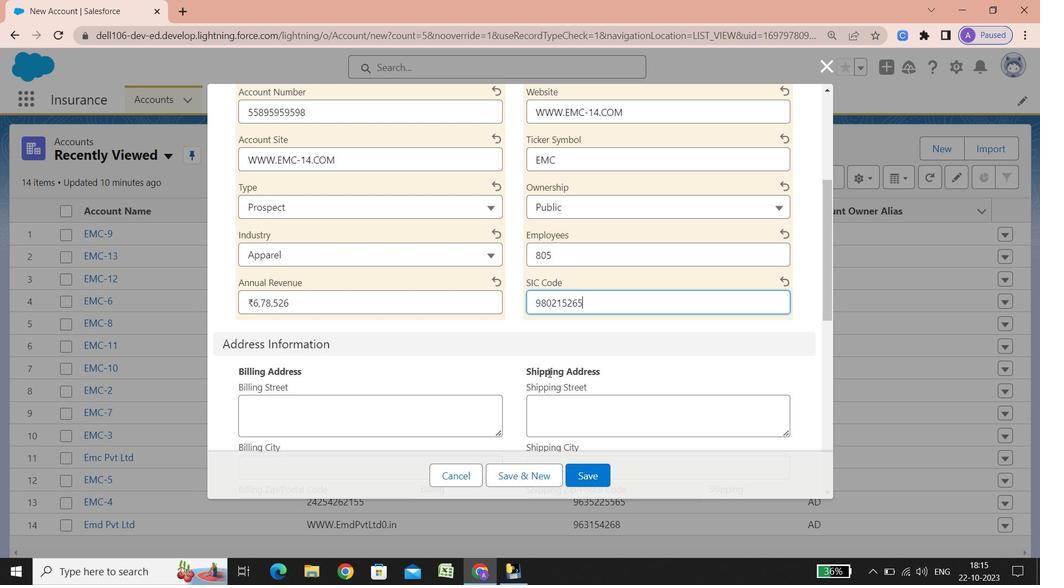 
Action: Mouse scrolled (549, 372) with delta (0, 0)
Screenshot: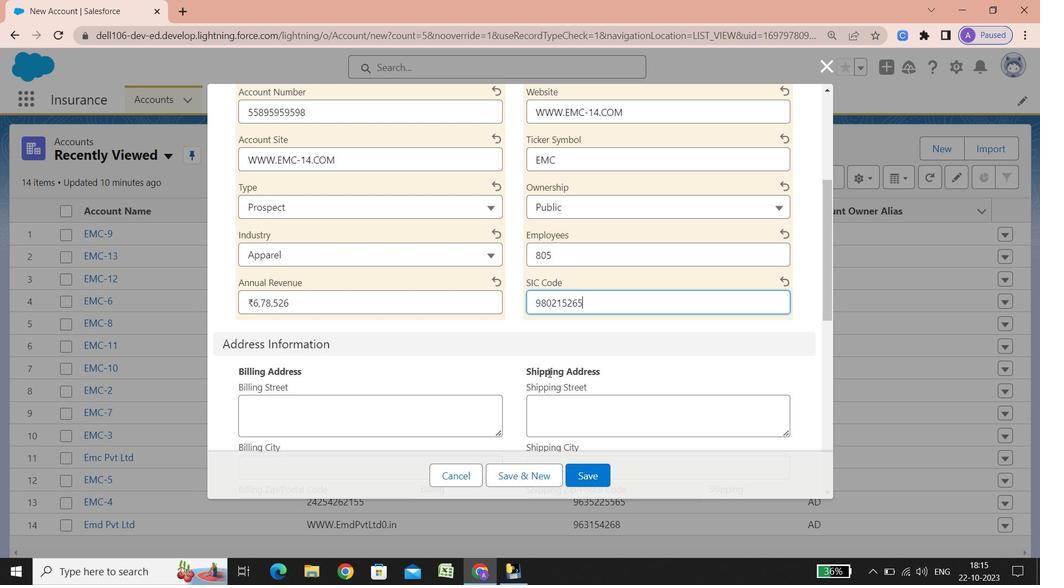 
Action: Mouse scrolled (549, 372) with delta (0, 0)
Screenshot: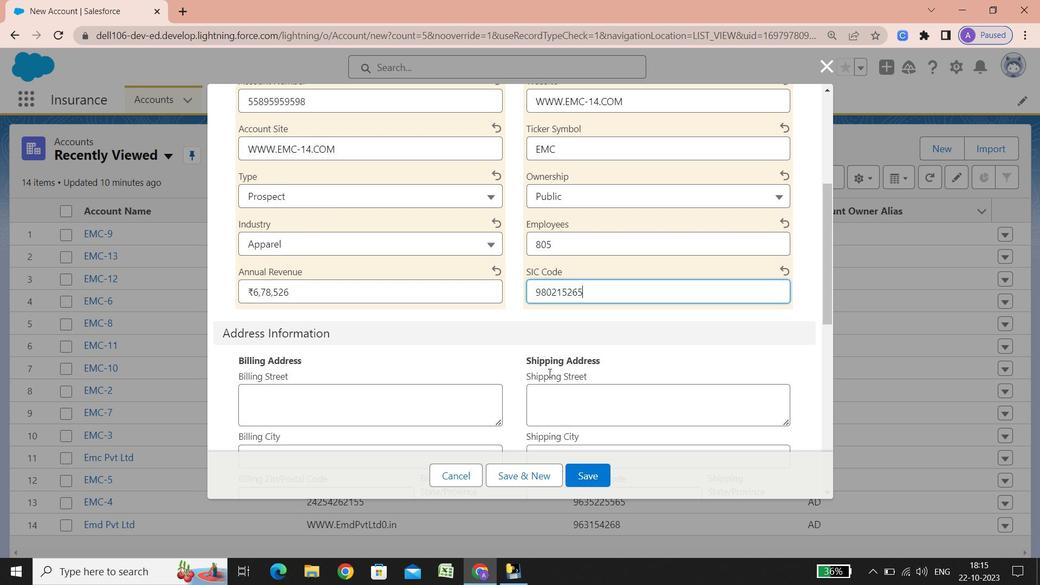 
Action: Mouse scrolled (549, 372) with delta (0, 0)
Screenshot: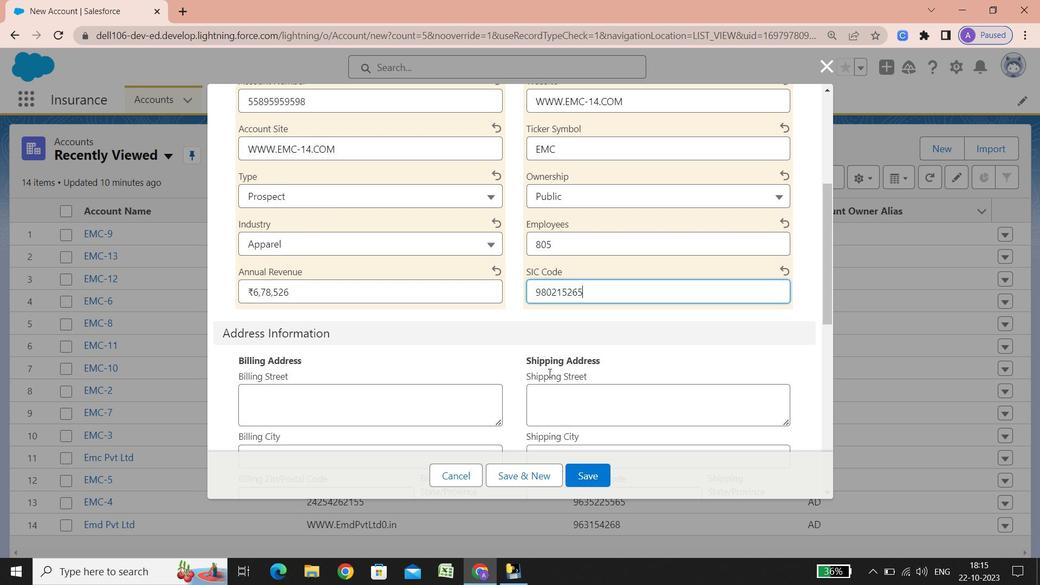 
Action: Mouse scrolled (549, 372) with delta (0, 0)
Screenshot: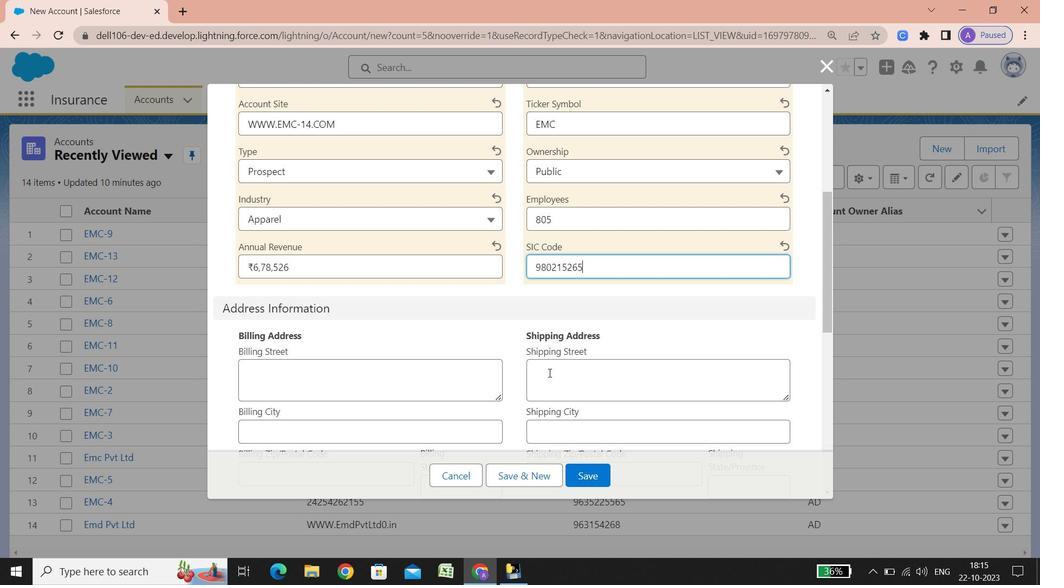 
Action: Mouse scrolled (549, 372) with delta (0, 0)
Screenshot: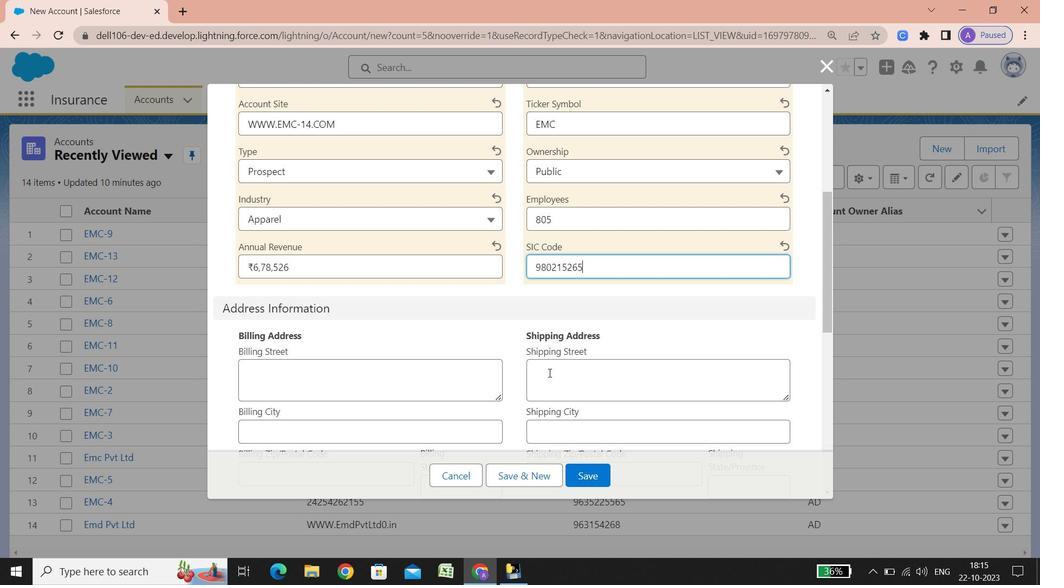 
Action: Mouse scrolled (549, 372) with delta (0, 0)
Screenshot: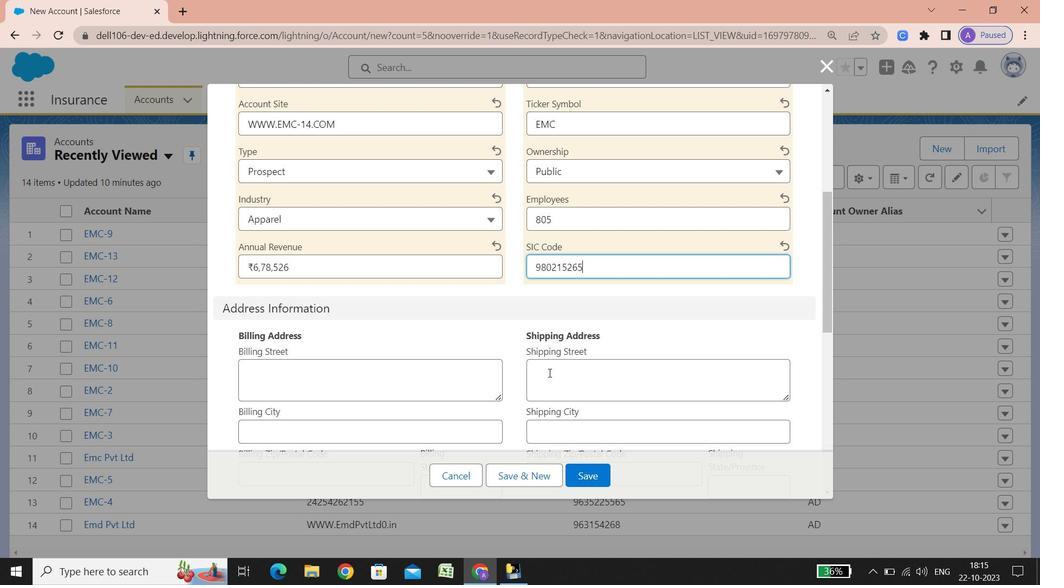 
Action: Mouse scrolled (549, 372) with delta (0, 0)
Screenshot: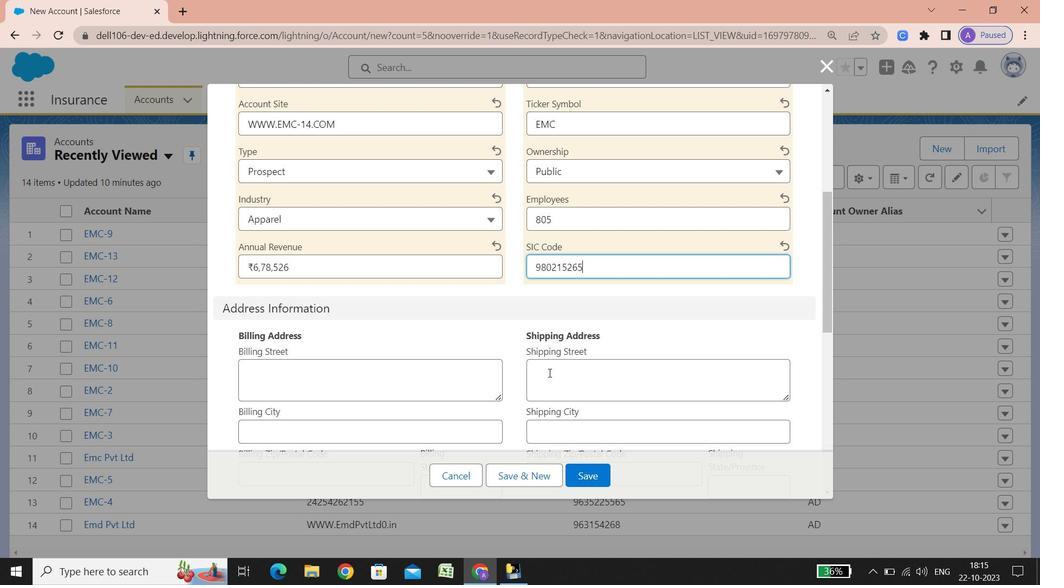 
Action: Mouse scrolled (549, 372) with delta (0, 0)
Screenshot: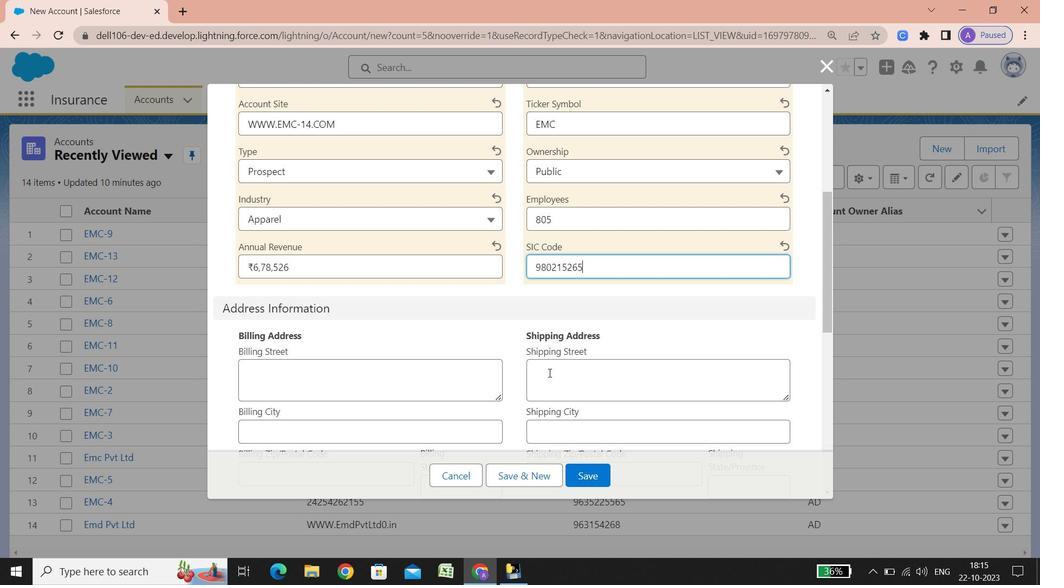 
Action: Mouse scrolled (549, 372) with delta (0, 0)
Screenshot: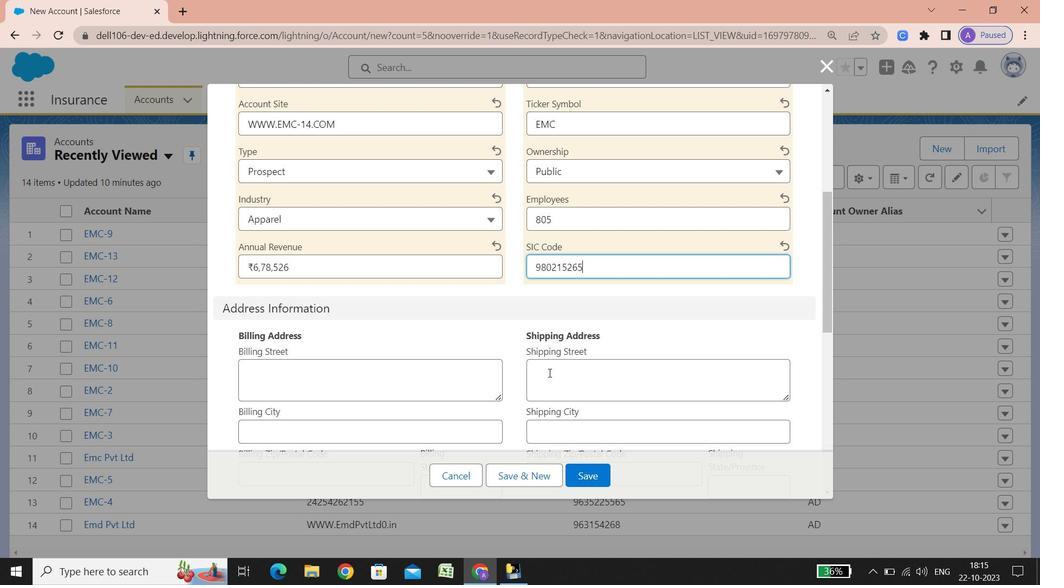 
Action: Mouse scrolled (549, 372) with delta (0, 0)
Screenshot: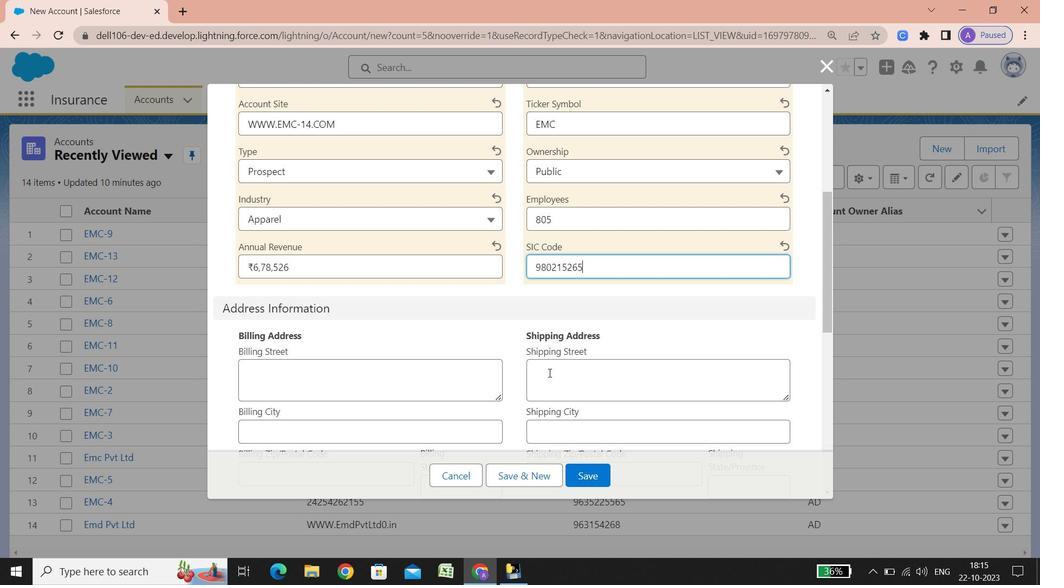
Action: Mouse scrolled (549, 372) with delta (0, 0)
Screenshot: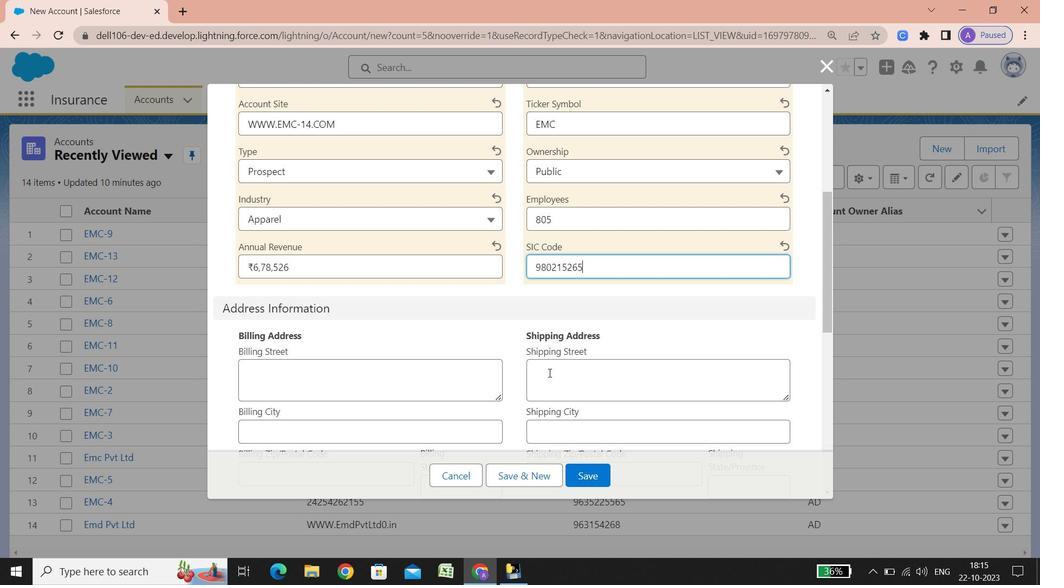 
Action: Mouse scrolled (549, 372) with delta (0, 0)
Screenshot: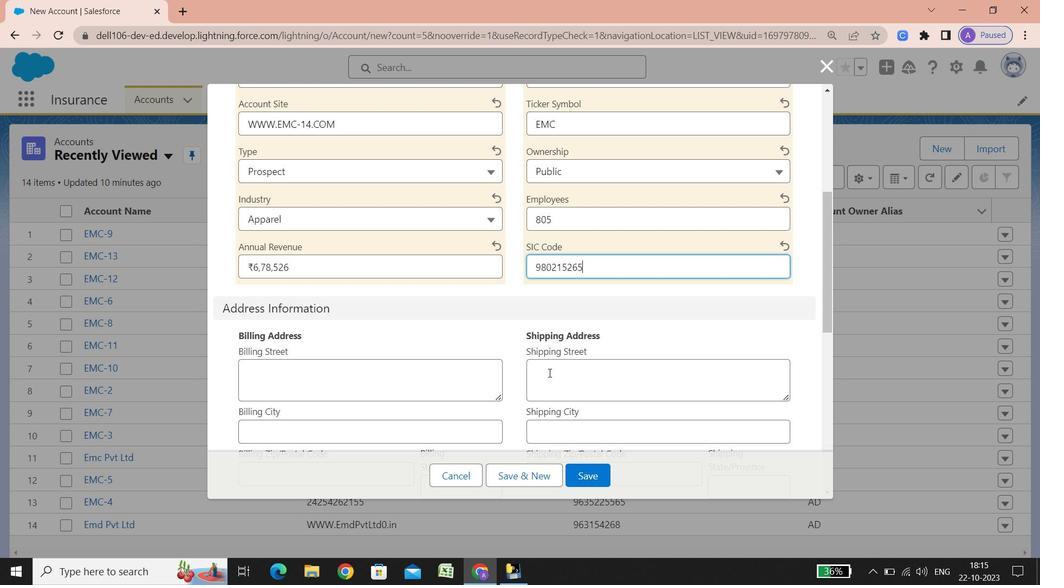 
Action: Mouse scrolled (549, 372) with delta (0, 0)
Screenshot: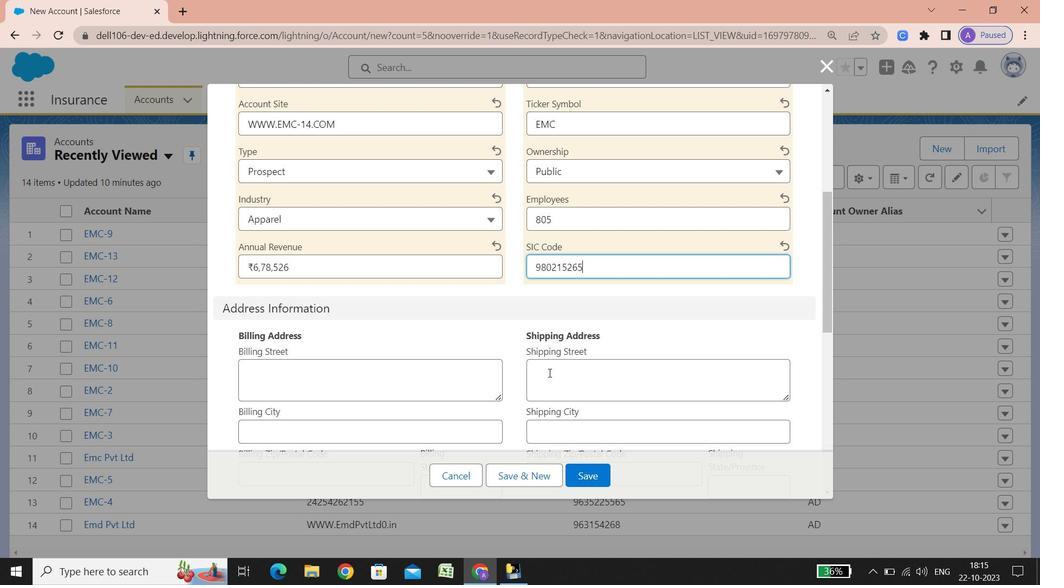 
Action: Mouse scrolled (549, 372) with delta (0, 0)
Screenshot: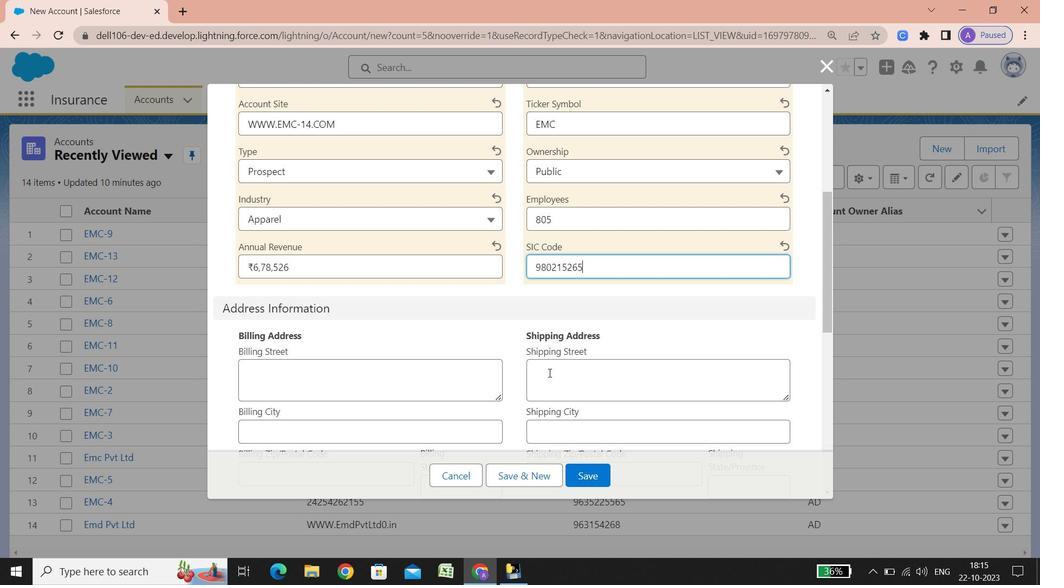 
Action: Mouse scrolled (549, 372) with delta (0, 0)
Screenshot: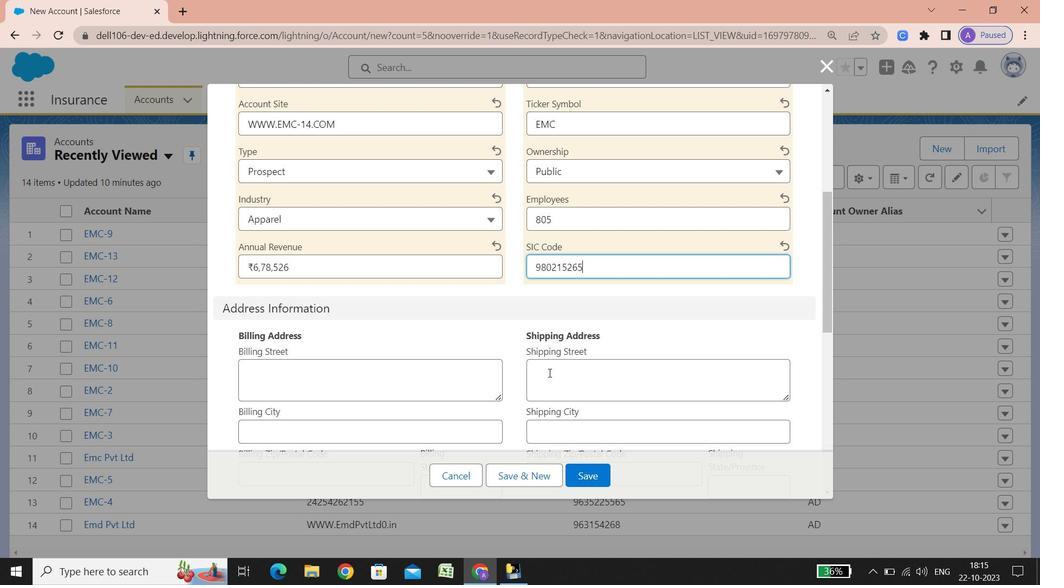 
Action: Mouse scrolled (549, 372) with delta (0, 0)
Screenshot: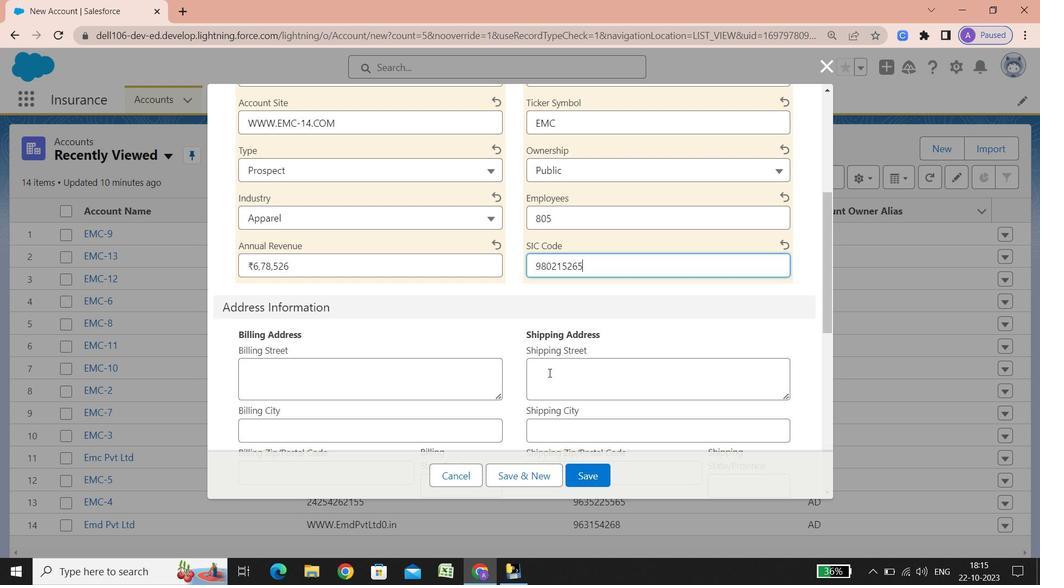 
Action: Mouse scrolled (549, 372) with delta (0, 0)
Screenshot: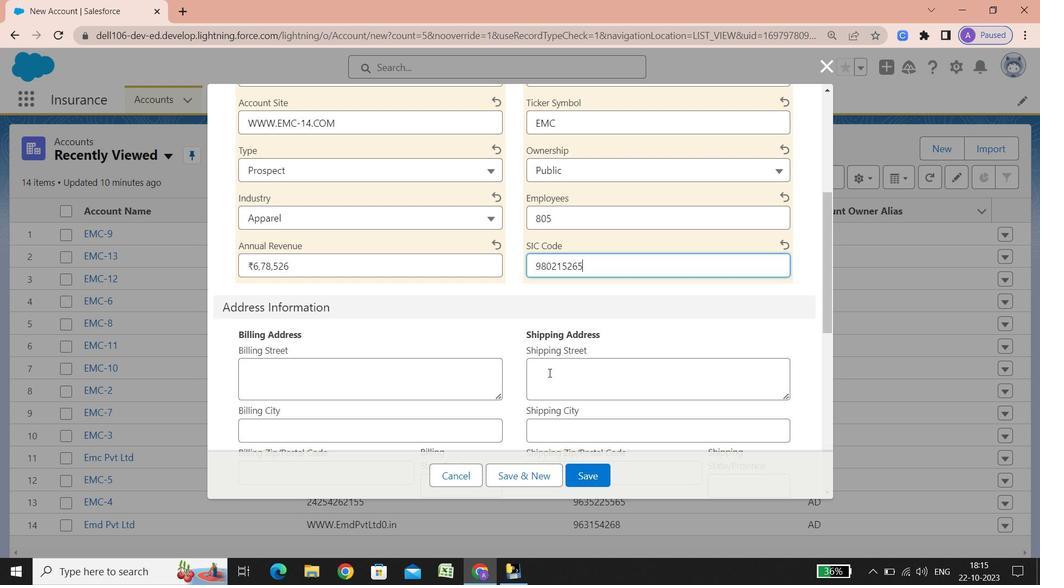
Action: Mouse scrolled (549, 372) with delta (0, 0)
Screenshot: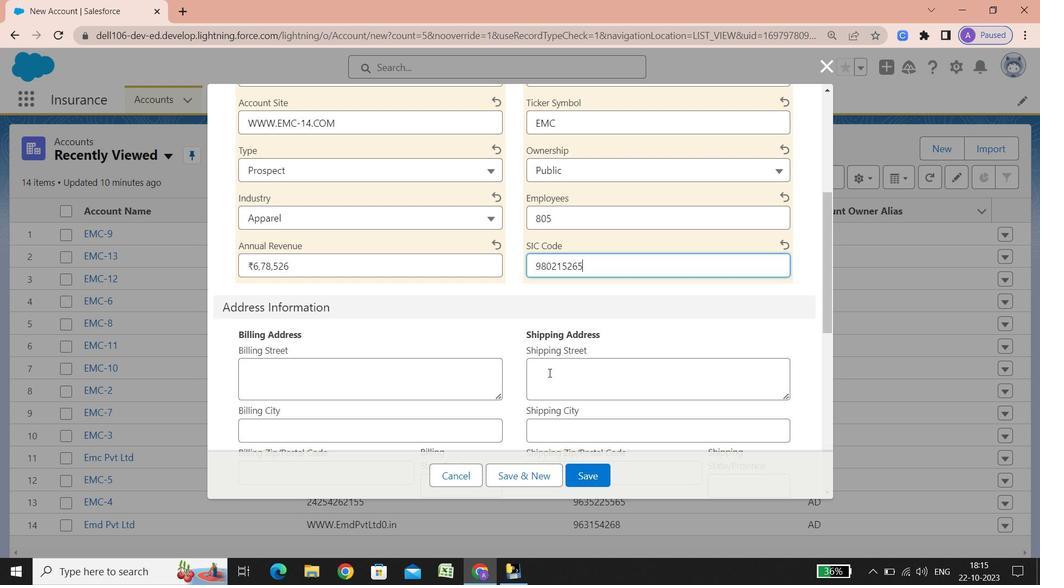 
Action: Mouse scrolled (549, 372) with delta (0, 0)
Screenshot: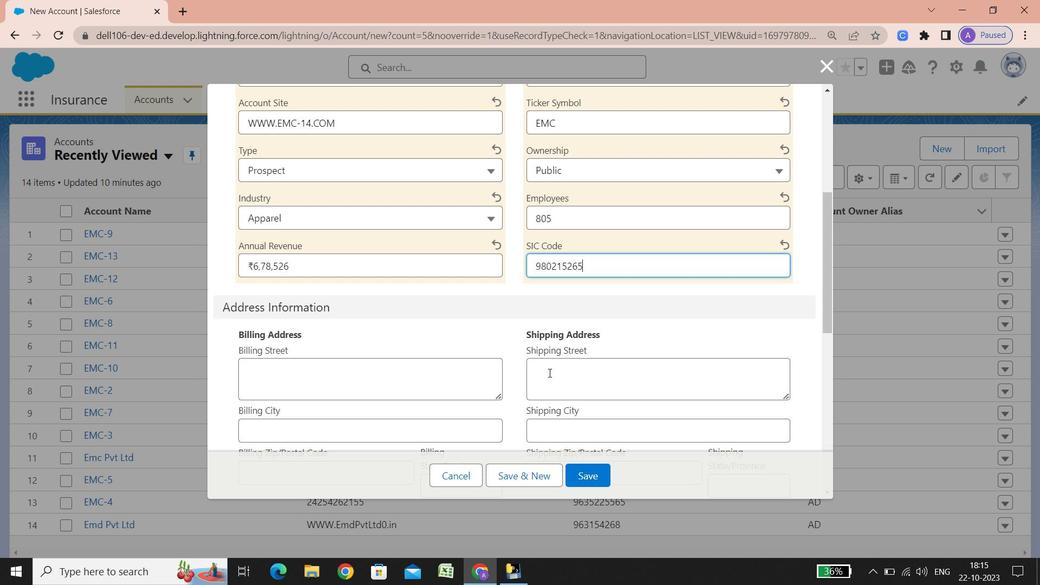 
Action: Mouse scrolled (549, 372) with delta (0, 0)
Screenshot: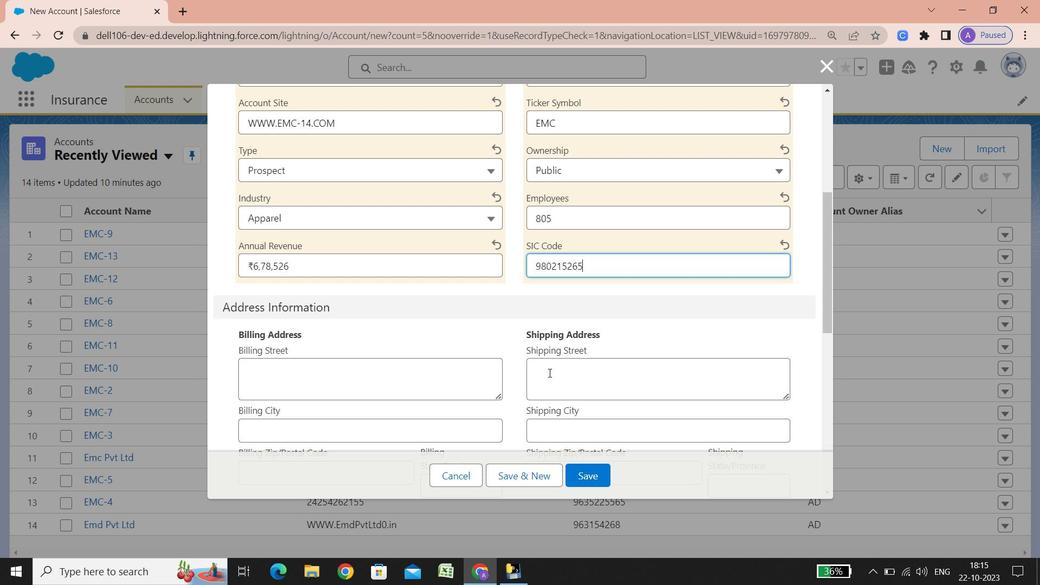 
Action: Mouse scrolled (549, 372) with delta (0, 0)
Screenshot: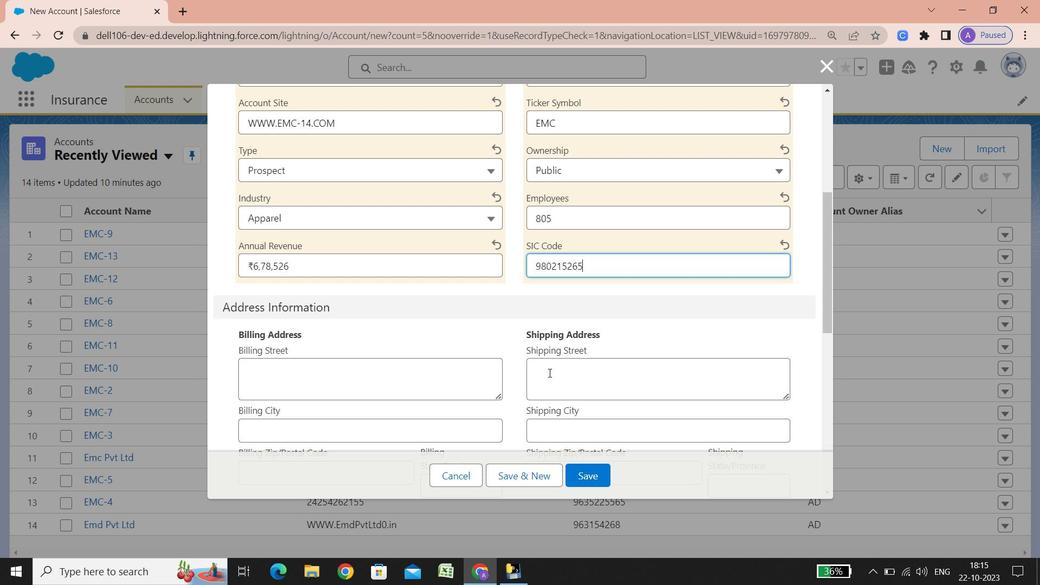 
Action: Mouse scrolled (549, 372) with delta (0, 0)
Screenshot: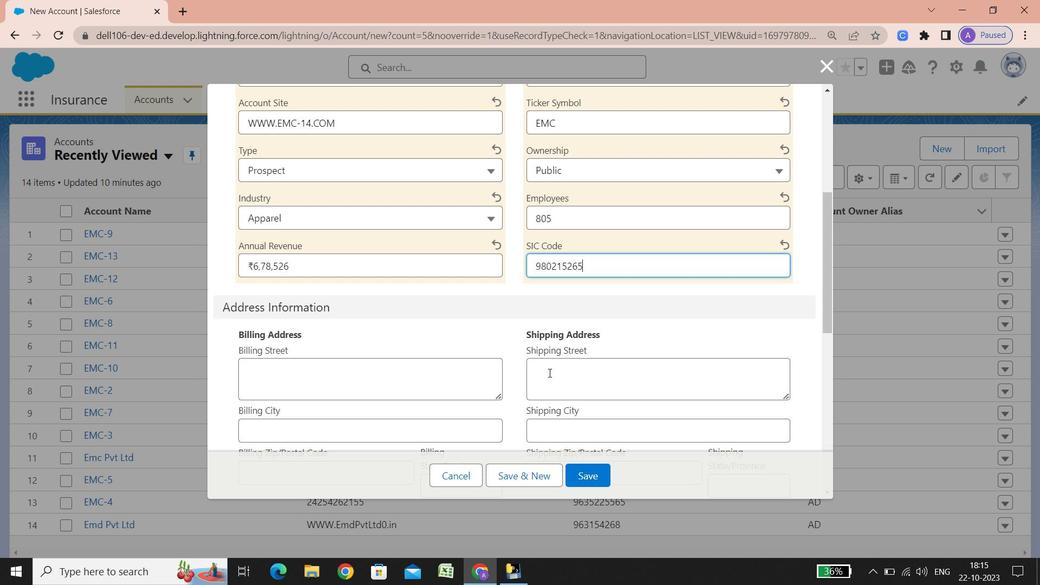 
Action: Mouse scrolled (549, 372) with delta (0, 0)
Screenshot: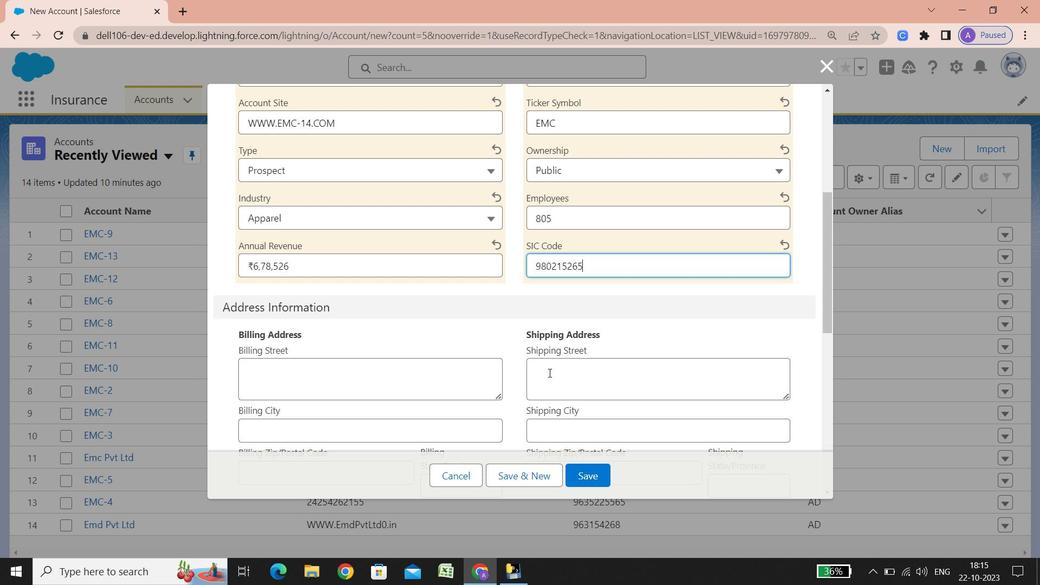 
Action: Mouse scrolled (549, 372) with delta (0, 0)
Screenshot: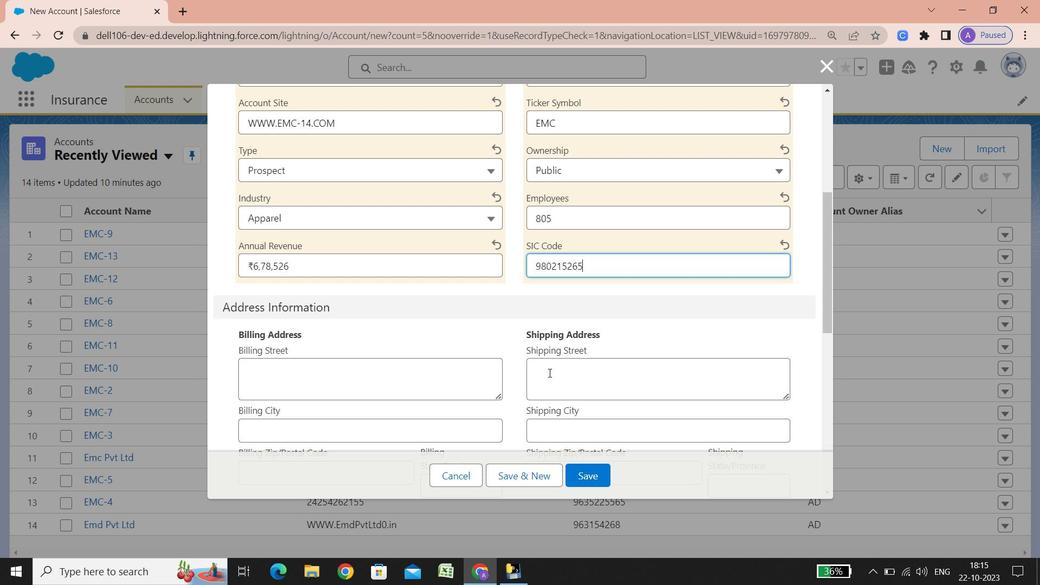 
Action: Mouse scrolled (549, 372) with delta (0, 0)
Screenshot: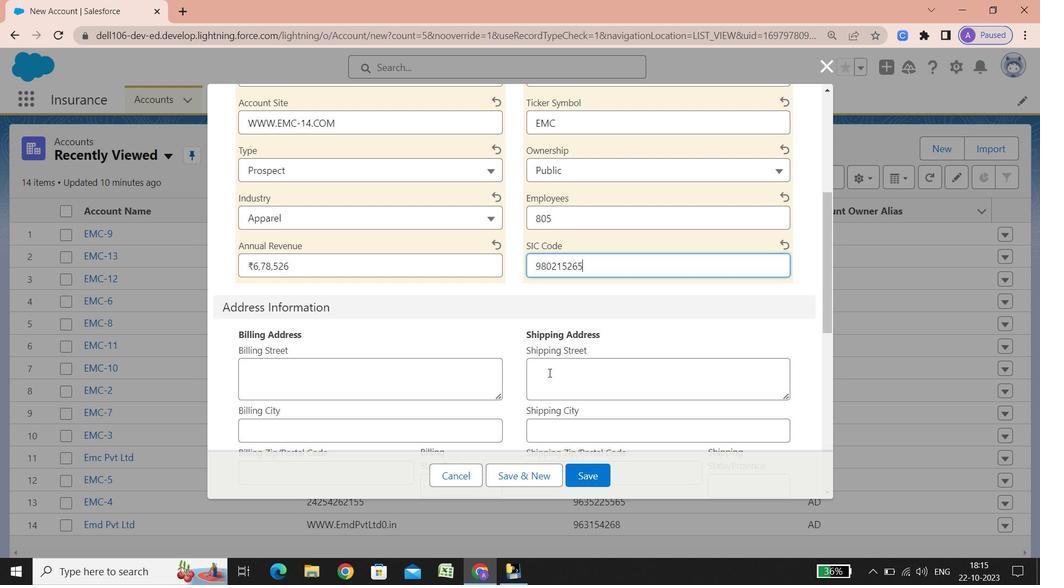 
Action: Mouse scrolled (549, 372) with delta (0, 0)
Screenshot: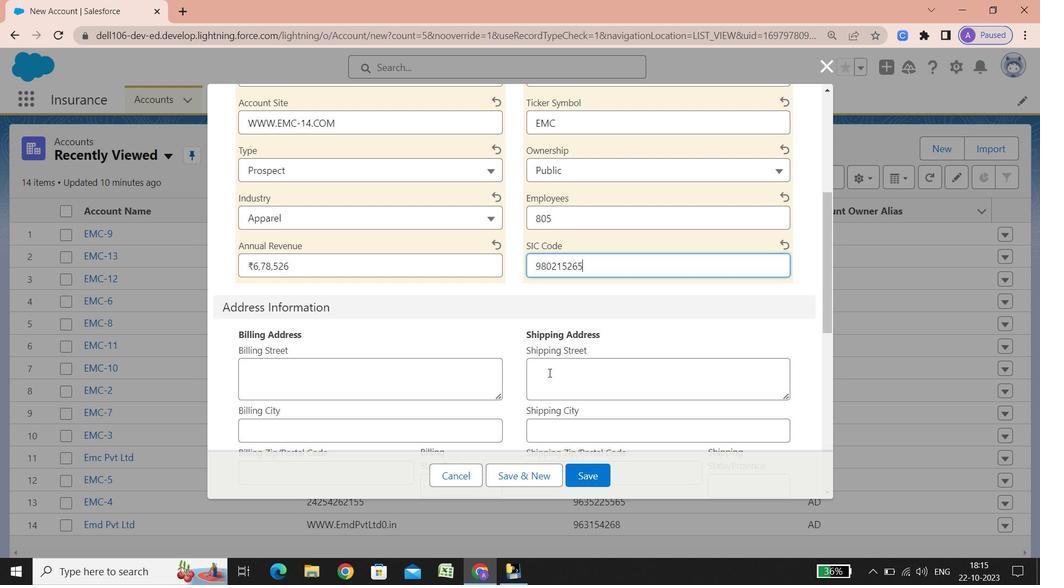 
Action: Mouse scrolled (549, 372) with delta (0, 0)
Screenshot: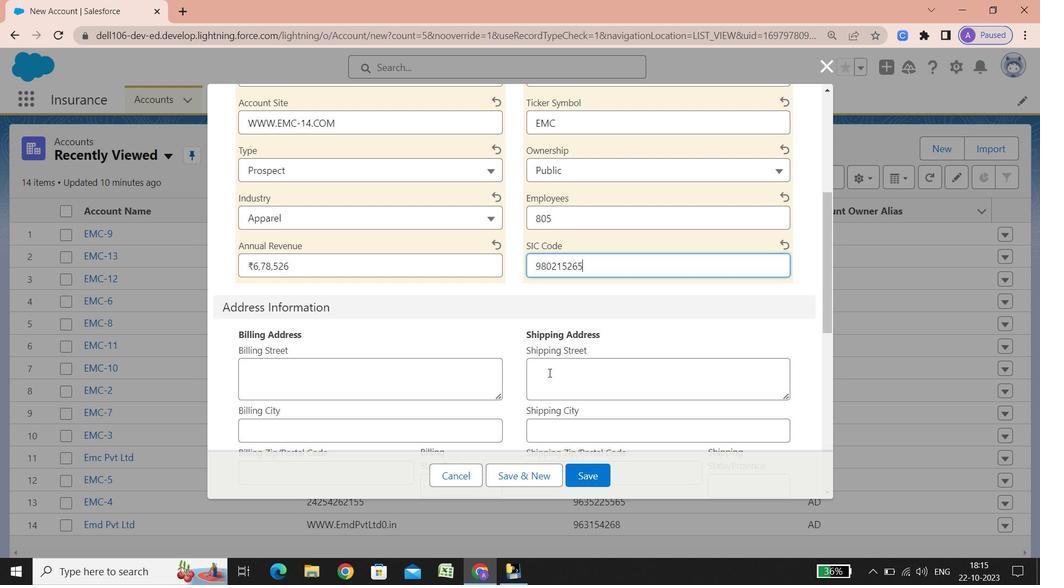 
Action: Mouse scrolled (549, 372) with delta (0, 0)
Screenshot: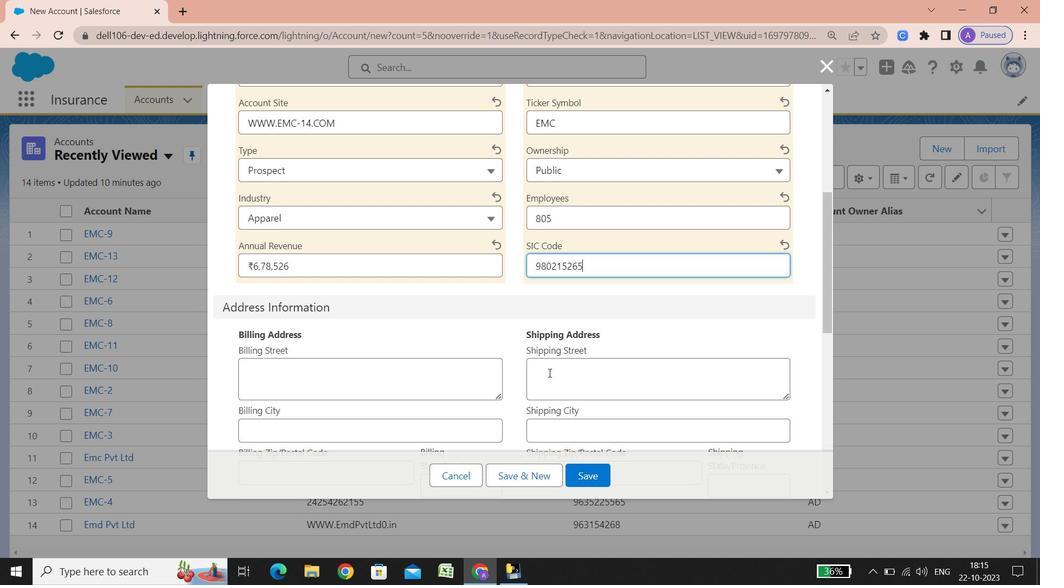 
Action: Mouse scrolled (549, 372) with delta (0, 0)
Screenshot: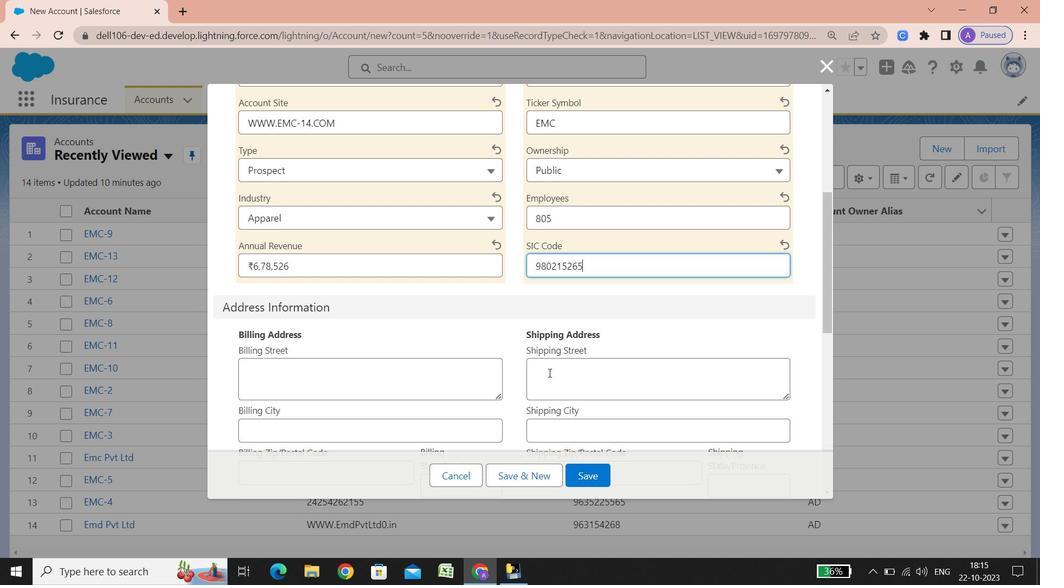 
Action: Mouse scrolled (549, 372) with delta (0, 0)
Screenshot: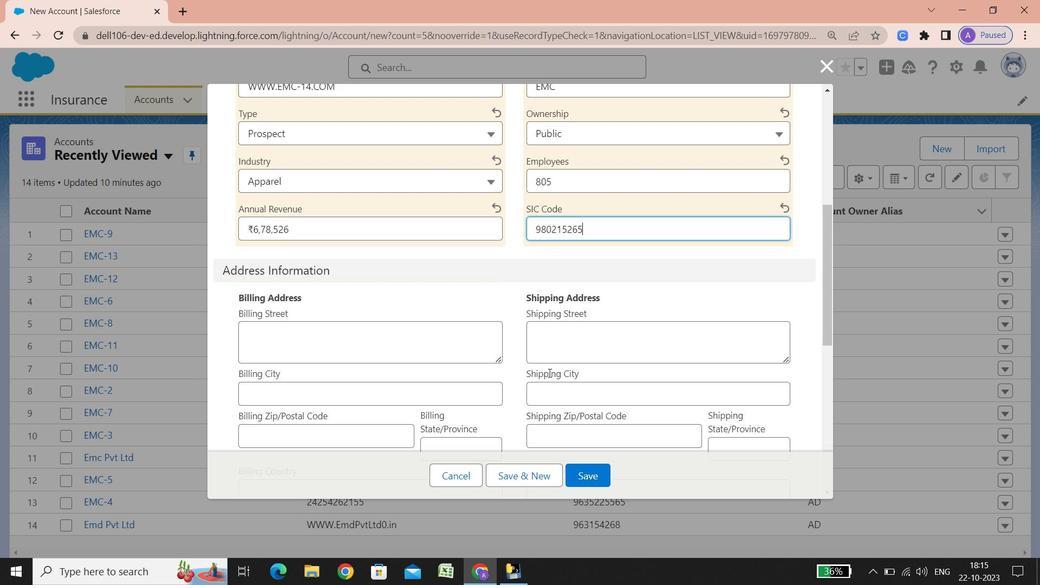 
Action: Mouse scrolled (549, 372) with delta (0, 0)
